 Task: Slide 13 - Values-1.
Action: Mouse moved to (40, 94)
Screenshot: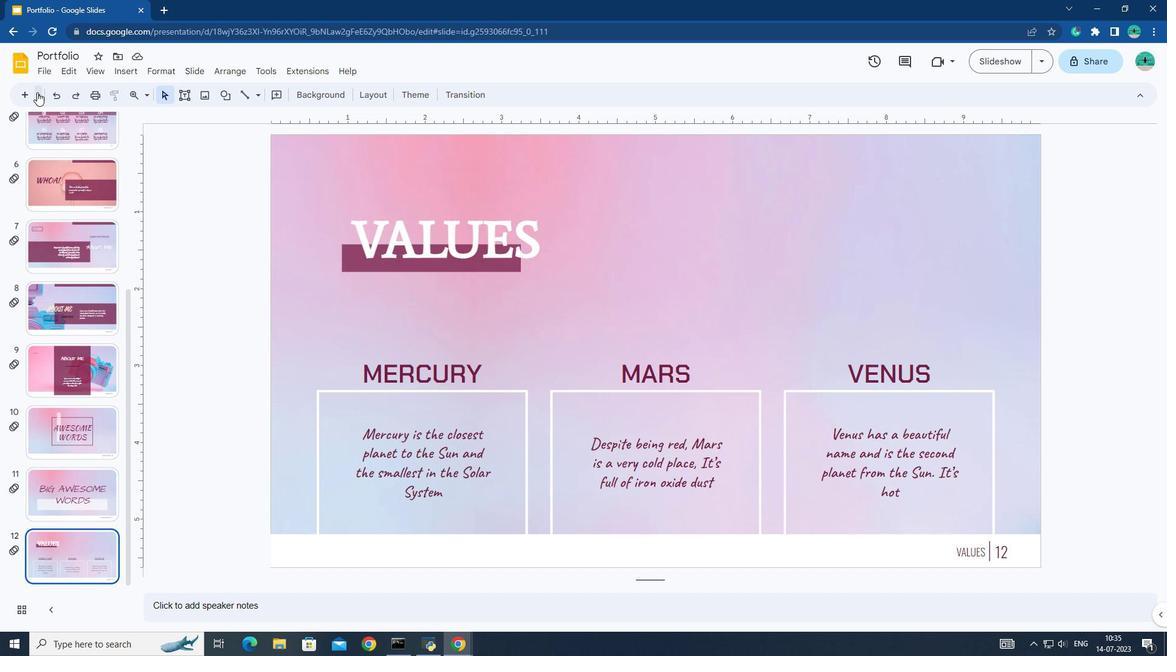 
Action: Mouse pressed left at (40, 94)
Screenshot: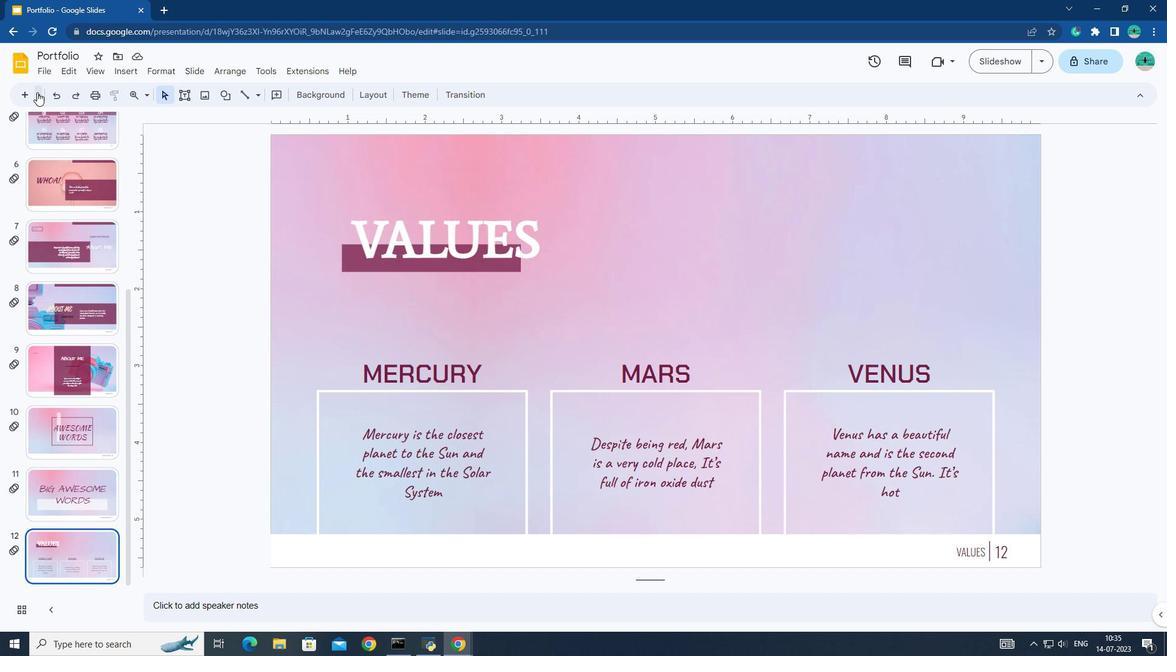 
Action: Mouse moved to (100, 336)
Screenshot: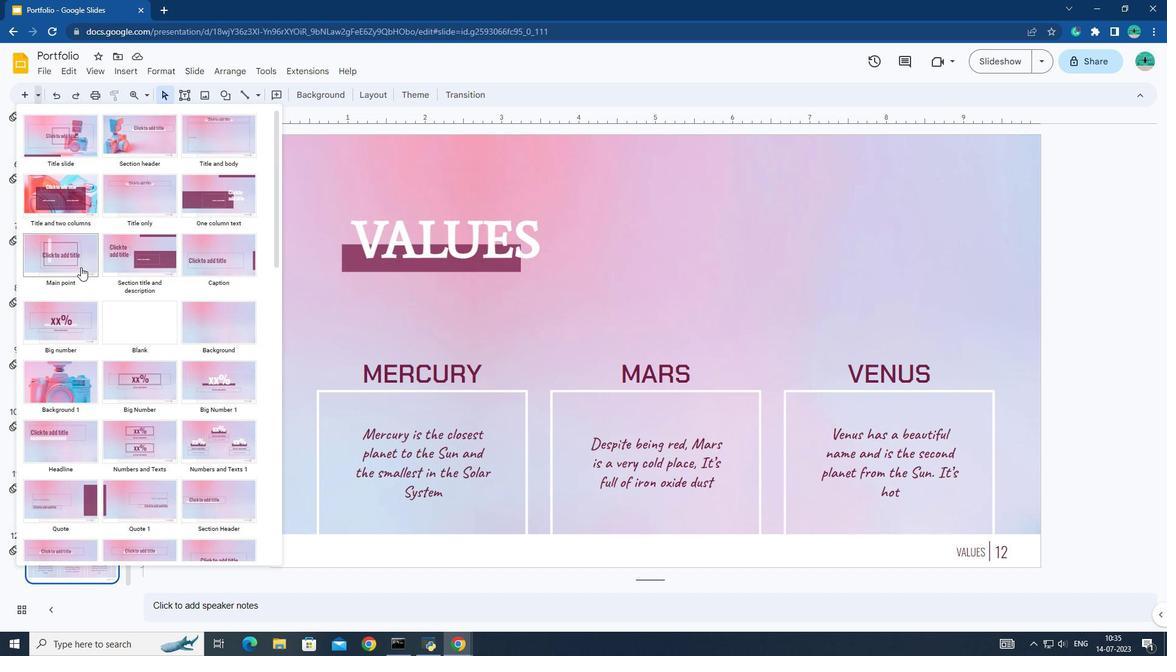 
Action: Mouse scrolled (100, 336) with delta (0, 0)
Screenshot: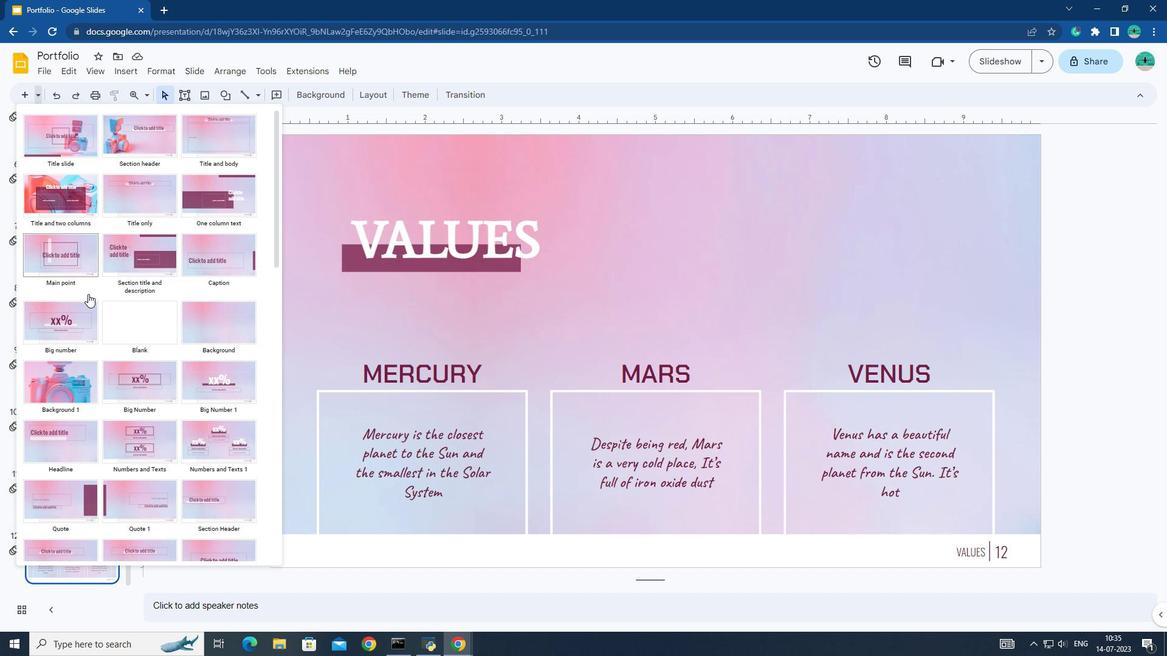 
Action: Mouse scrolled (100, 336) with delta (0, 0)
Screenshot: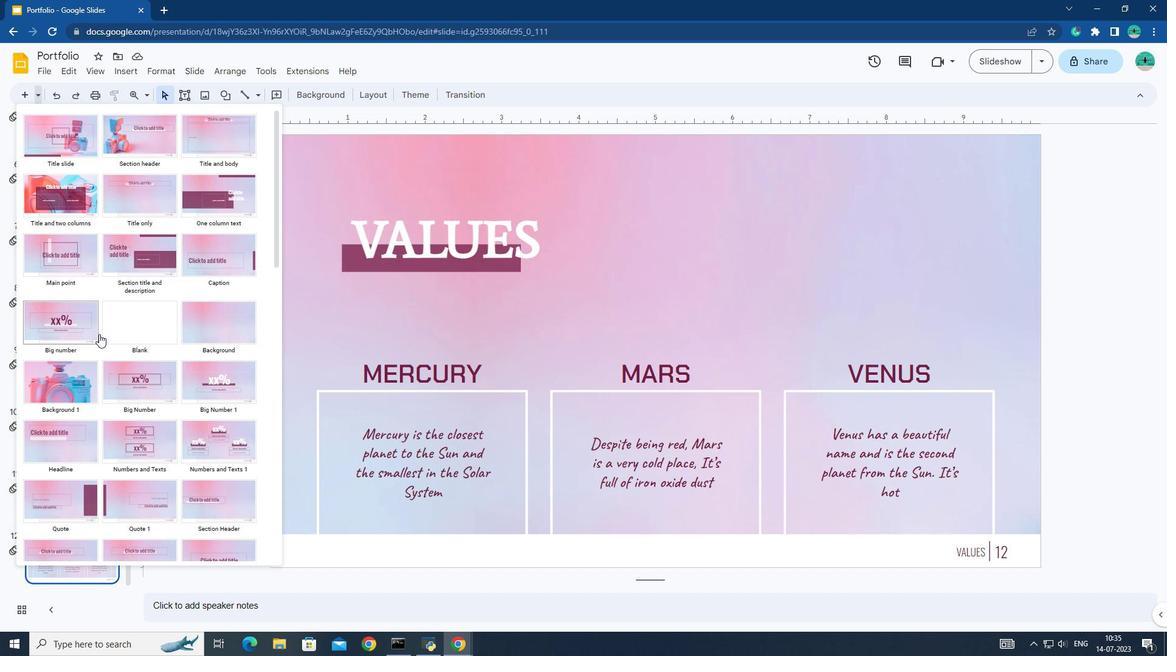
Action: Mouse scrolled (100, 336) with delta (0, 0)
Screenshot: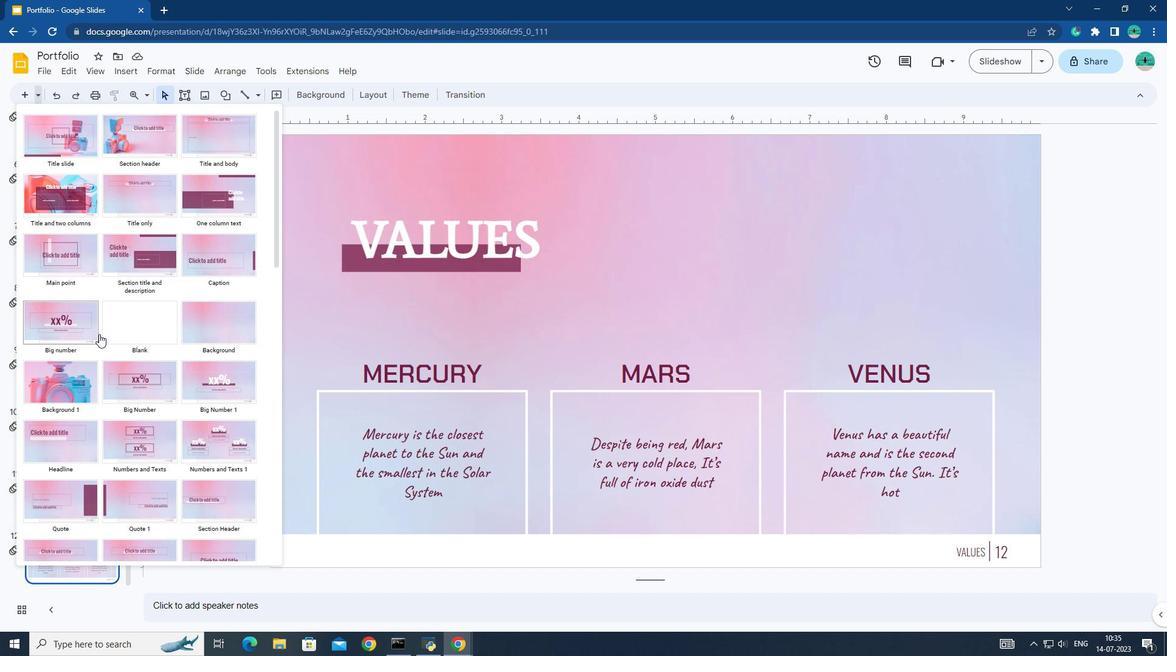 
Action: Mouse scrolled (100, 336) with delta (0, 0)
Screenshot: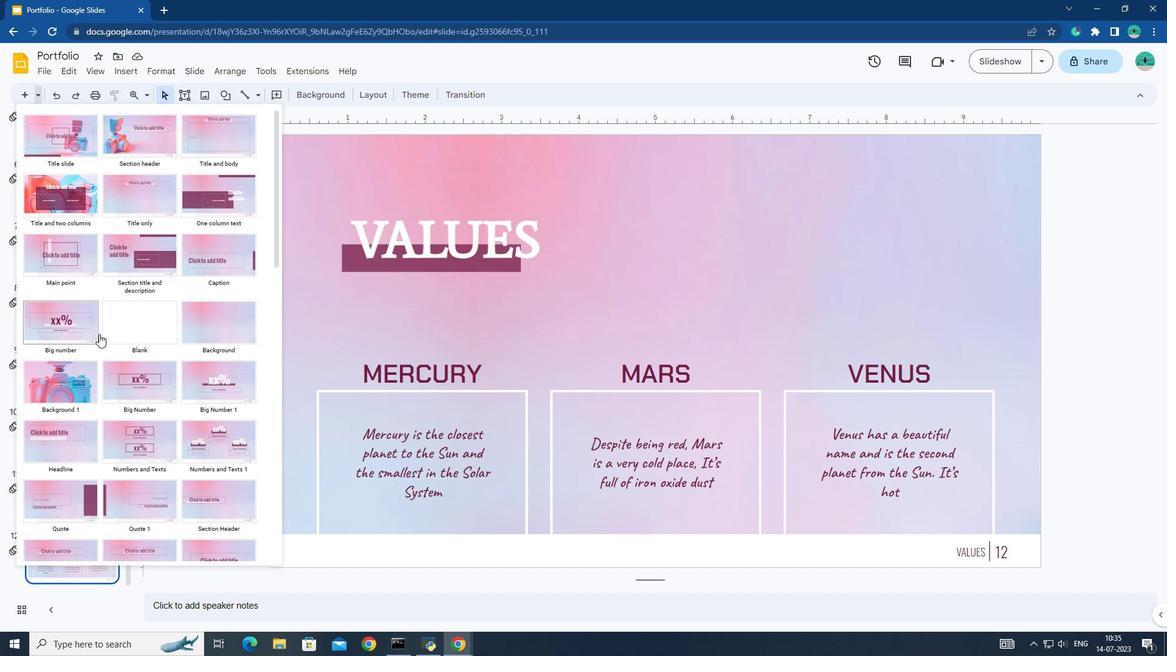
Action: Mouse scrolled (100, 336) with delta (0, 0)
Screenshot: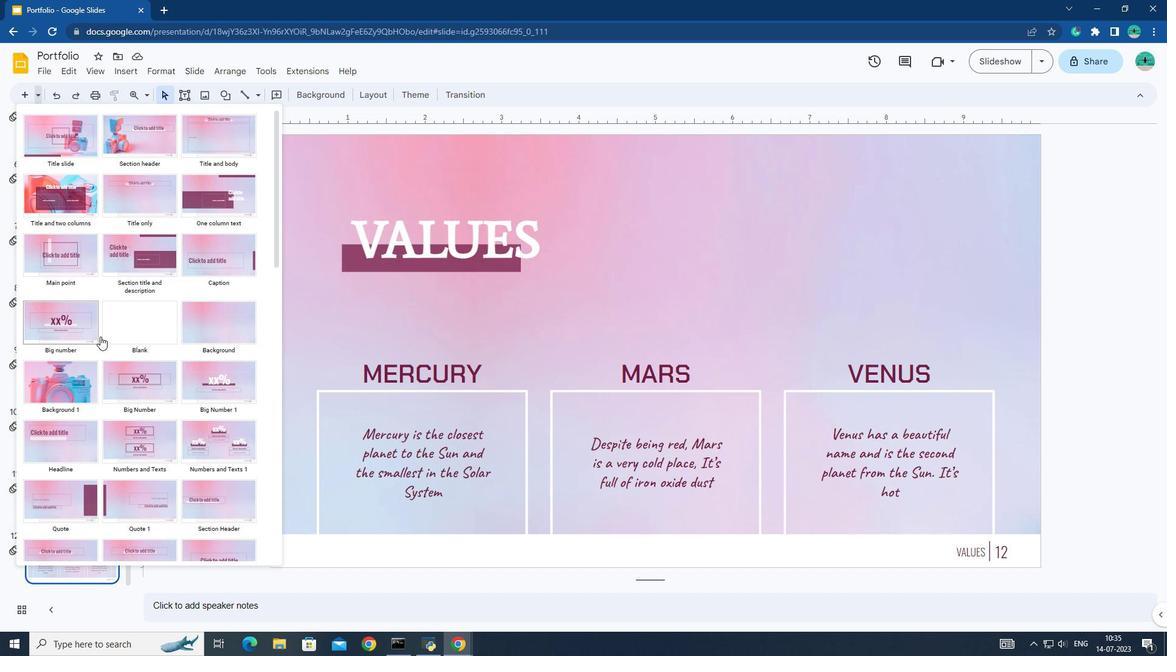
Action: Mouse moved to (95, 333)
Screenshot: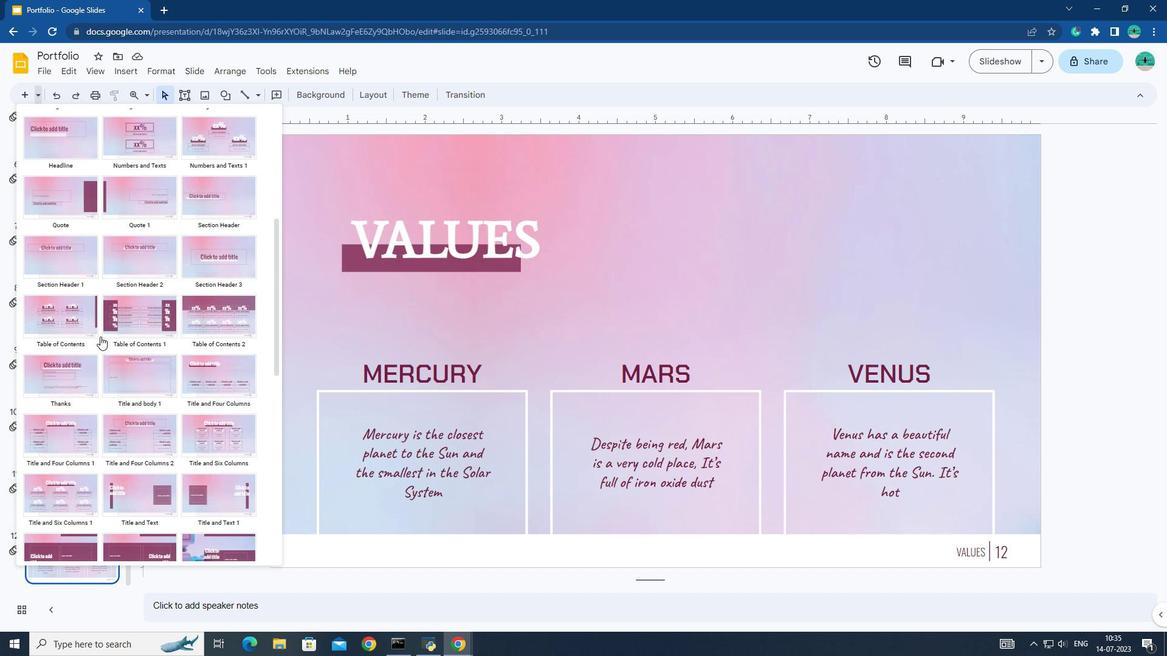 
Action: Mouse scrolled (95, 332) with delta (0, 0)
Screenshot: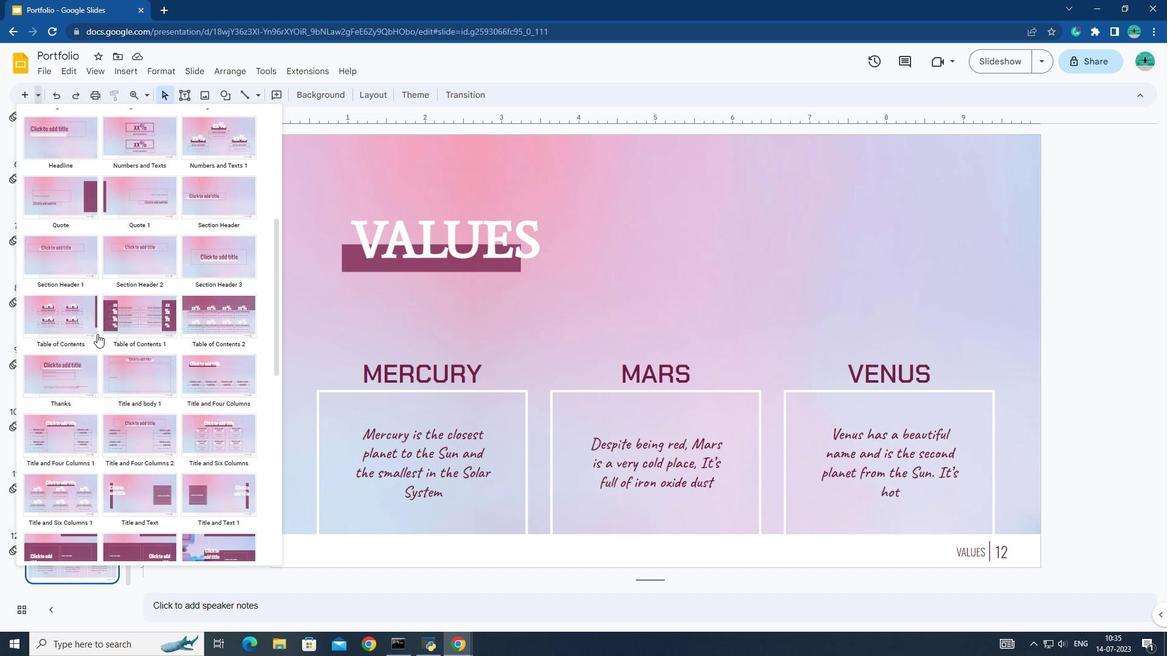 
Action: Mouse scrolled (95, 332) with delta (0, 0)
Screenshot: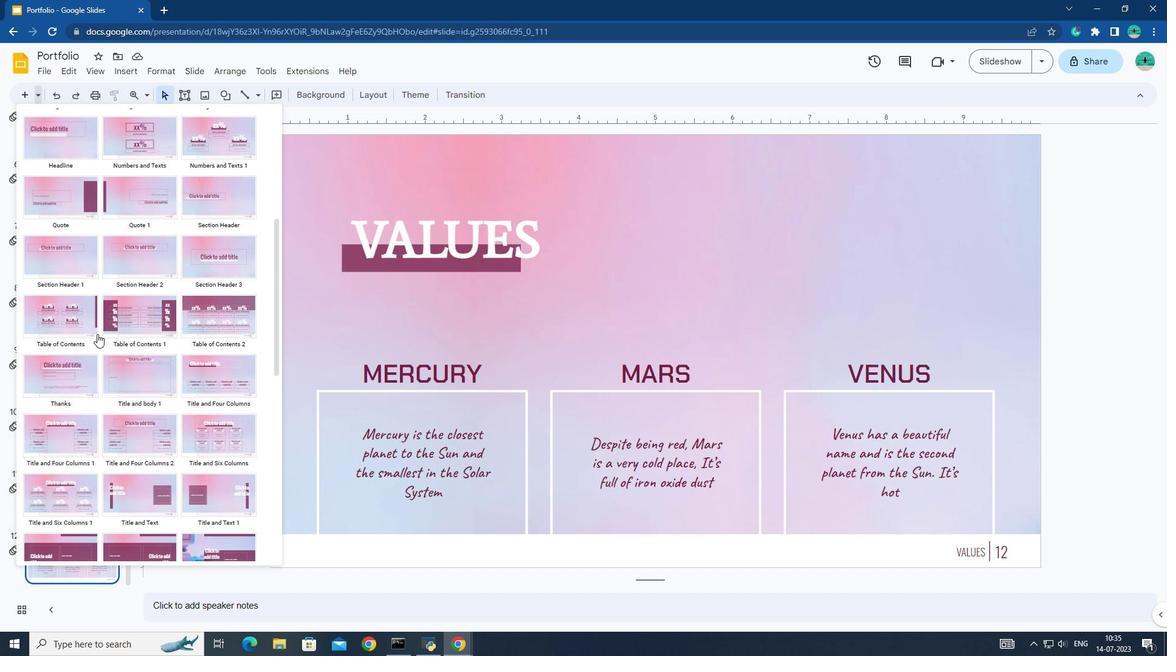 
Action: Mouse scrolled (95, 332) with delta (0, 0)
Screenshot: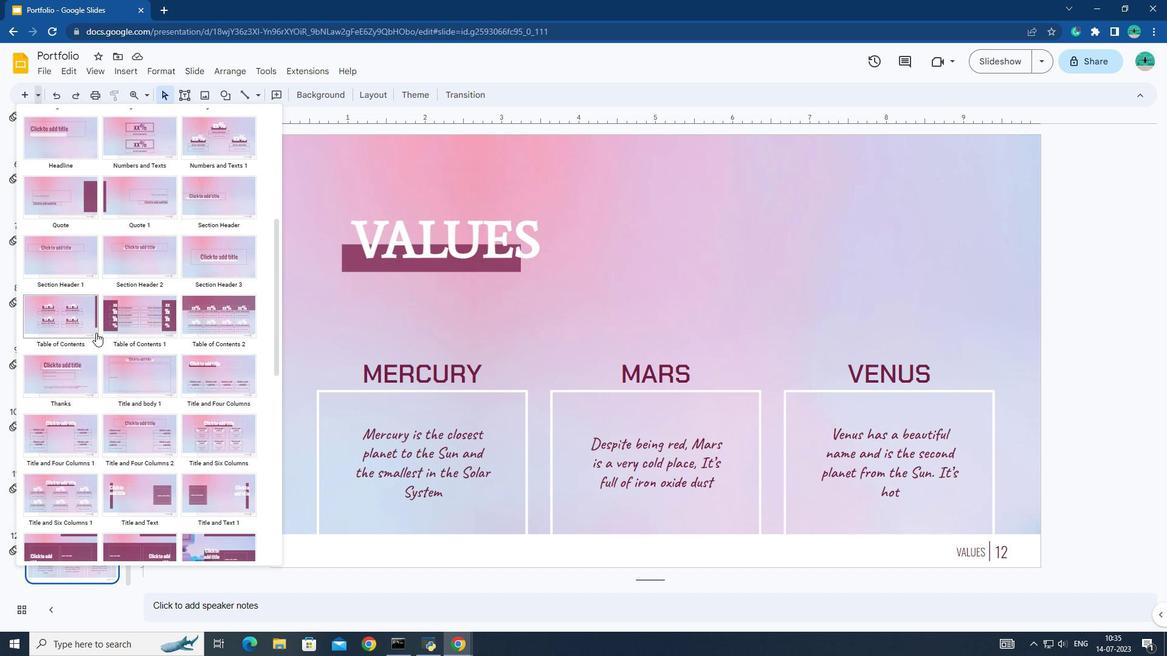 
Action: Mouse scrolled (95, 332) with delta (0, 0)
Screenshot: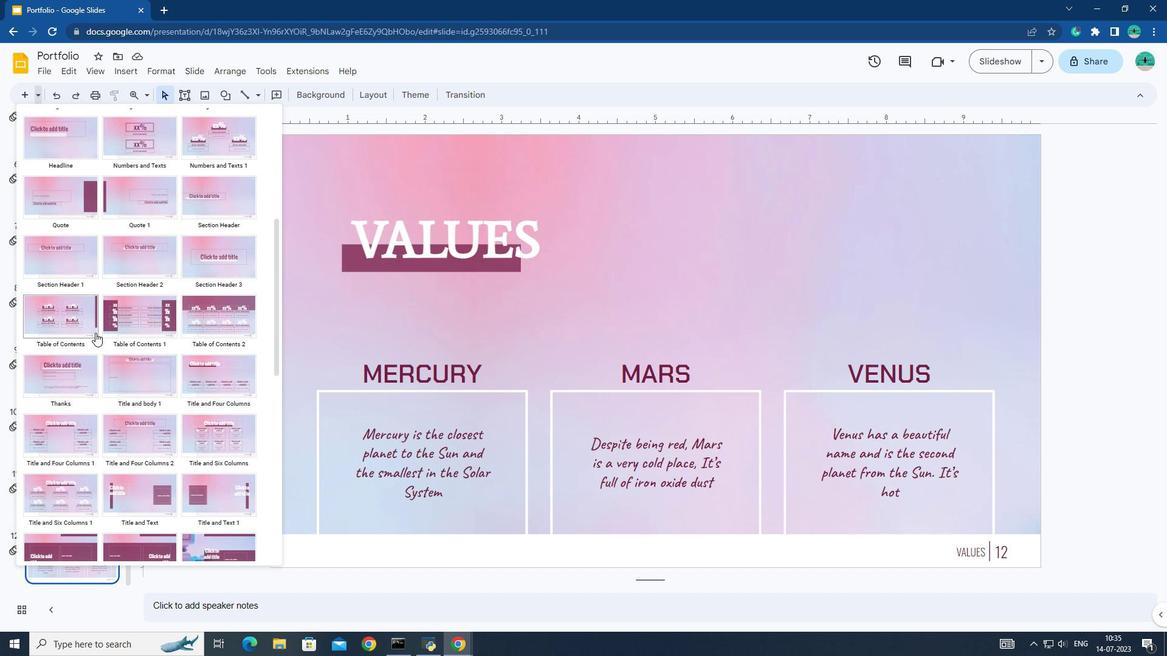 
Action: Mouse scrolled (95, 332) with delta (0, 0)
Screenshot: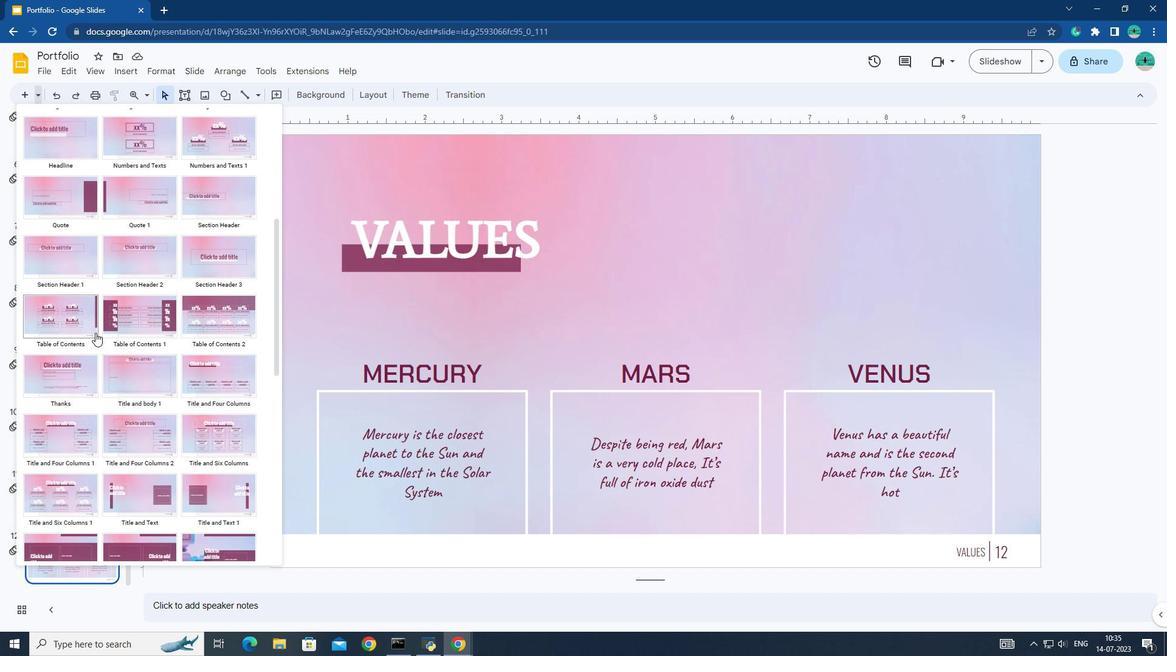 
Action: Mouse moved to (103, 337)
Screenshot: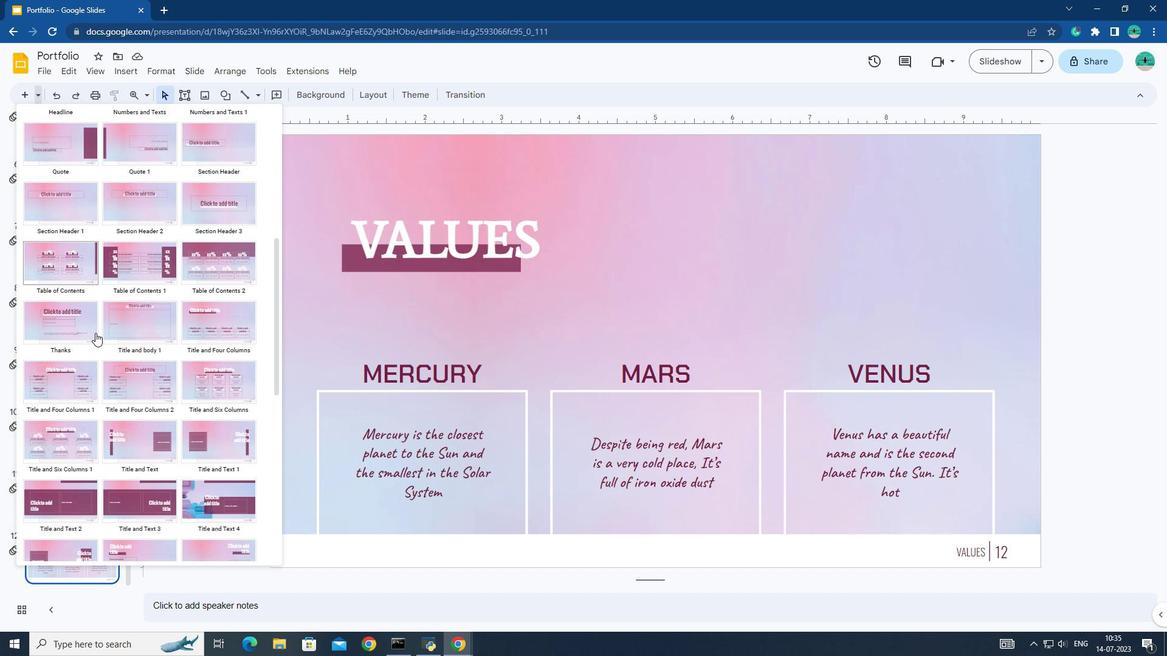 
Action: Mouse scrolled (103, 336) with delta (0, 0)
Screenshot: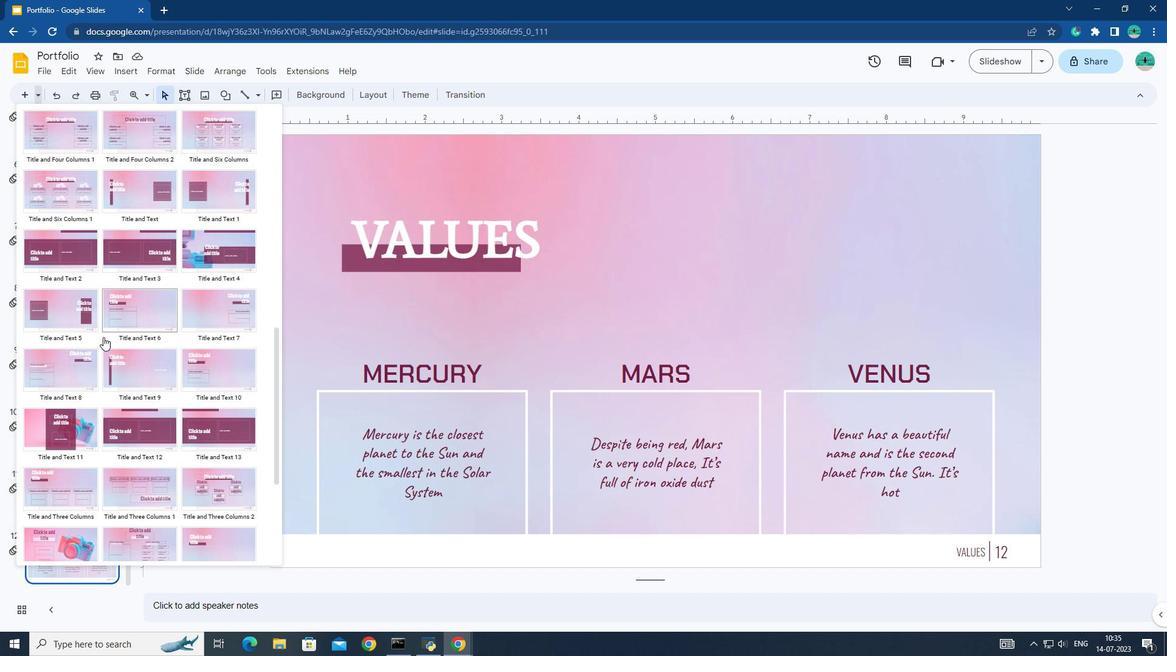 
Action: Mouse moved to (103, 337)
Screenshot: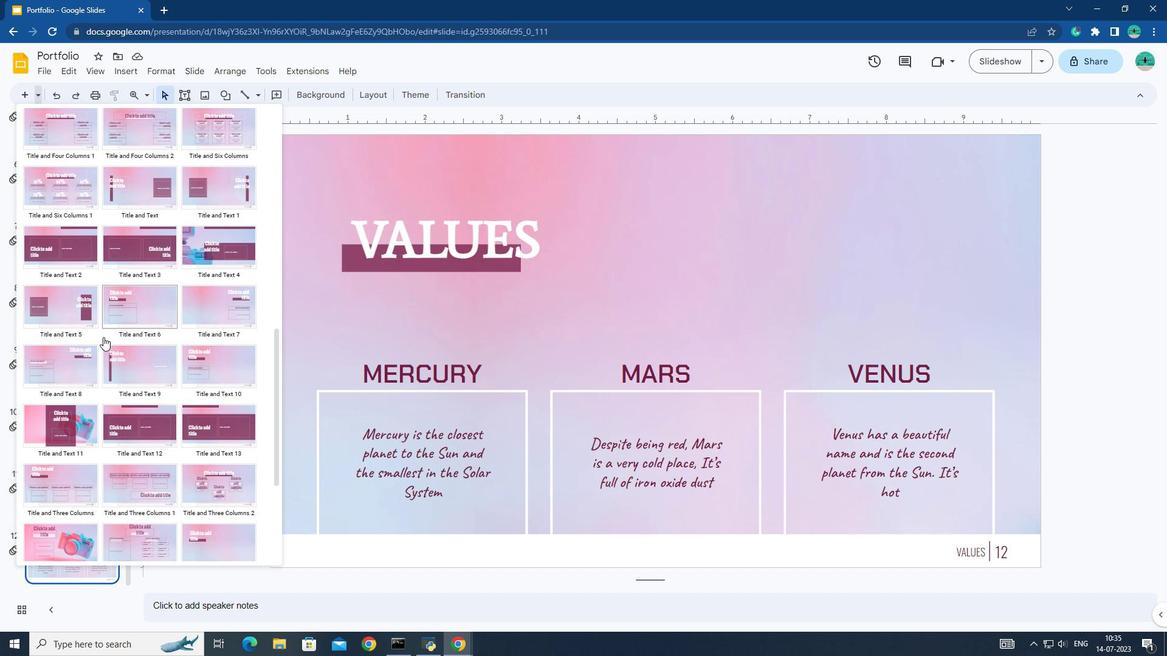 
Action: Mouse scrolled (103, 337) with delta (0, 0)
Screenshot: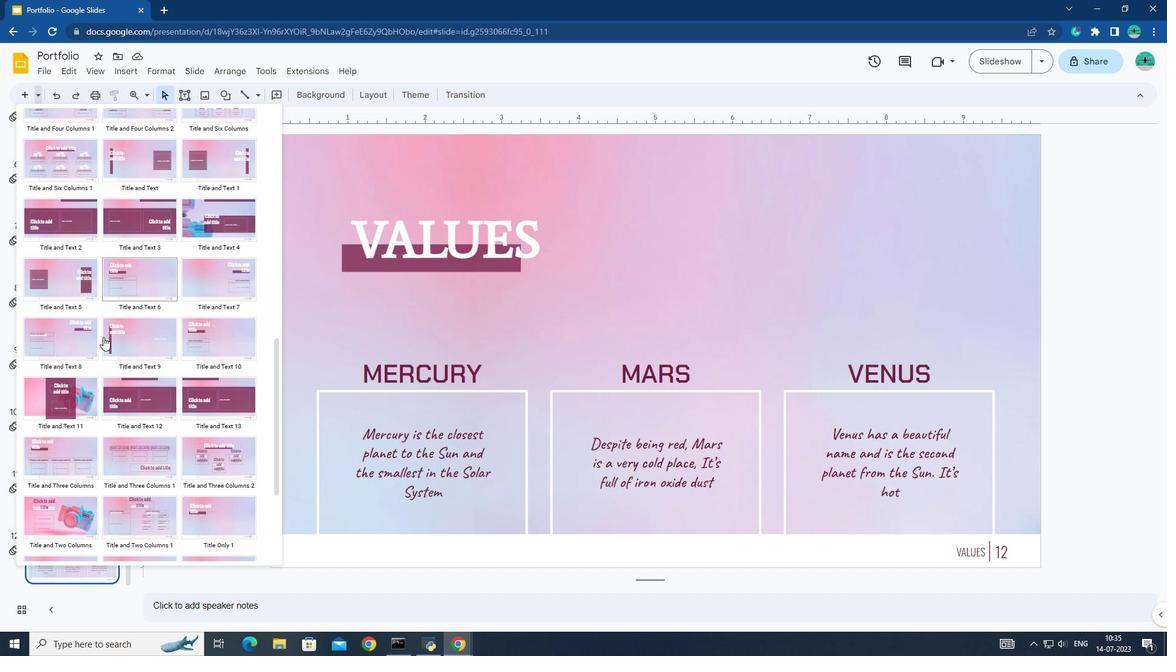 
Action: Mouse moved to (141, 351)
Screenshot: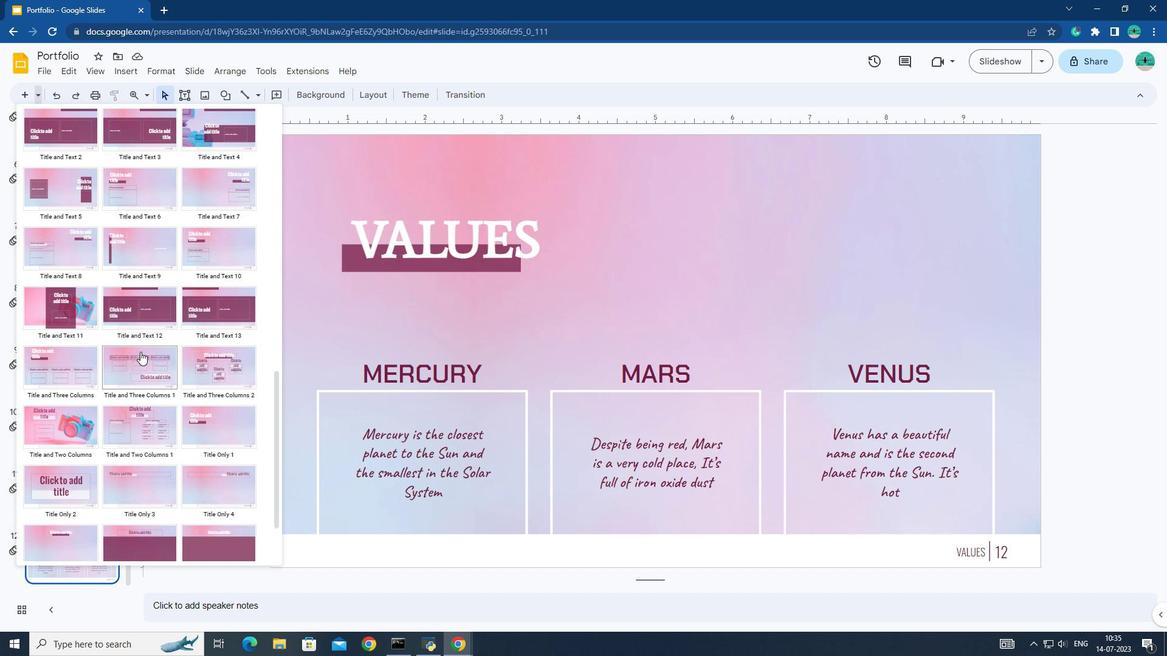 
Action: Mouse pressed left at (141, 351)
Screenshot: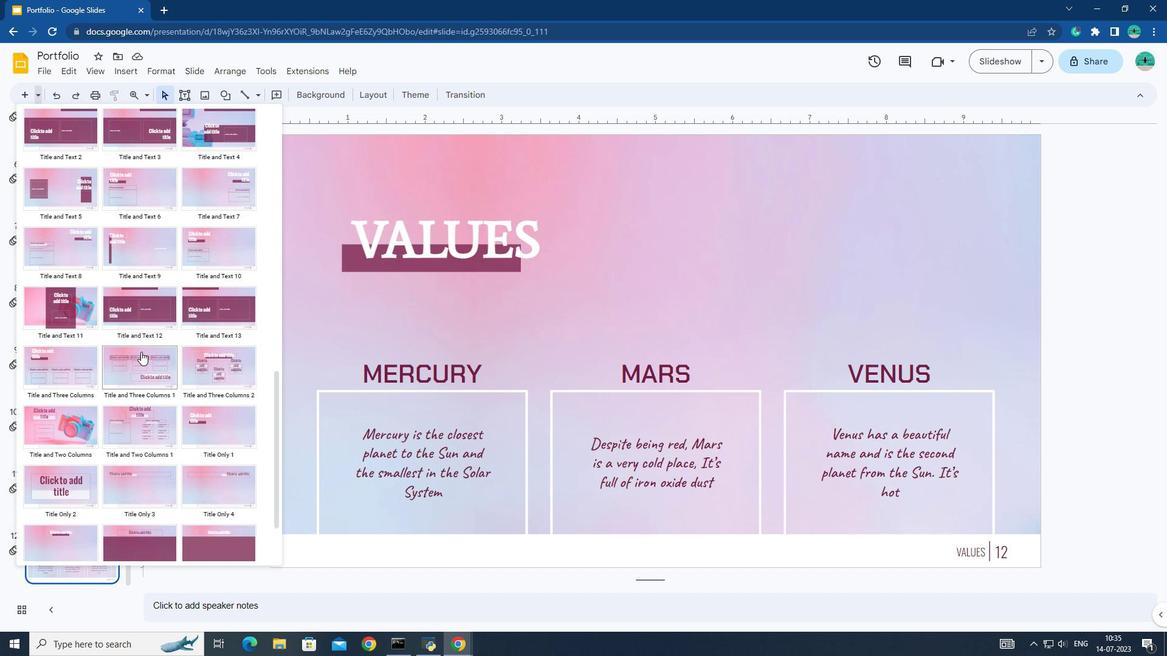 
Action: Mouse moved to (829, 448)
Screenshot: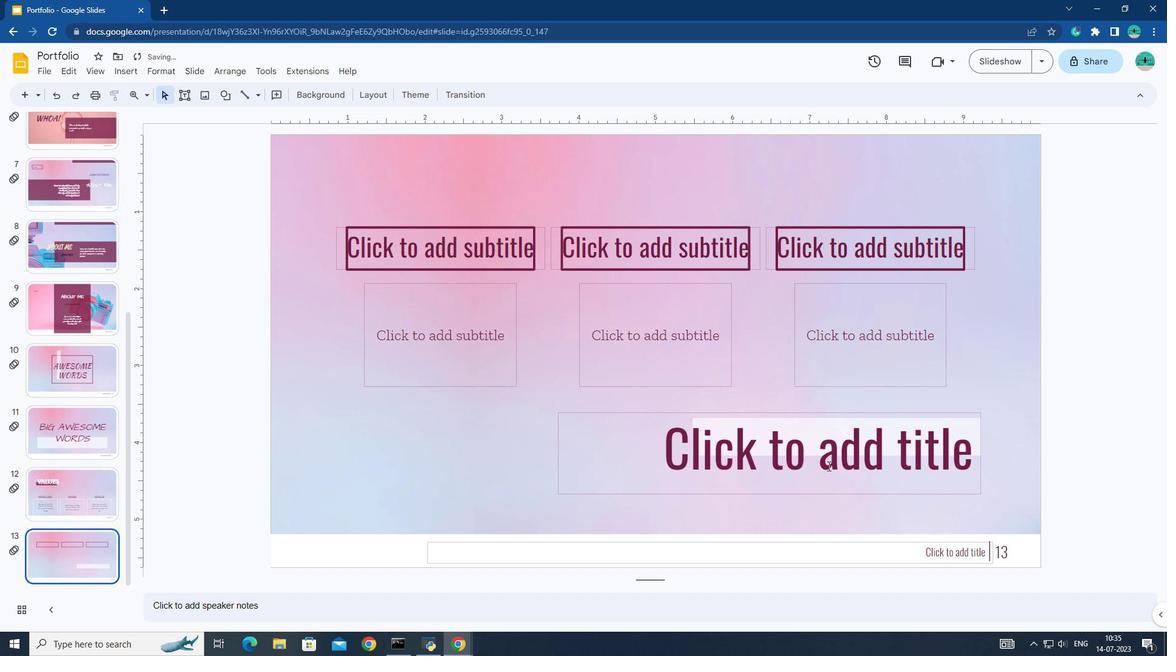
Action: Mouse pressed left at (829, 448)
Screenshot: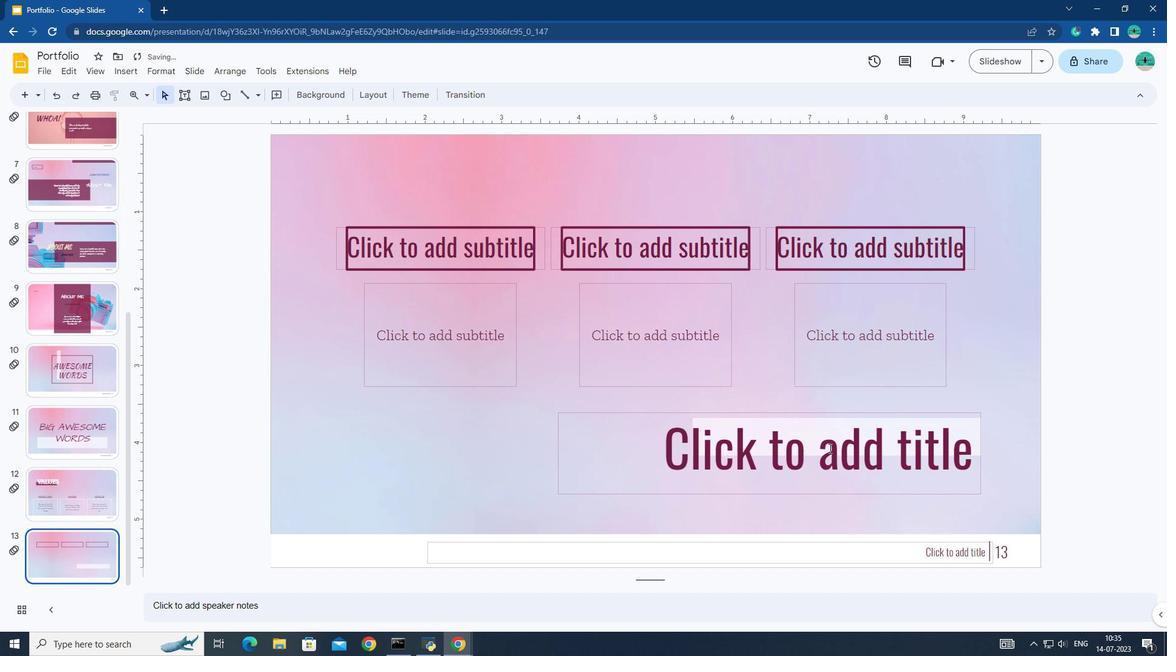 
Action: Mouse moved to (845, 451)
Screenshot: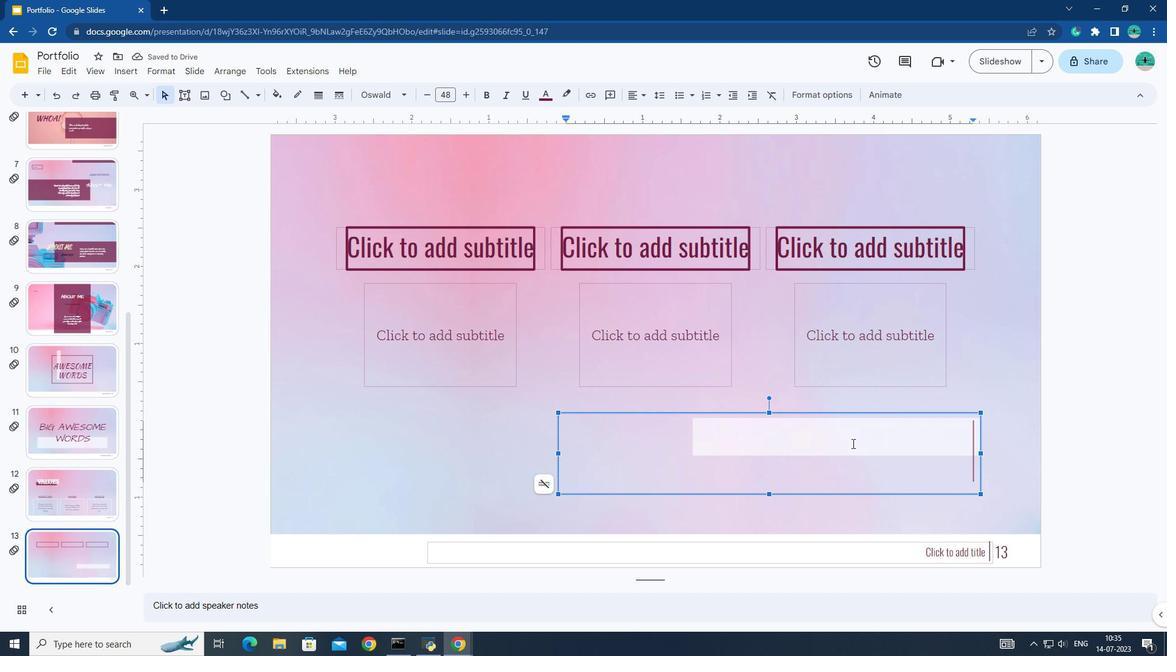 
Action: Key pressed <Key.caps_lock><Key.caps_lock>values
Screenshot: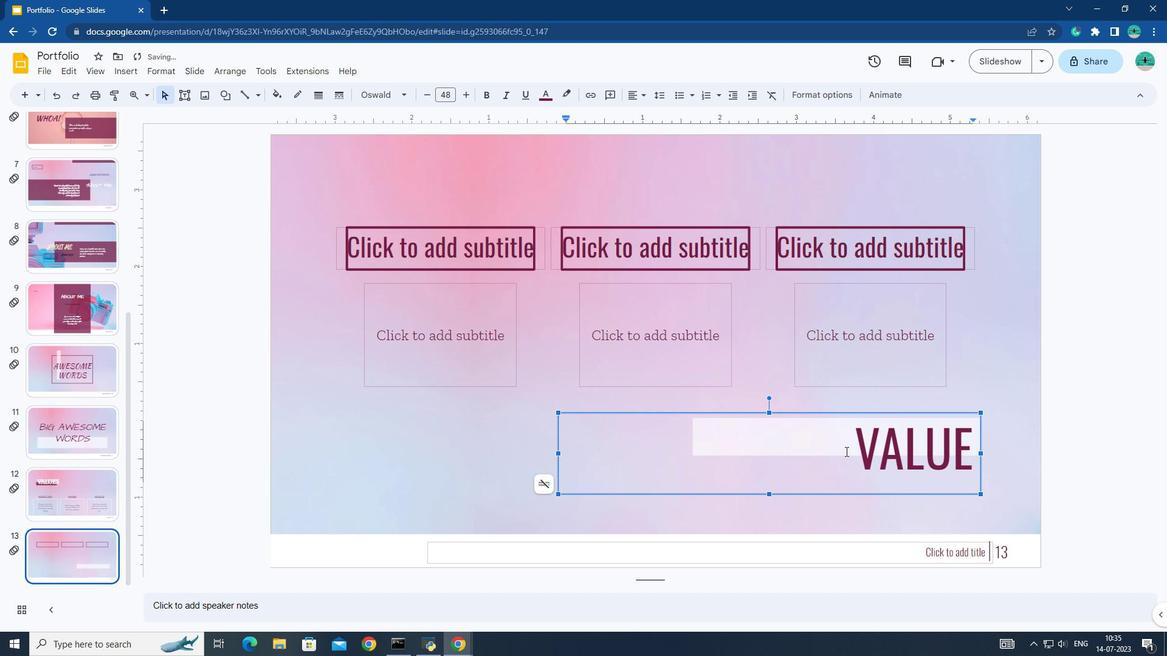
Action: Mouse moved to (488, 256)
Screenshot: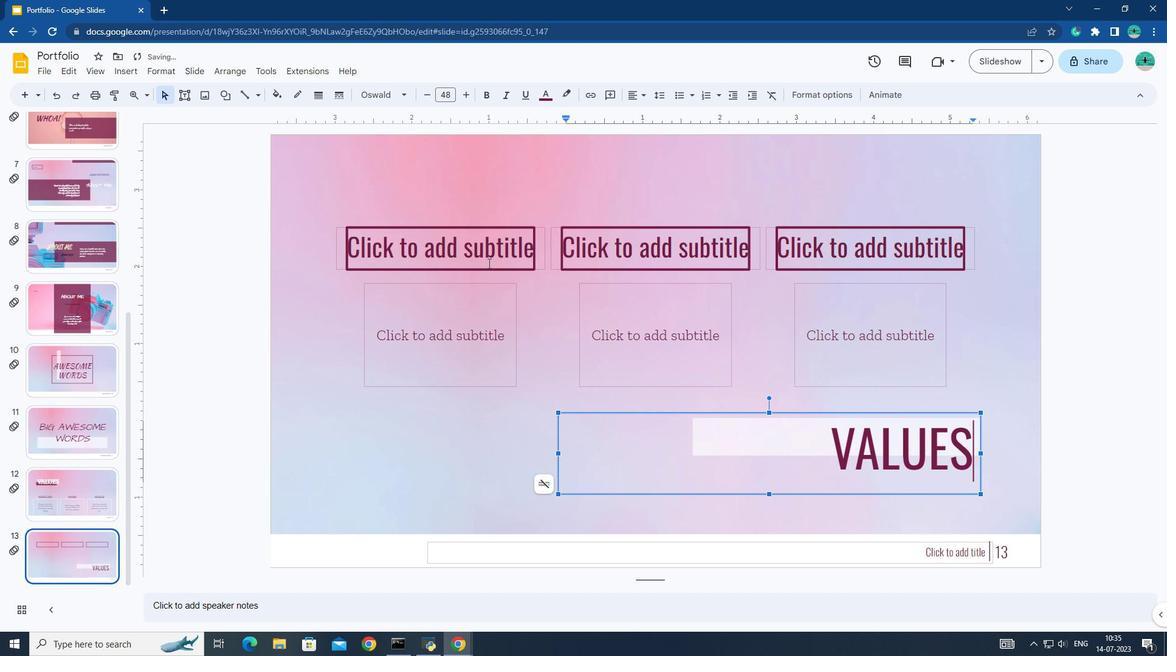 
Action: Mouse pressed left at (488, 256)
Screenshot: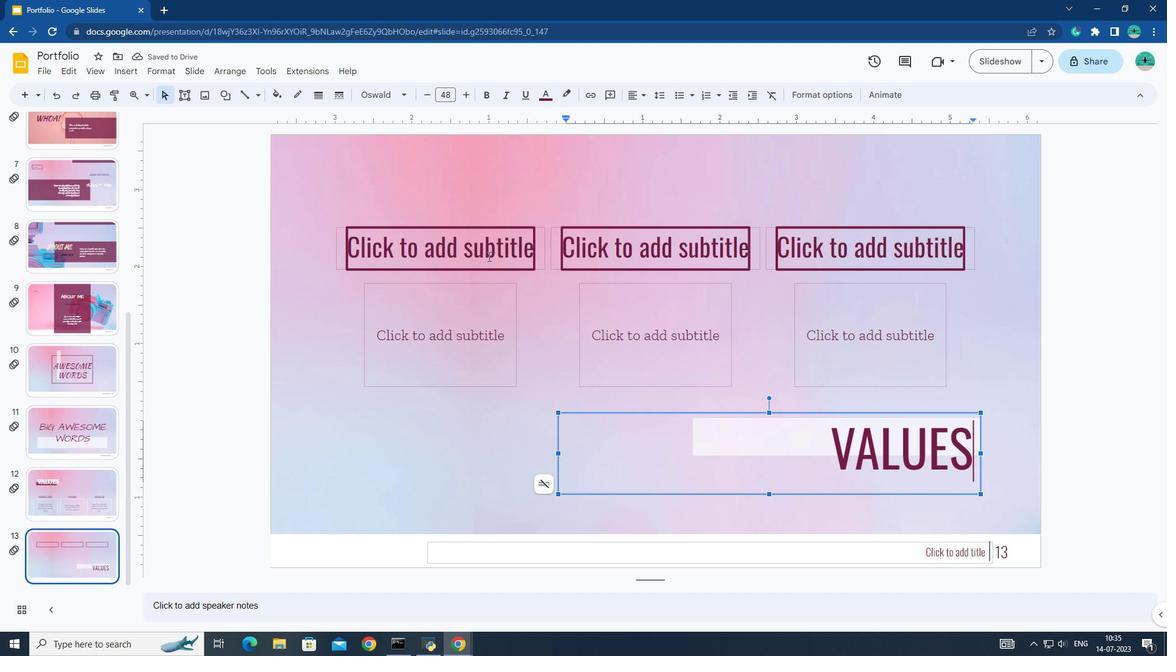 
Action: Mouse moved to (491, 257)
Screenshot: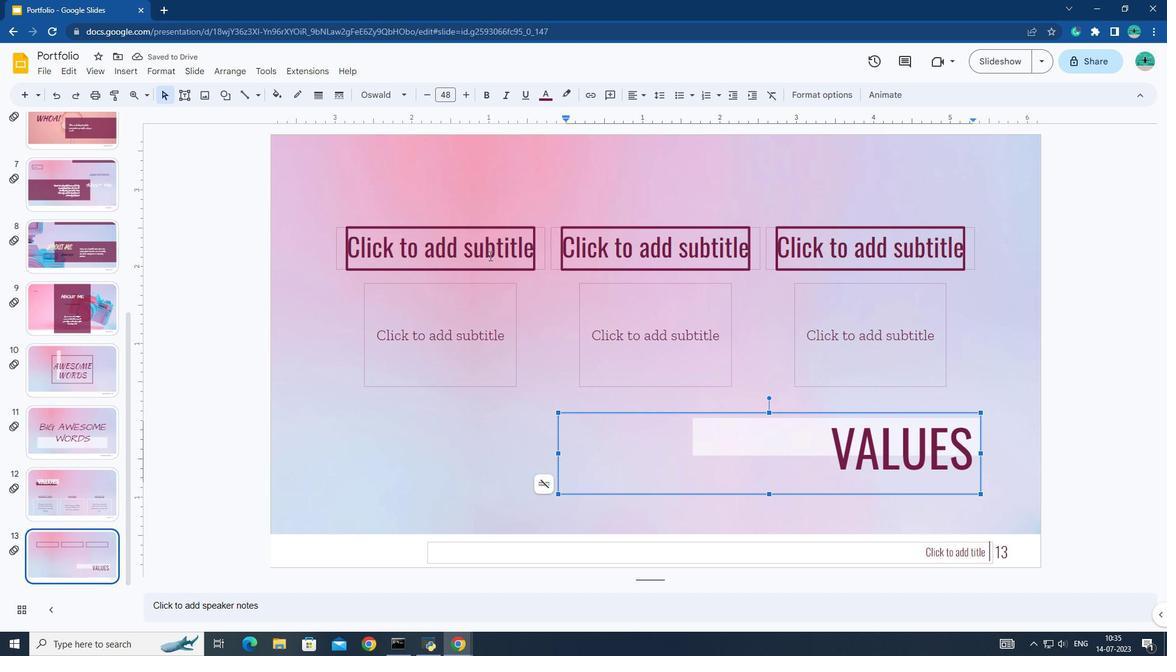 
Action: Key pressed mercury
Screenshot: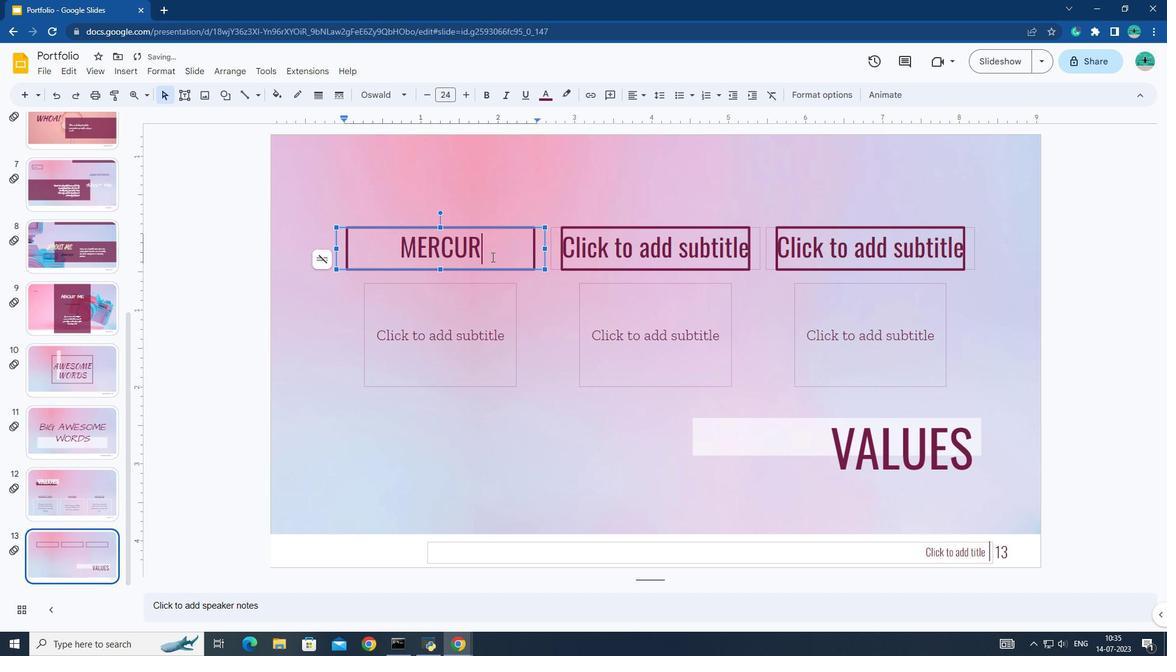 
Action: Mouse moved to (457, 306)
Screenshot: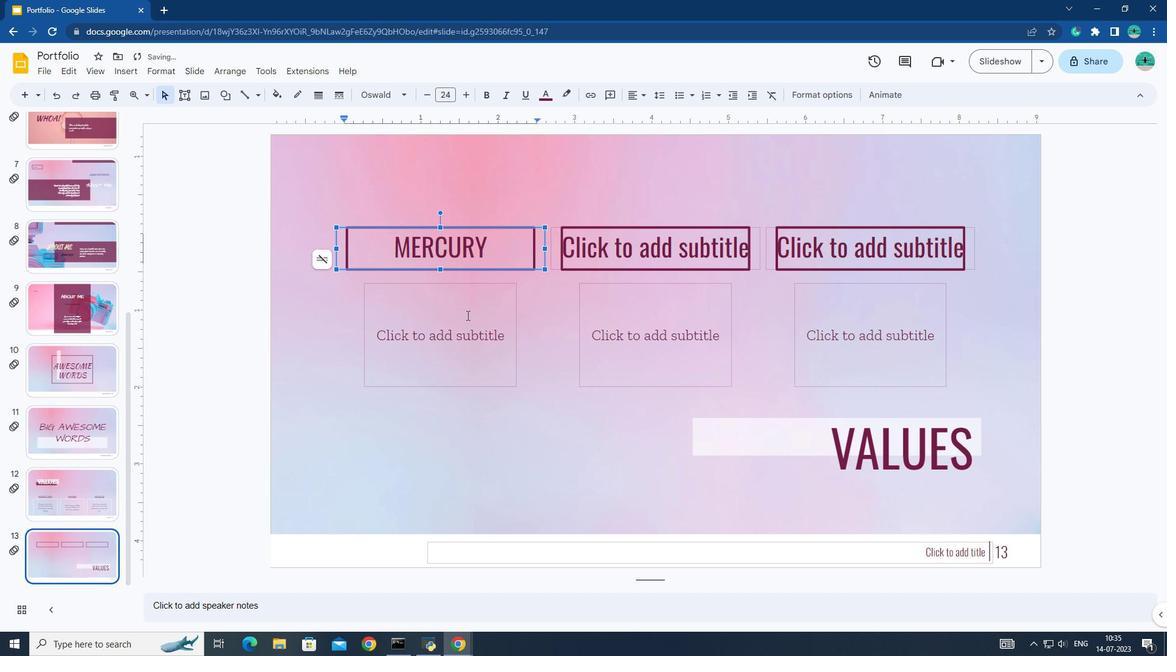 
Action: Mouse pressed left at (457, 306)
Screenshot: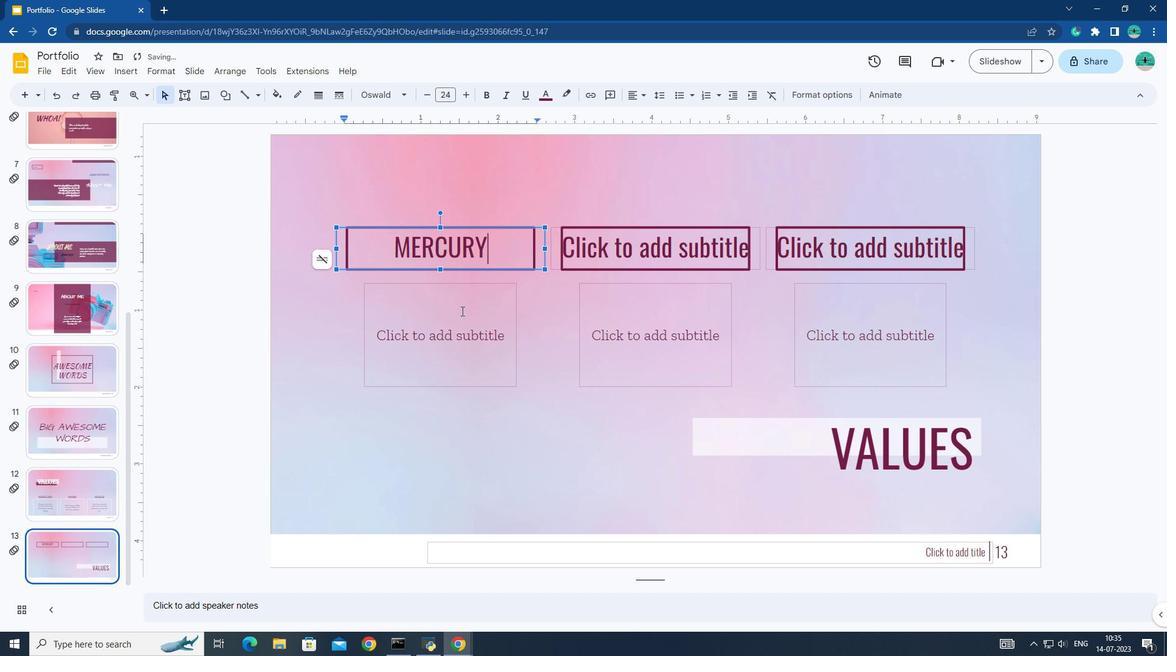 
Action: Key pressed m<Key.caps_lock><Key.shift><Key.shift><Key.shift>EC<Key.backspace>RCURY<Key.space>IS<Key.space>THE<Key.space>CLOSEST<Key.space>PLANET<Key.space>TO<Key.space>THE<Key.space><Key.shift>sUN<Key.space>AND<Key.space>THE<Key.space>SMALLEST<Key.space>IN<Key.space>THE<Key.space><Key.shift>sOLAR<Key.space><Key.shift>sYSTEM
Screenshot: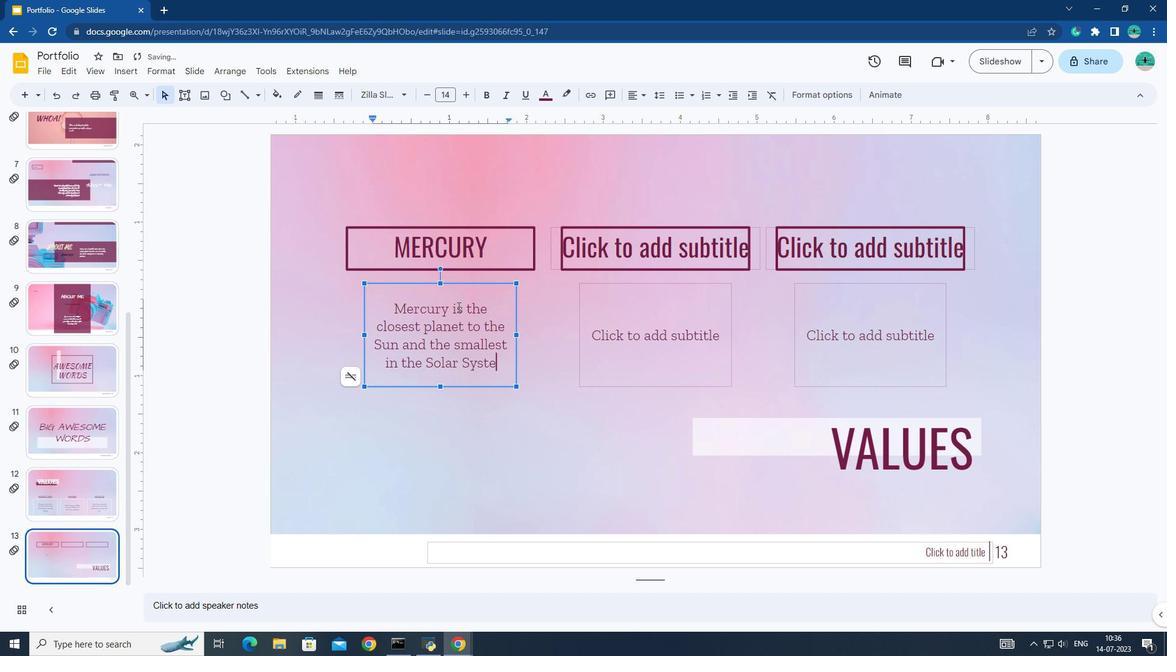 
Action: Mouse moved to (623, 261)
Screenshot: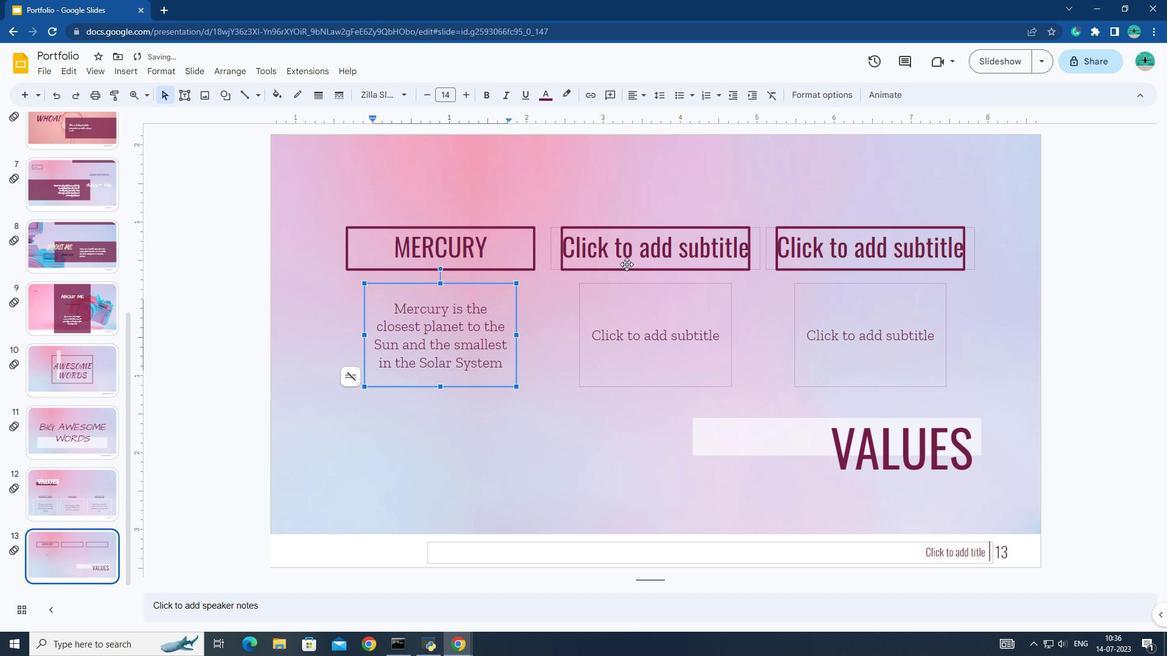 
Action: Mouse pressed left at (623, 261)
Screenshot: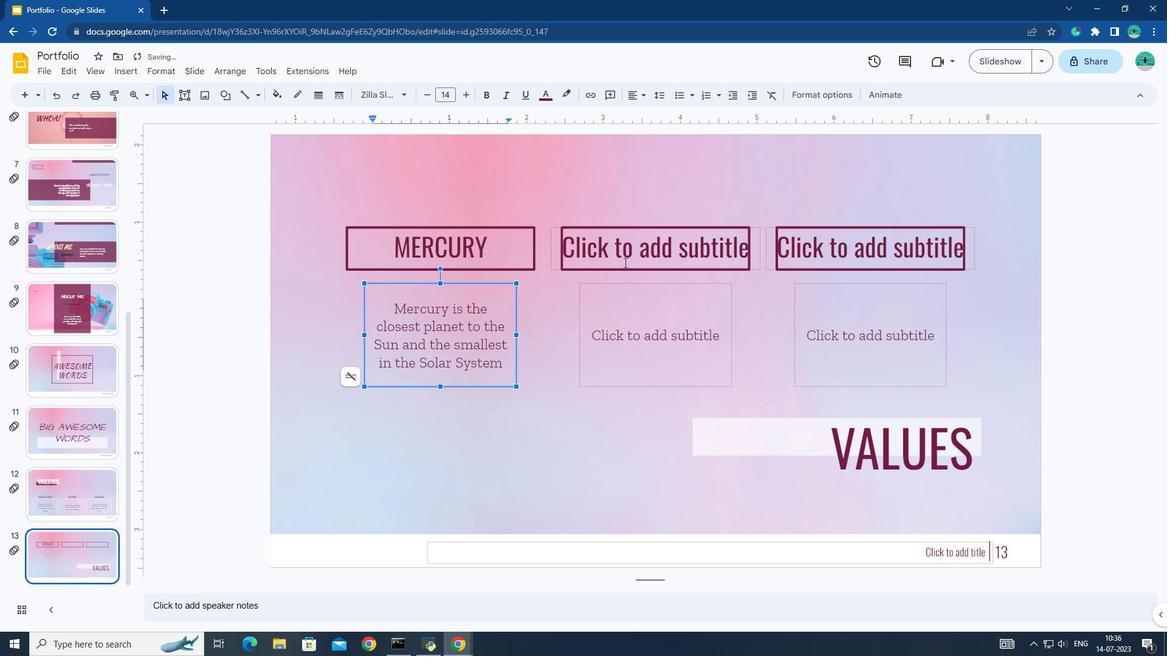 
Action: Key pressed <Key.caps_lock>mars
Screenshot: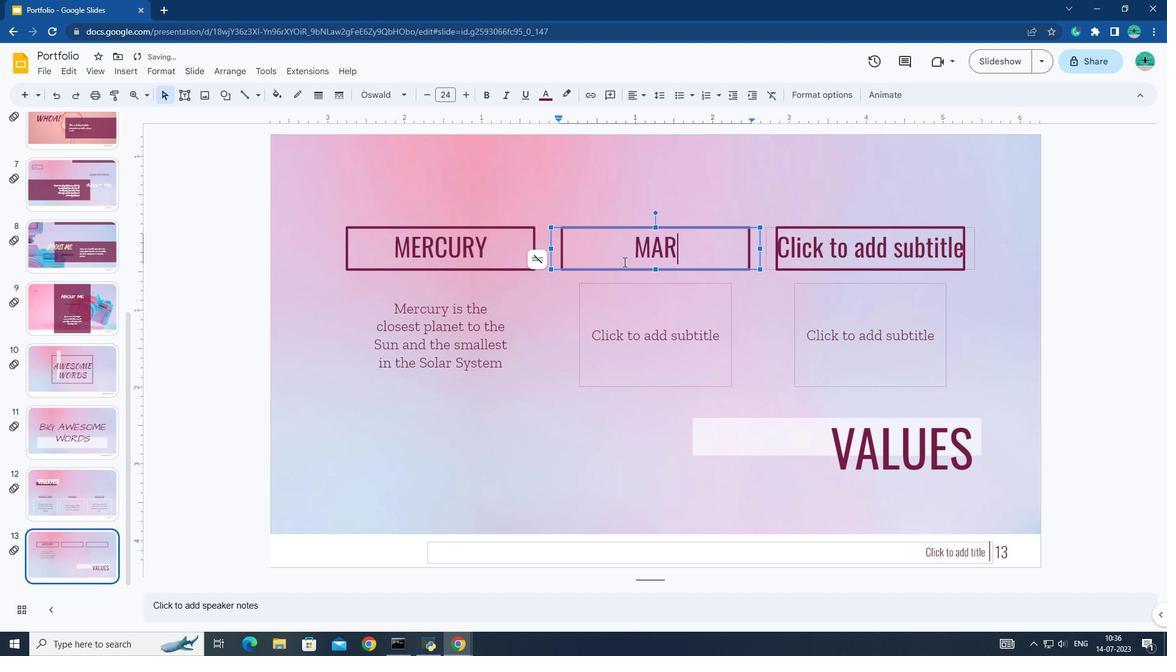 
Action: Mouse moved to (613, 299)
Screenshot: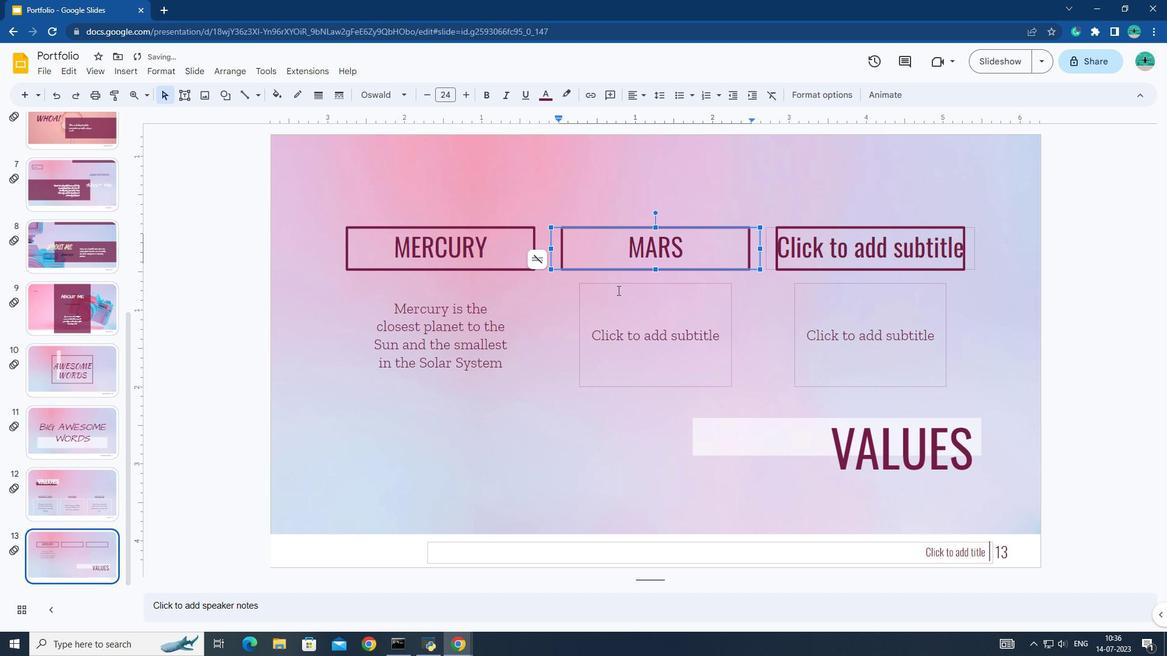 
Action: Mouse pressed left at (613, 299)
Screenshot: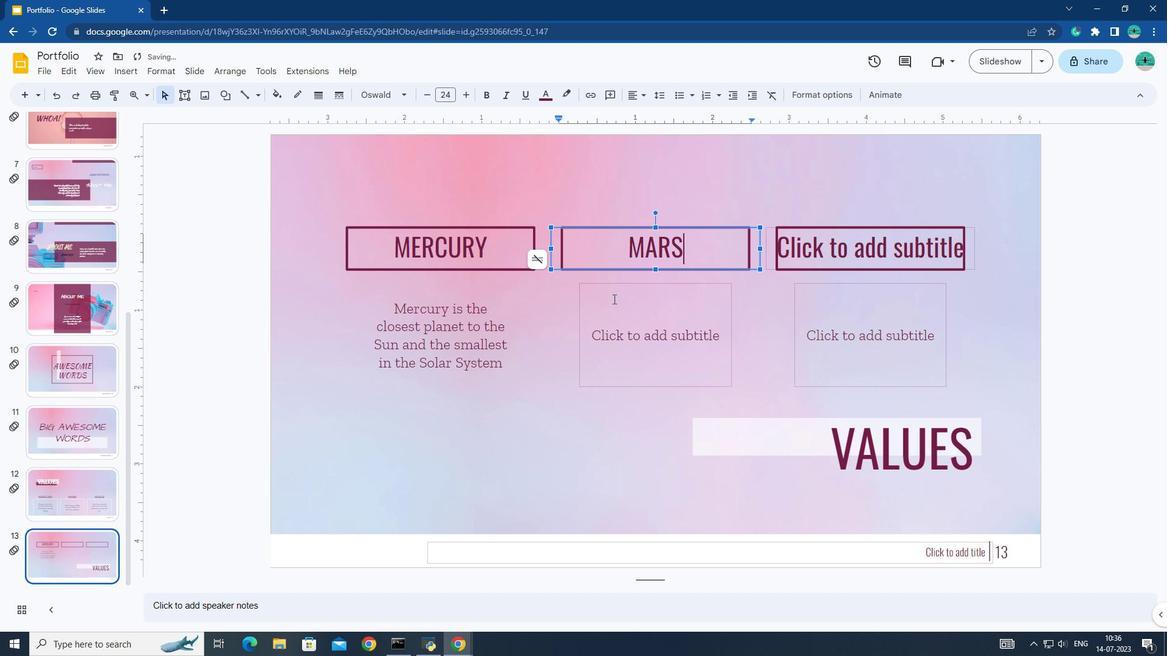
Action: Key pressed <Key.caps_lock><Key.shift><Key.shift><Key.shift><Key.shift><Key.shift><Key.shift><Key.shift><Key.shift><Key.shift><Key.shift><Key.shift><Key.shift><Key.shift><Key.shift><Key.shift><Key.shift><Key.shift><Key.shift><Key.shift><Key.shift><Key.shift><Key.shift><Key.shift><Key.shift><Key.shift><Key.shift><Key.shift>dESPITE<Key.space>BEING<Key.space>RED,<Key.space><Key.shift>mARS<Key.space>IS<Key.space>A<Key.space>VERY<Key.space>COLD<Key.space>PLACE.<Key.space><Key.shift>iT'S<Key.space><Key.shift>FULL<Key.space>OF<Key.space>IRON<Key.space>OXIDE<Key.space>DUST
Screenshot: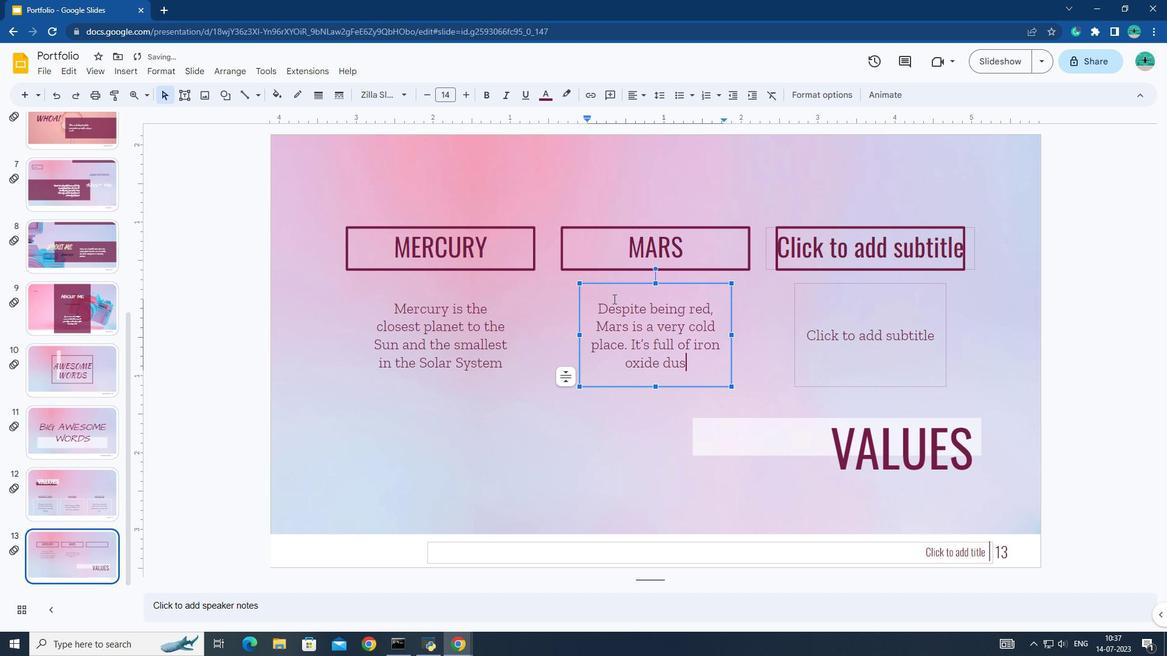 
Action: Mouse moved to (873, 252)
Screenshot: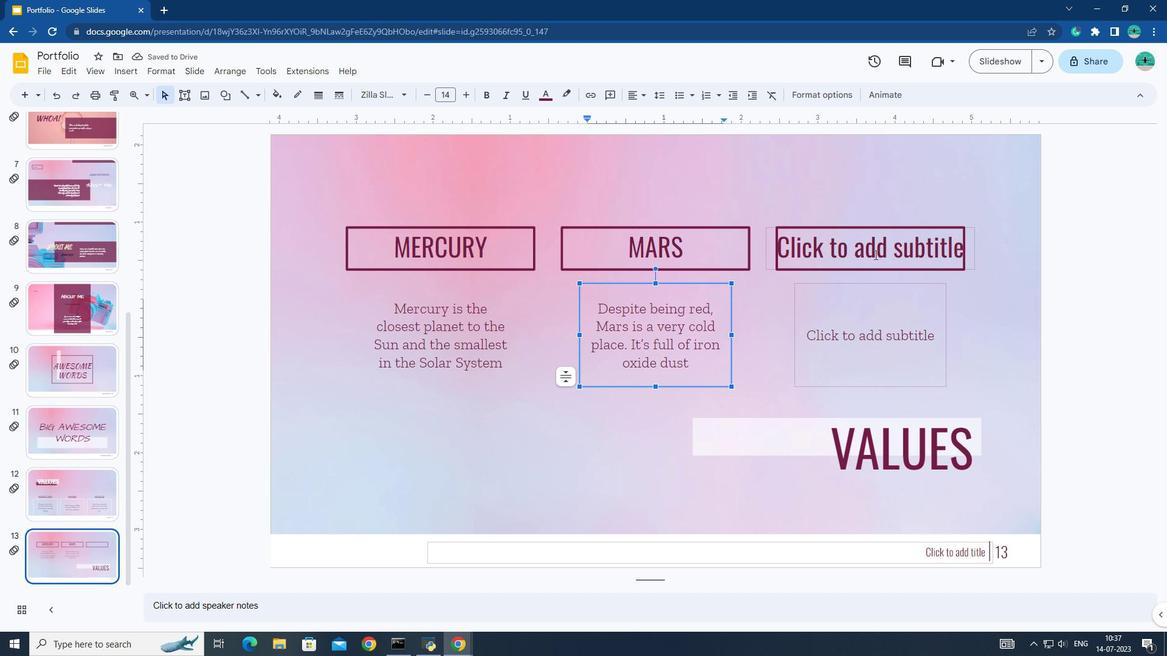 
Action: Mouse pressed left at (873, 252)
Screenshot: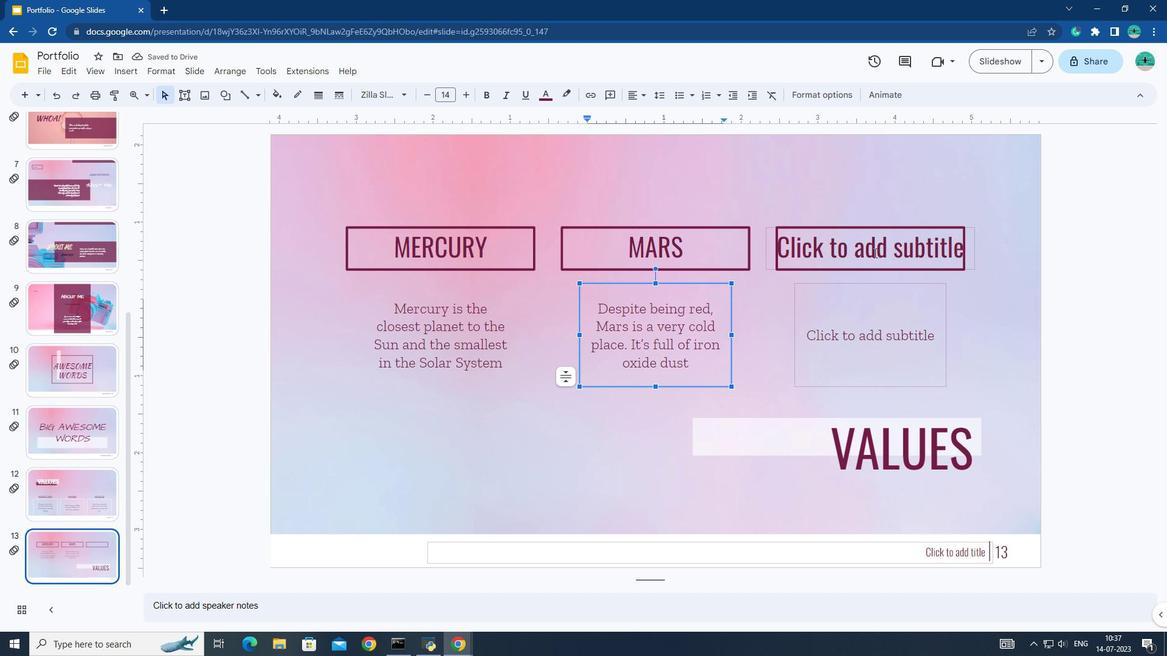 
Action: Mouse moved to (875, 252)
Screenshot: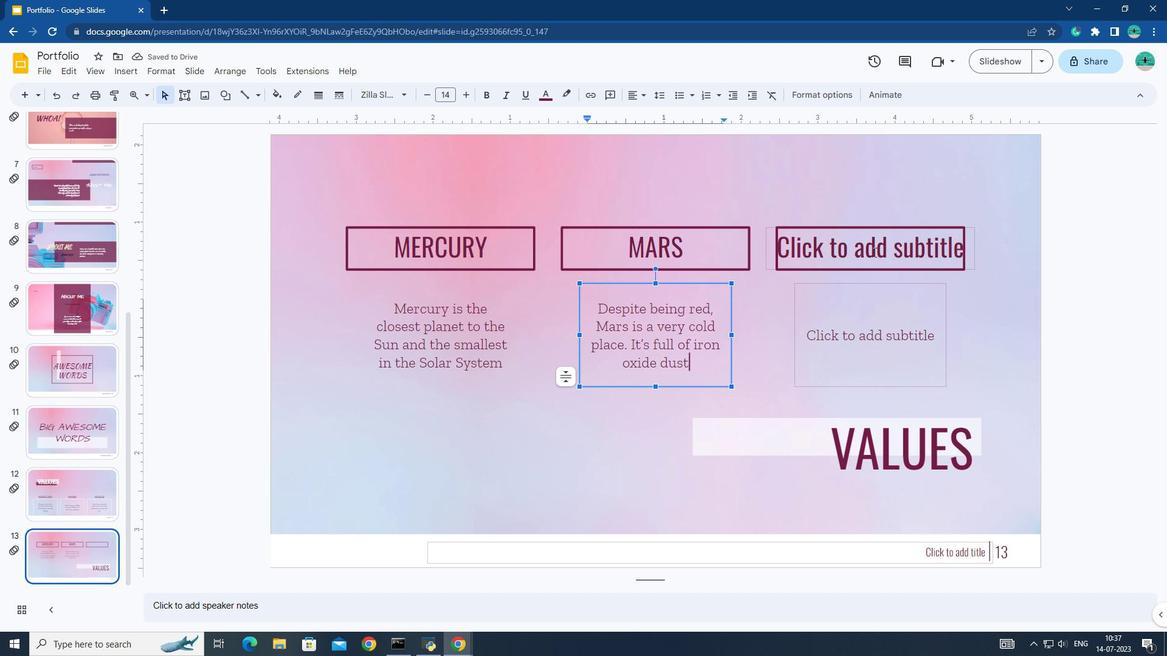 
Action: Key pressed <Key.caps_lock>venus
Screenshot: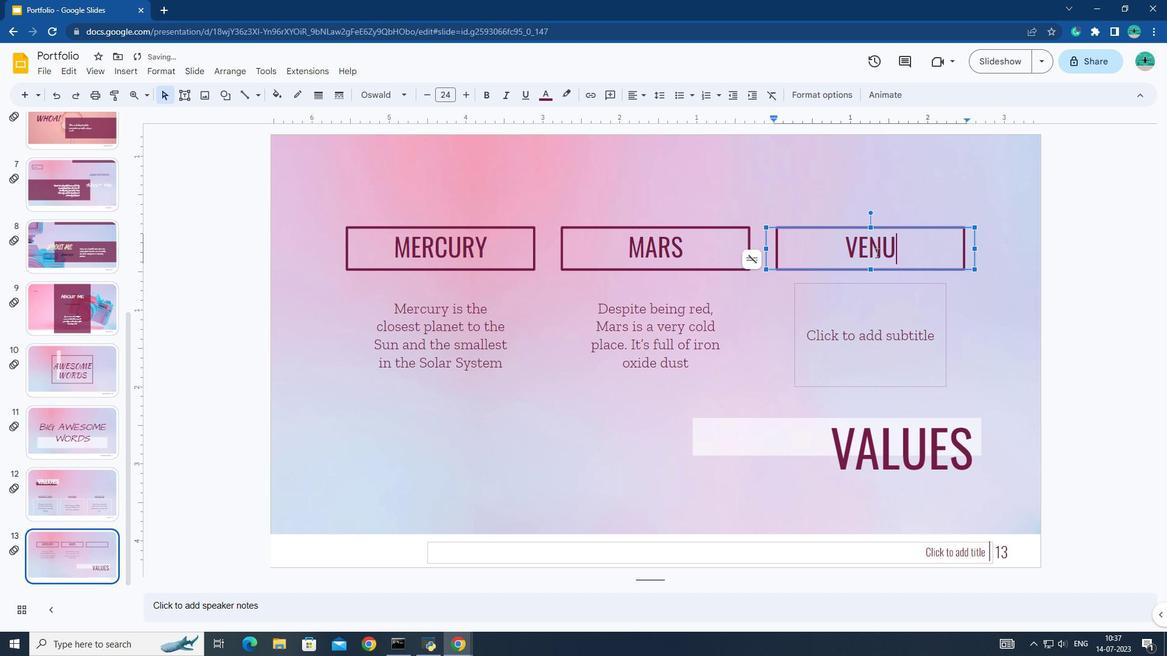 
Action: Mouse moved to (847, 279)
Screenshot: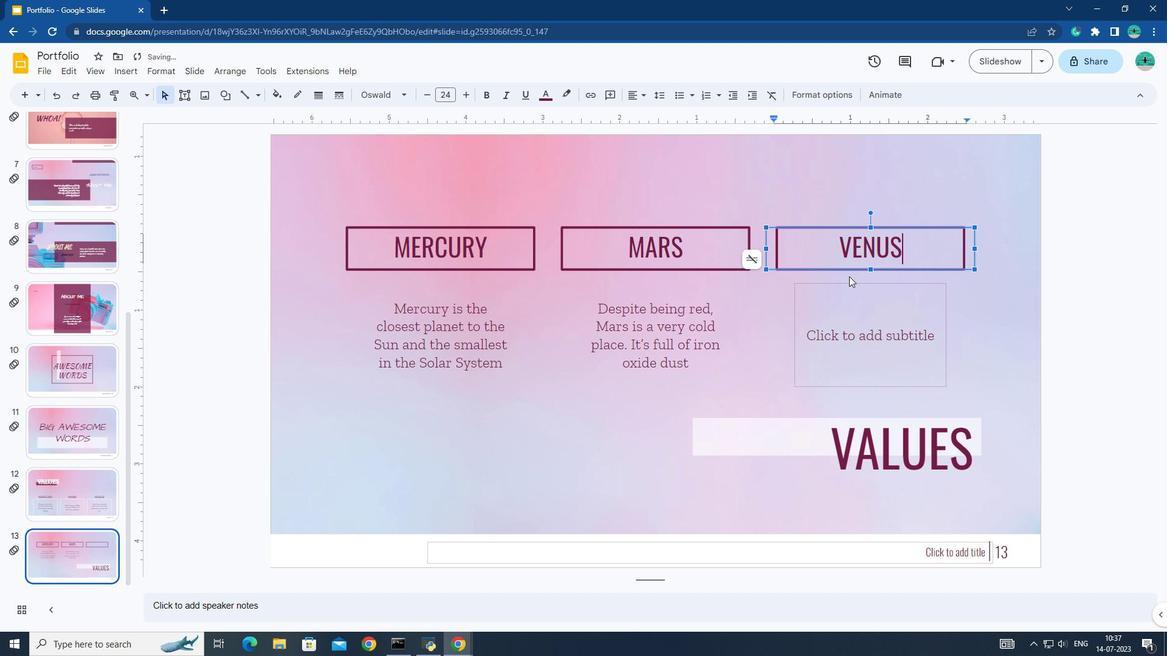 
Action: Mouse pressed left at (847, 279)
Screenshot: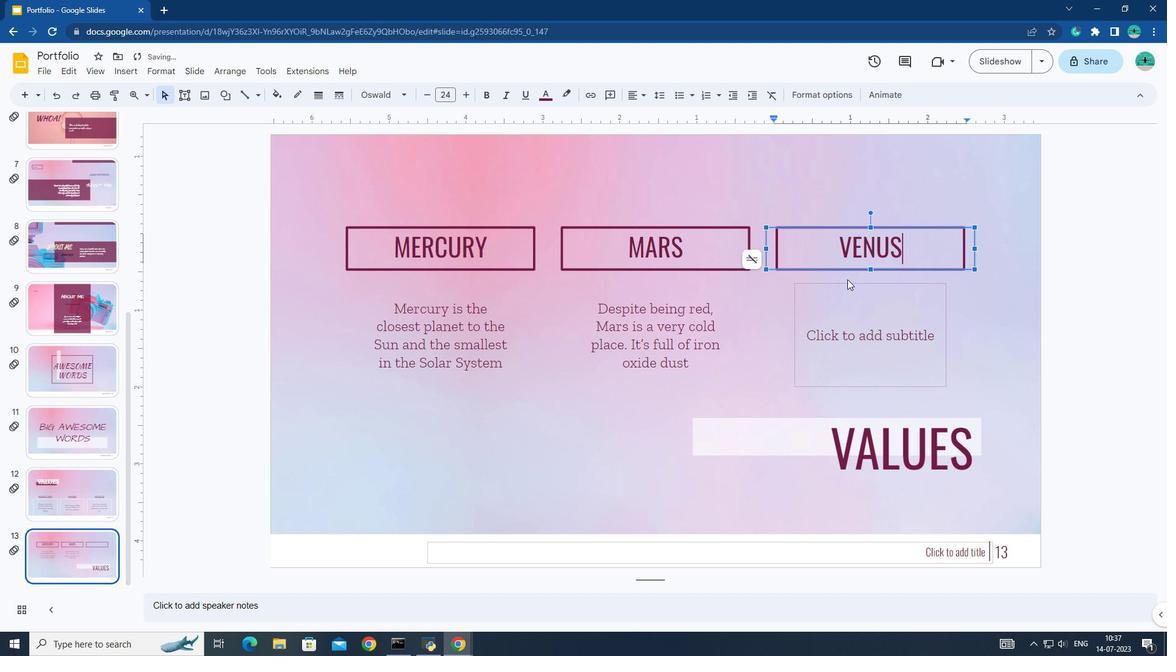 
Action: Mouse moved to (846, 306)
Screenshot: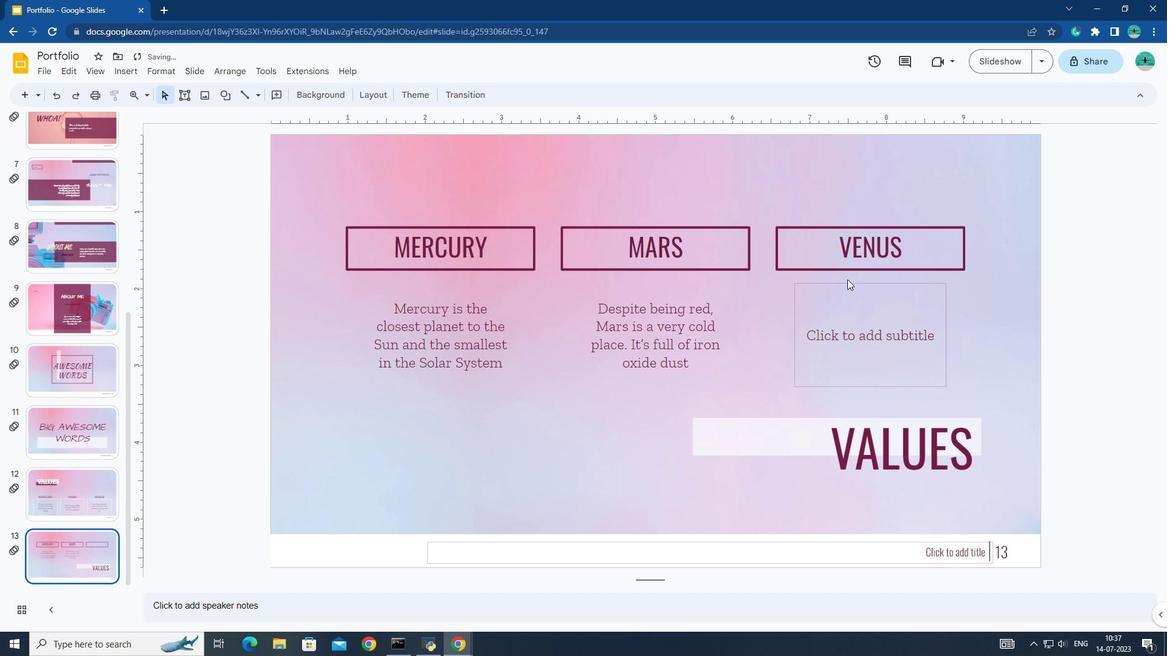 
Action: Mouse pressed left at (846, 306)
Screenshot: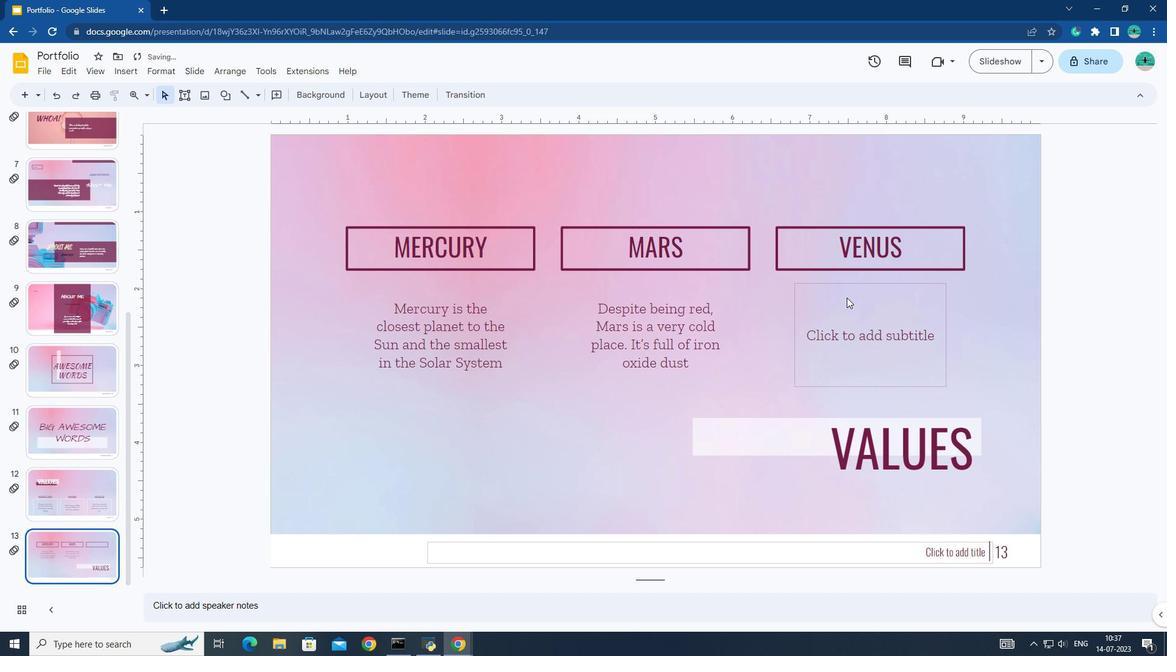 
Action: Key pressed v<Key.caps_lock>ENUS<Key.space>HAS<Key.space>A<Key.space>BEAUTIFUL<Key.space>NAME<Key.space>AND<Key.space>IS<Key.space>THE<Key.space>SECI<Key.backspace>OND<Key.space>PLANET<Key.space>FROM<Key.space>THE<Key.space><Key.shift>sUN.<Key.space><Key.shift><Key.shift><Key.shift><Key.shift><Key.shift><Key.shift><Key.shift><Key.shift><Key.shift>iT'S<Key.space>HOT<Key.shift_r><Key.shift_r><Key.shift_r>!
Screenshot: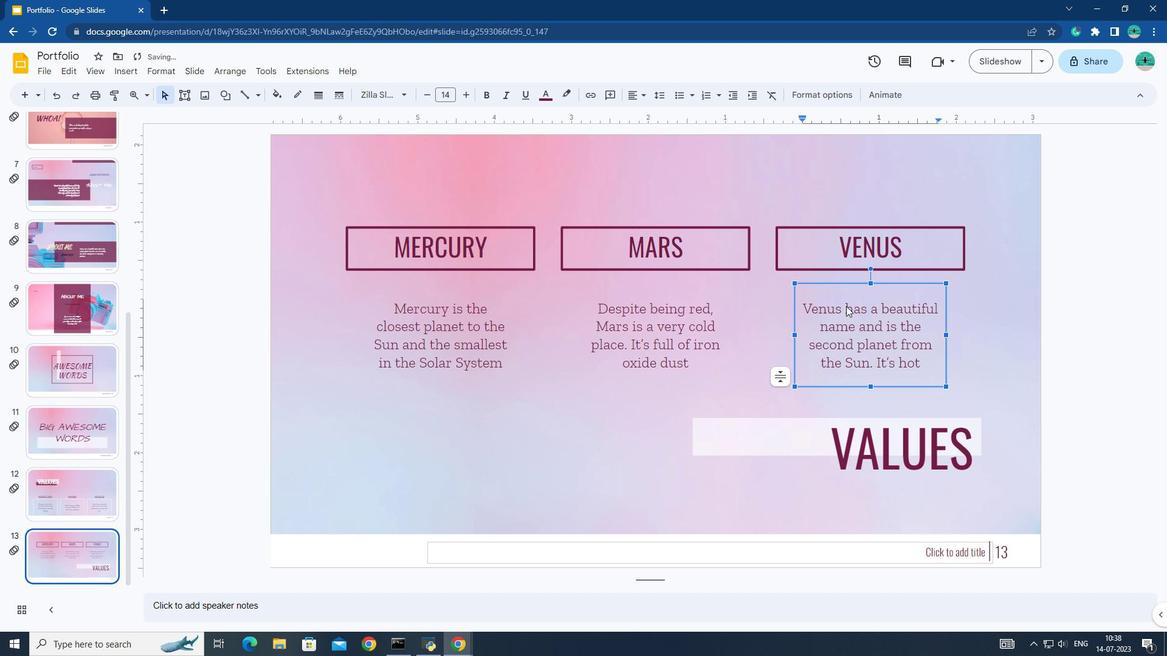 
Action: Mouse moved to (832, 432)
Screenshot: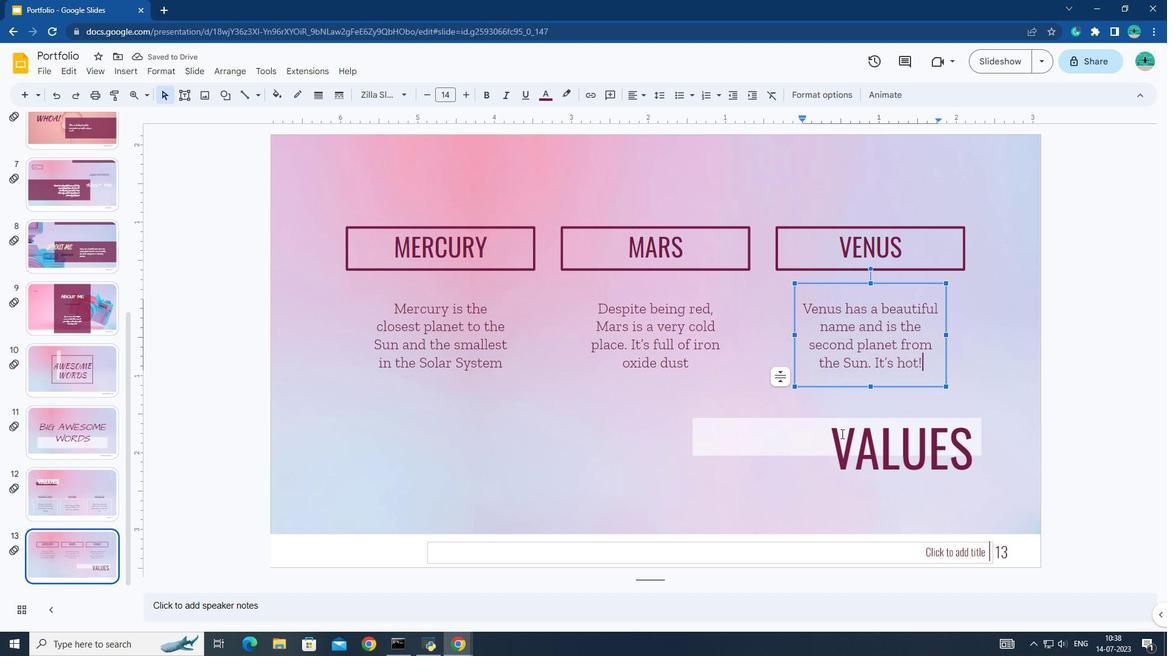 
Action: Mouse pressed left at (832, 432)
Screenshot: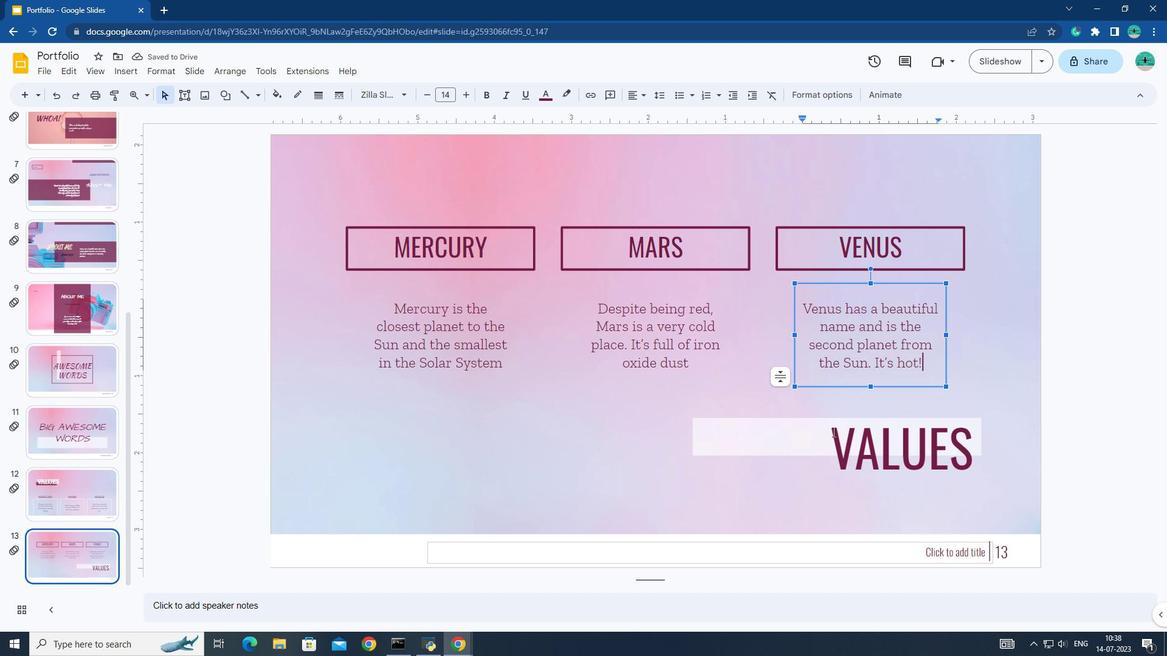 
Action: Mouse pressed left at (832, 432)
Screenshot: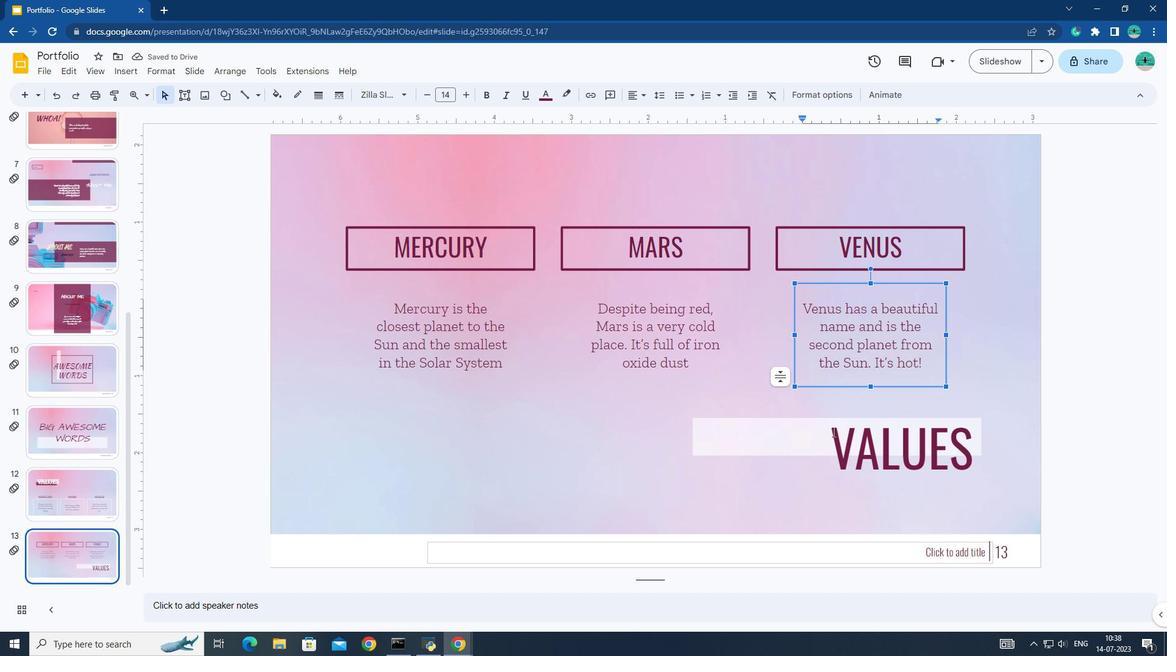 
Action: Mouse moved to (403, 100)
Screenshot: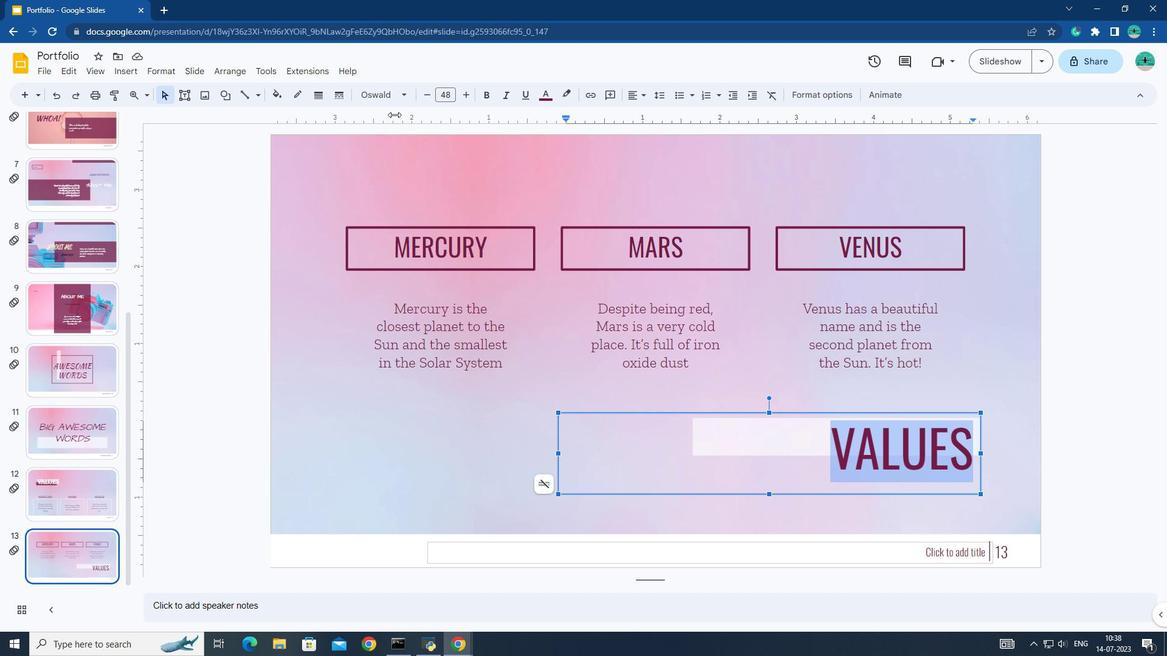 
Action: Mouse pressed left at (403, 100)
Screenshot: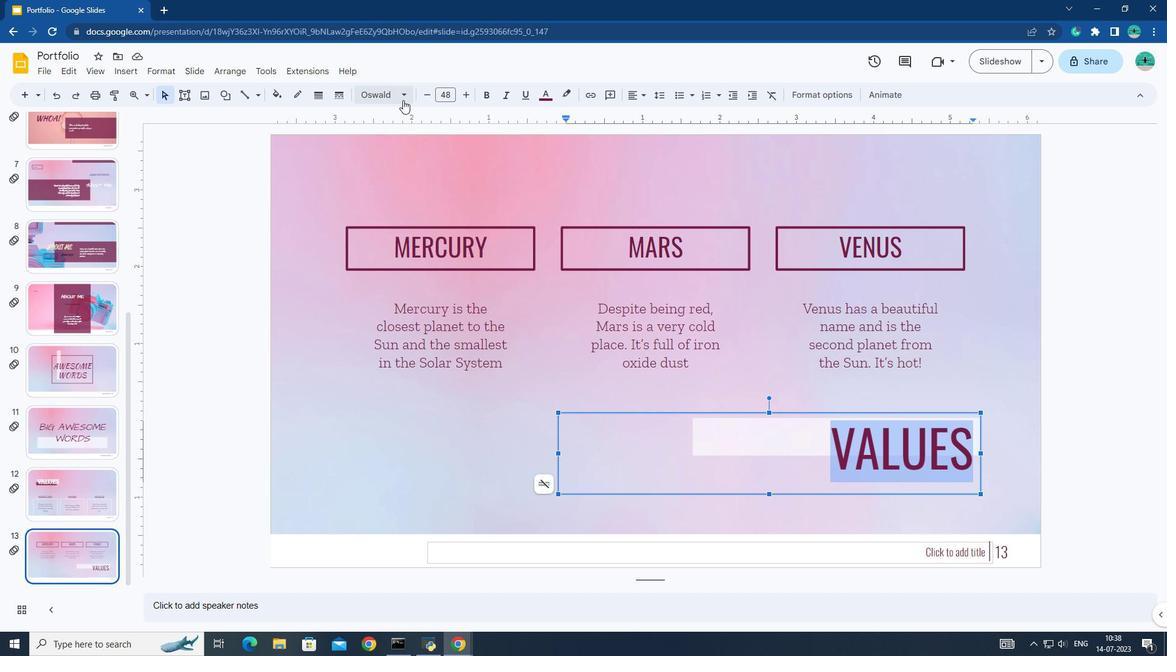 
Action: Mouse moved to (542, 531)
Screenshot: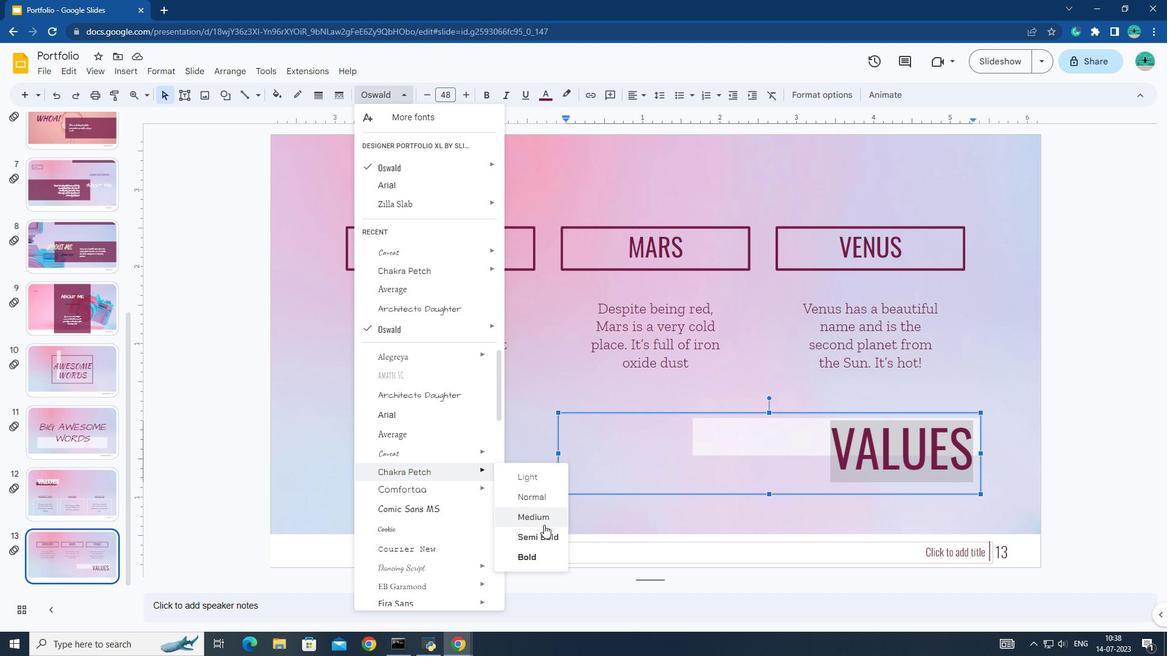 
Action: Mouse pressed left at (542, 531)
Screenshot: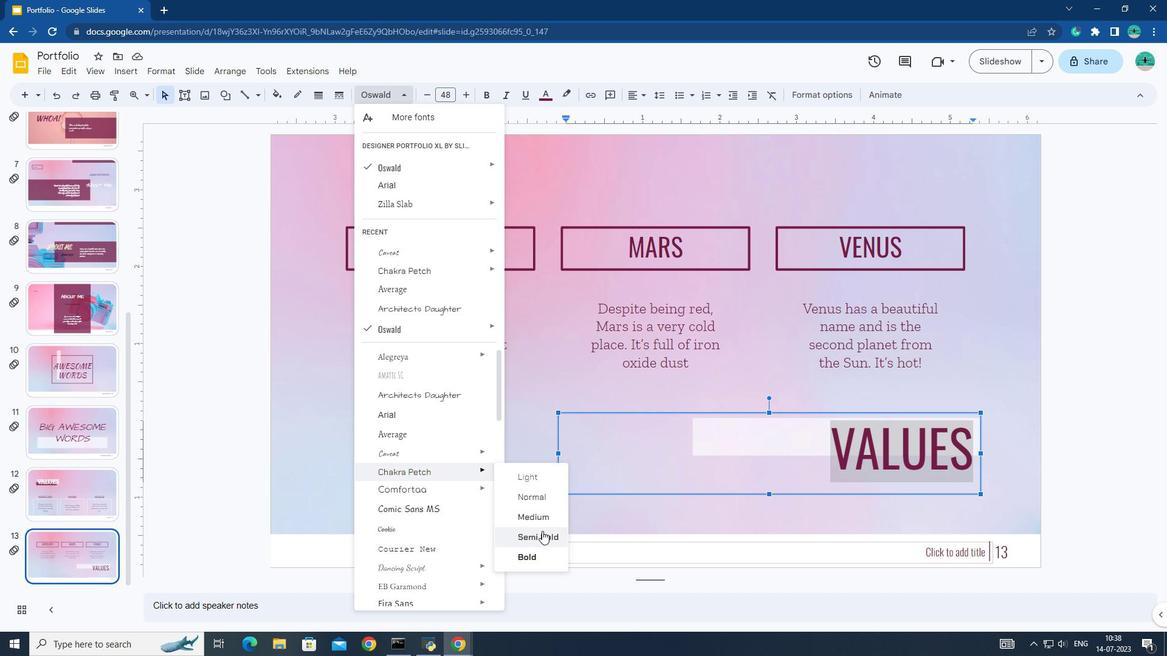 
Action: Mouse moved to (394, 96)
Screenshot: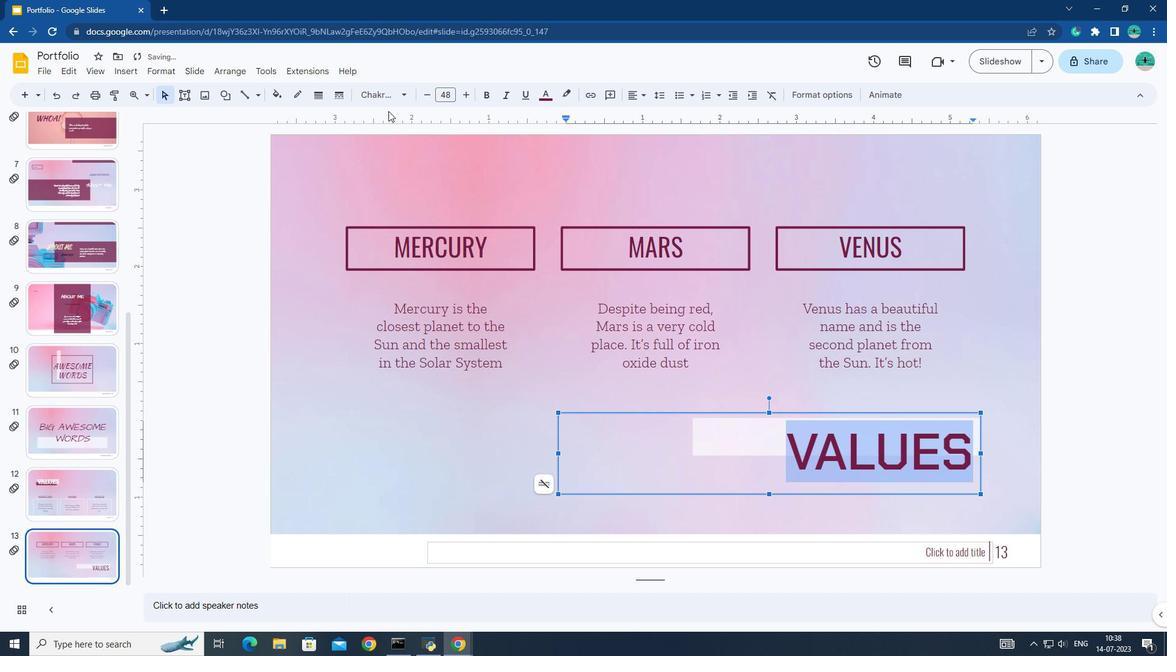 
Action: Mouse pressed left at (394, 96)
Screenshot: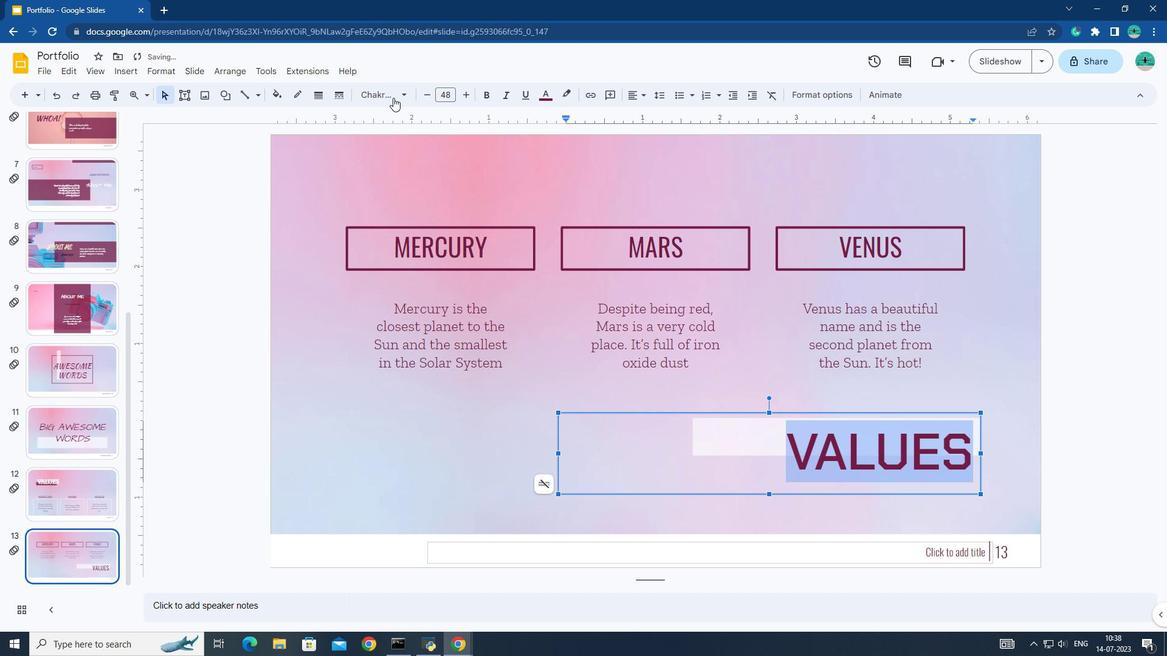 
Action: Mouse moved to (420, 430)
Screenshot: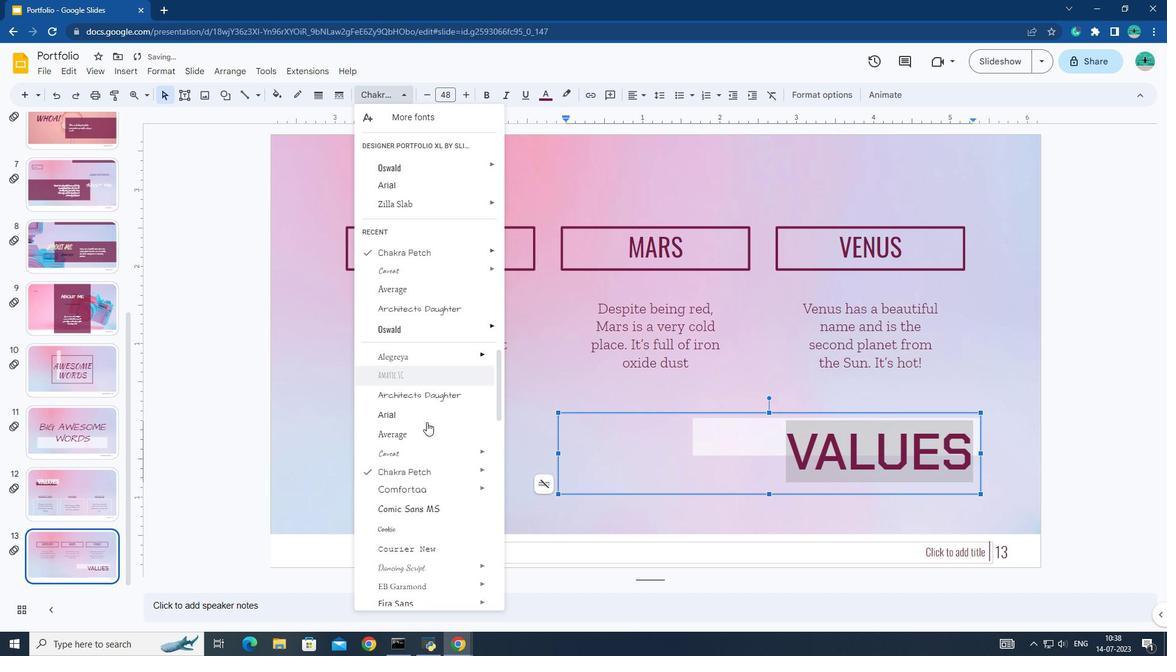 
Action: Mouse scrolled (420, 430) with delta (0, 0)
Screenshot: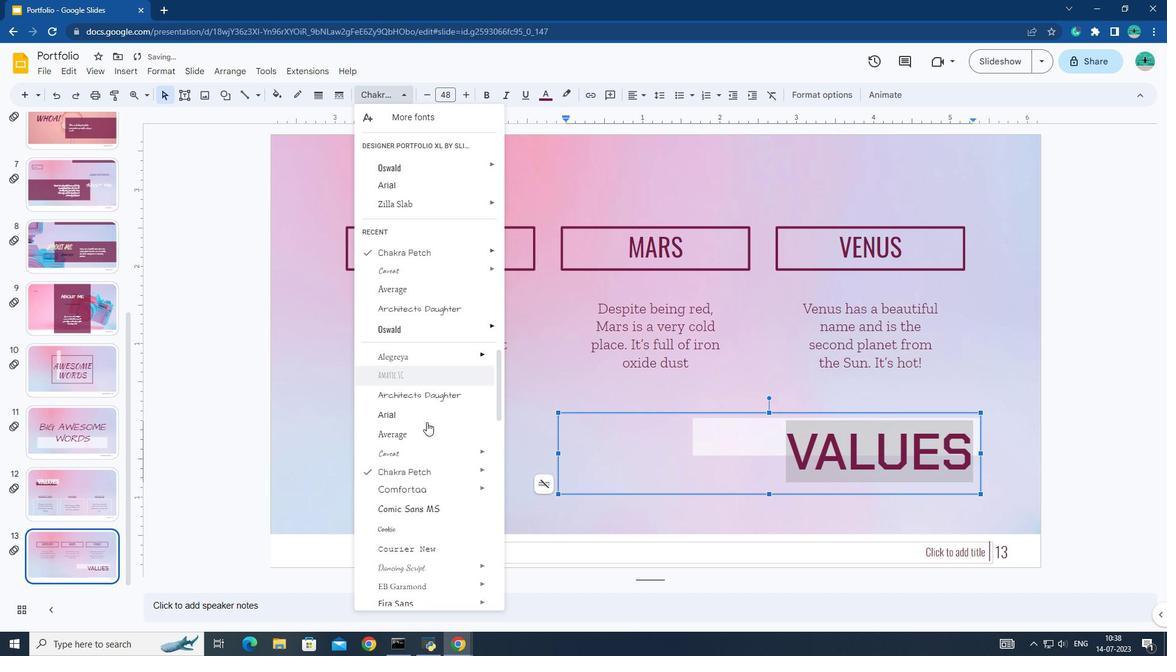 
Action: Mouse scrolled (420, 430) with delta (0, 0)
Screenshot: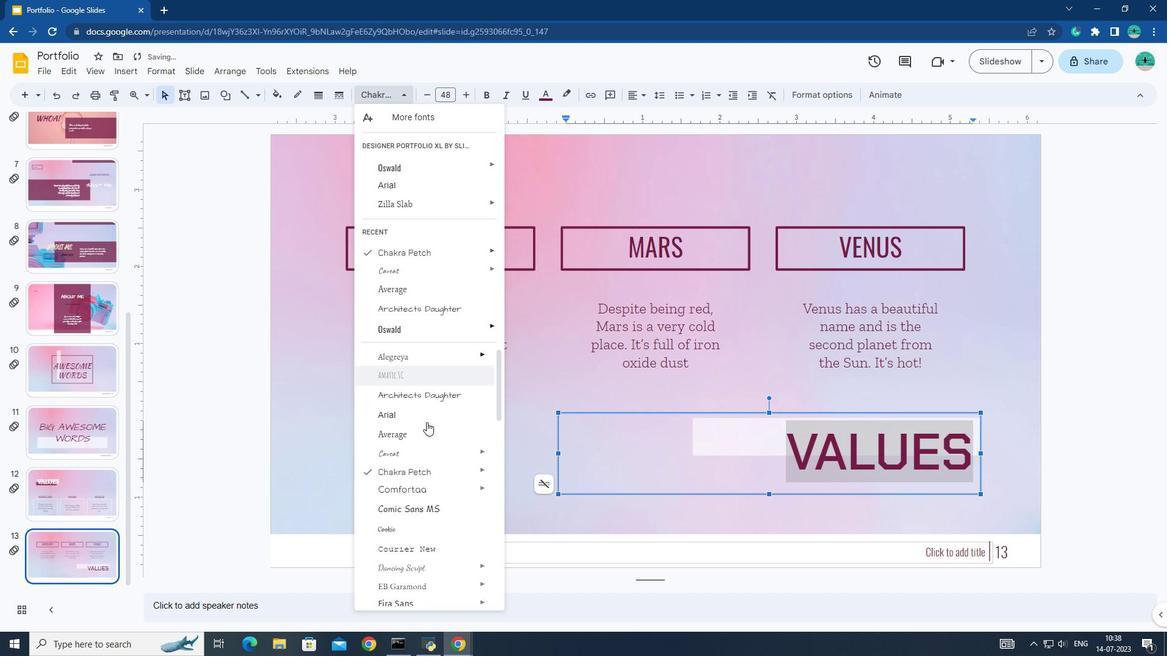 
Action: Mouse moved to (422, 520)
Screenshot: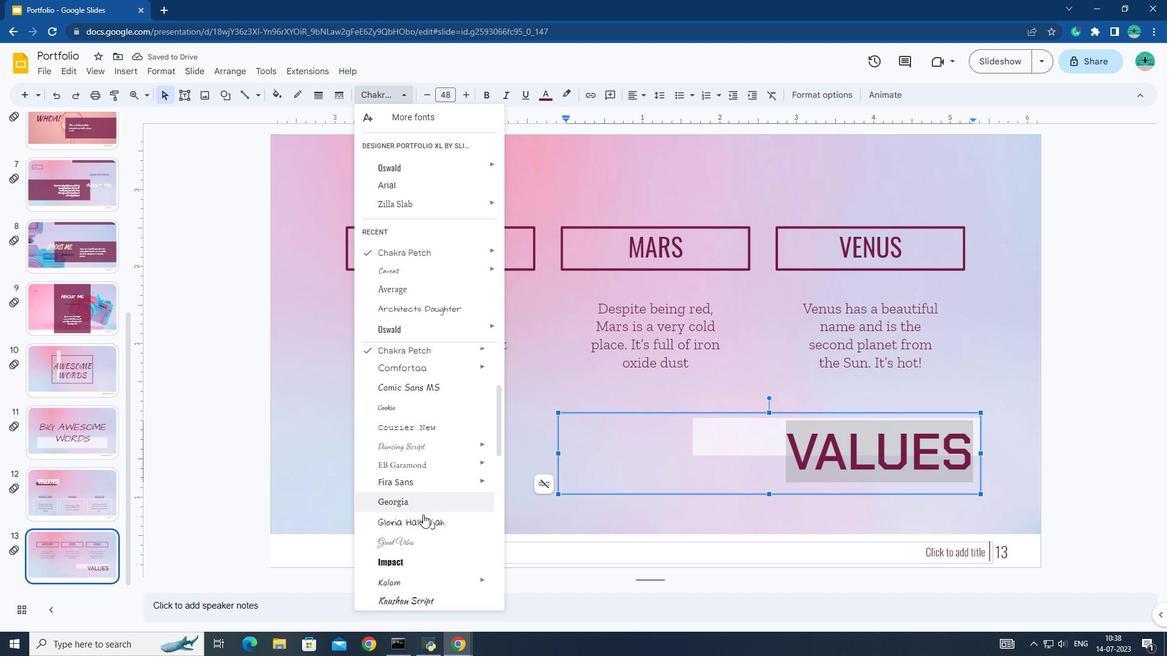 
Action: Mouse pressed left at (422, 520)
Screenshot: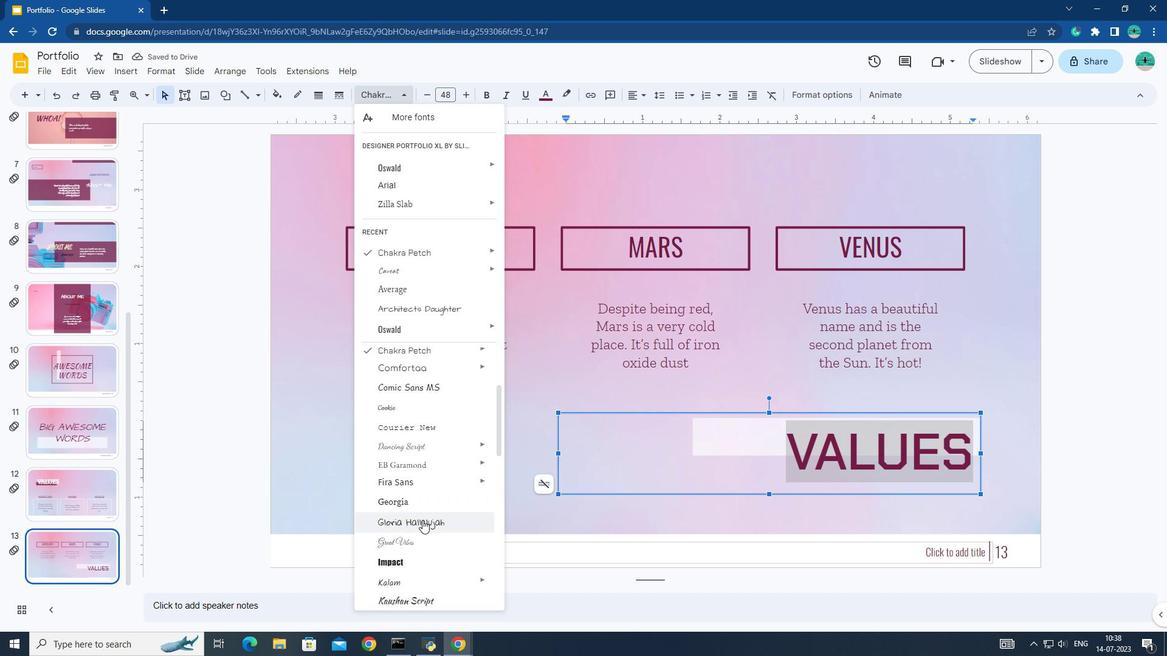 
Action: Mouse moved to (484, 99)
Screenshot: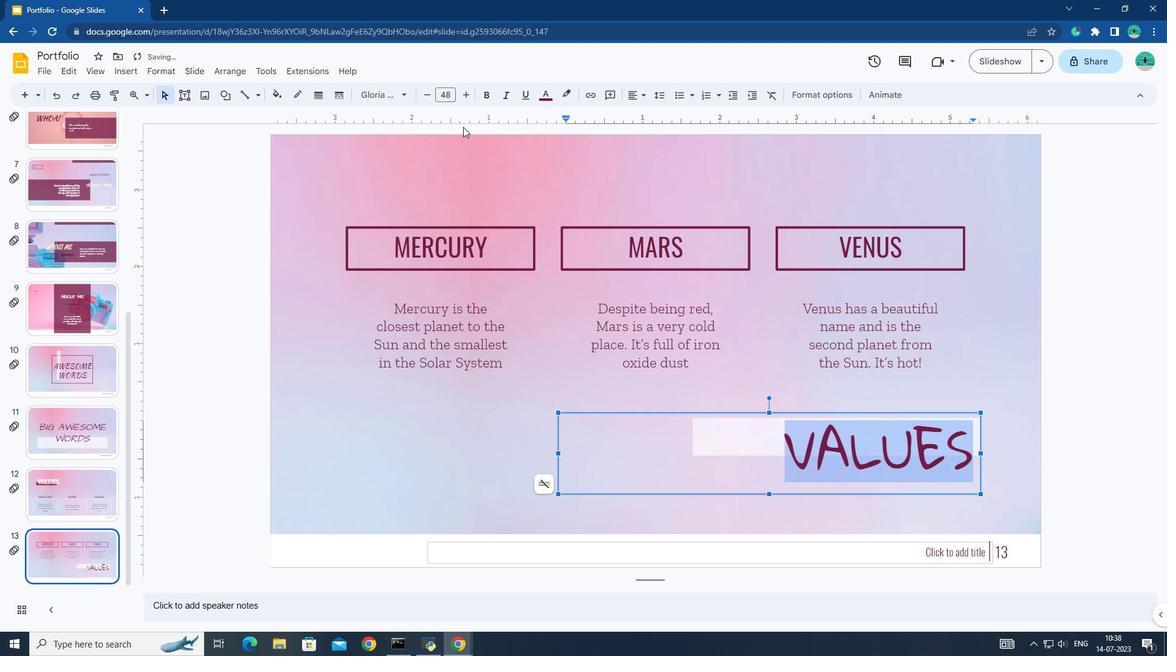 
Action: Mouse pressed left at (484, 99)
Screenshot: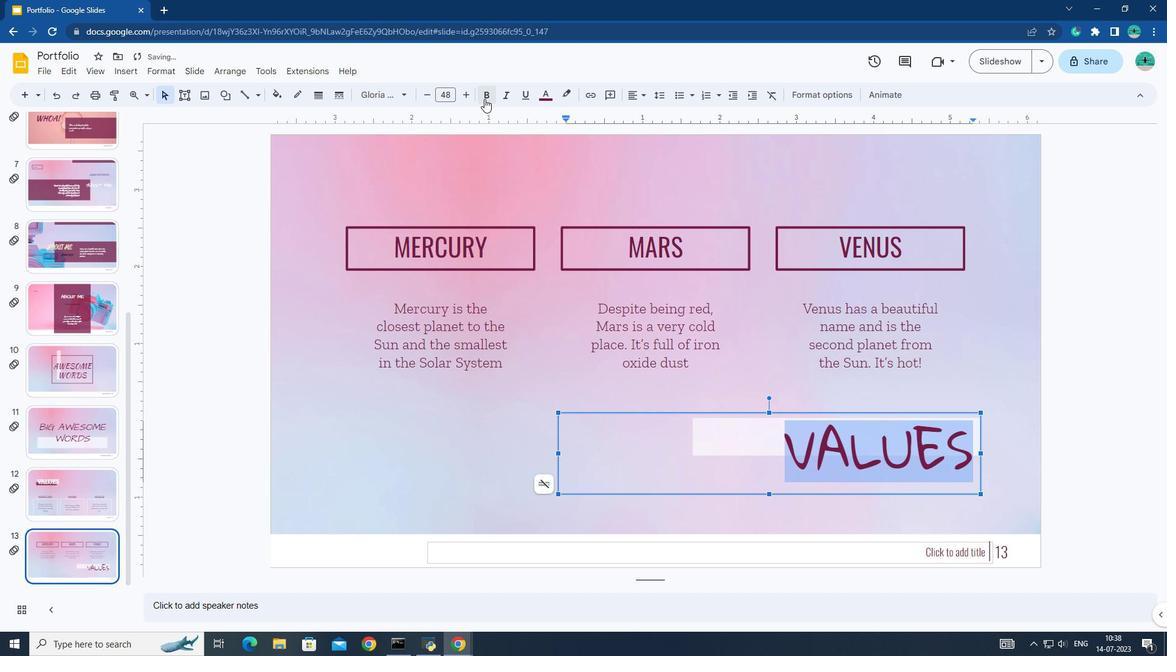 
Action: Mouse pressed left at (484, 99)
Screenshot: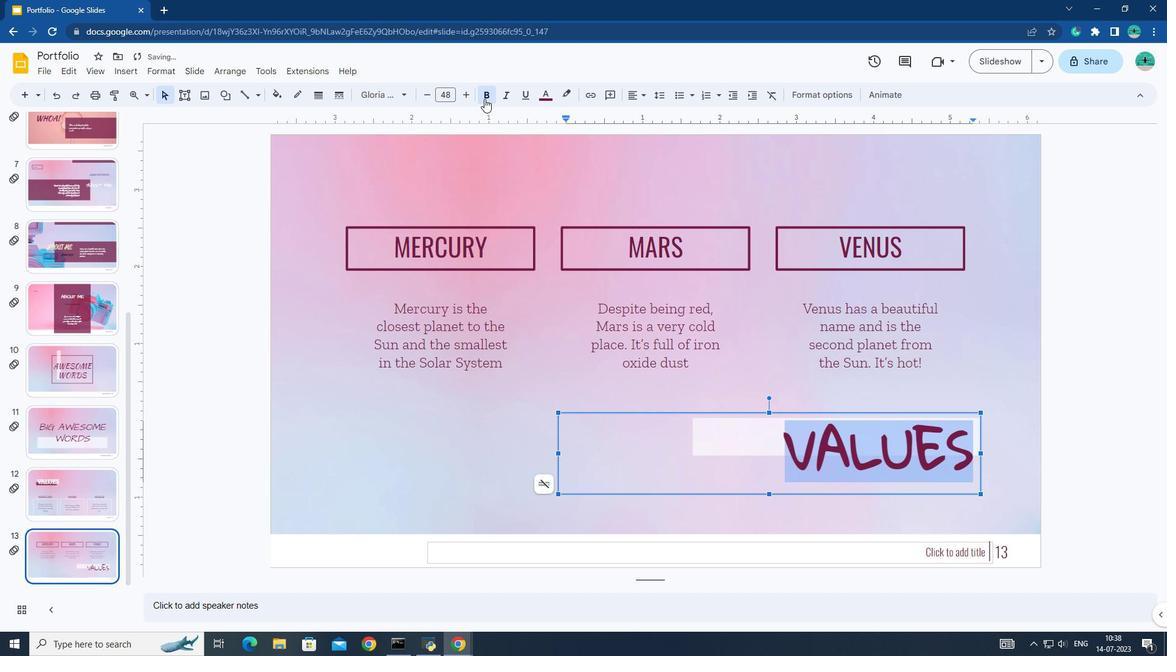 
Action: Mouse moved to (405, 94)
Screenshot: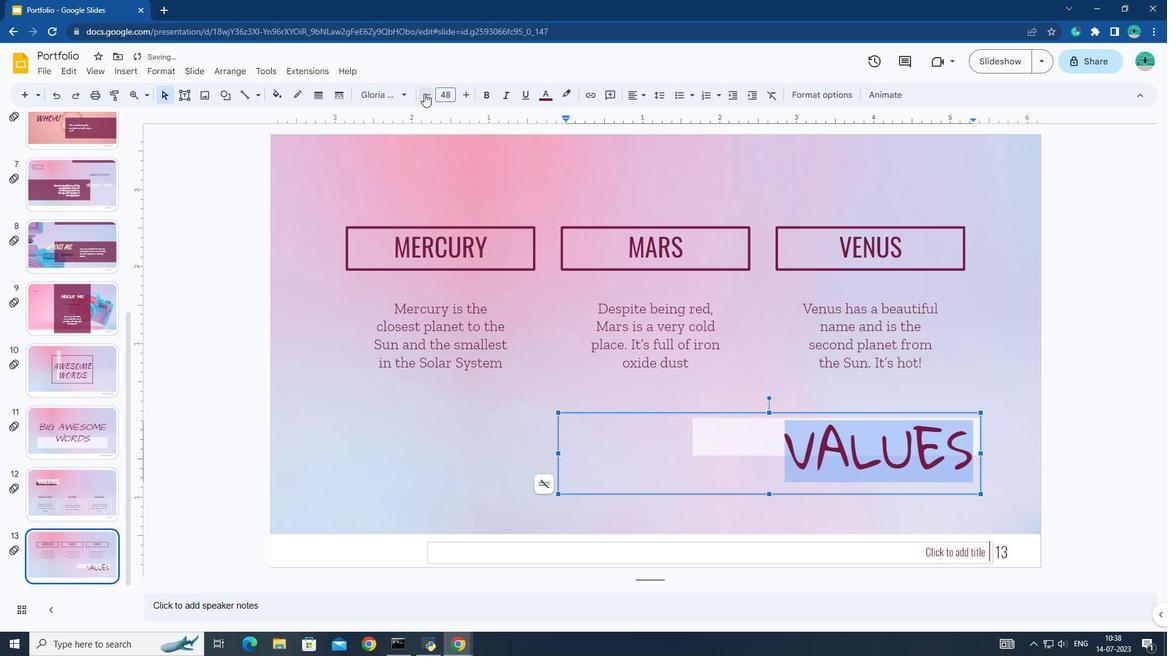 
Action: Mouse pressed left at (405, 94)
Screenshot: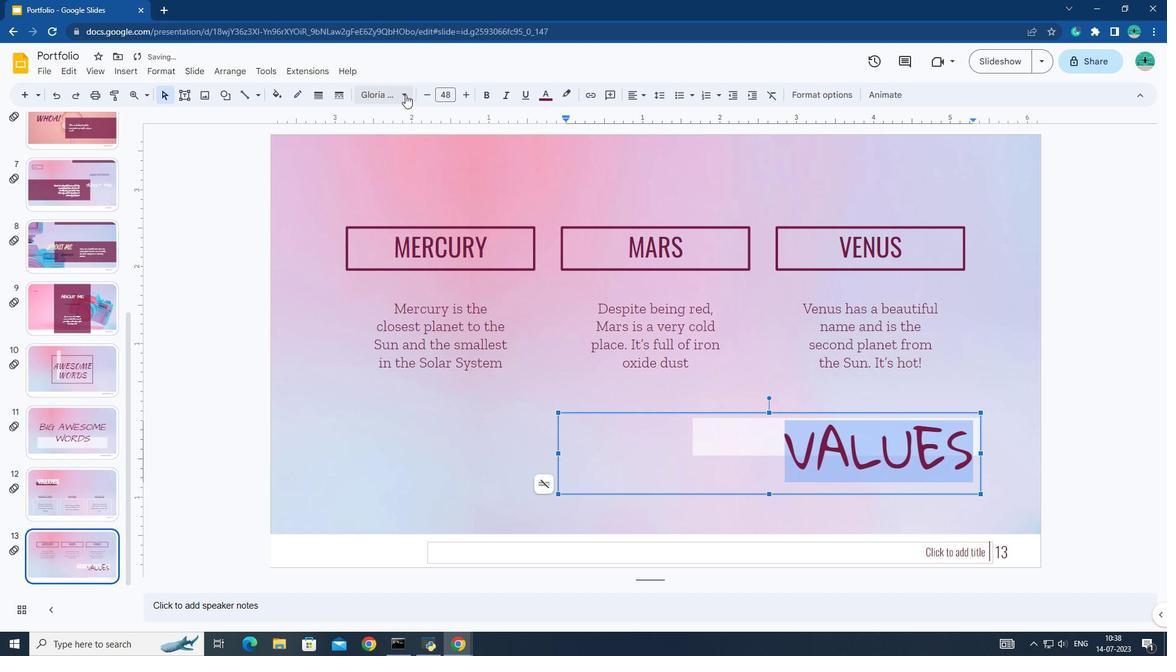
Action: Mouse moved to (405, 505)
Screenshot: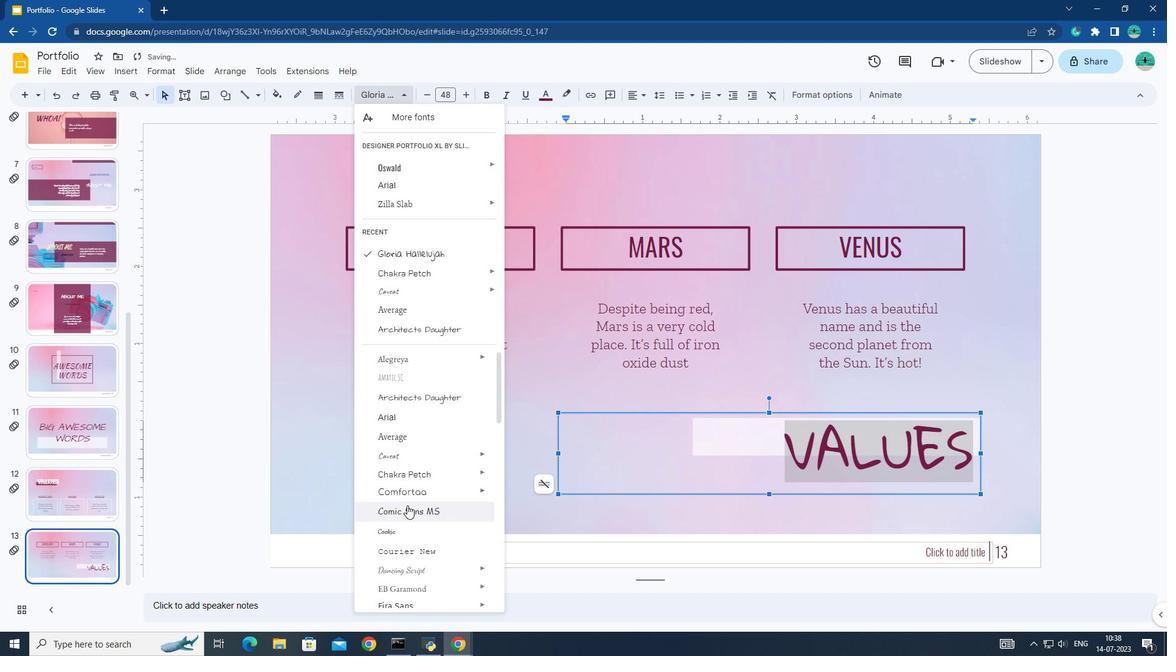 
Action: Mouse scrolled (405, 505) with delta (0, 0)
Screenshot: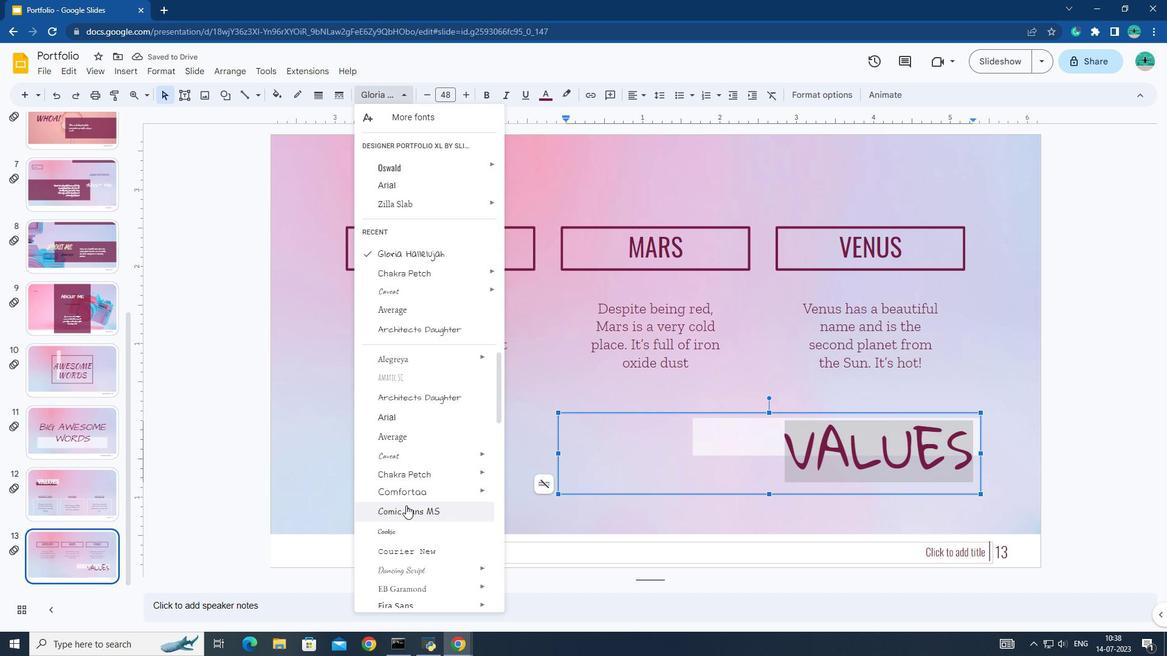 
Action: Mouse moved to (402, 495)
Screenshot: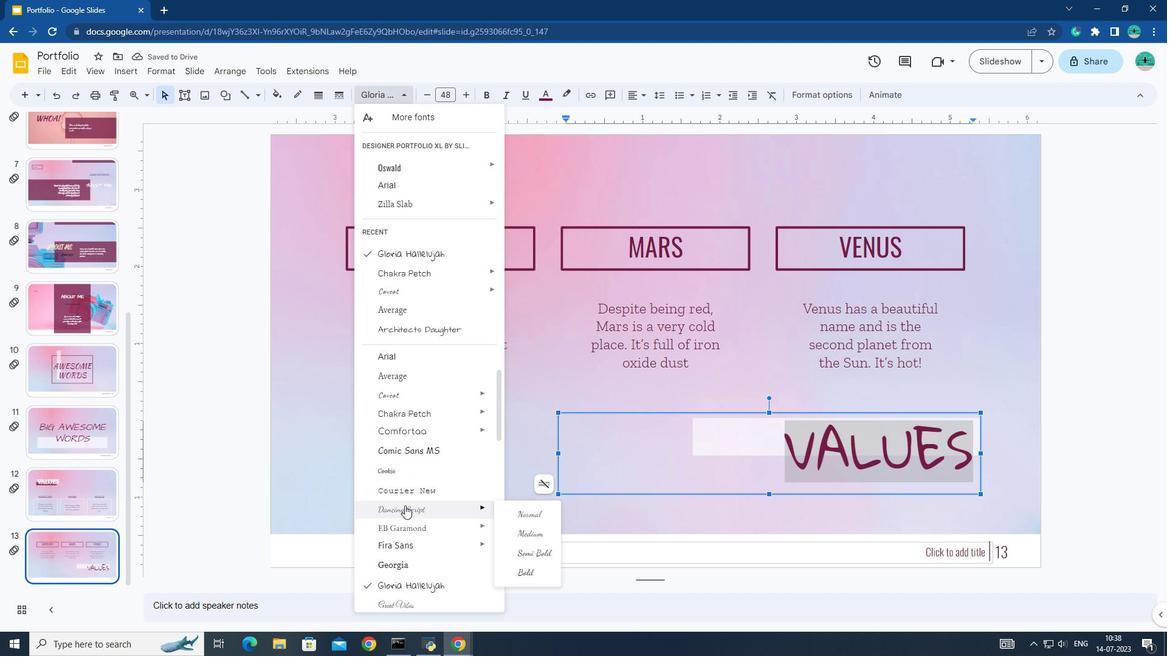 
Action: Mouse pressed left at (402, 495)
Screenshot: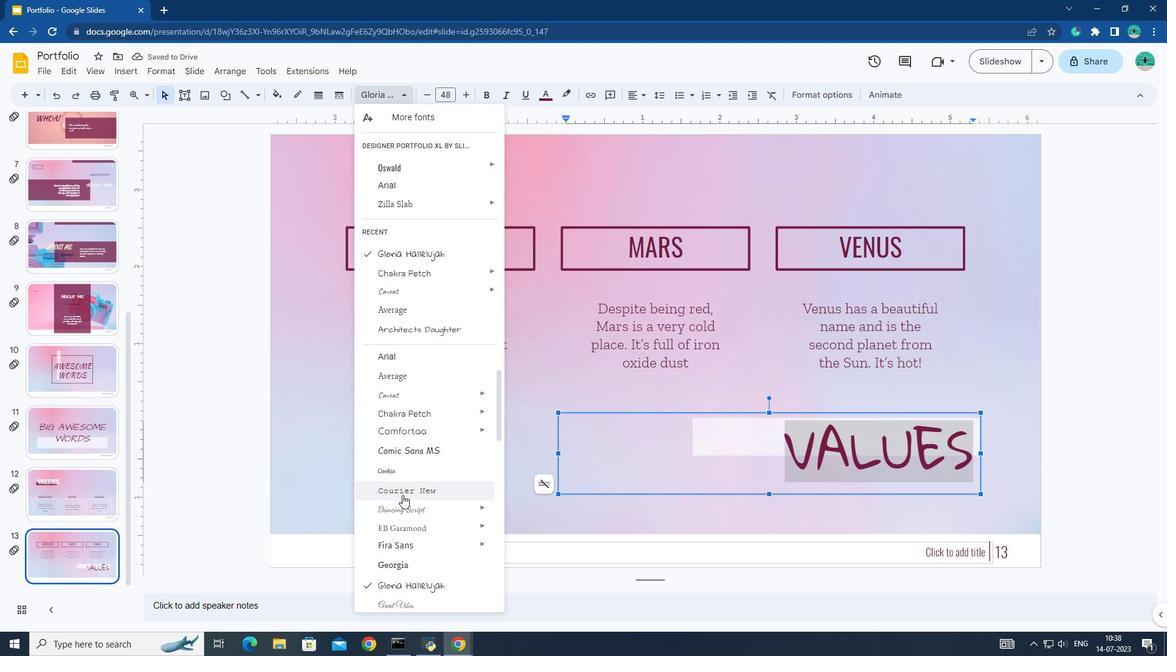 
Action: Mouse moved to (486, 89)
Screenshot: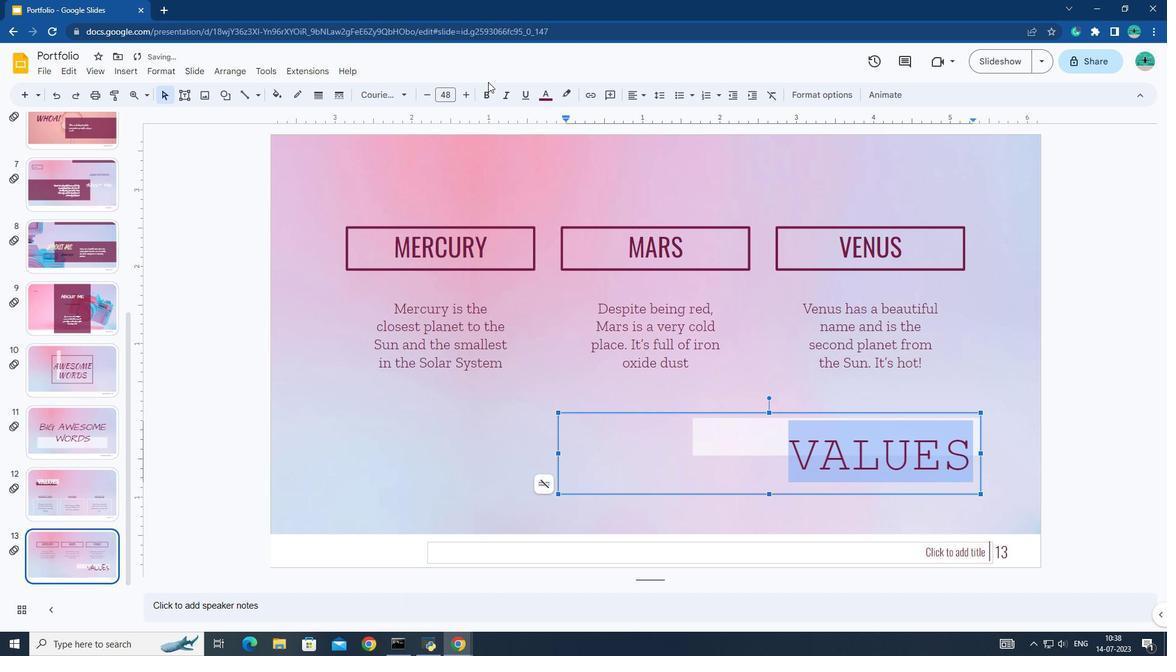 
Action: Mouse pressed left at (486, 89)
Screenshot: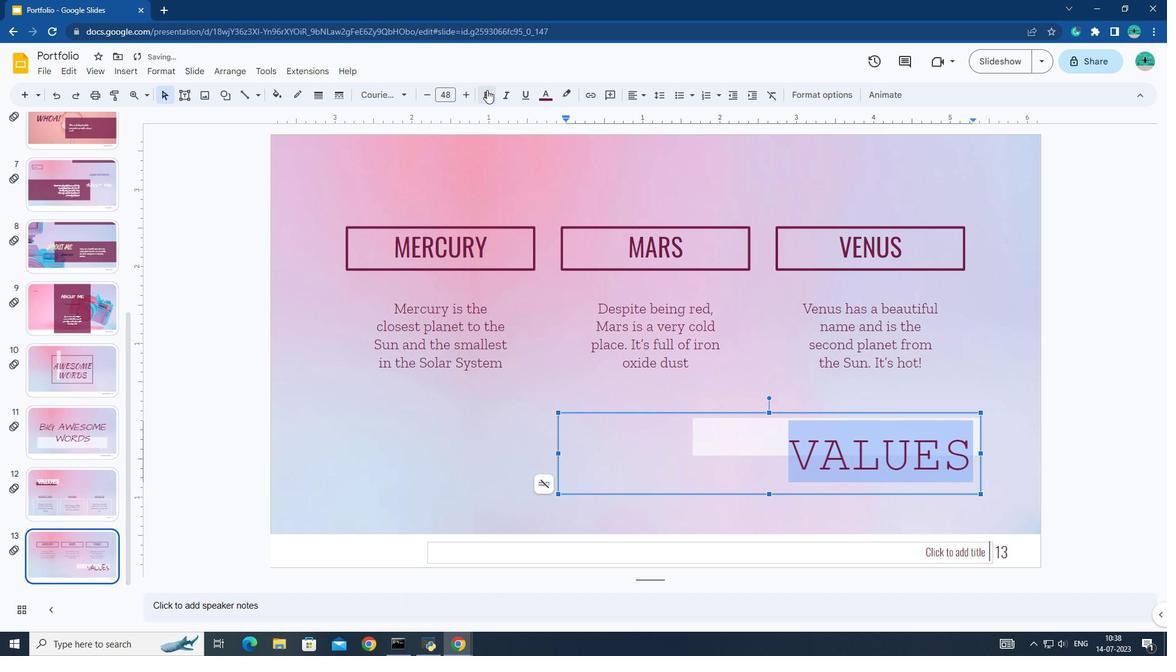 
Action: Mouse moved to (397, 245)
Screenshot: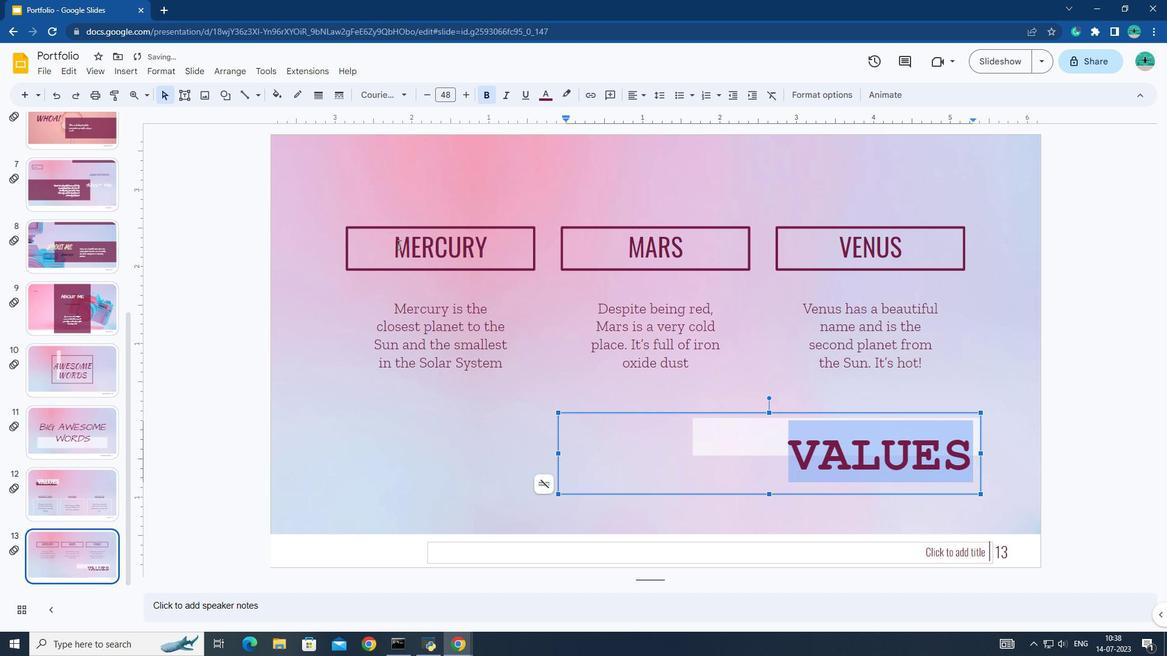 
Action: Mouse pressed left at (397, 245)
Screenshot: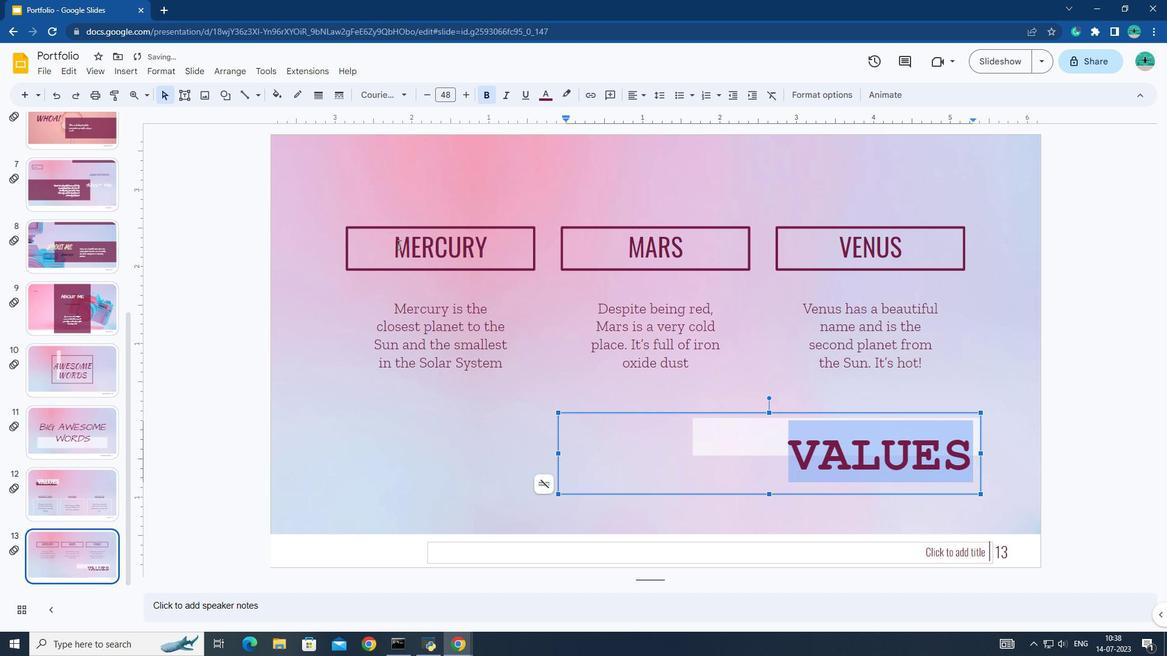 
Action: Mouse pressed left at (397, 245)
Screenshot: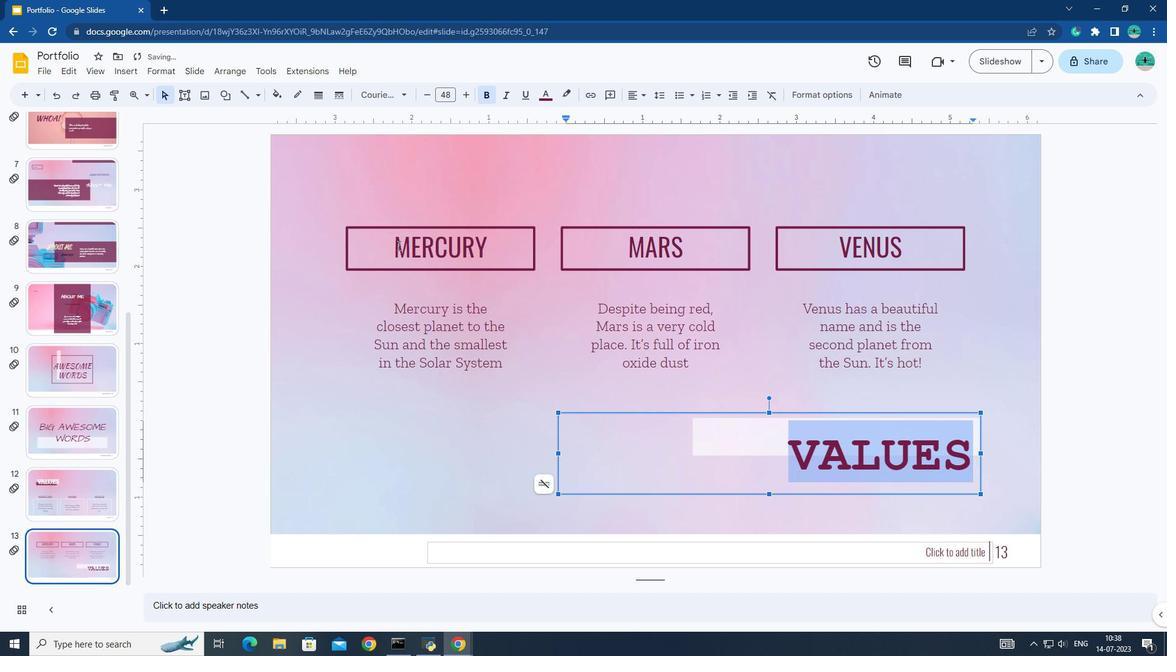 
Action: Mouse moved to (408, 100)
Screenshot: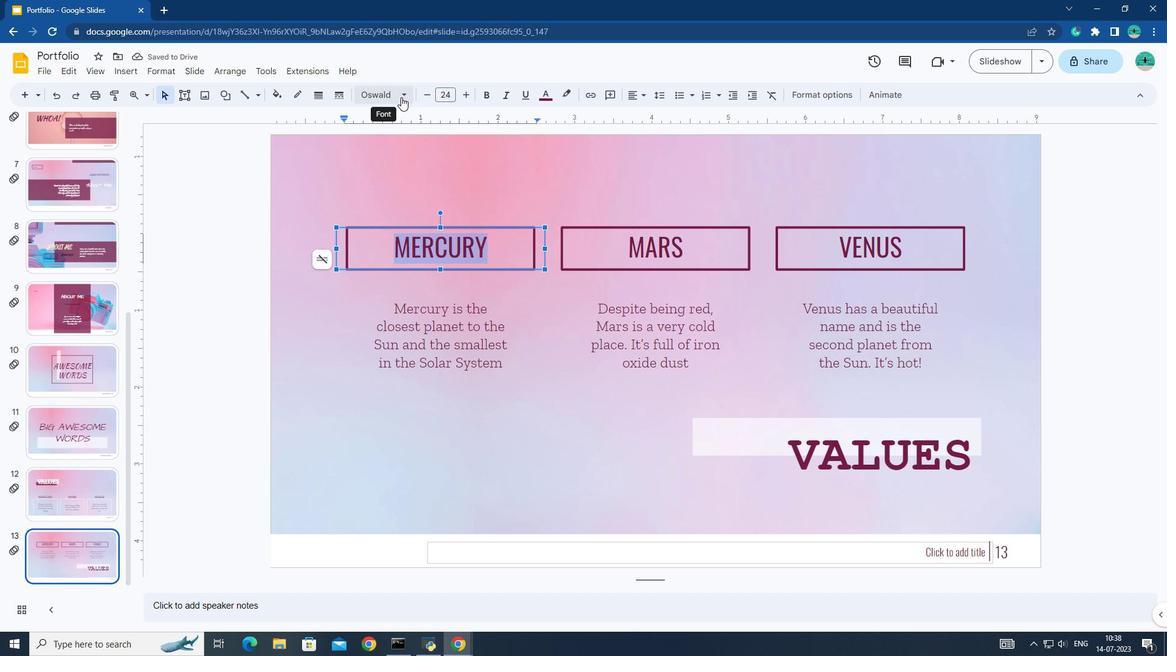 
Action: Mouse pressed left at (408, 100)
Screenshot: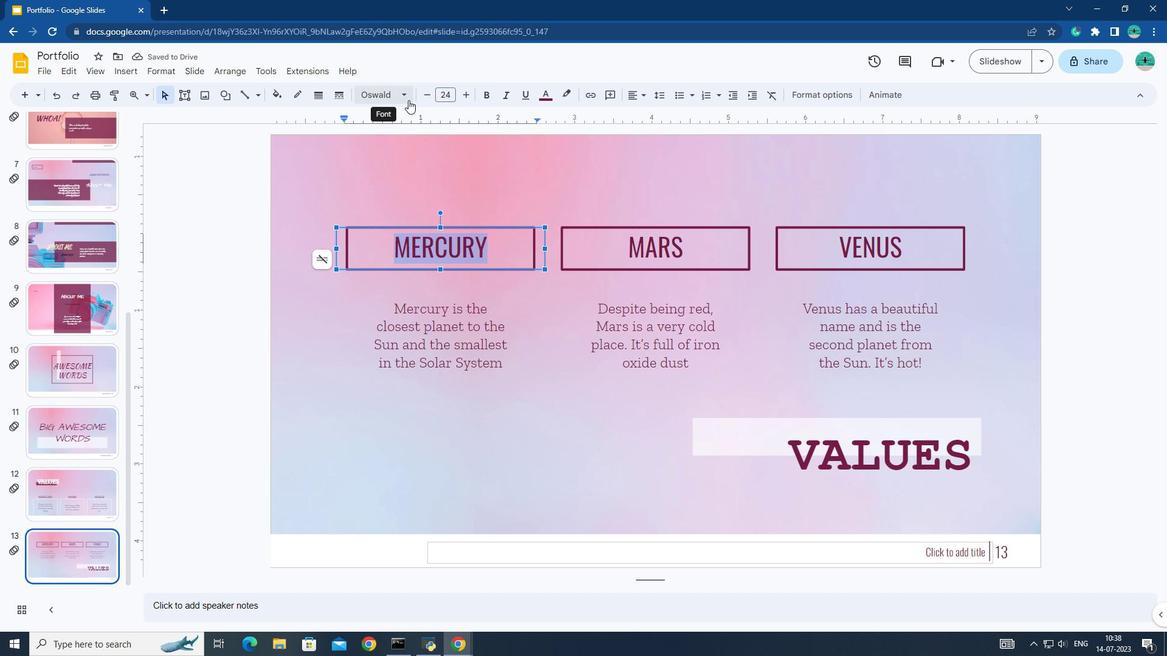 
Action: Mouse moved to (406, 379)
Screenshot: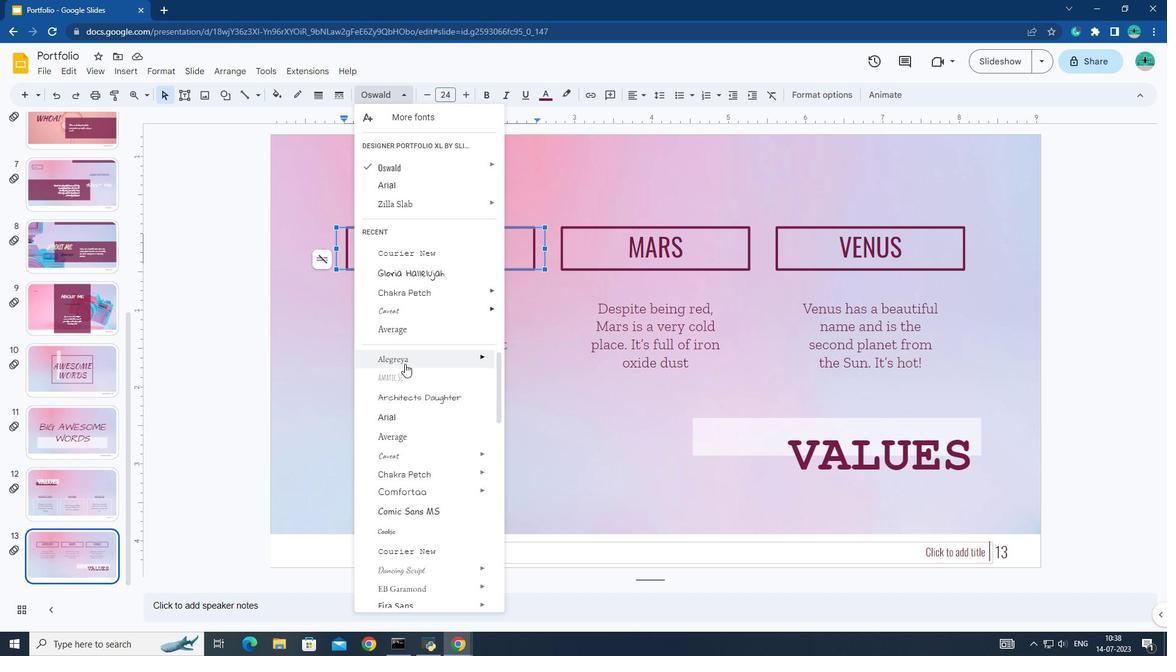 
Action: Mouse scrolled (406, 379) with delta (0, 0)
Screenshot: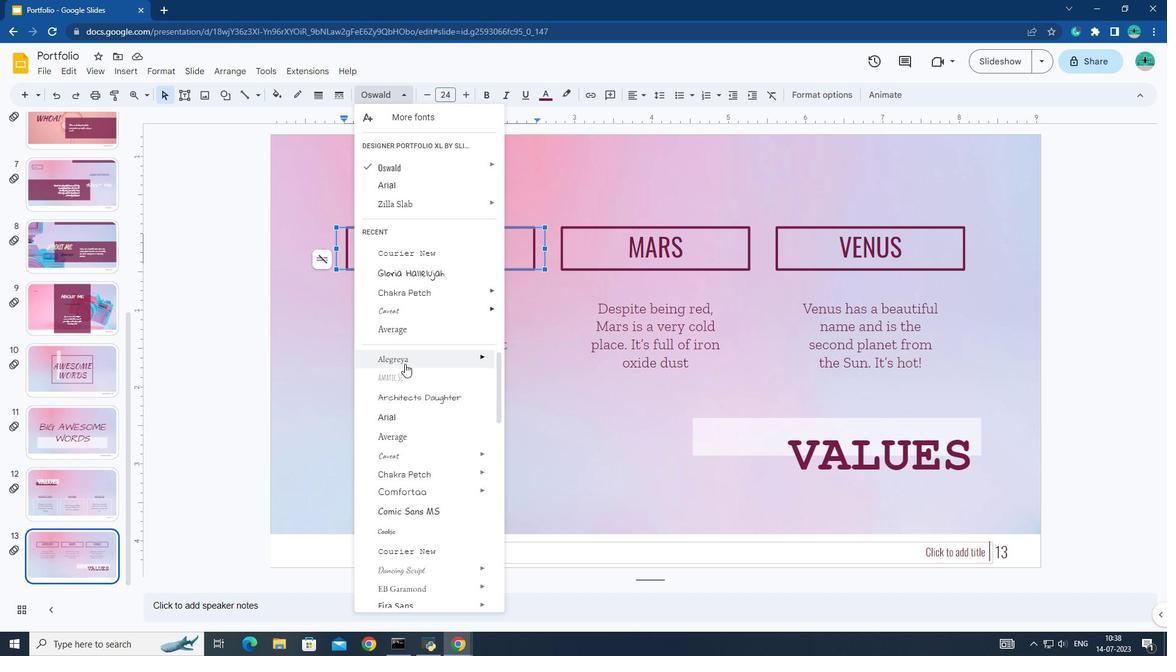 
Action: Mouse moved to (406, 379)
Screenshot: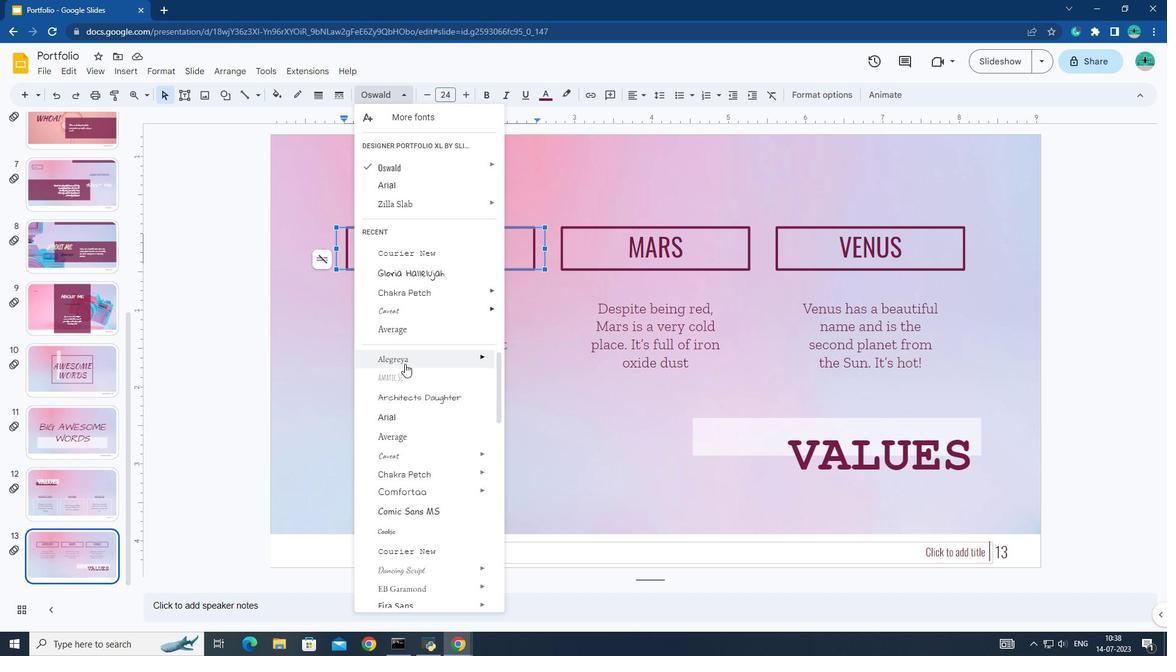 
Action: Mouse scrolled (406, 379) with delta (0, 0)
Screenshot: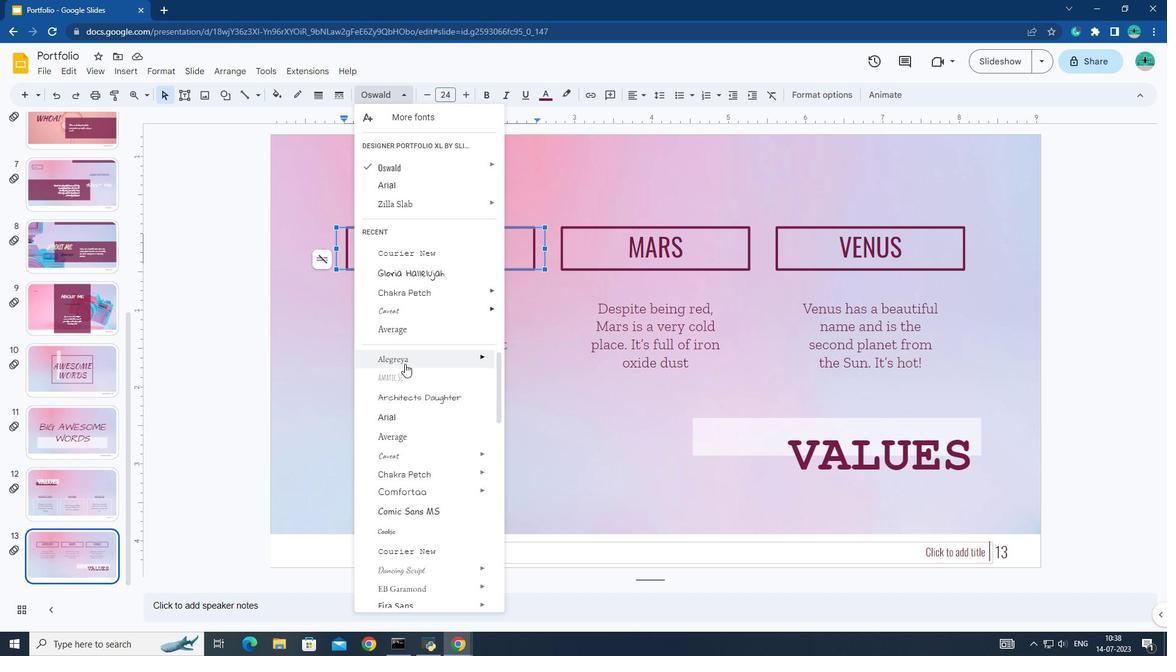 
Action: Mouse moved to (405, 380)
Screenshot: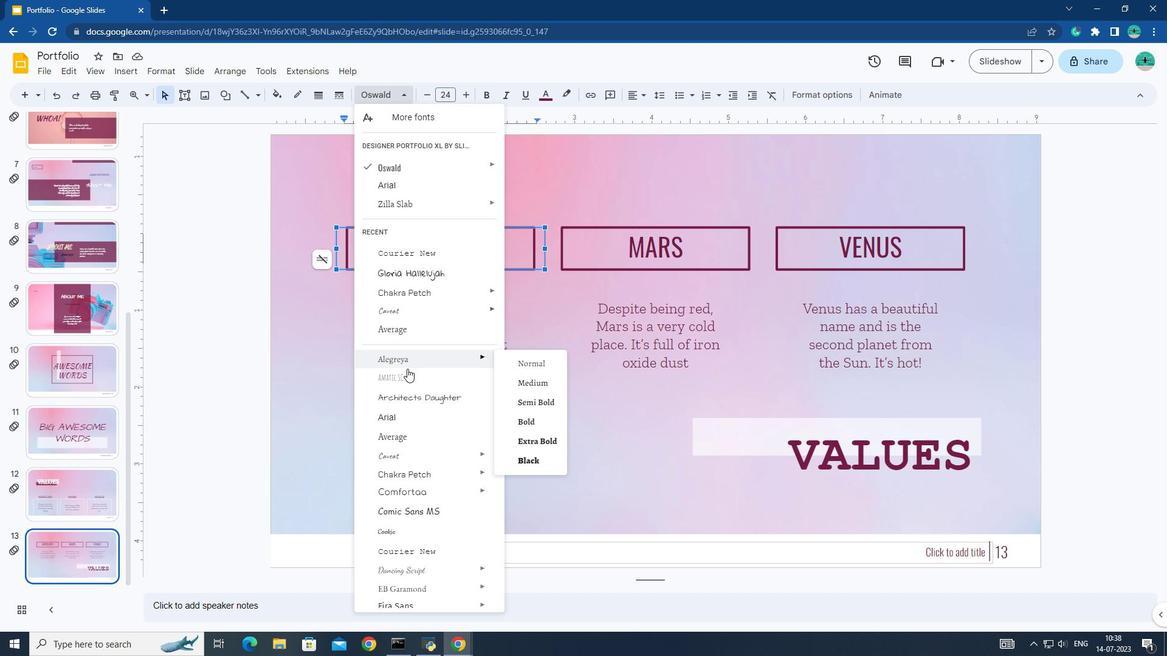 
Action: Mouse scrolled (405, 379) with delta (0, 0)
Screenshot: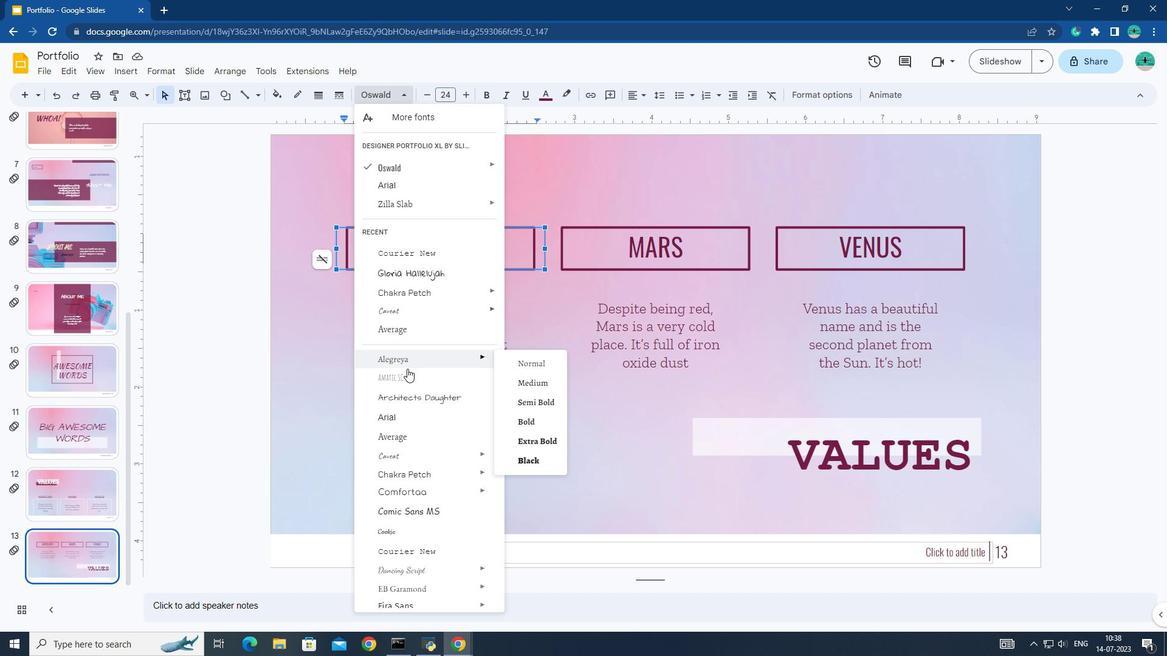 
Action: Mouse scrolled (405, 379) with delta (0, 0)
Screenshot: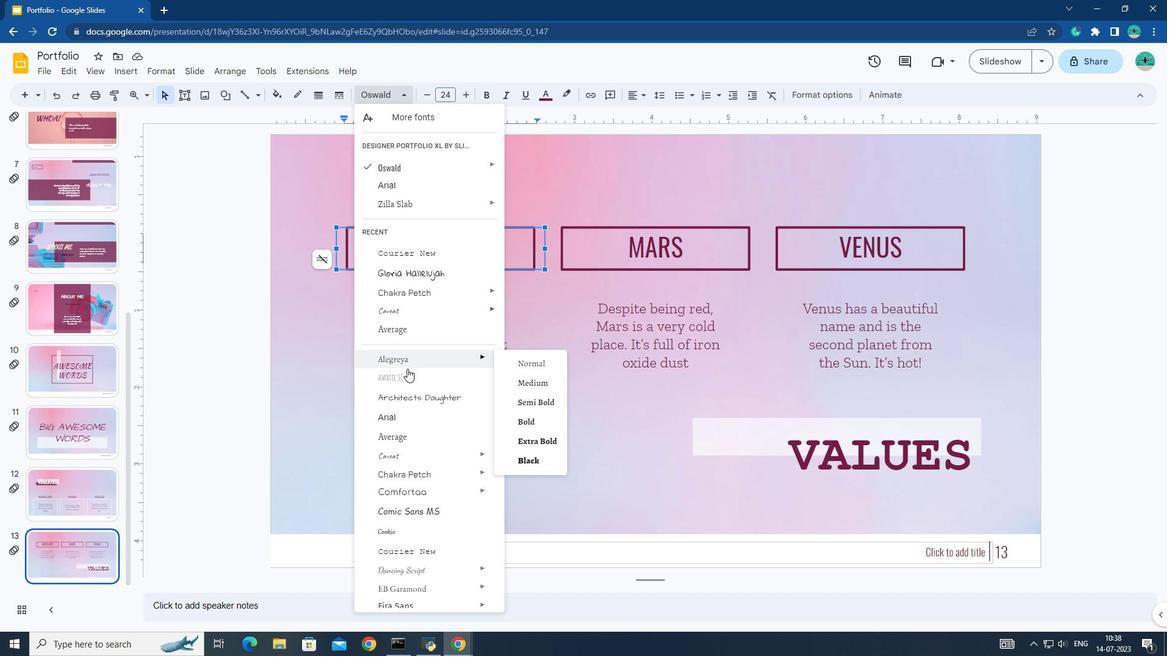 
Action: Mouse scrolled (405, 379) with delta (0, 0)
Screenshot: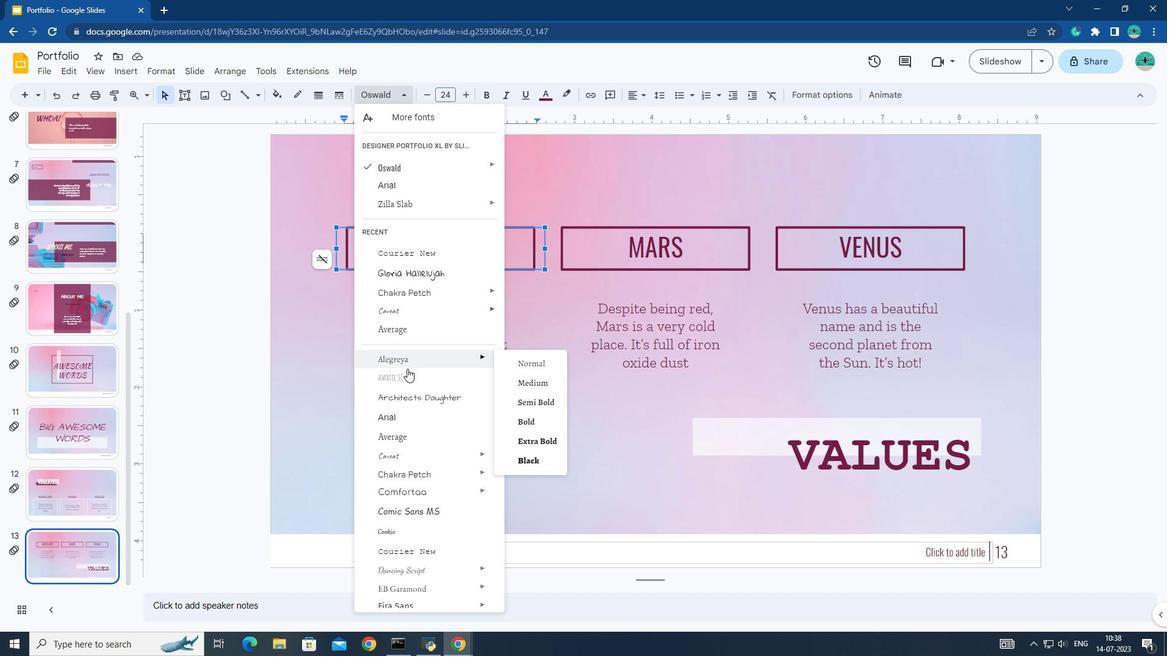 
Action: Mouse moved to (401, 372)
Screenshot: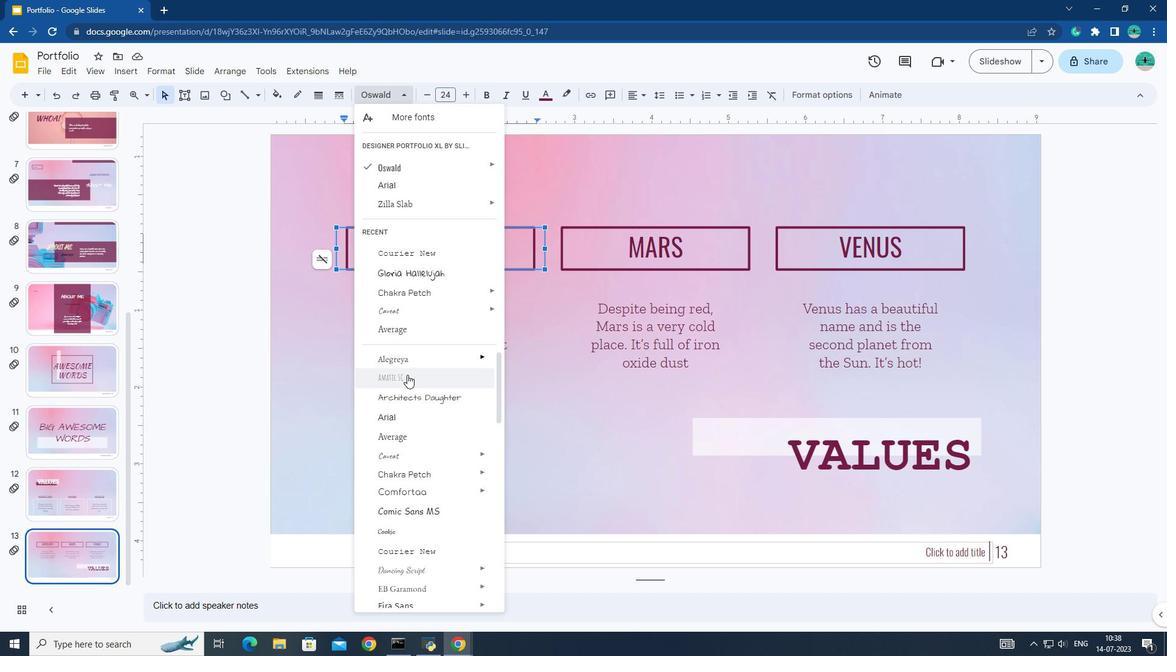 
Action: Mouse scrolled (401, 372) with delta (0, 0)
Screenshot: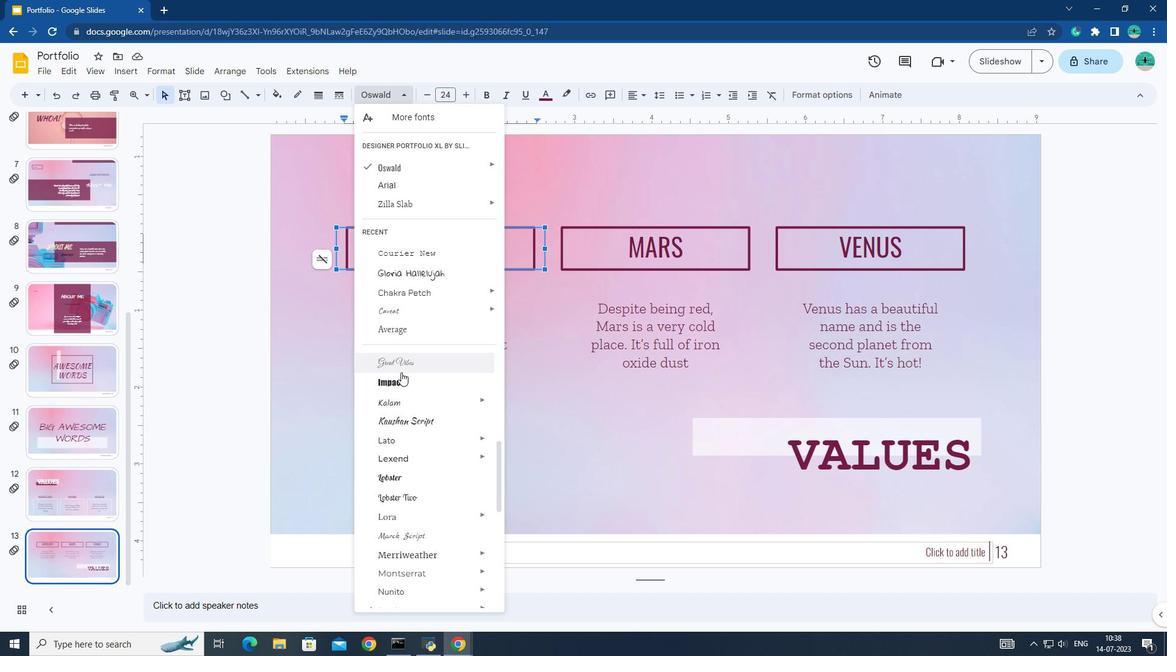
Action: Mouse scrolled (401, 372) with delta (0, 0)
Screenshot: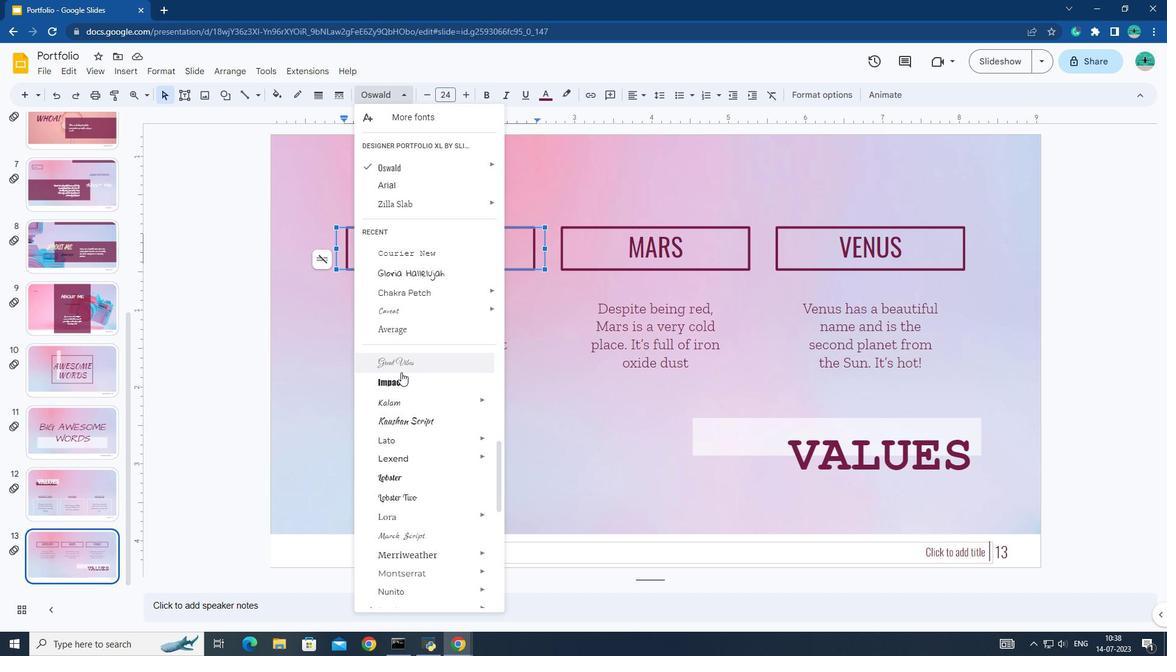
Action: Mouse scrolled (401, 372) with delta (0, 0)
Screenshot: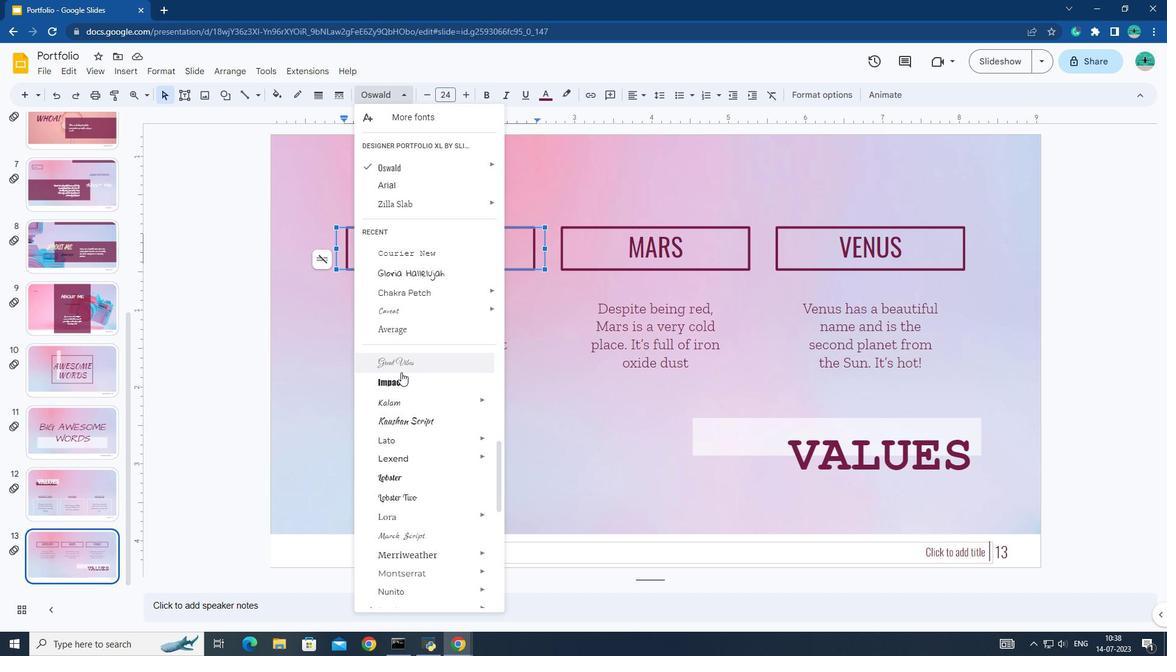 
Action: Mouse scrolled (401, 372) with delta (0, 0)
Screenshot: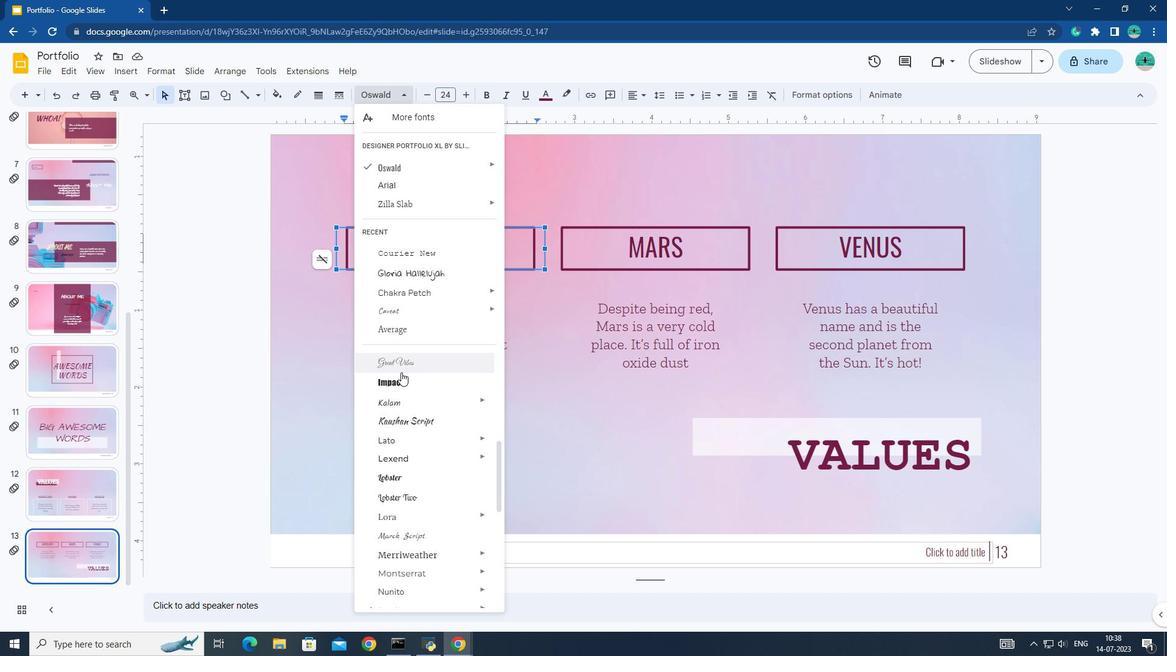 
Action: Mouse scrolled (401, 372) with delta (0, 0)
Screenshot: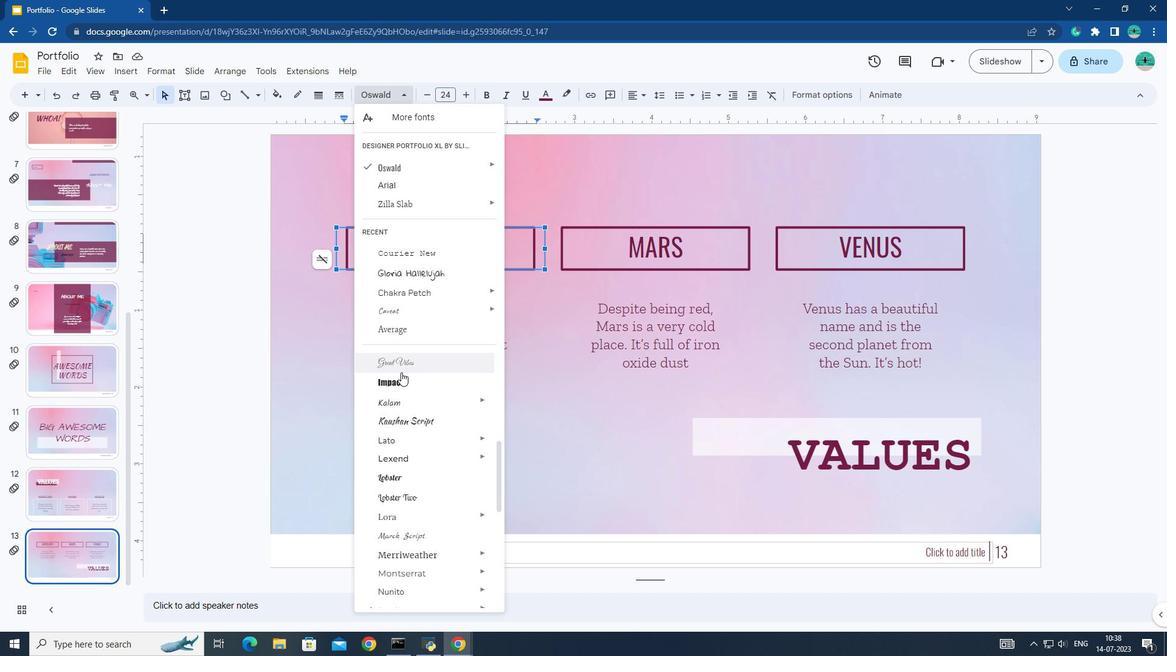 
Action: Mouse moved to (421, 540)
Screenshot: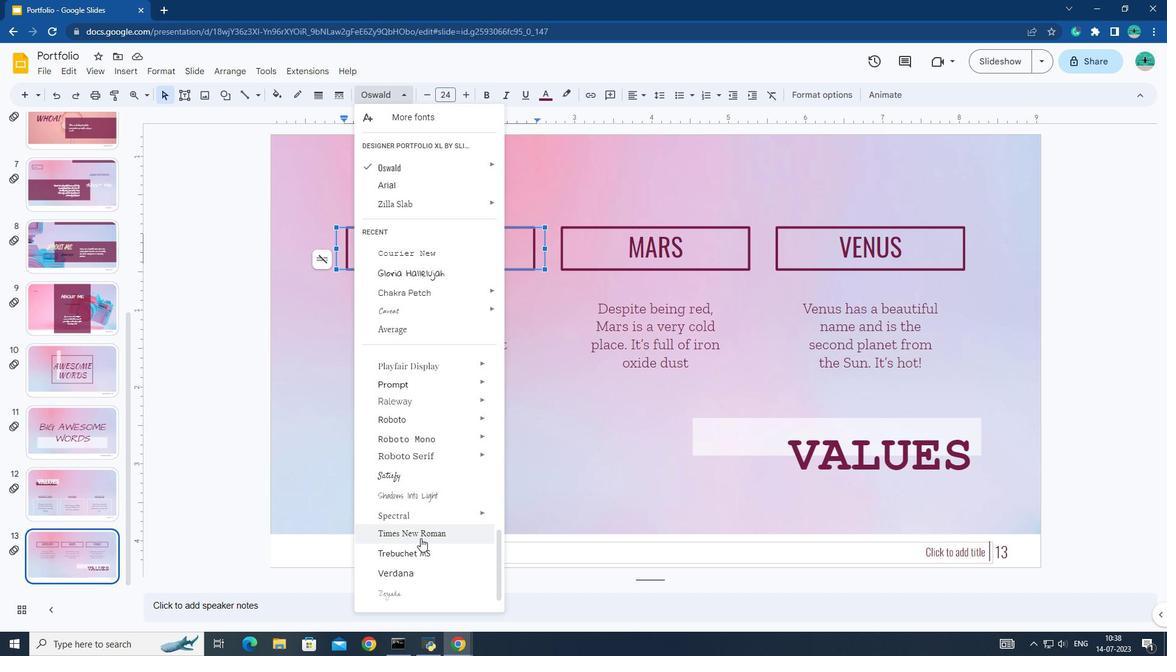 
Action: Mouse scrolled (421, 540) with delta (0, 0)
Screenshot: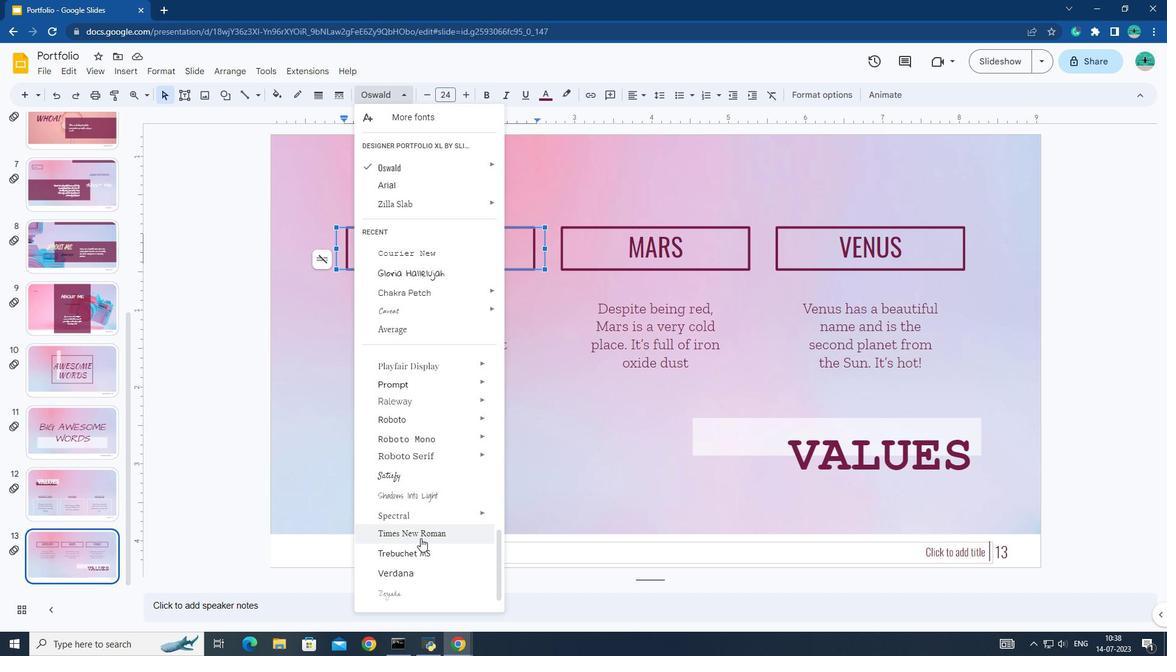 
Action: Mouse scrolled (421, 540) with delta (0, 0)
Screenshot: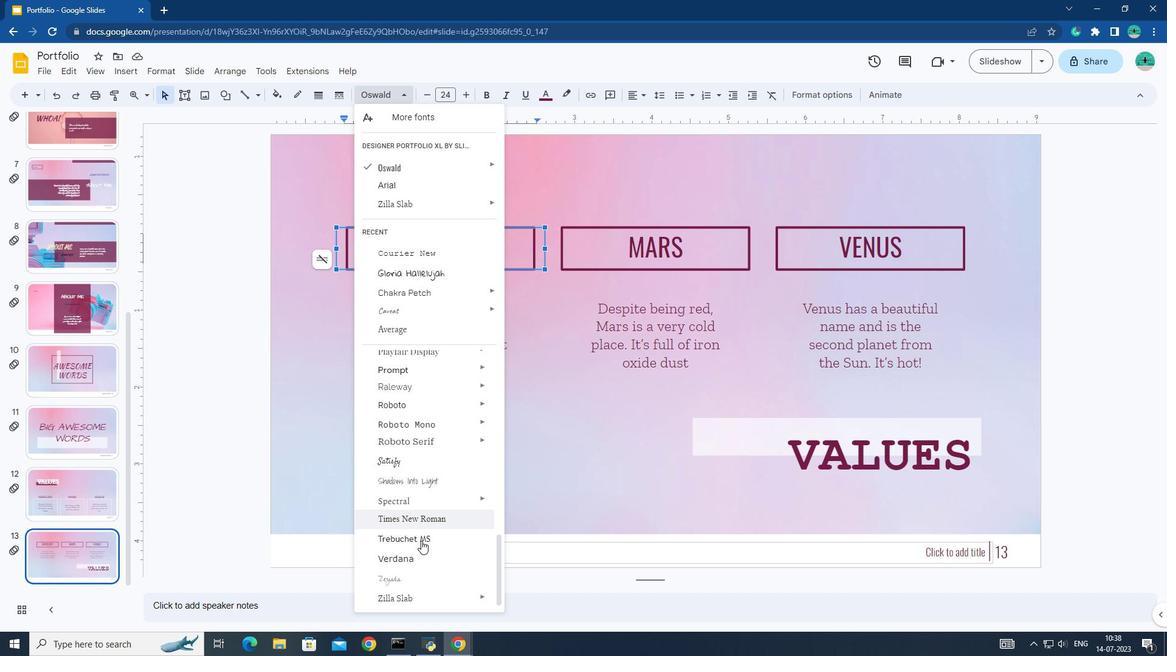 
Action: Mouse scrolled (421, 540) with delta (0, 0)
Screenshot: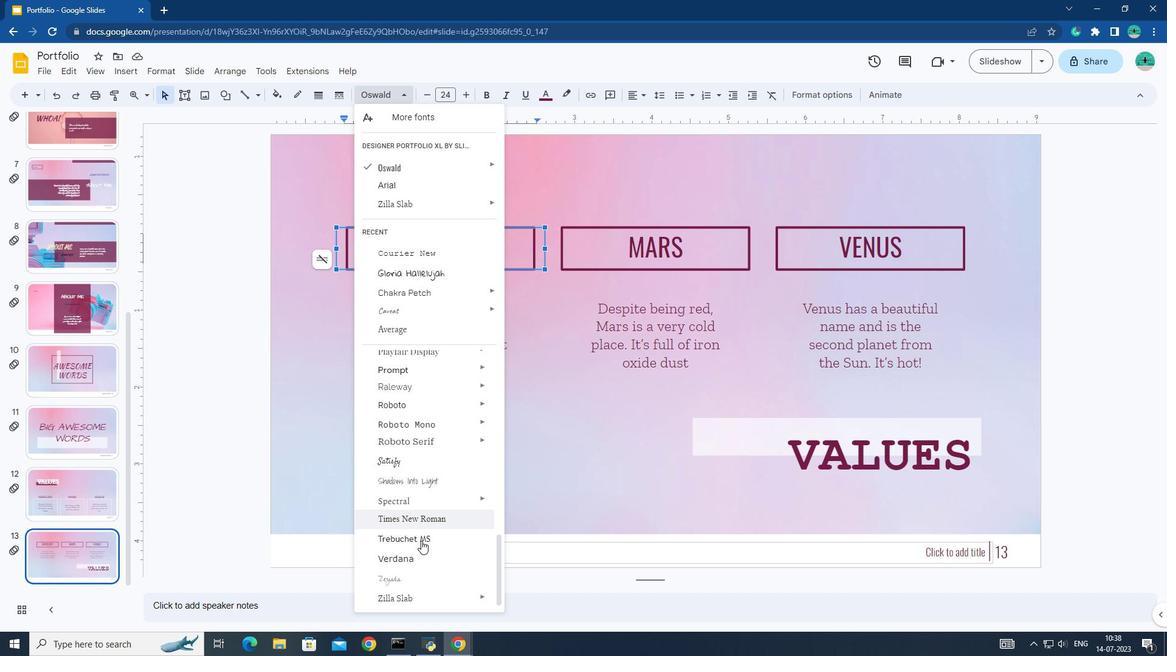 
Action: Mouse scrolled (421, 540) with delta (0, 0)
Screenshot: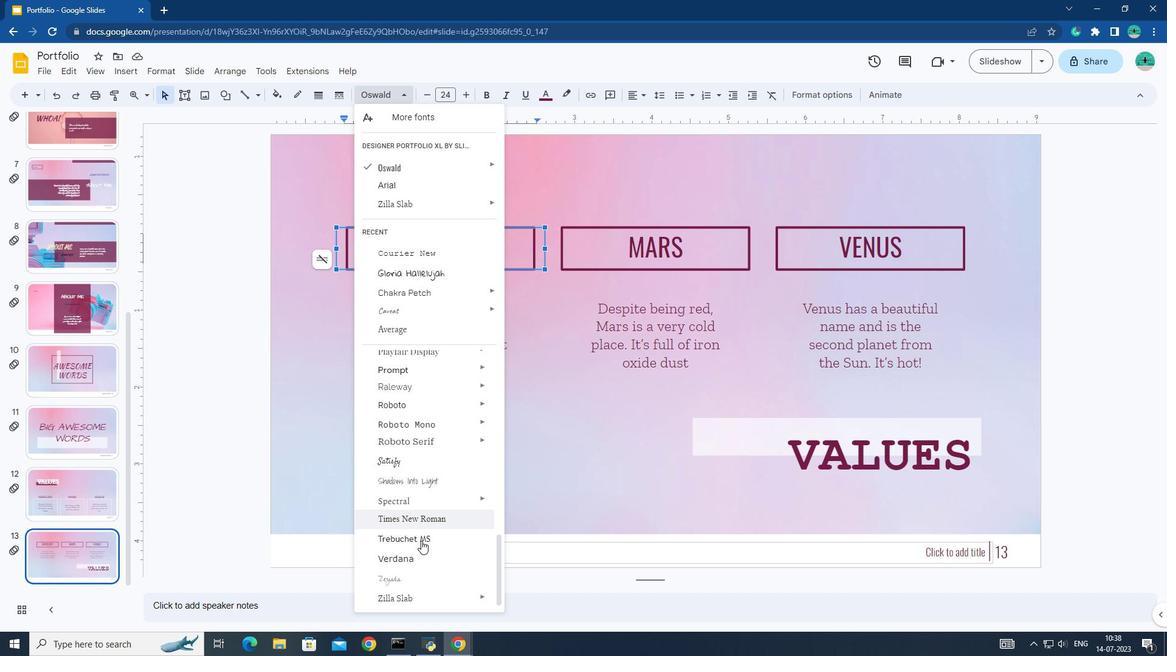 
Action: Mouse moved to (397, 420)
Screenshot: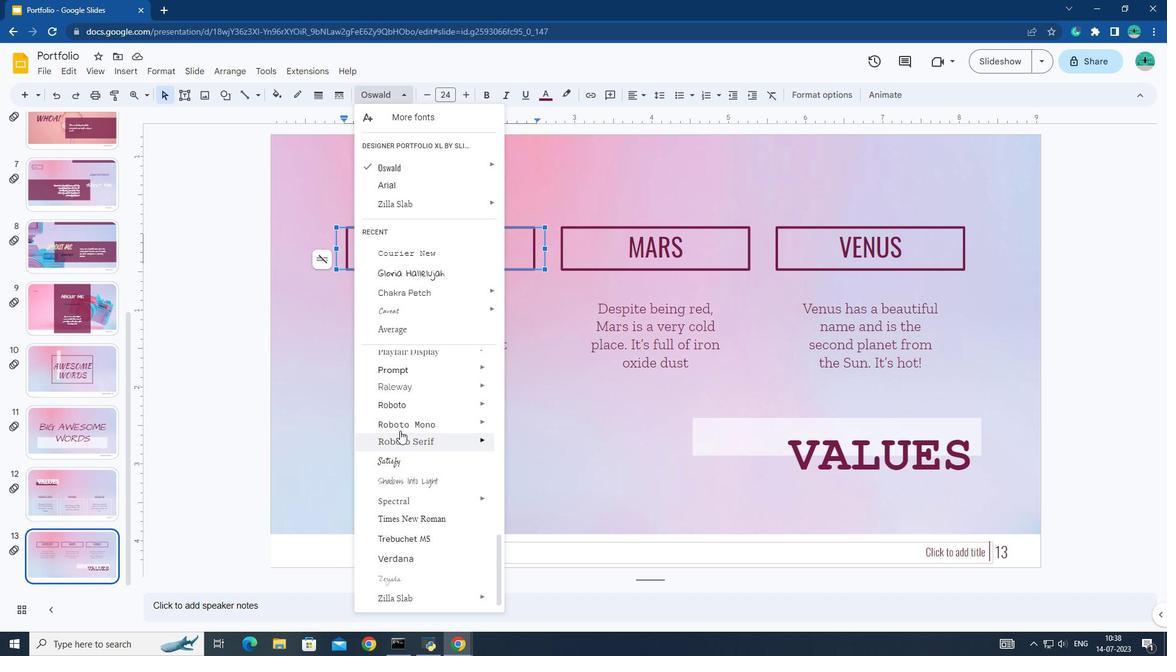 
Action: Mouse scrolled (397, 420) with delta (0, 0)
Screenshot: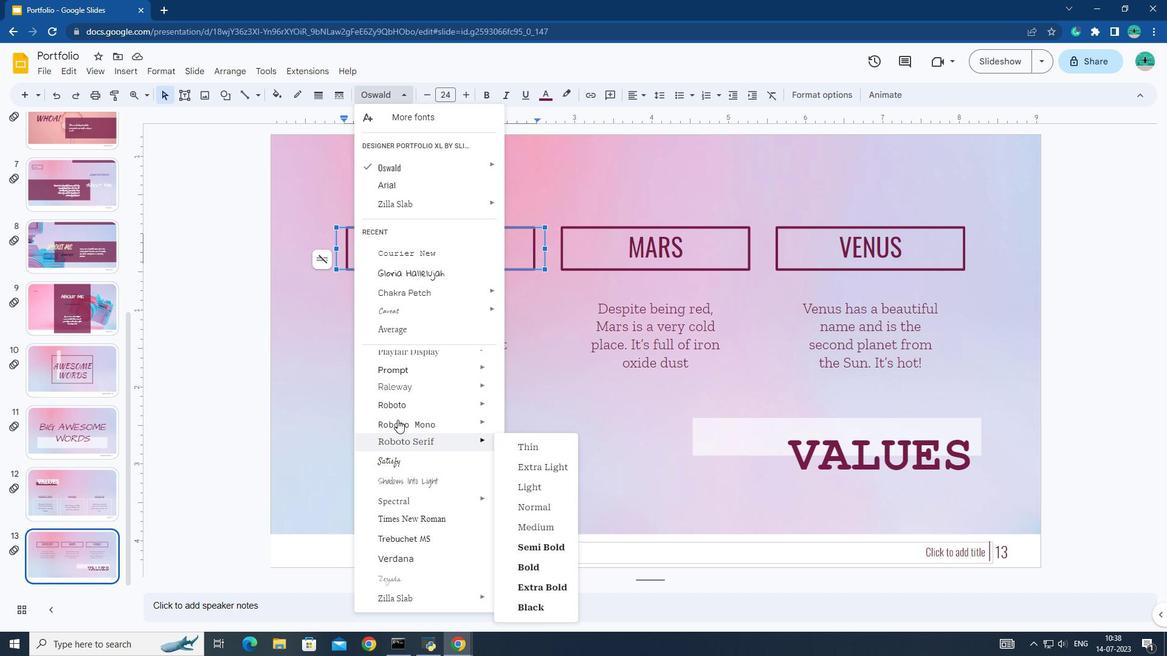 
Action: Mouse scrolled (397, 420) with delta (0, 0)
Screenshot: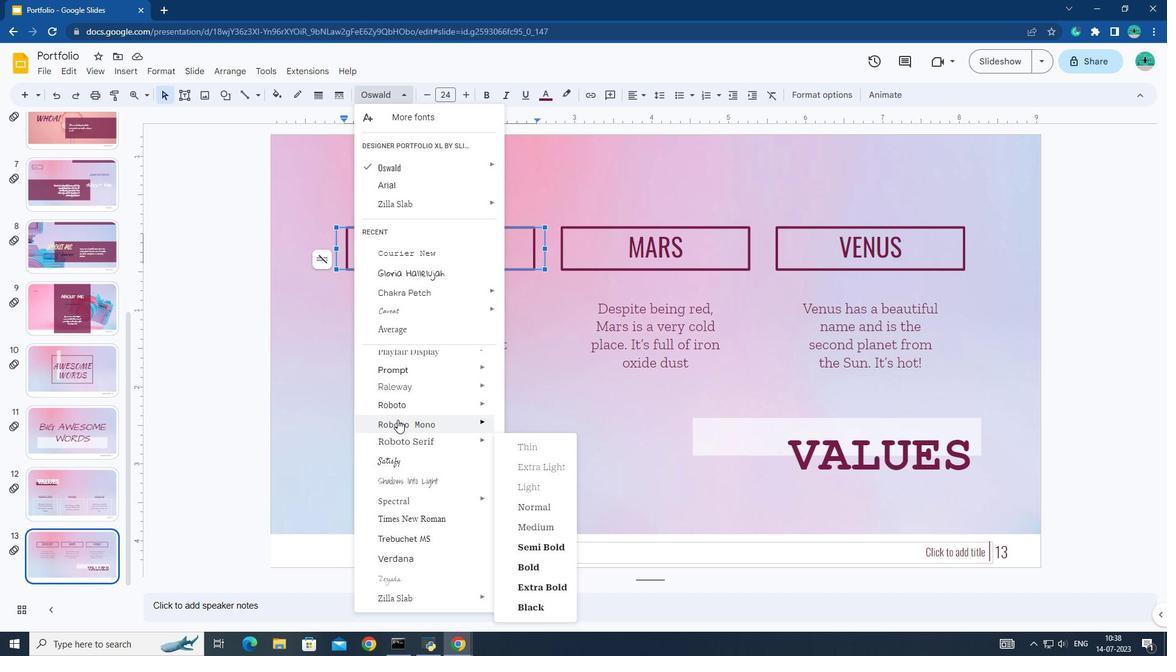 
Action: Mouse scrolled (397, 420) with delta (0, 0)
Screenshot: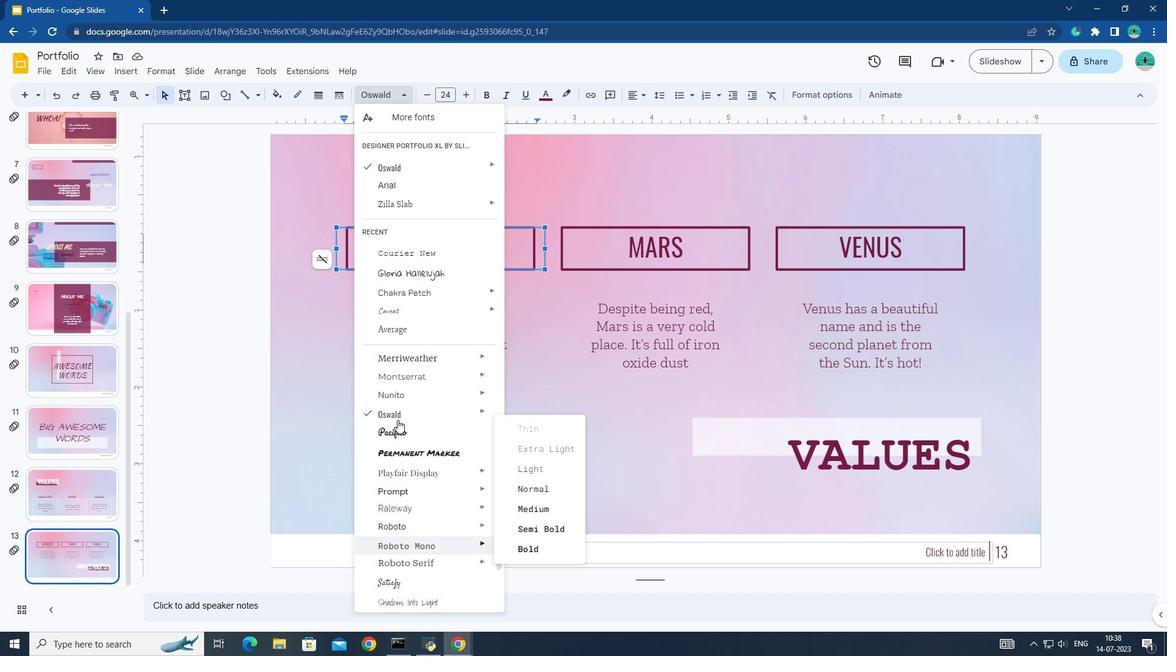 
Action: Mouse moved to (396, 406)
Screenshot: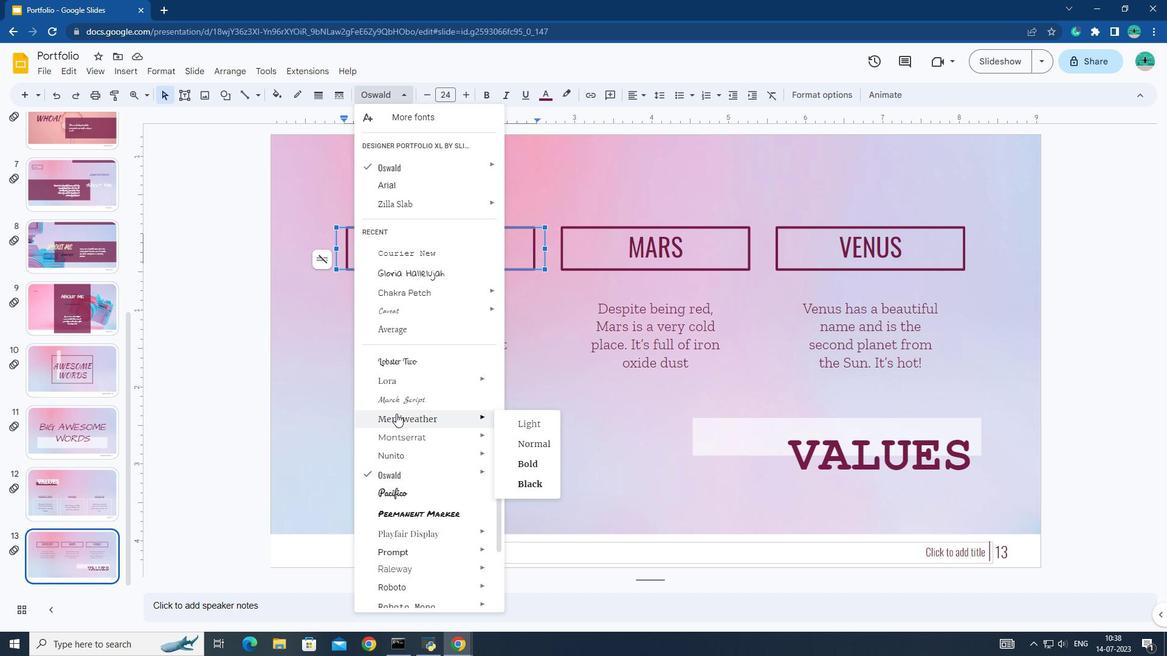 
Action: Mouse pressed left at (396, 406)
Screenshot: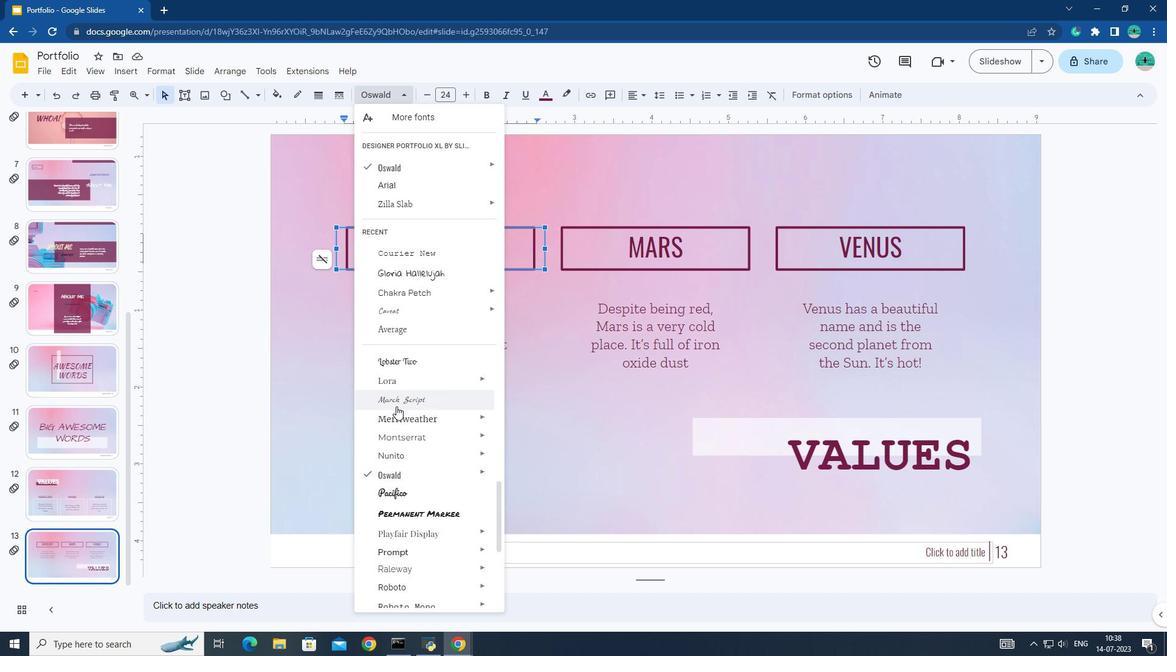 
Action: Mouse moved to (406, 89)
Screenshot: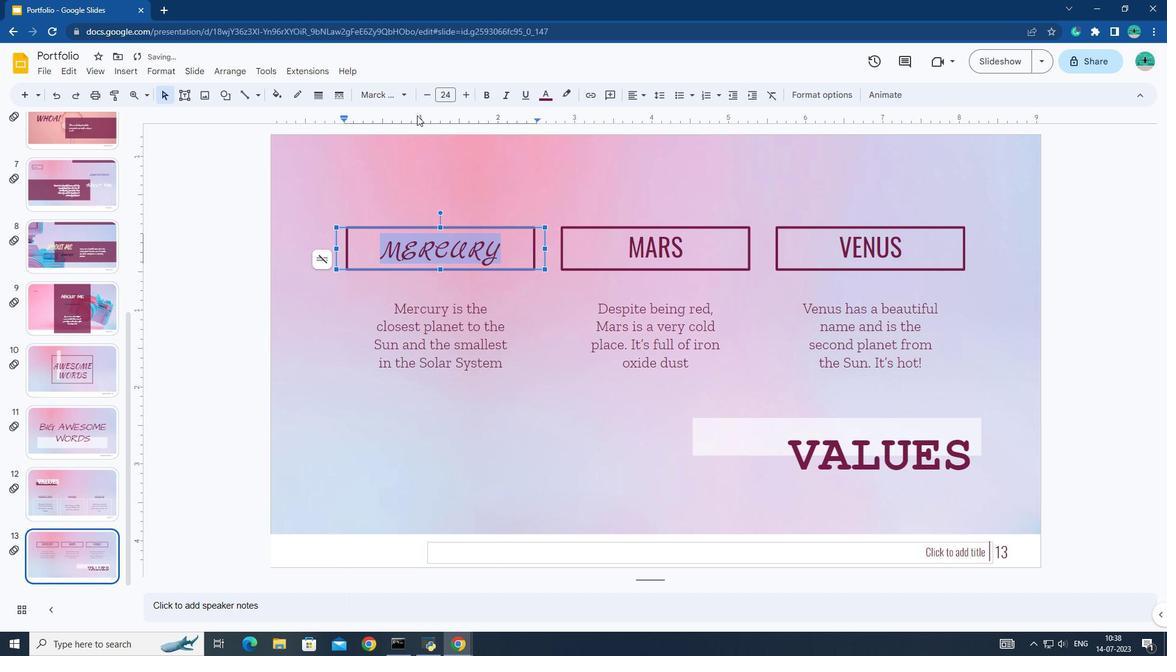 
Action: Mouse pressed left at (406, 89)
Screenshot: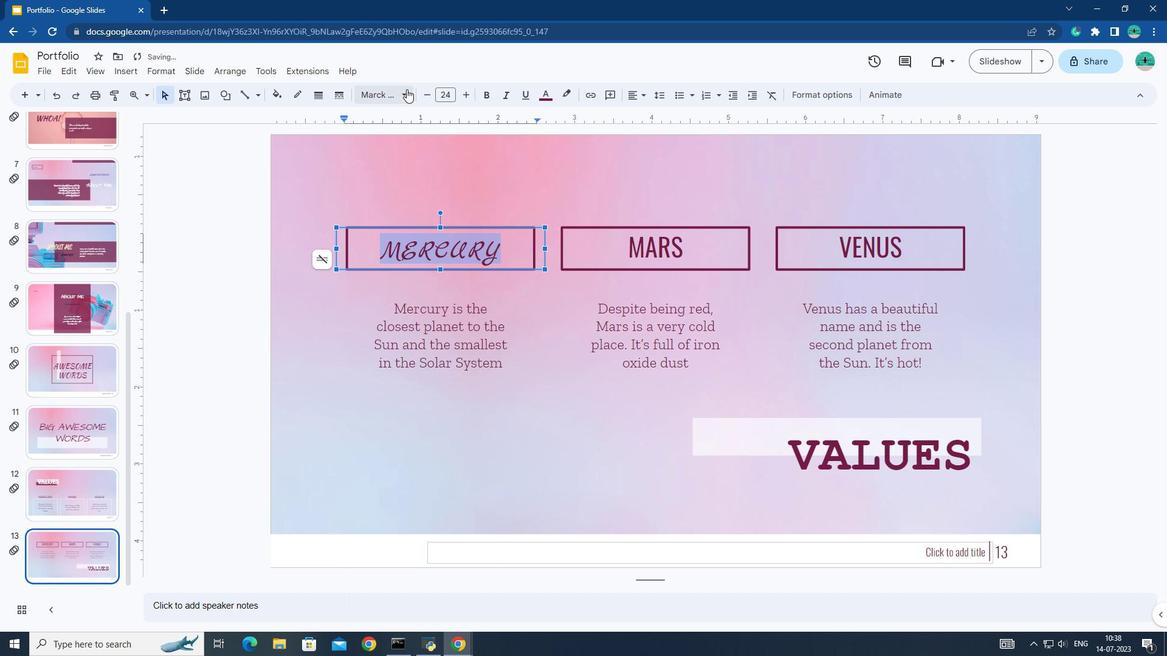 
Action: Mouse moved to (423, 392)
Screenshot: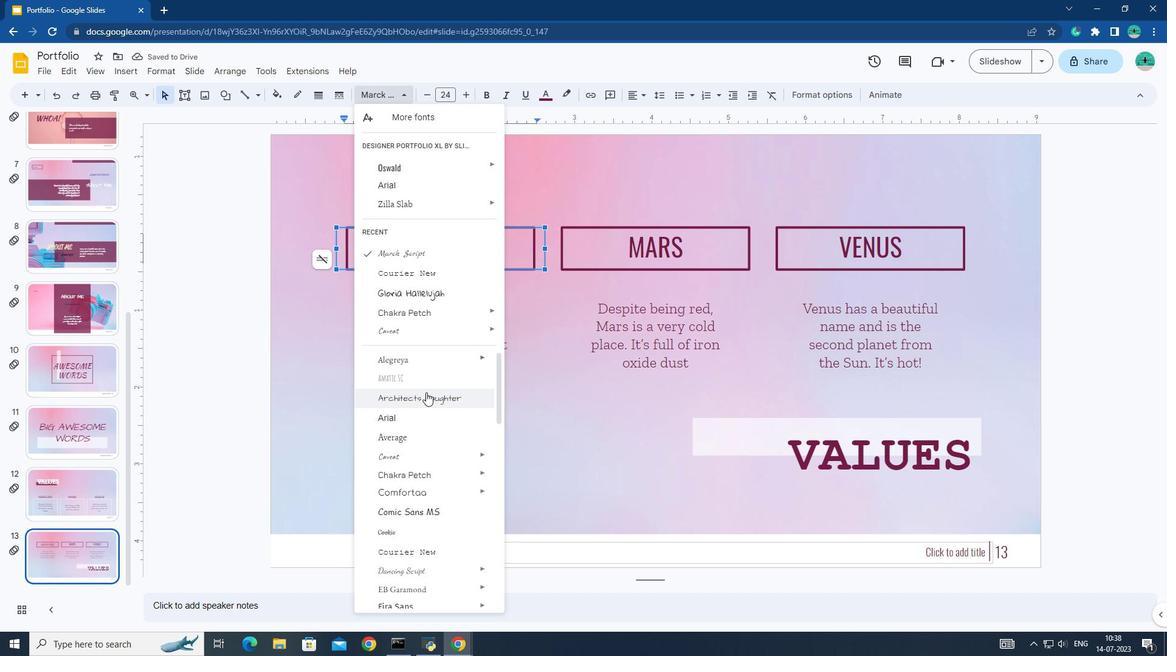 
Action: Mouse scrolled (423, 392) with delta (0, 0)
Screenshot: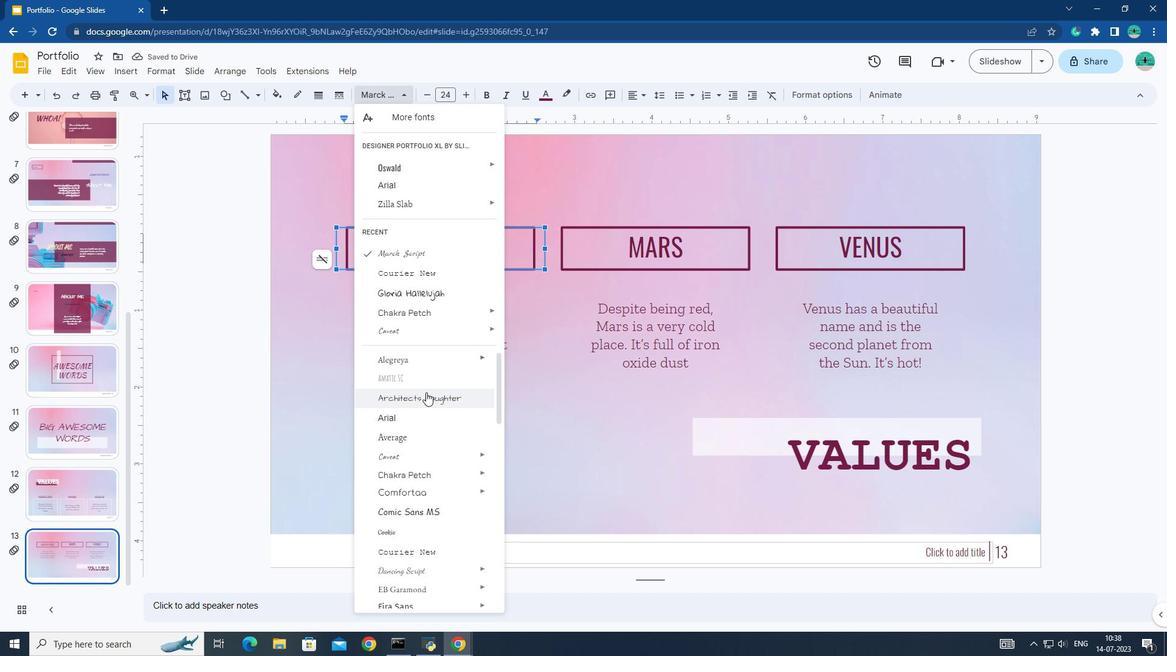 
Action: Mouse moved to (423, 392)
Screenshot: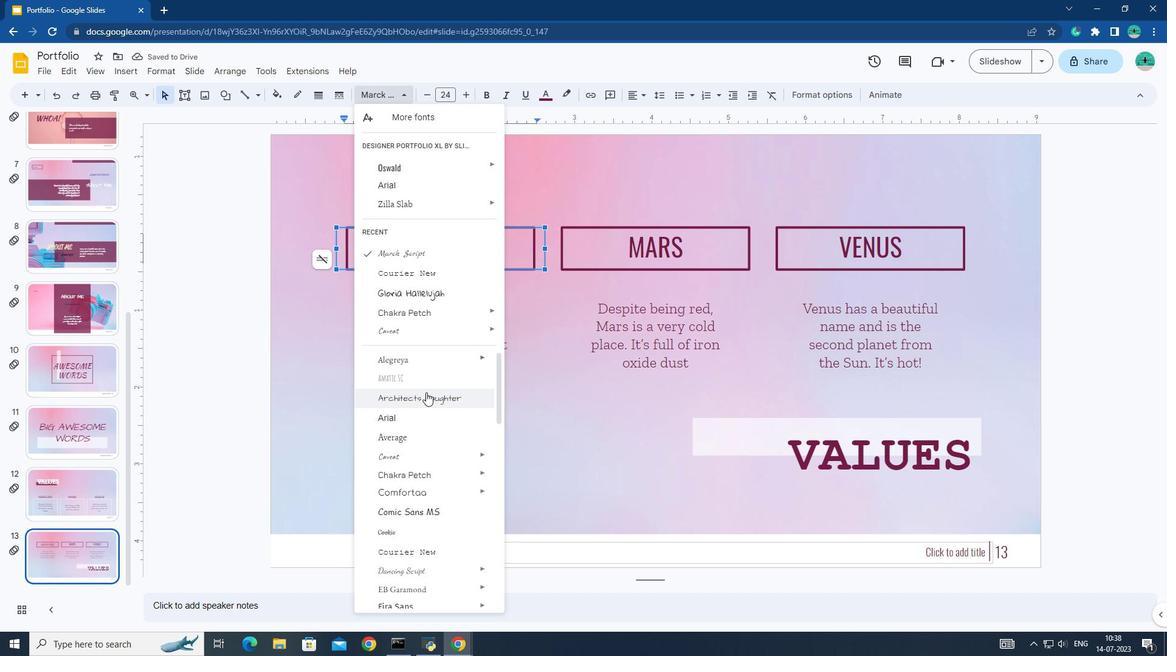 
Action: Mouse scrolled (423, 392) with delta (0, 0)
Screenshot: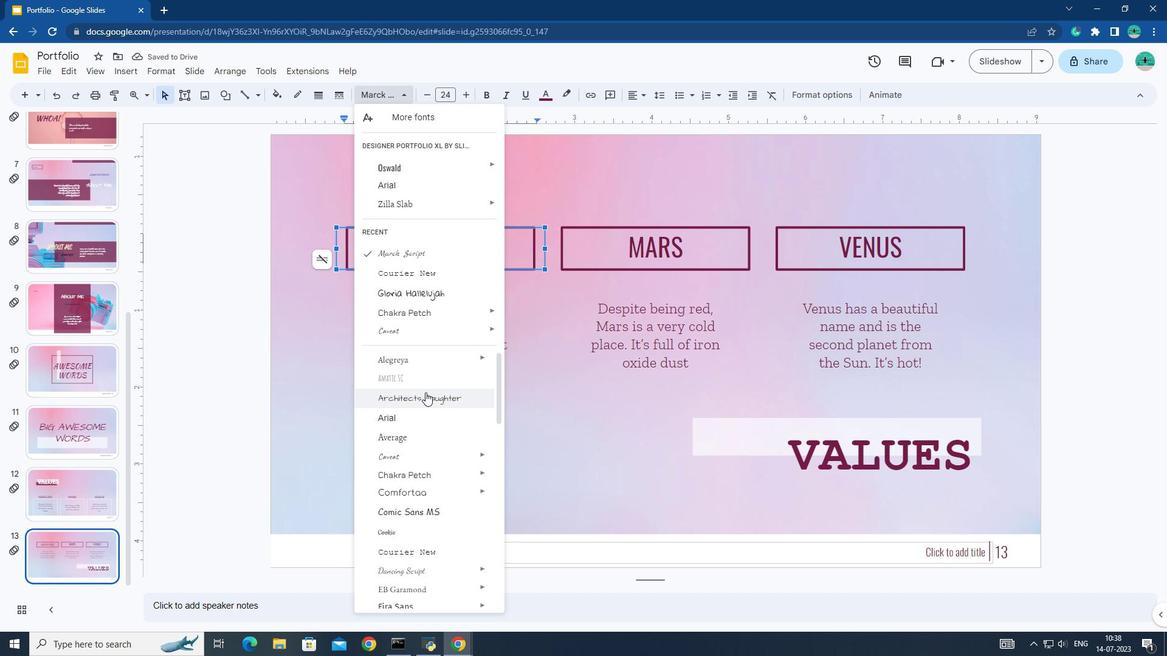 
Action: Mouse moved to (415, 391)
Screenshot: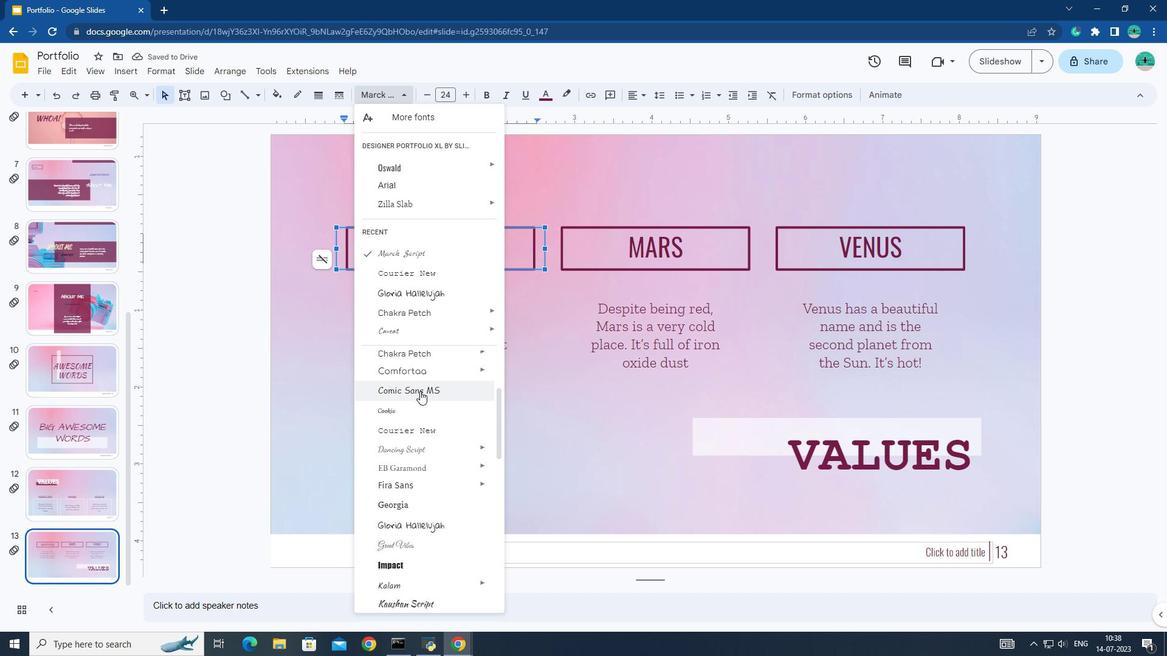 
Action: Mouse pressed left at (415, 391)
Screenshot: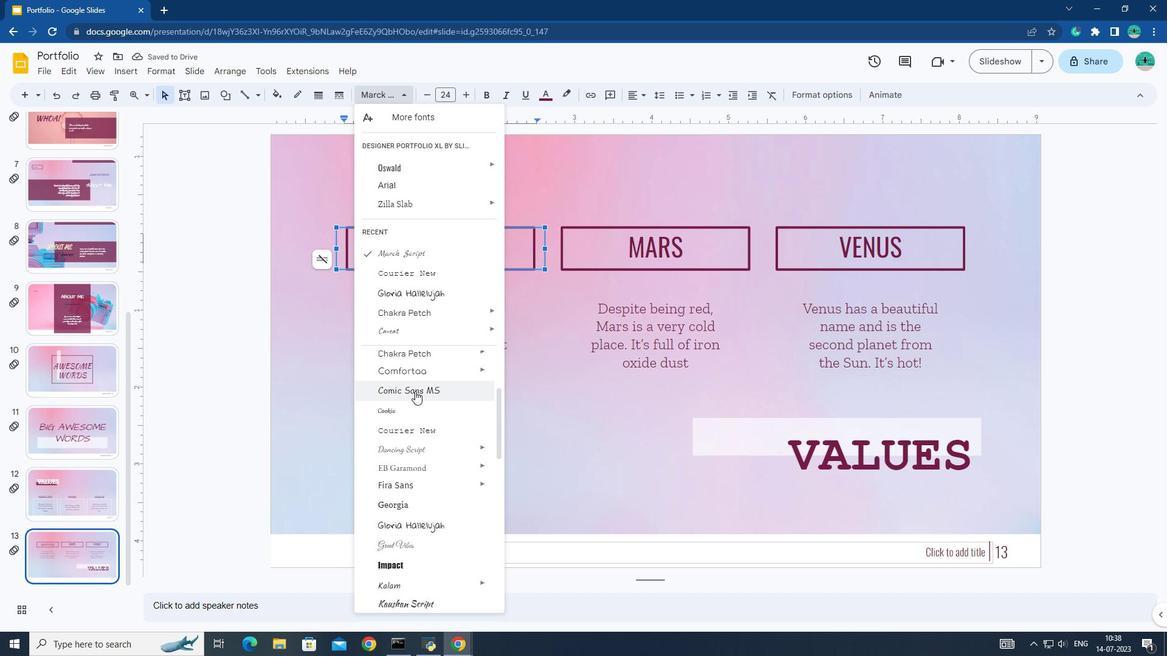 
Action: Mouse moved to (487, 89)
Screenshot: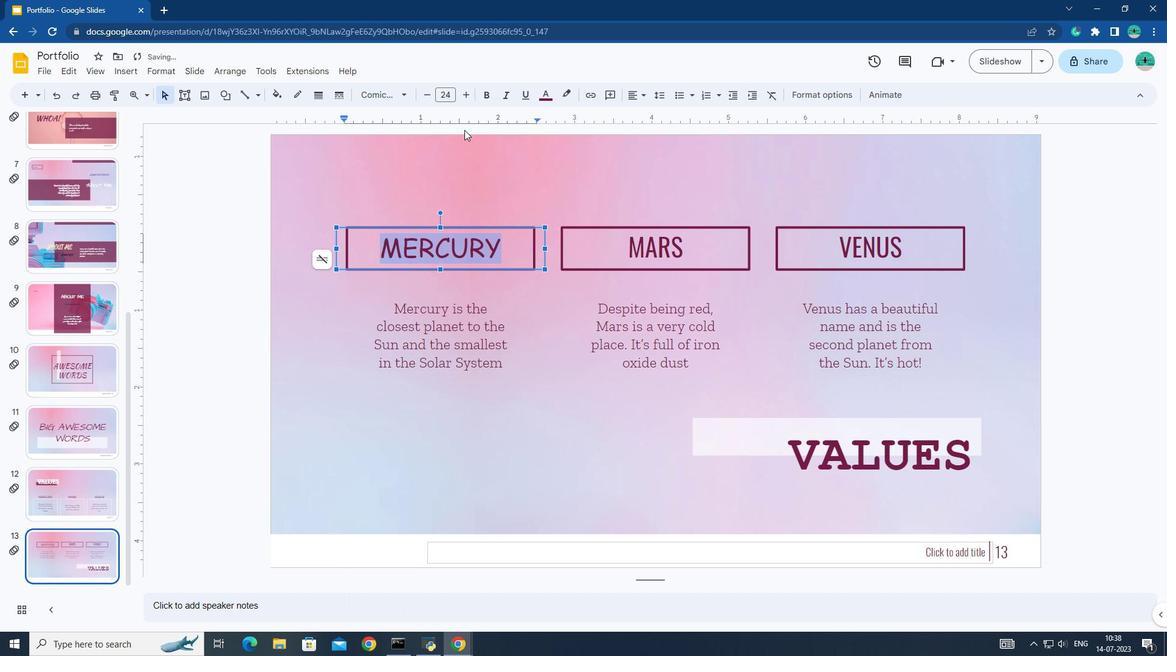 
Action: Mouse pressed left at (487, 89)
Screenshot: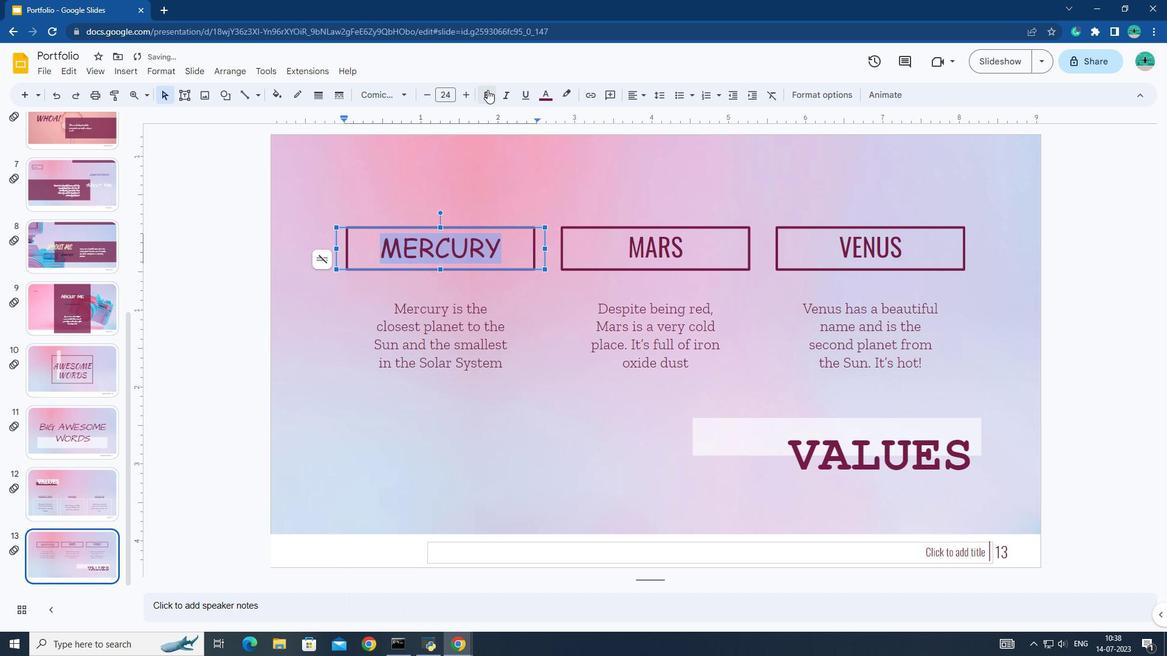 
Action: Mouse moved to (629, 249)
Screenshot: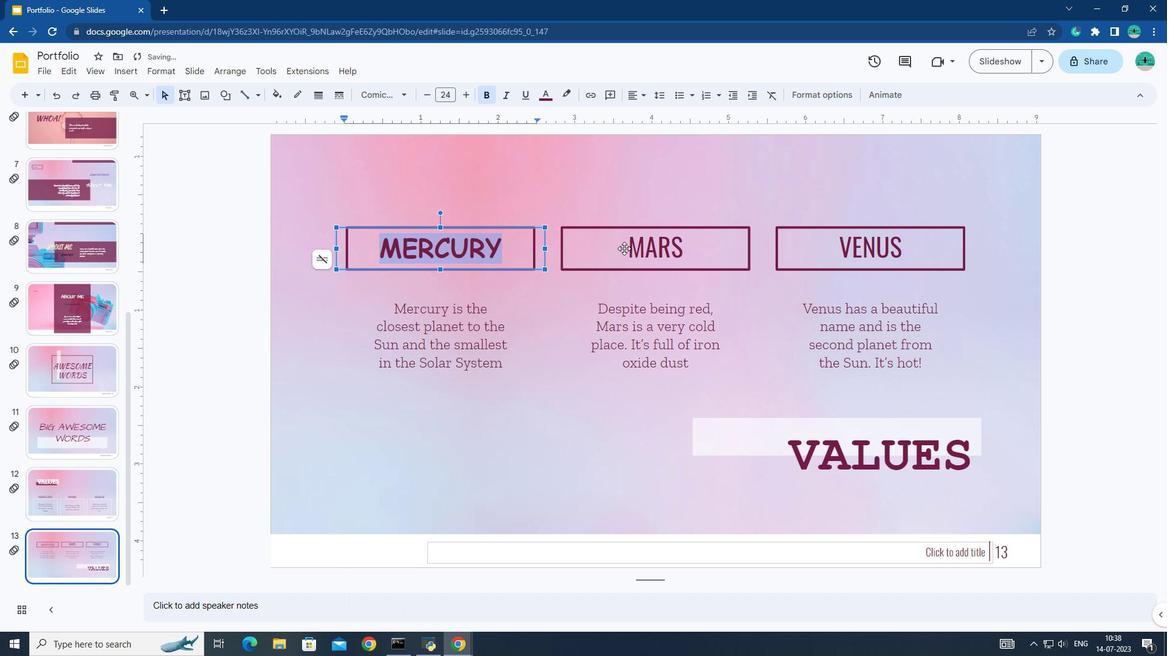 
Action: Mouse pressed left at (629, 249)
Screenshot: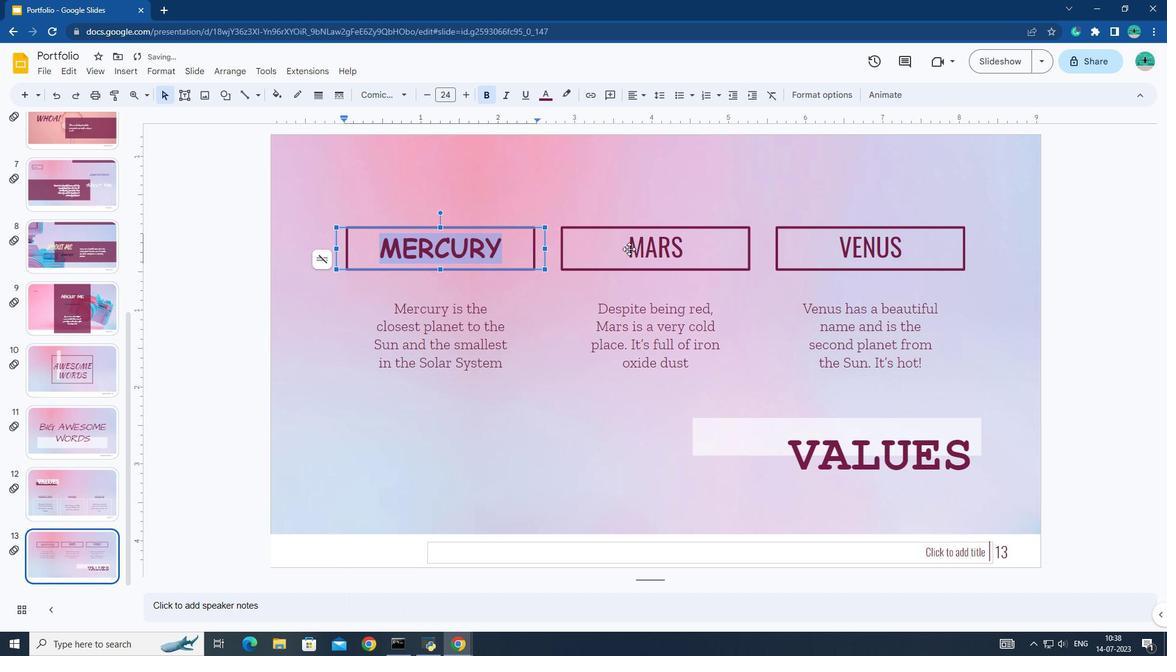
Action: Mouse moved to (629, 249)
Screenshot: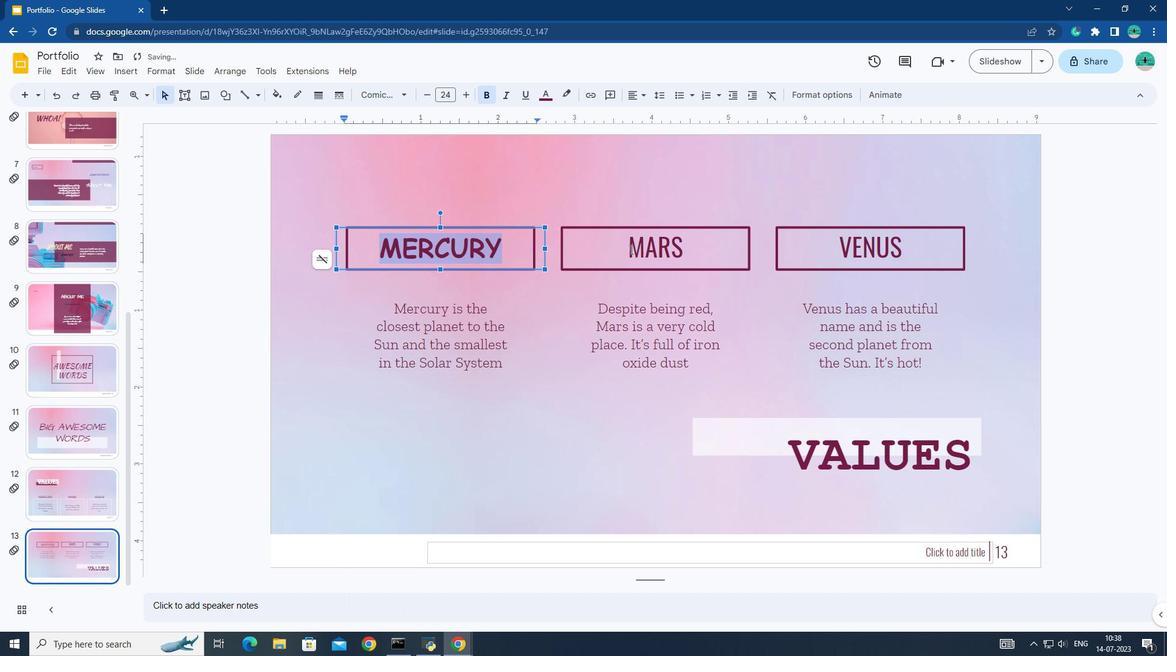 
Action: Mouse pressed left at (629, 249)
Screenshot: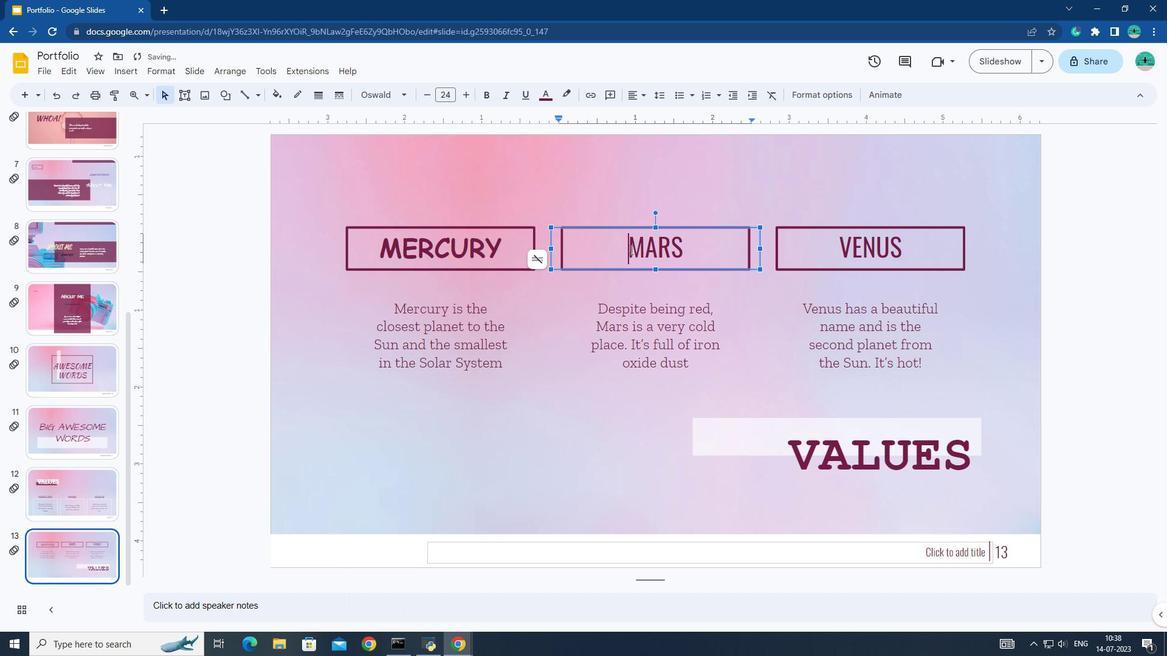 
Action: Mouse pressed left at (629, 249)
Screenshot: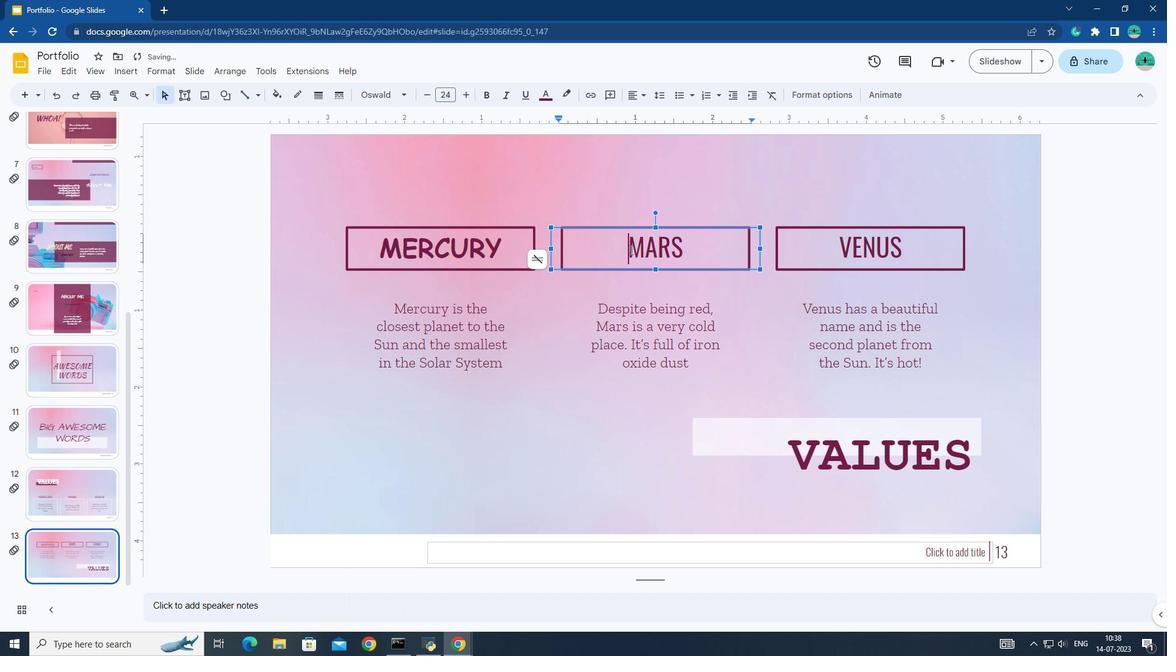 
Action: Mouse moved to (407, 92)
Screenshot: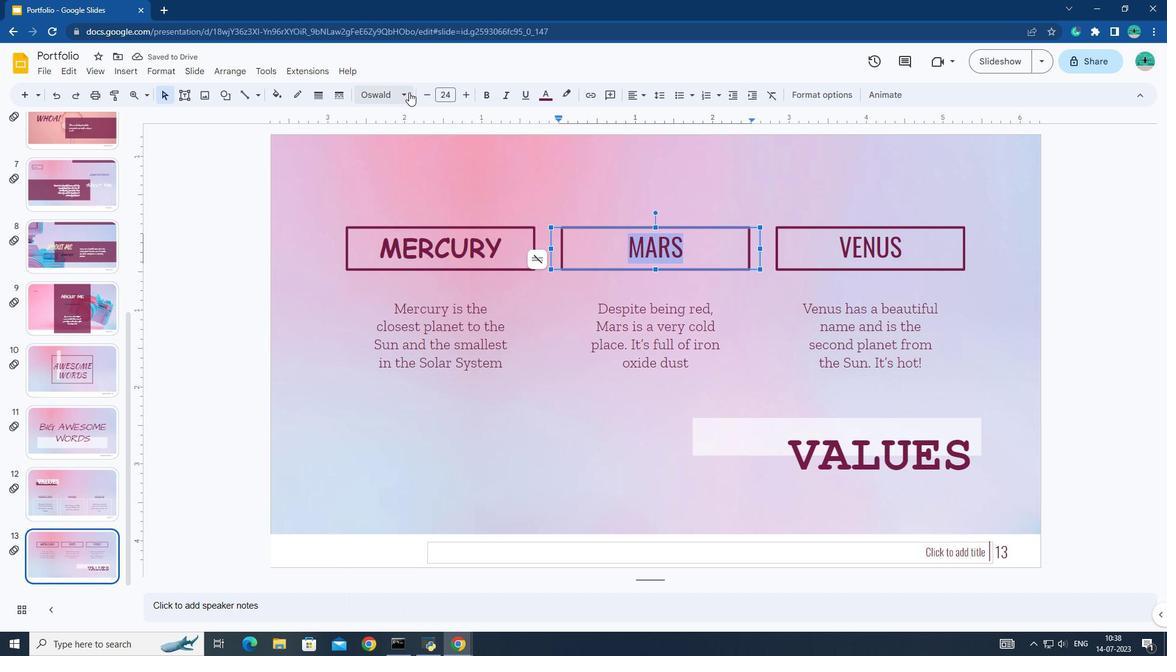 
Action: Mouse pressed left at (407, 92)
Screenshot: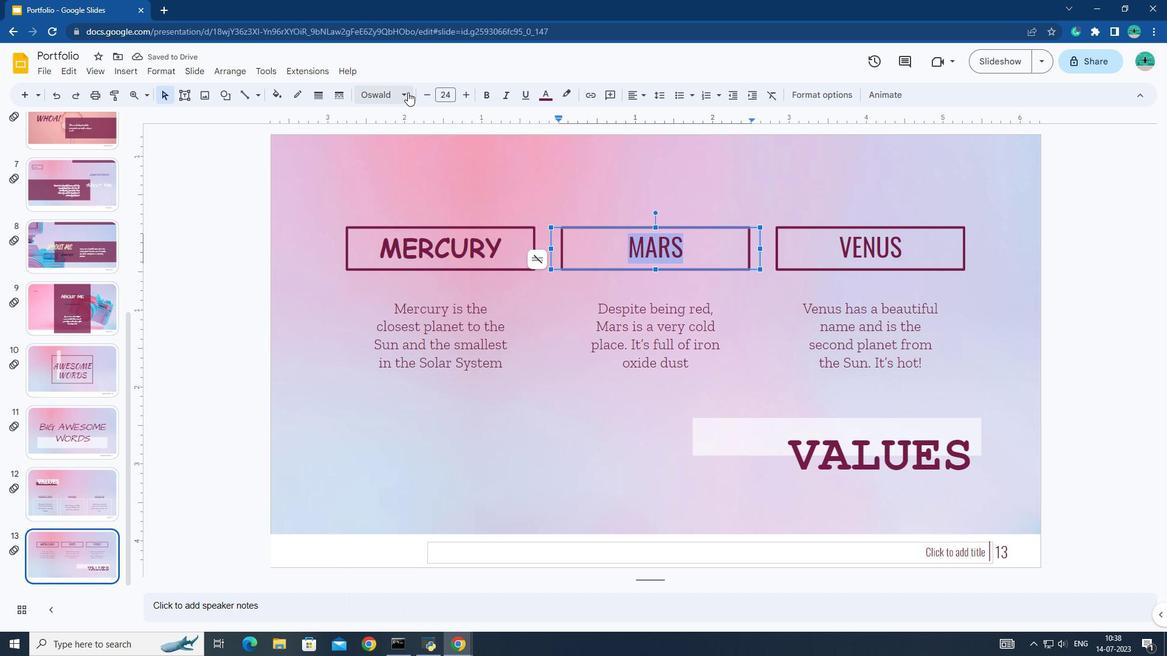 
Action: Mouse moved to (416, 257)
Screenshot: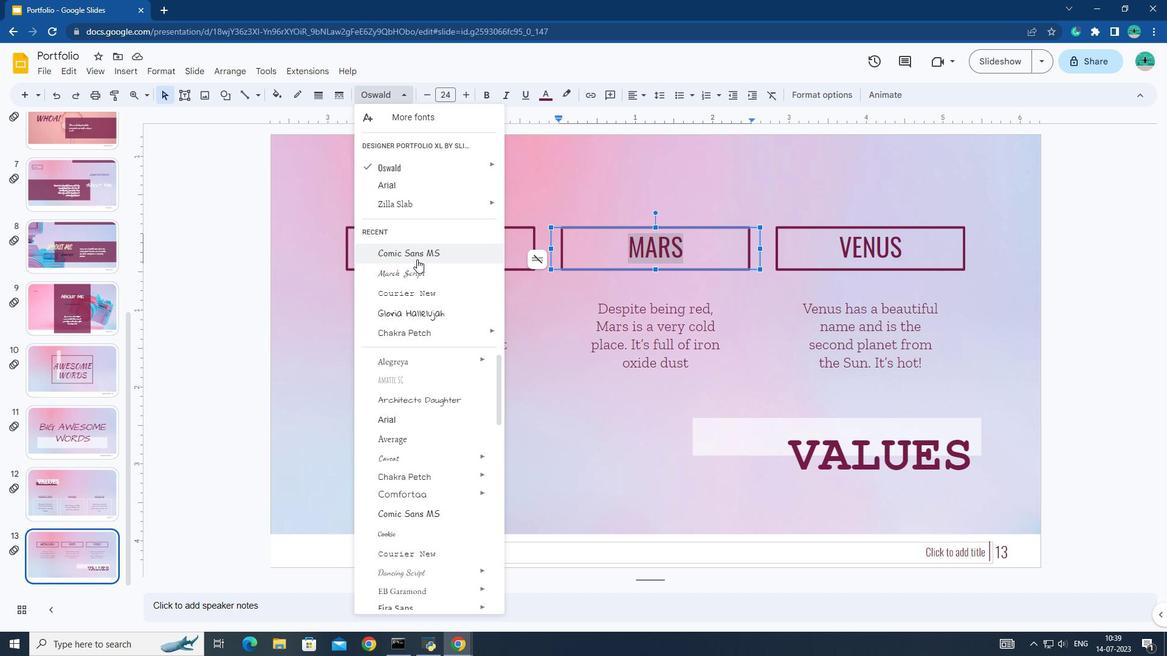 
Action: Mouse pressed left at (416, 257)
Screenshot: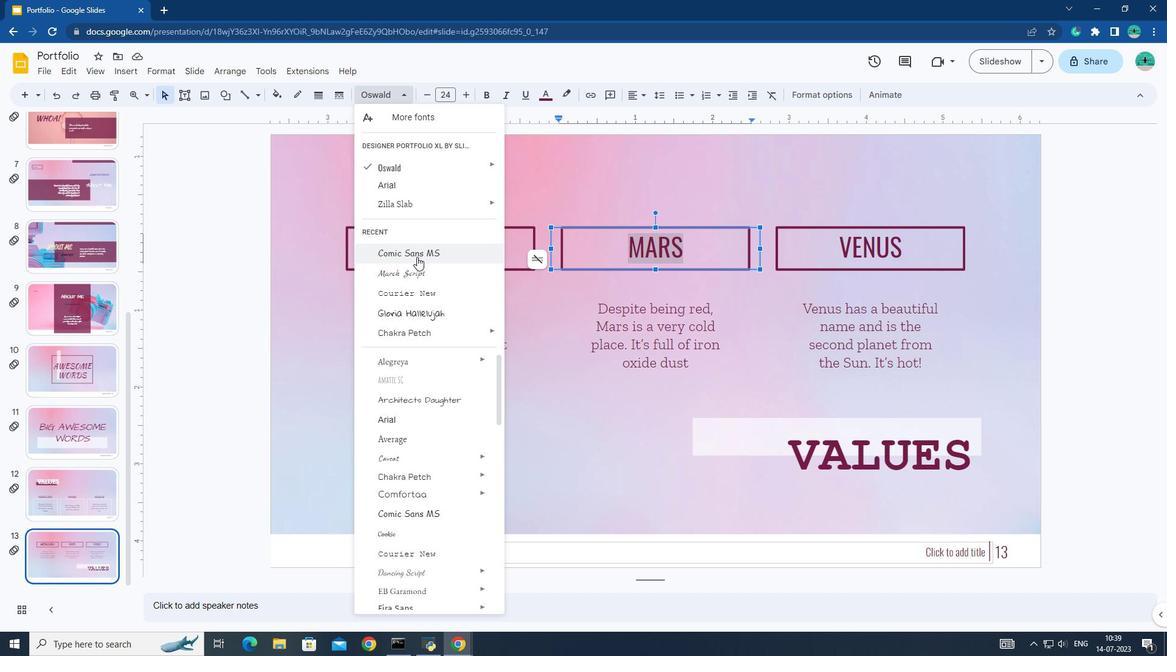 
Action: Mouse moved to (485, 100)
Screenshot: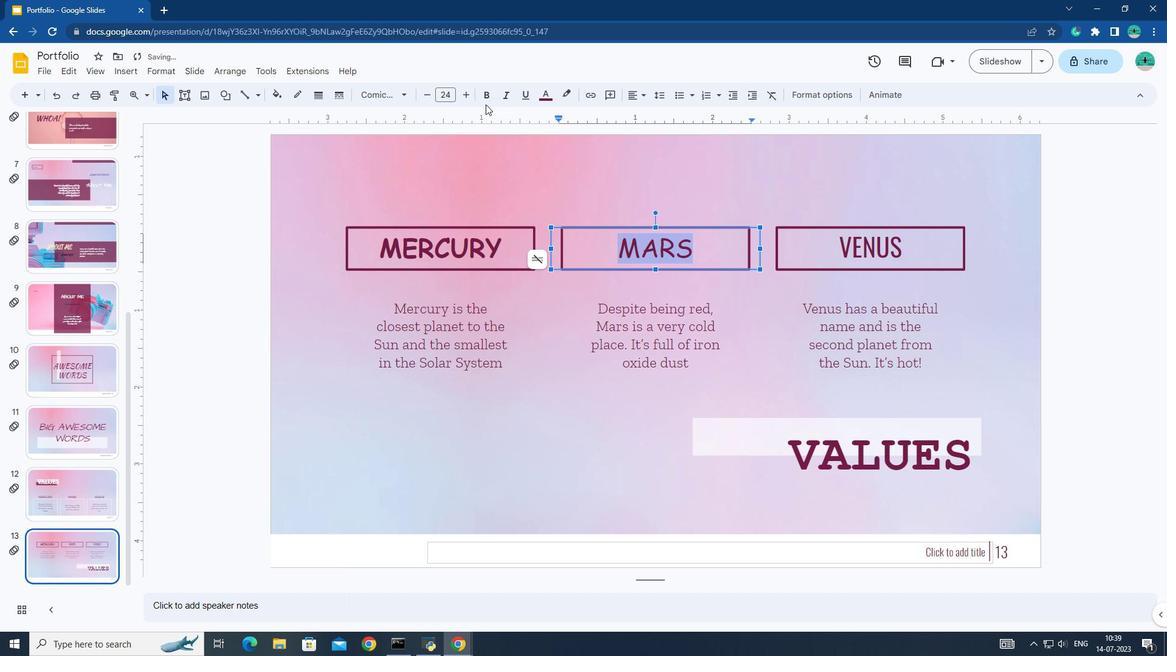 
Action: Mouse pressed left at (485, 100)
Screenshot: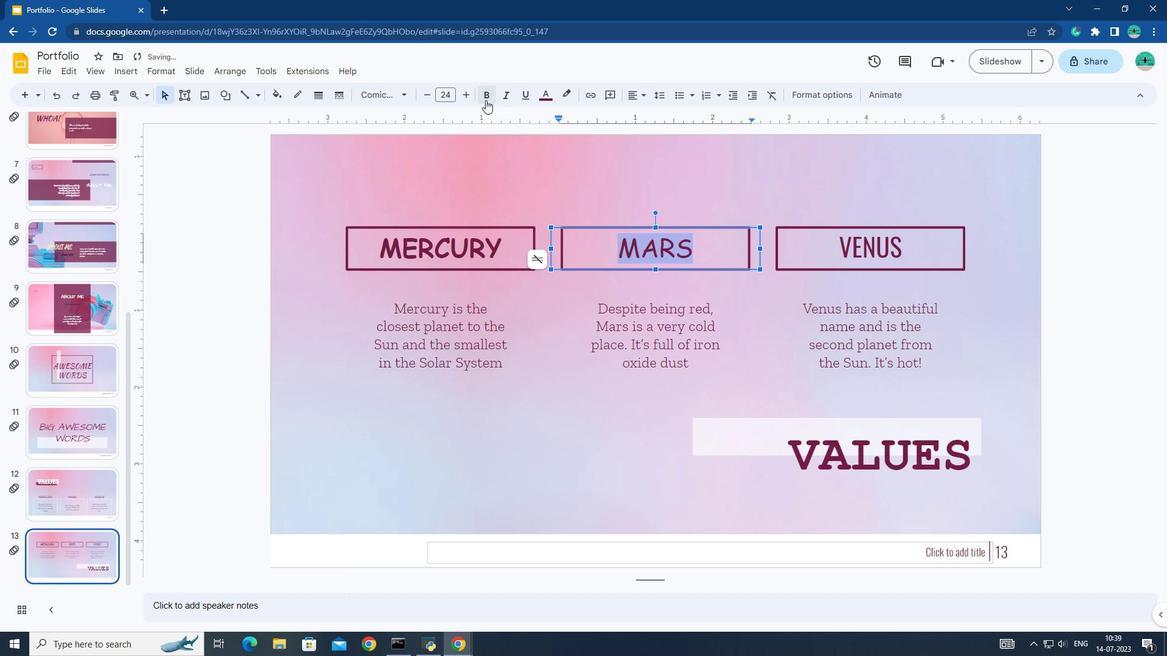 
Action: Mouse moved to (842, 239)
Screenshot: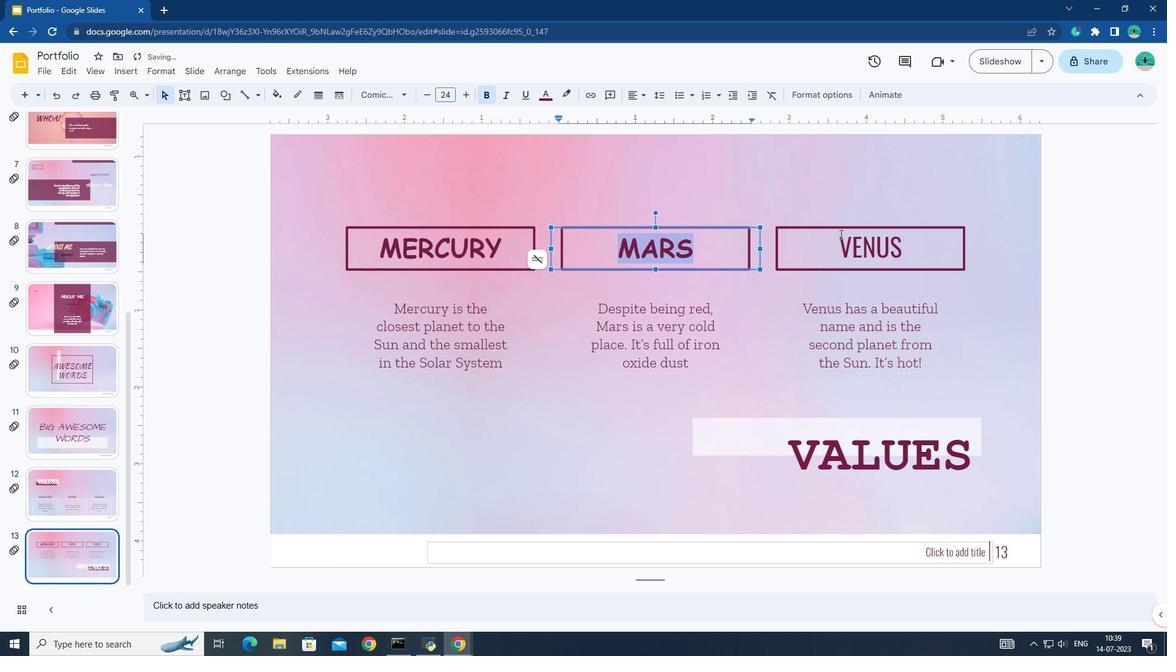 
Action: Mouse pressed left at (842, 239)
Screenshot: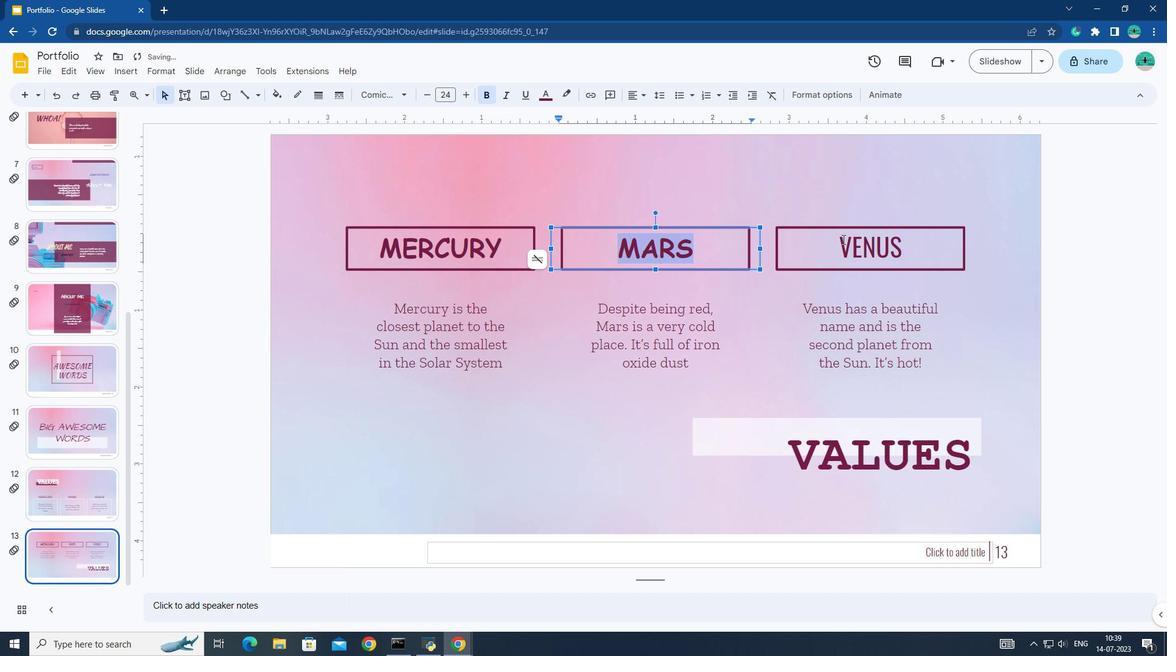 
Action: Mouse pressed left at (842, 239)
Screenshot: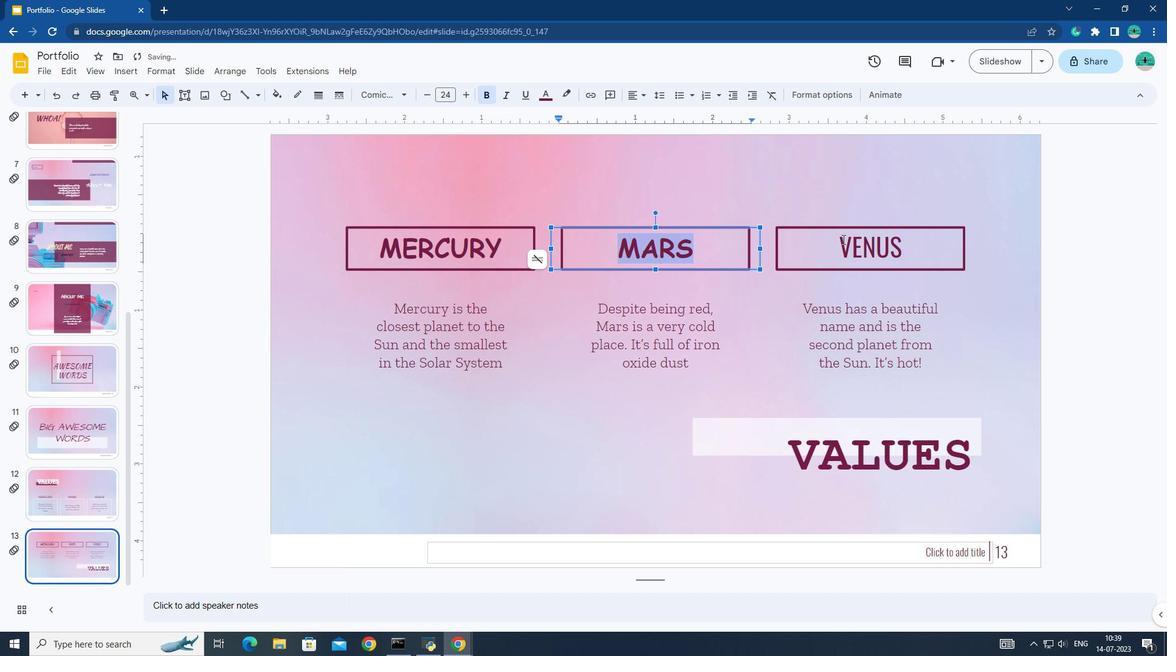 
Action: Mouse moved to (490, 94)
Screenshot: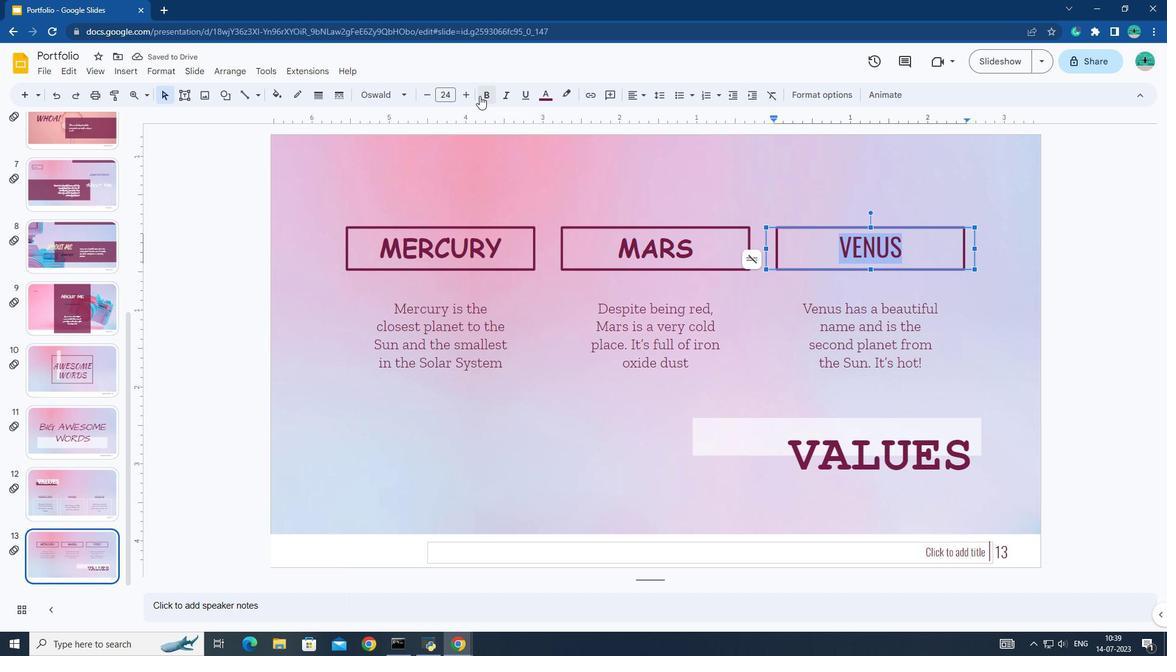 
Action: Mouse pressed left at (490, 94)
Screenshot: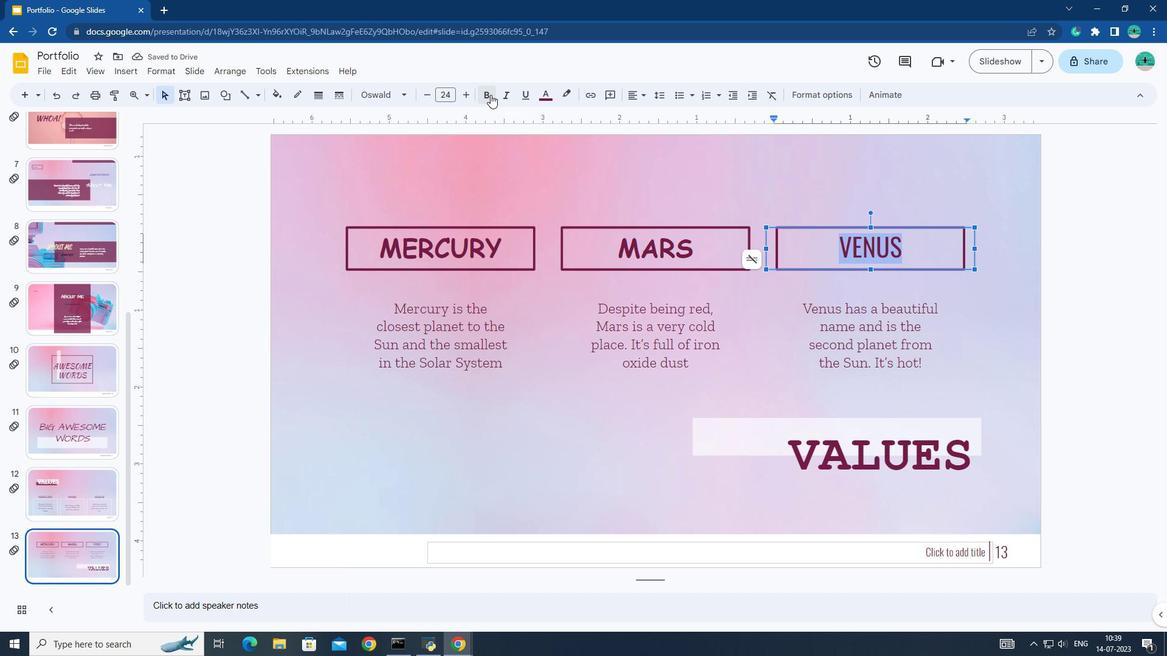 
Action: Mouse moved to (396, 95)
Screenshot: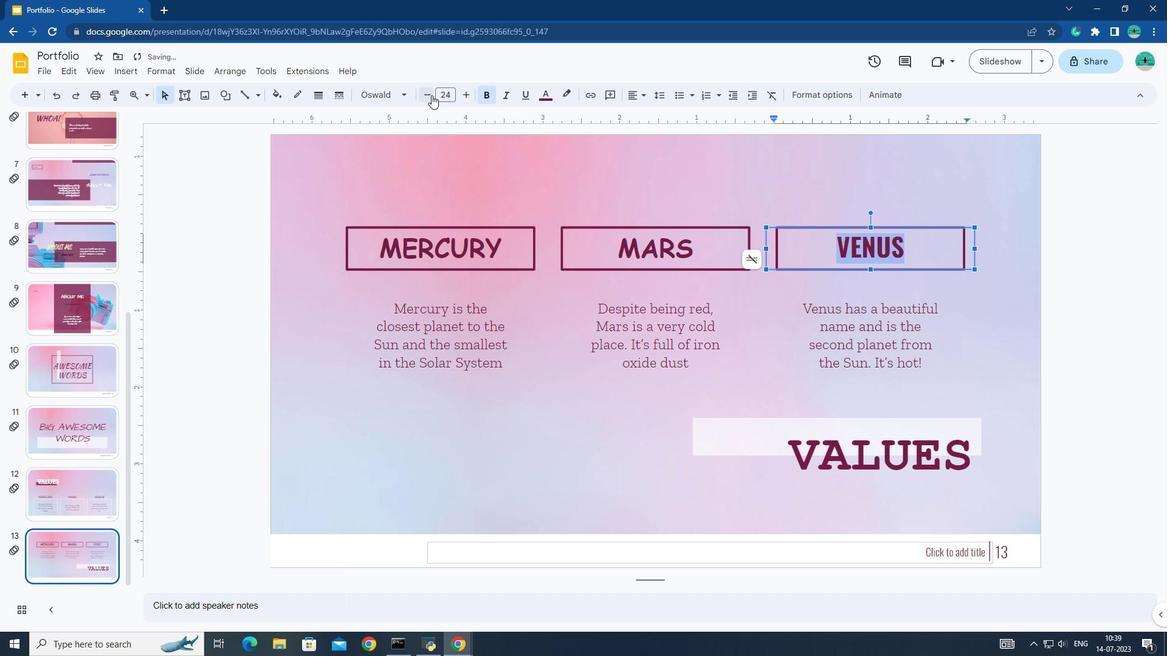 
Action: Mouse pressed left at (396, 95)
Screenshot: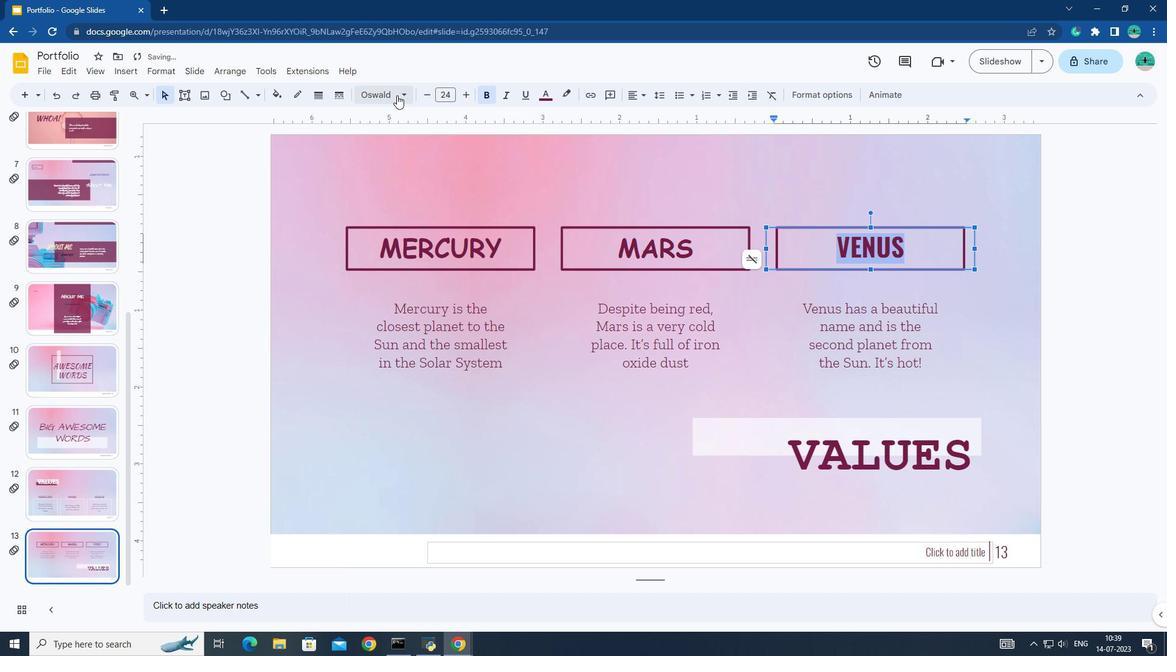 
Action: Mouse moved to (392, 253)
Screenshot: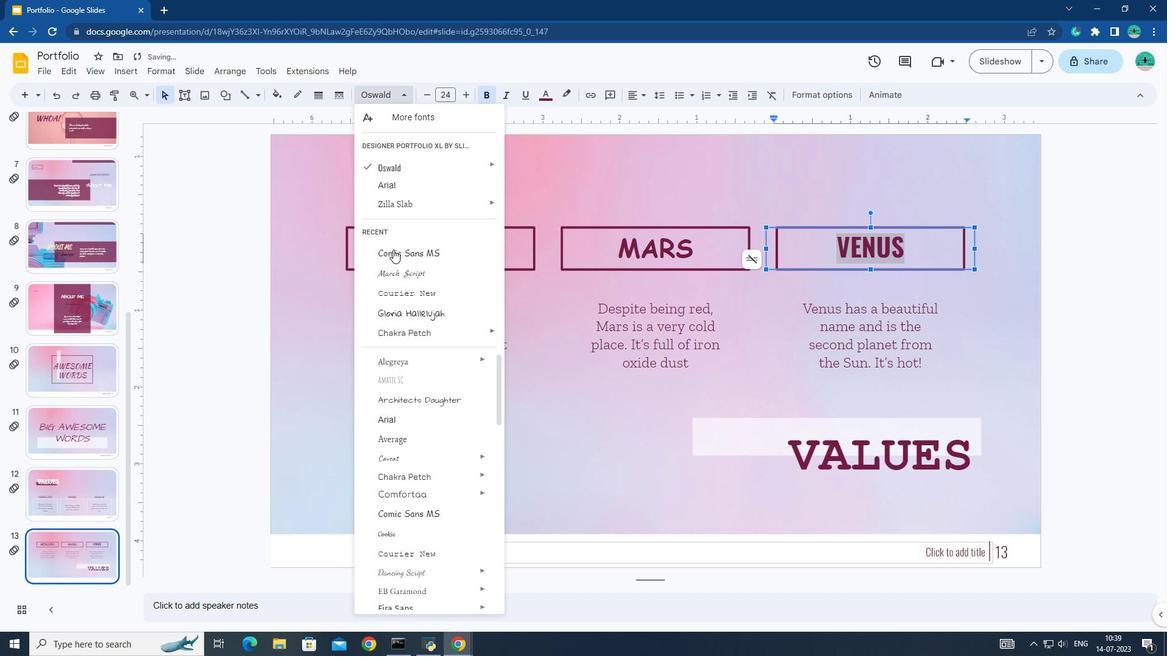 
Action: Mouse pressed left at (392, 253)
Screenshot: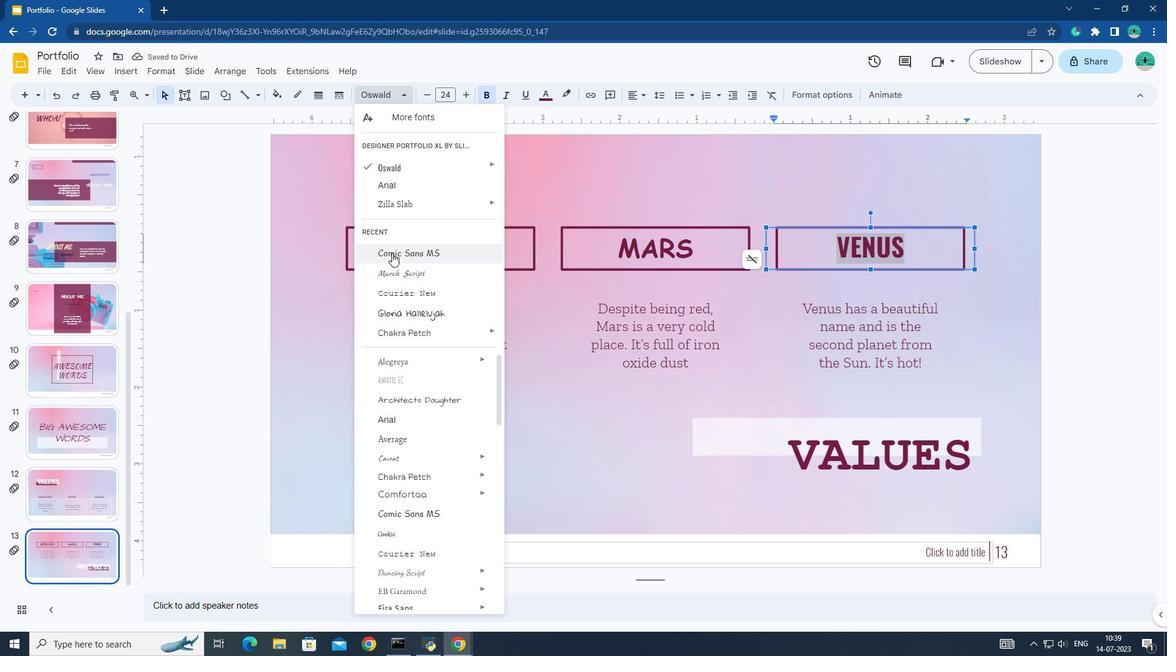 
Action: Mouse moved to (392, 307)
Screenshot: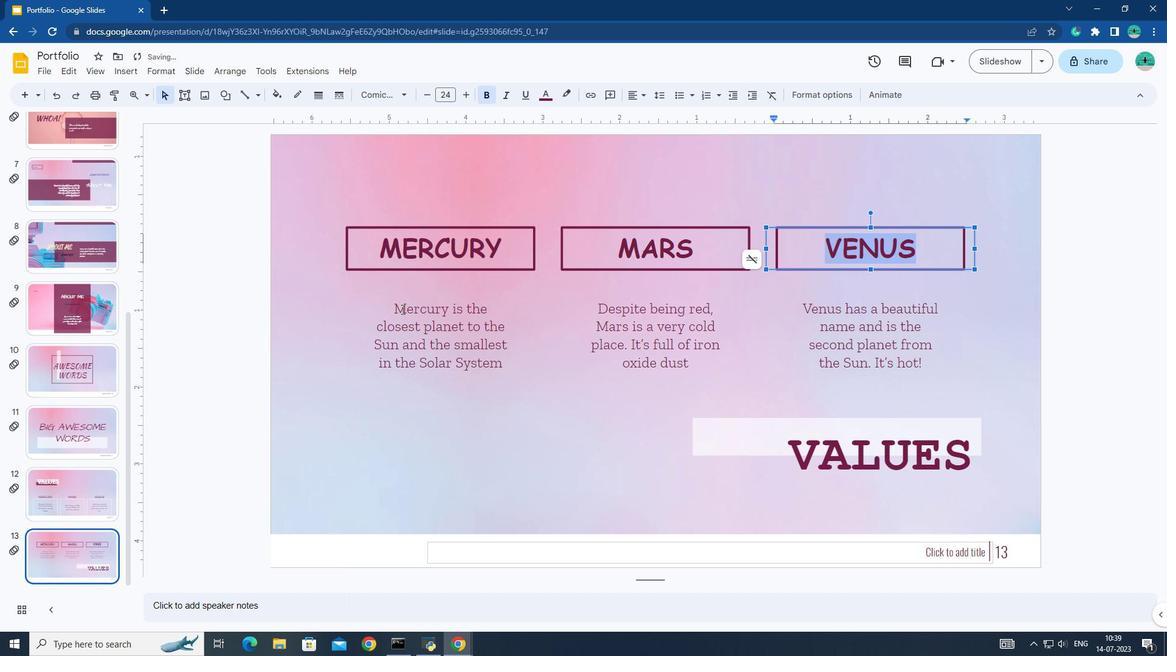 
Action: Mouse pressed left at (392, 307)
Screenshot: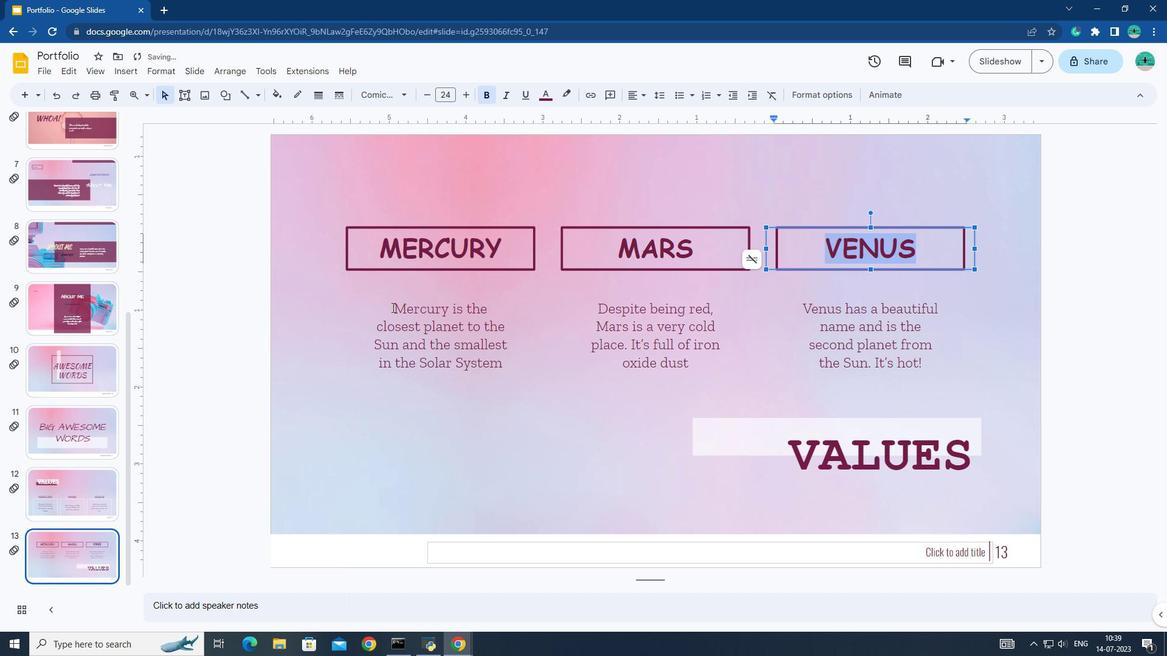 
Action: Mouse pressed left at (392, 307)
Screenshot: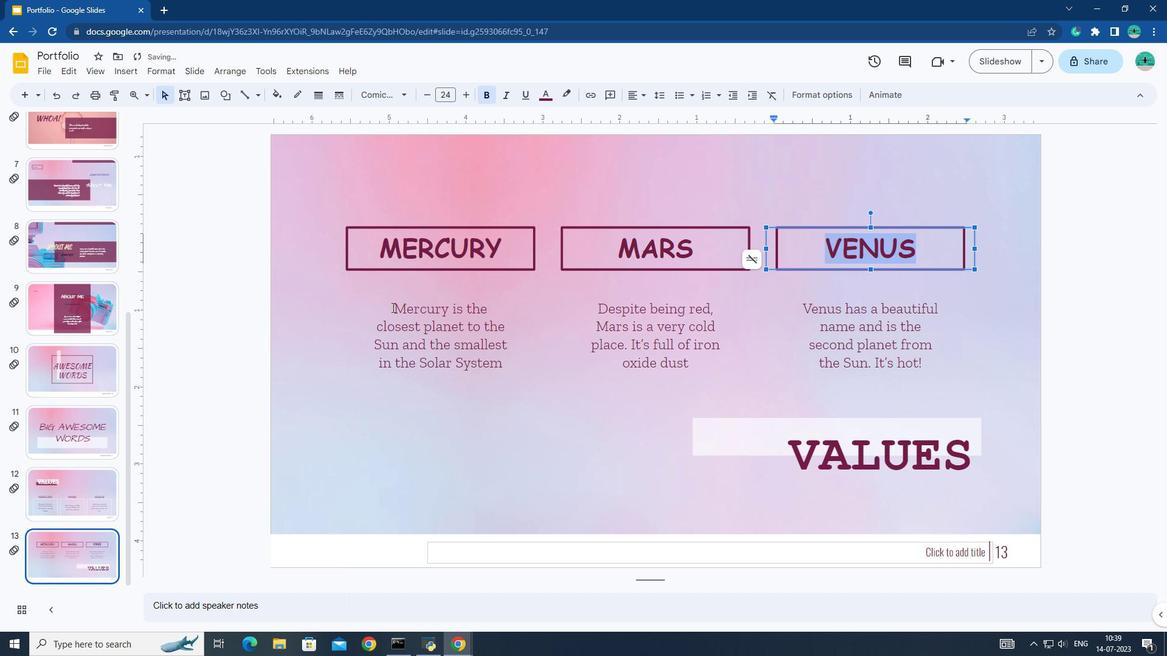 
Action: Mouse pressed left at (392, 307)
Screenshot: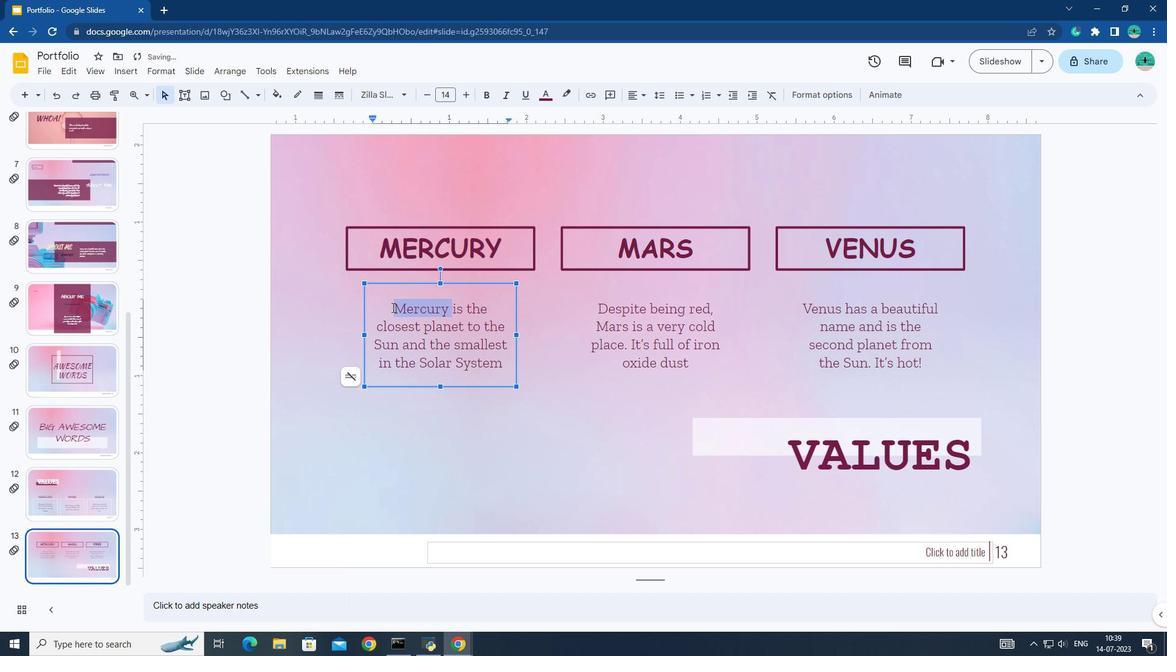 
Action: Mouse moved to (408, 99)
Screenshot: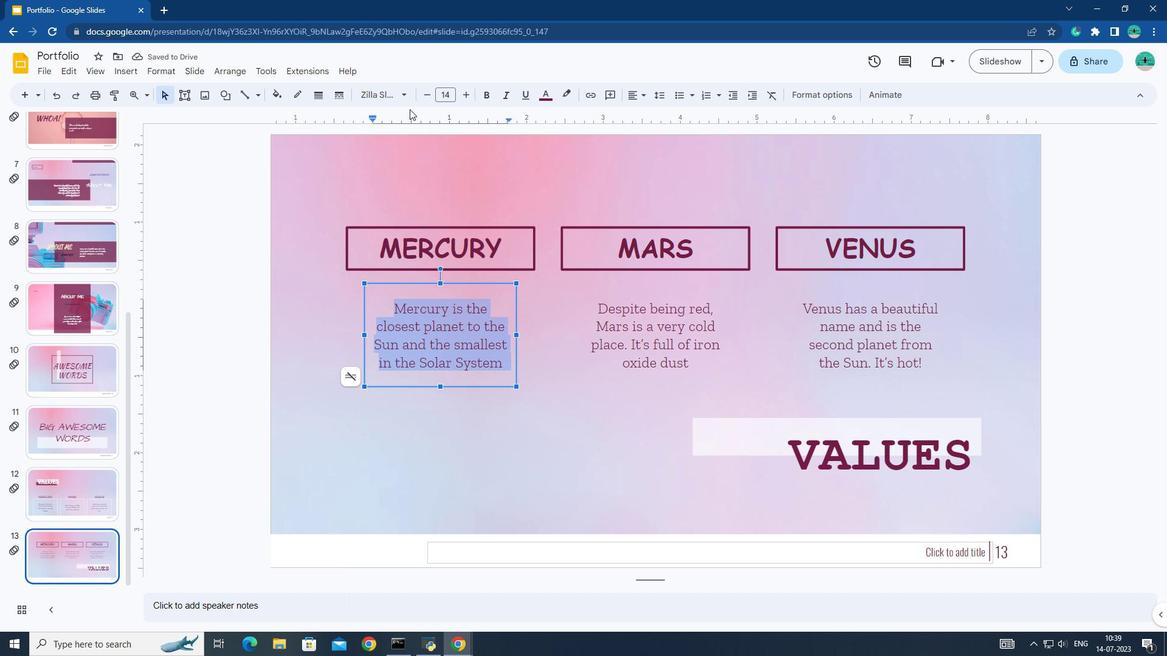 
Action: Mouse pressed left at (408, 99)
Screenshot: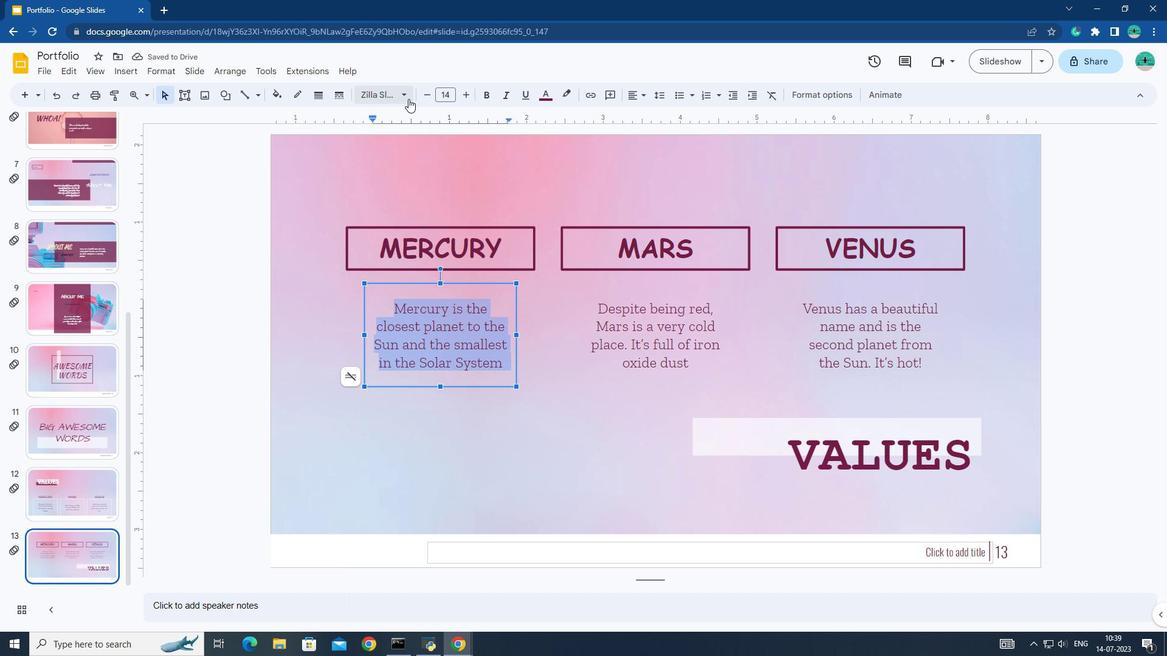 
Action: Mouse moved to (526, 553)
Screenshot: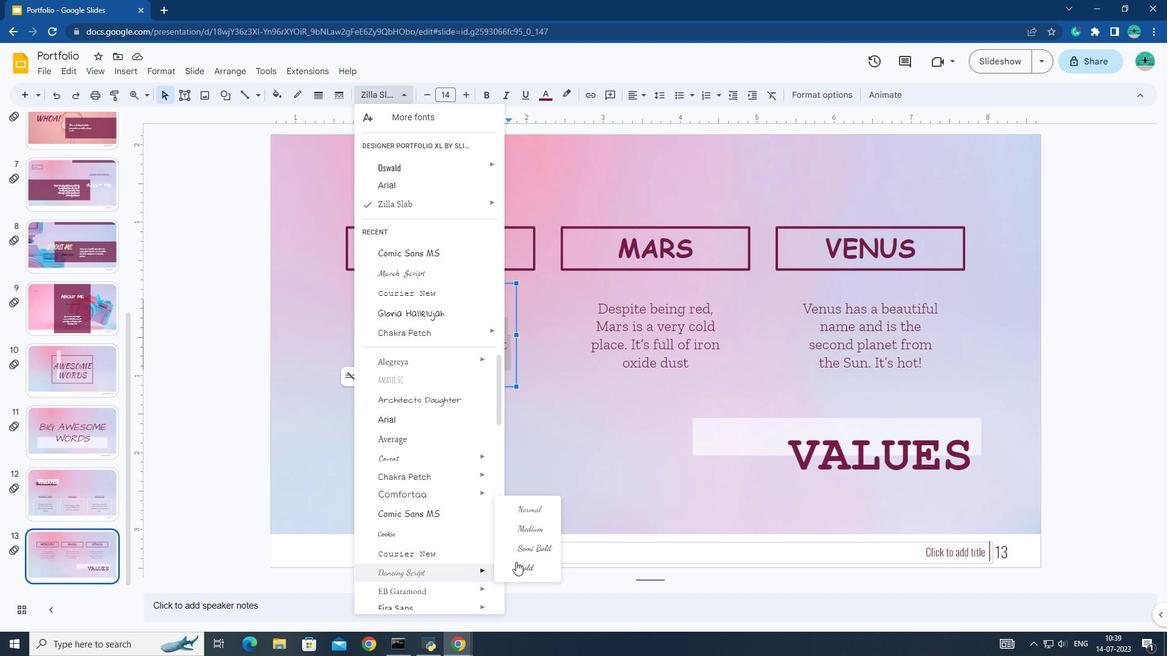 
Action: Mouse pressed left at (526, 553)
Screenshot: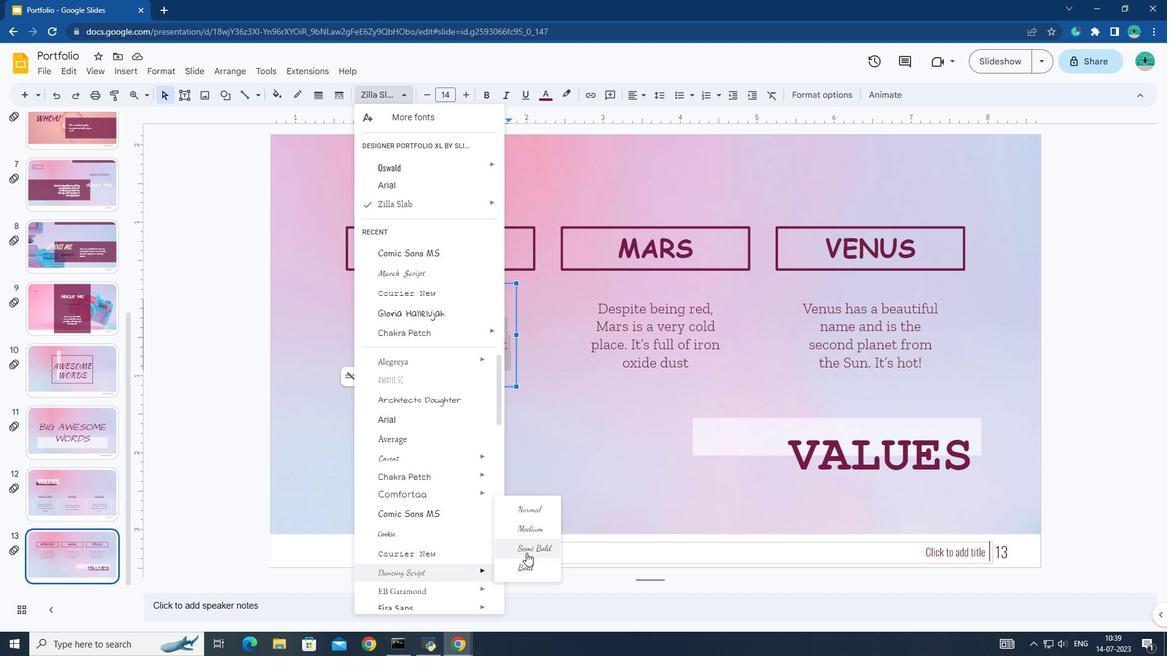 
Action: Mouse moved to (466, 90)
Screenshot: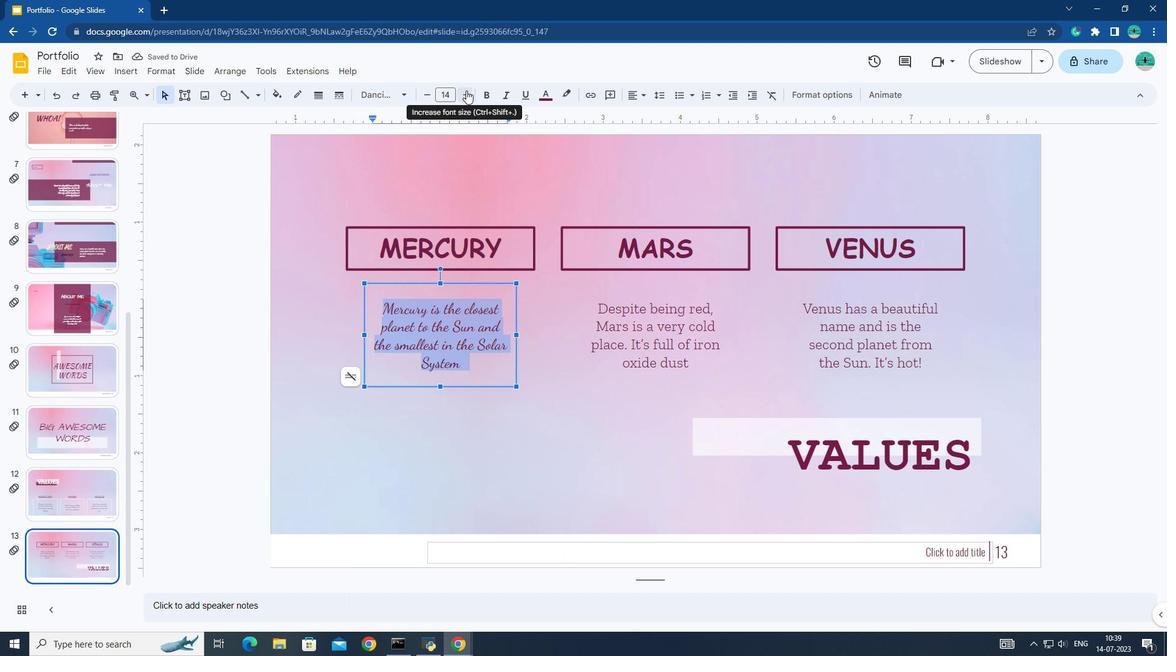 
Action: Mouse pressed left at (466, 90)
Screenshot: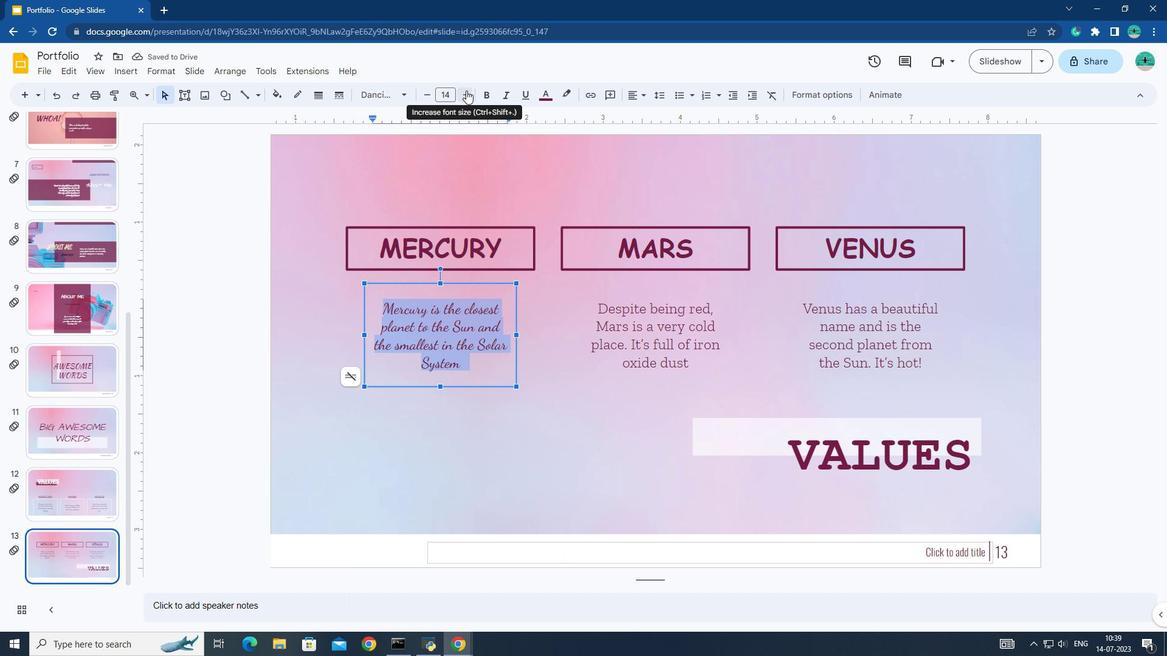 
Action: Mouse moved to (629, 325)
Screenshot: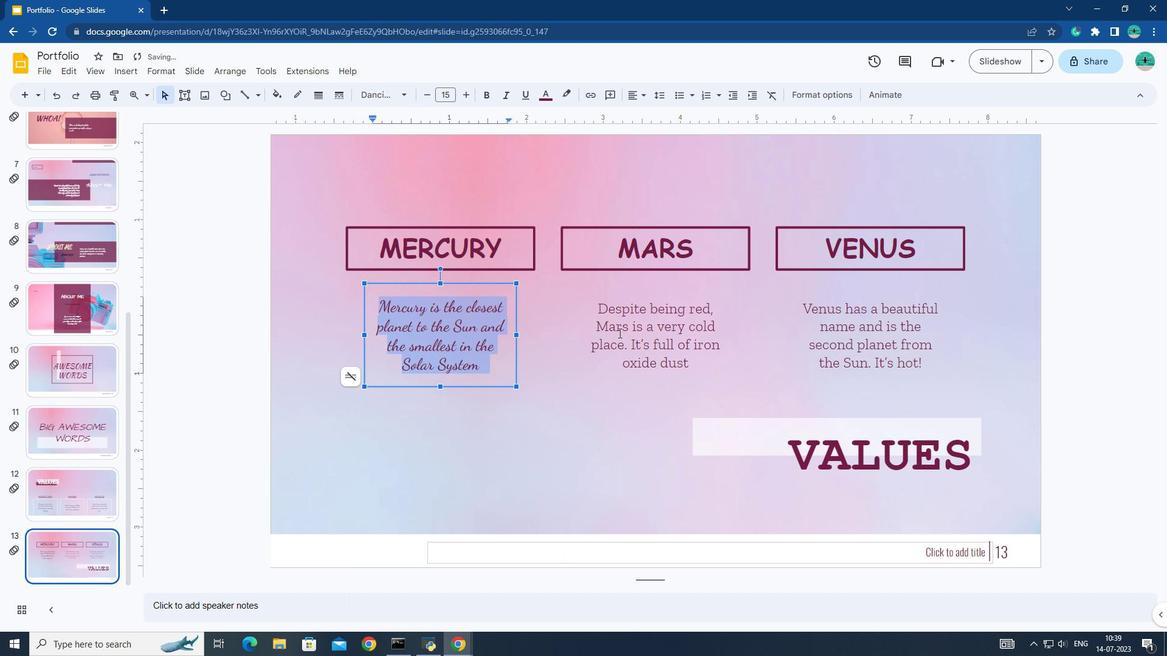 
Action: Mouse pressed left at (629, 325)
Screenshot: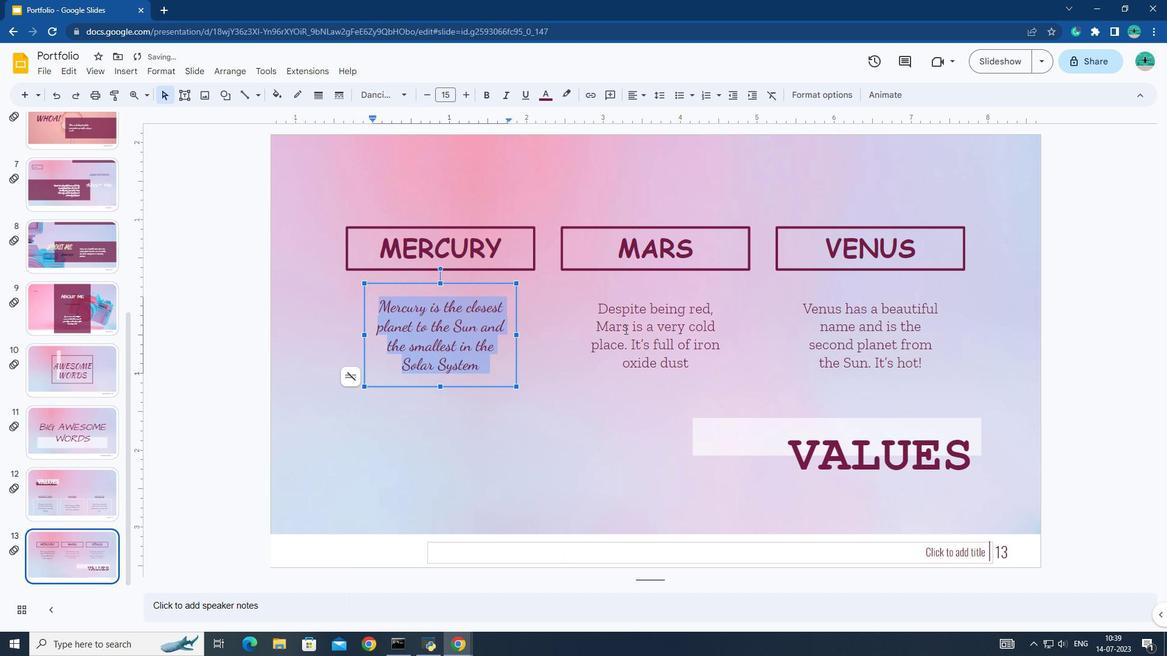 
Action: Mouse moved to (599, 307)
Screenshot: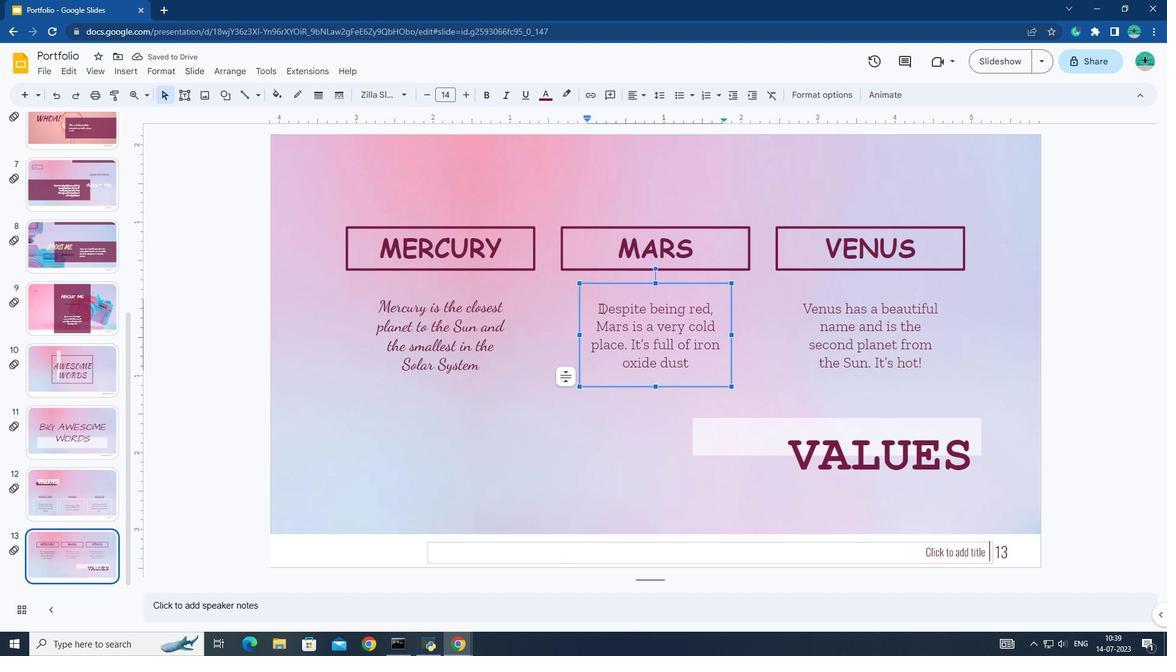 
Action: Mouse pressed left at (599, 307)
Screenshot: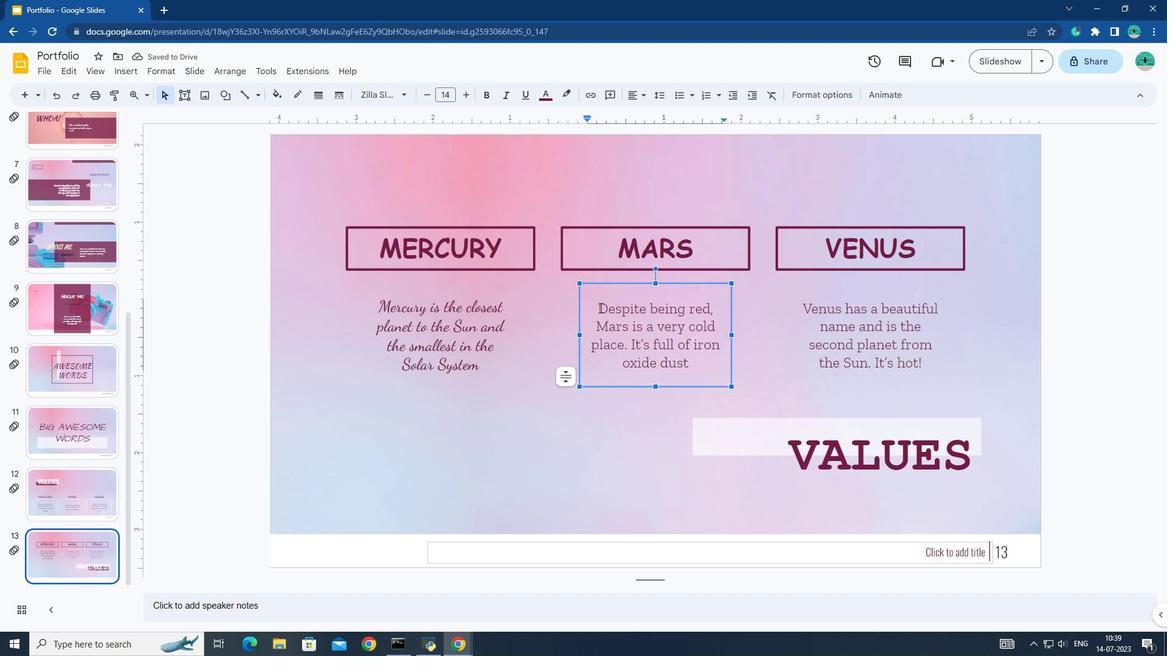 
Action: Mouse pressed left at (599, 307)
Screenshot: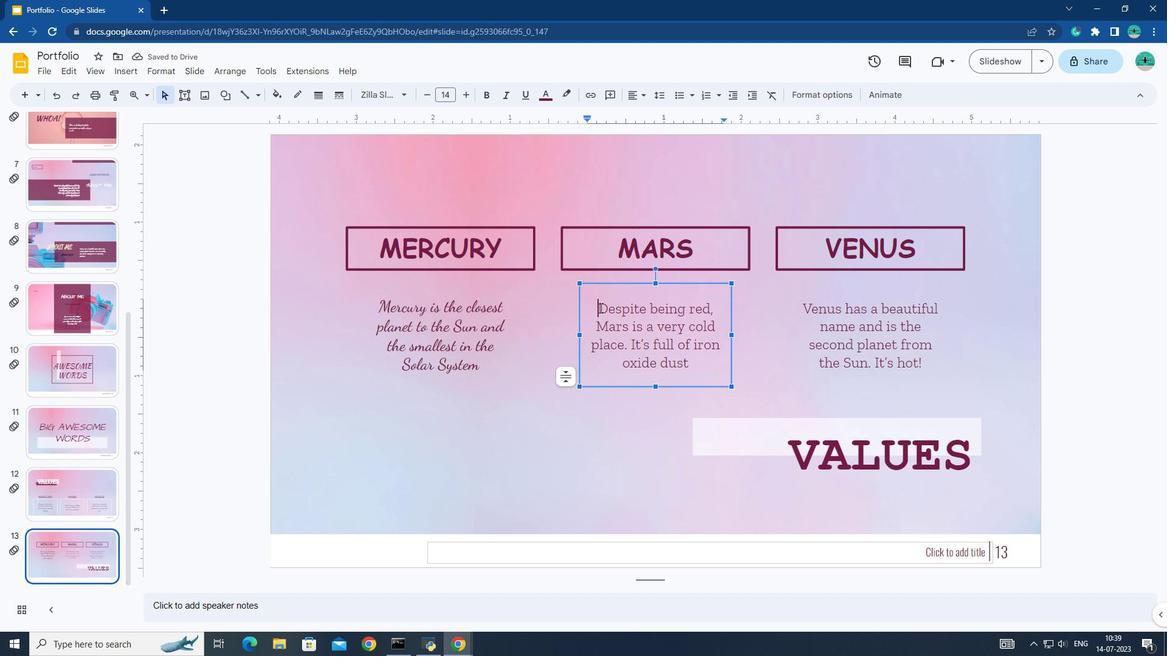 
Action: Mouse pressed left at (599, 307)
Screenshot: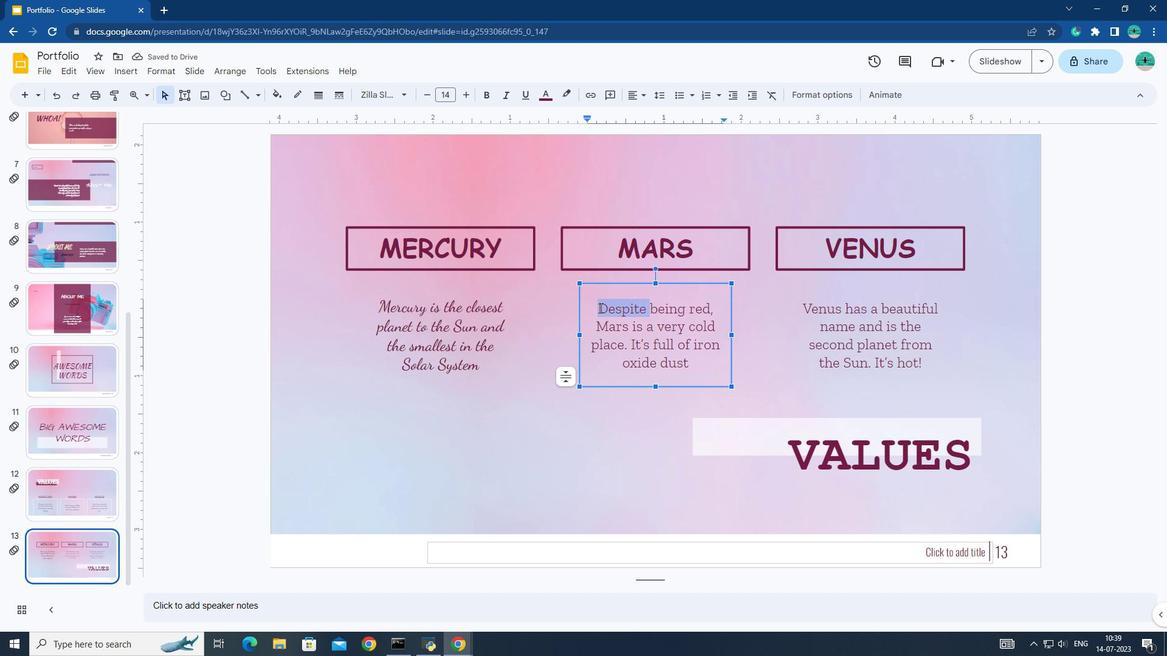 
Action: Mouse pressed left at (599, 307)
Screenshot: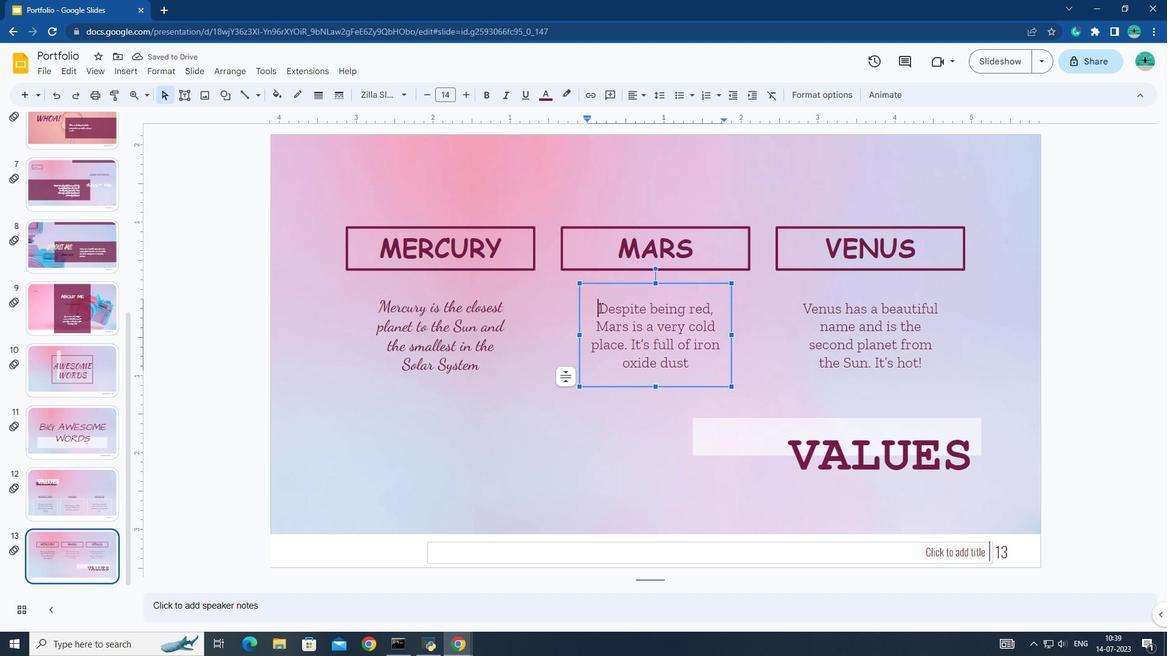 
Action: Mouse pressed left at (599, 307)
Screenshot: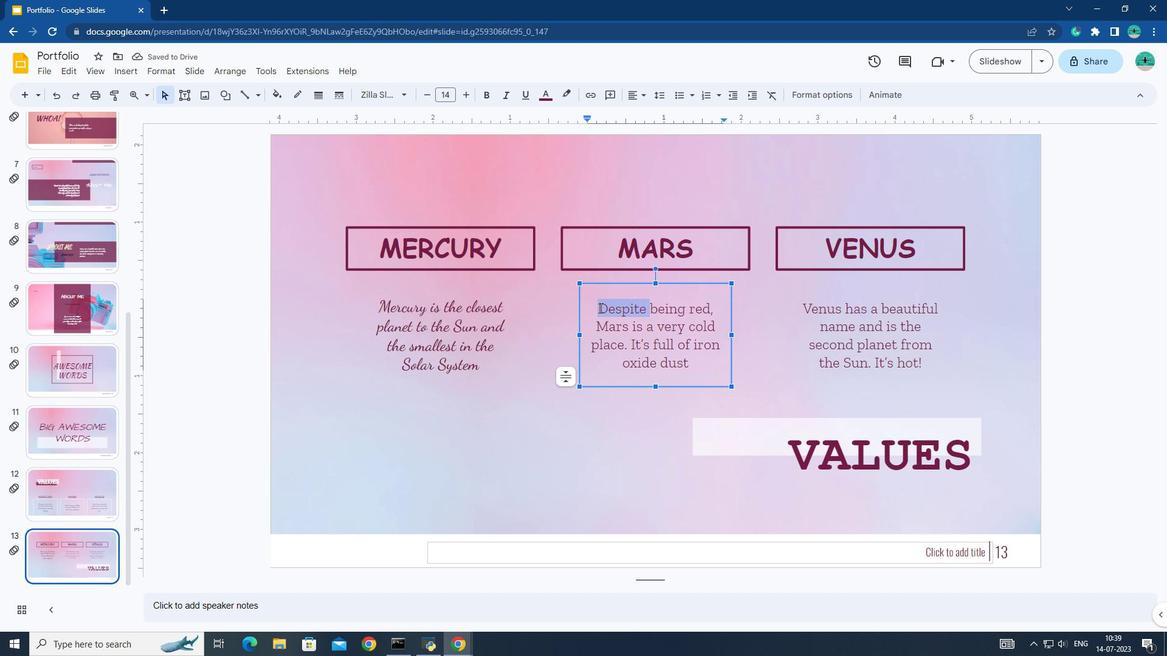 
Action: Mouse moved to (404, 97)
Screenshot: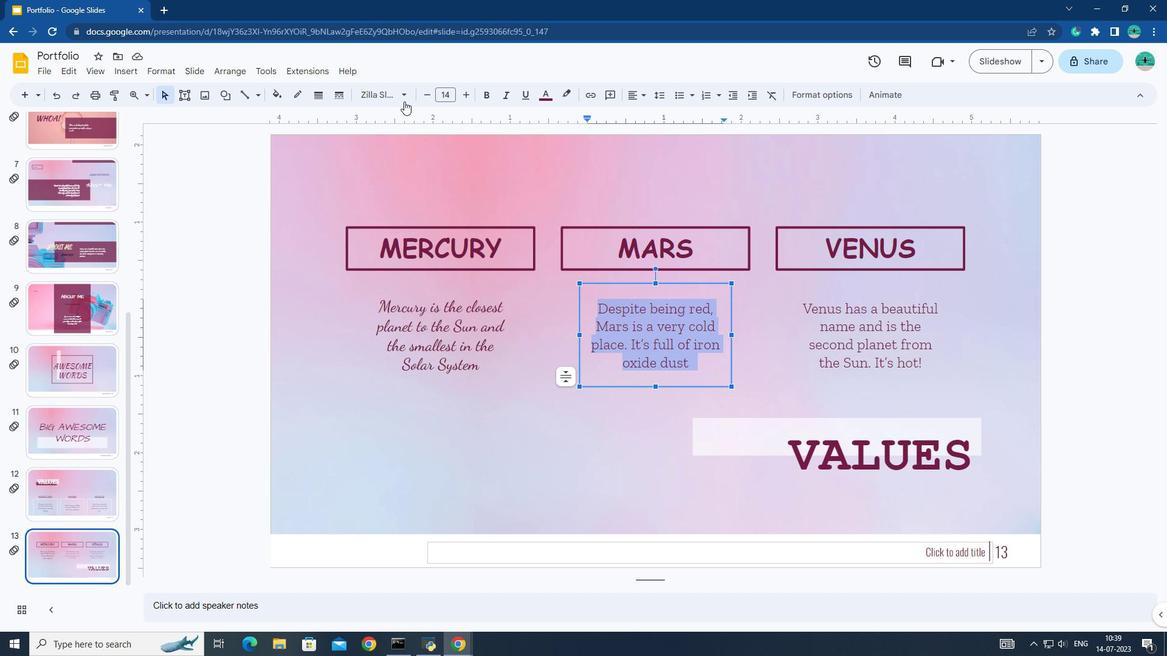
Action: Mouse pressed left at (404, 97)
Screenshot: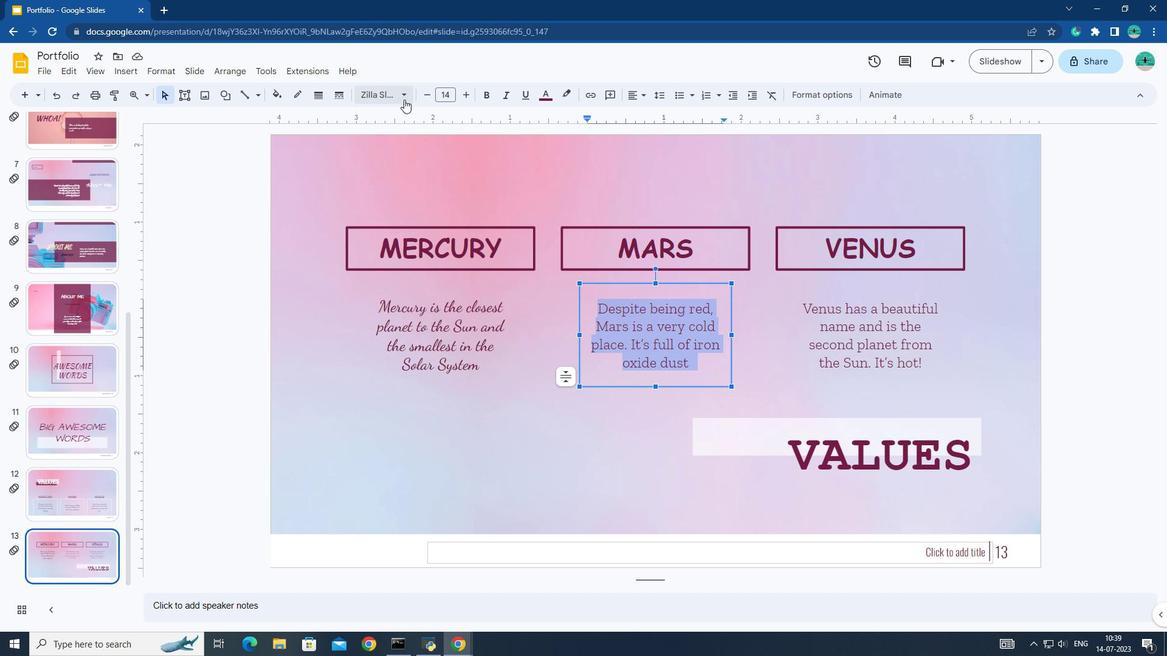 
Action: Mouse moved to (547, 293)
Screenshot: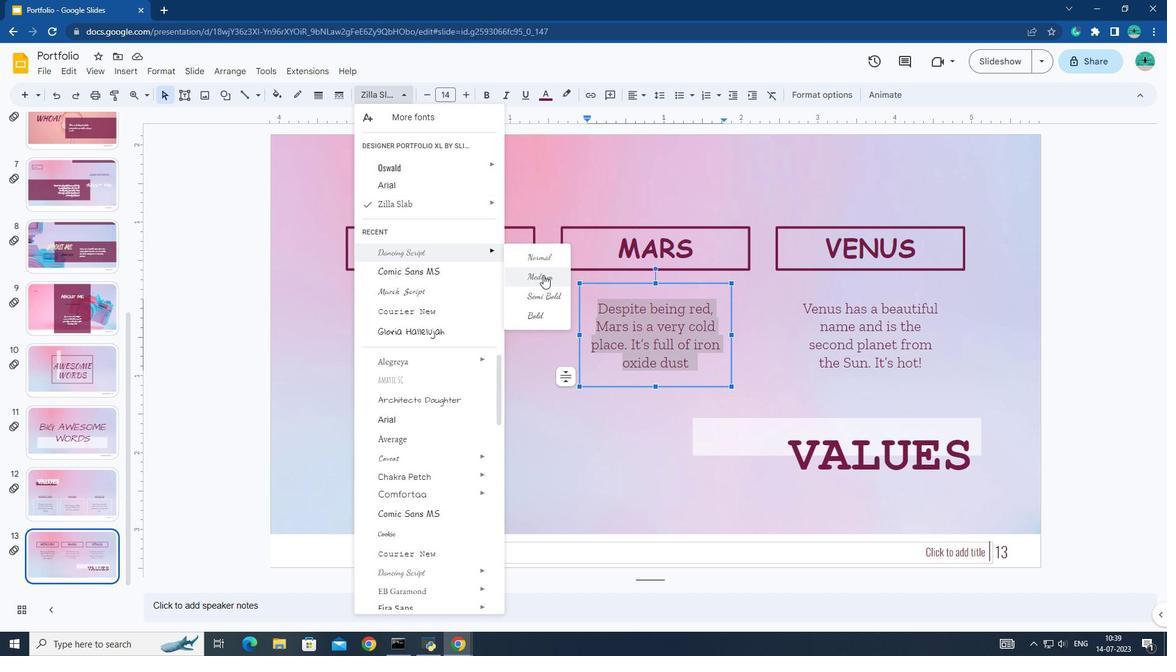 
Action: Mouse pressed left at (547, 293)
Screenshot: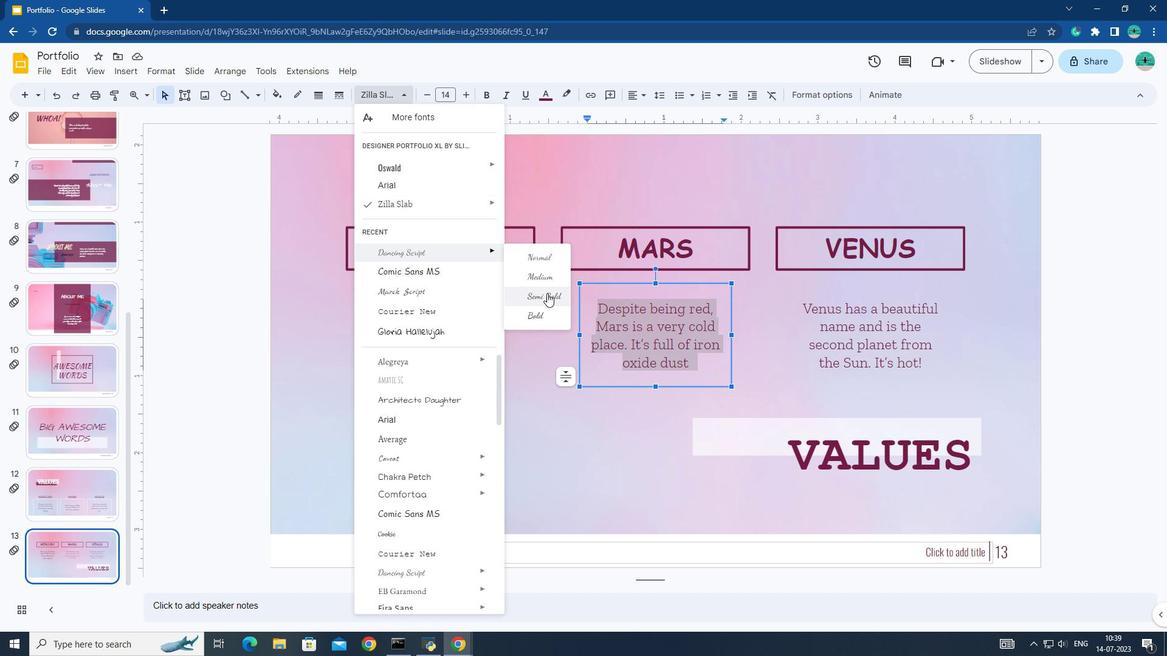 
Action: Mouse moved to (467, 93)
Screenshot: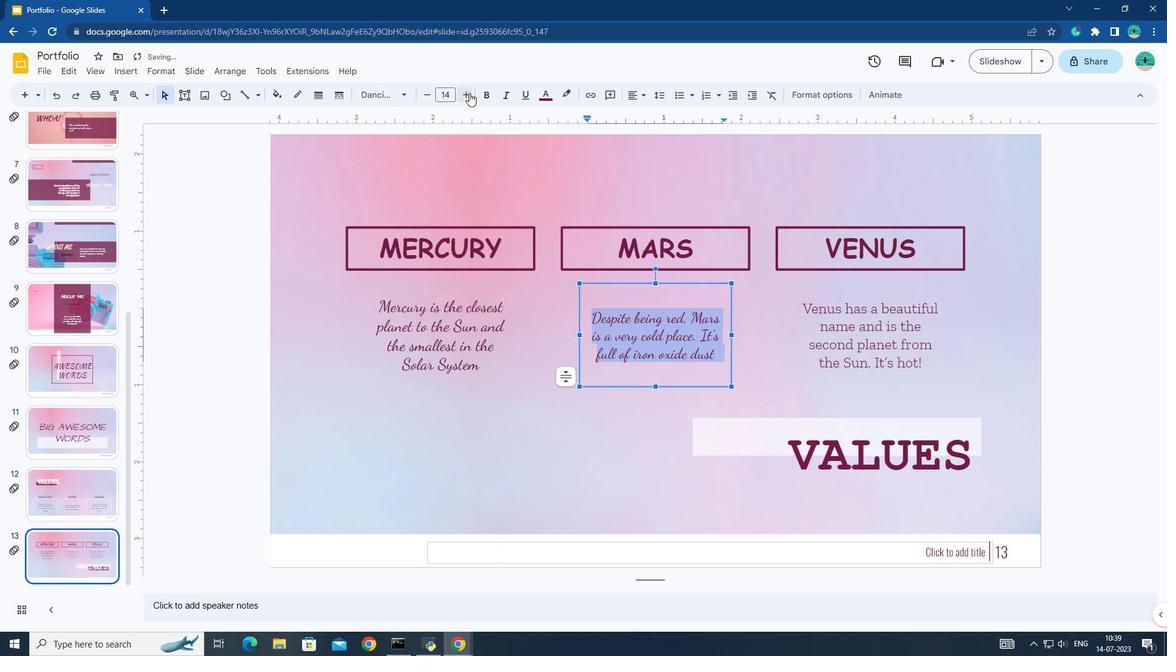 
Action: Mouse pressed left at (467, 93)
Screenshot: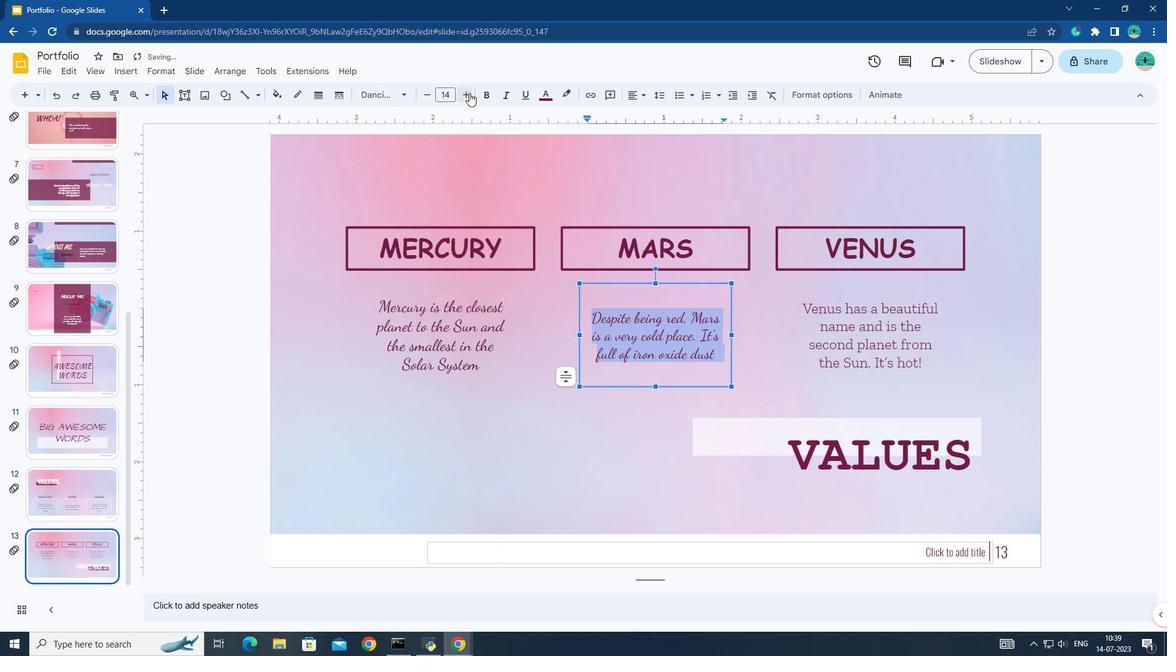 
Action: Mouse moved to (804, 308)
Screenshot: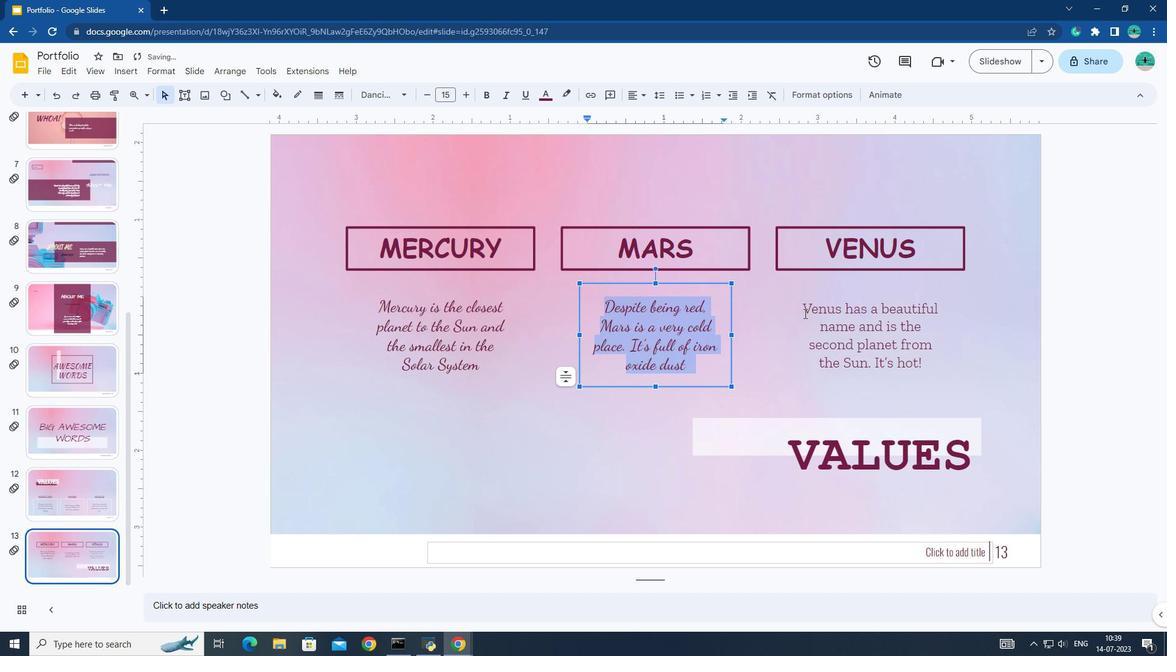
Action: Mouse pressed left at (804, 308)
Screenshot: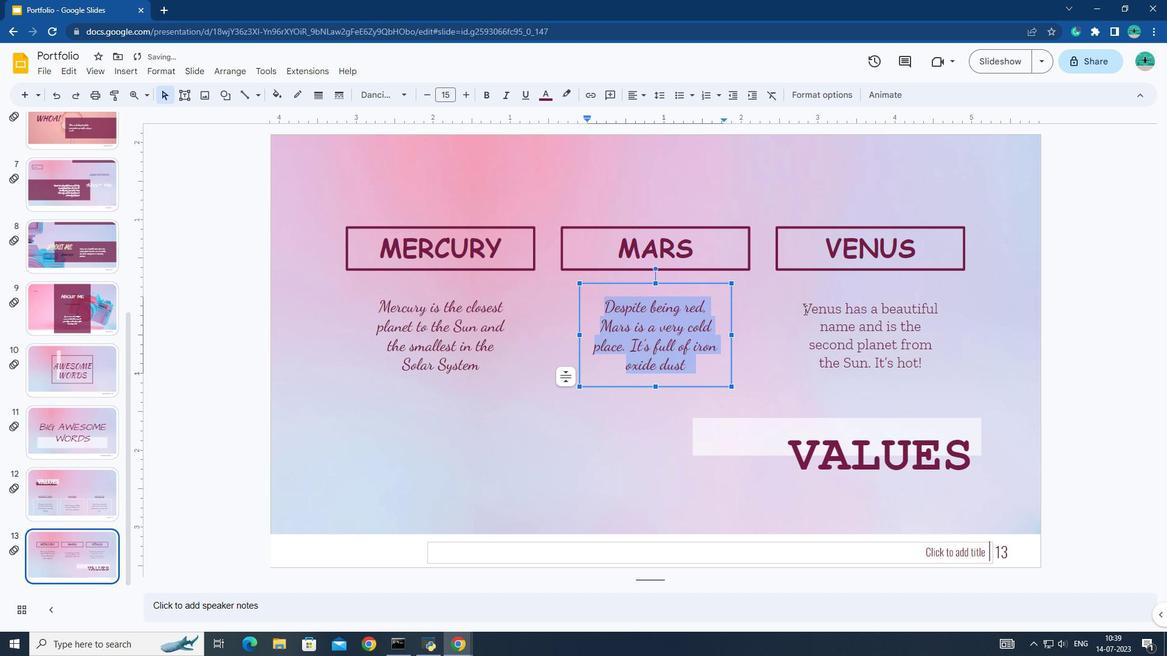 
Action: Mouse pressed left at (804, 308)
Screenshot: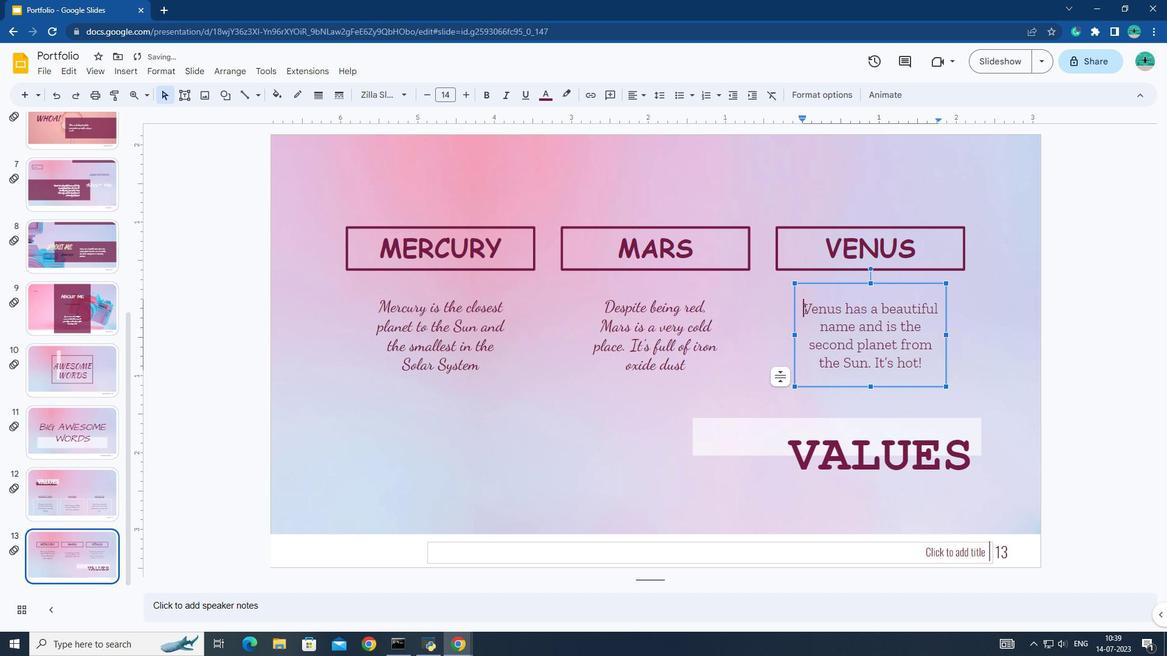 
Action: Mouse pressed left at (804, 308)
Screenshot: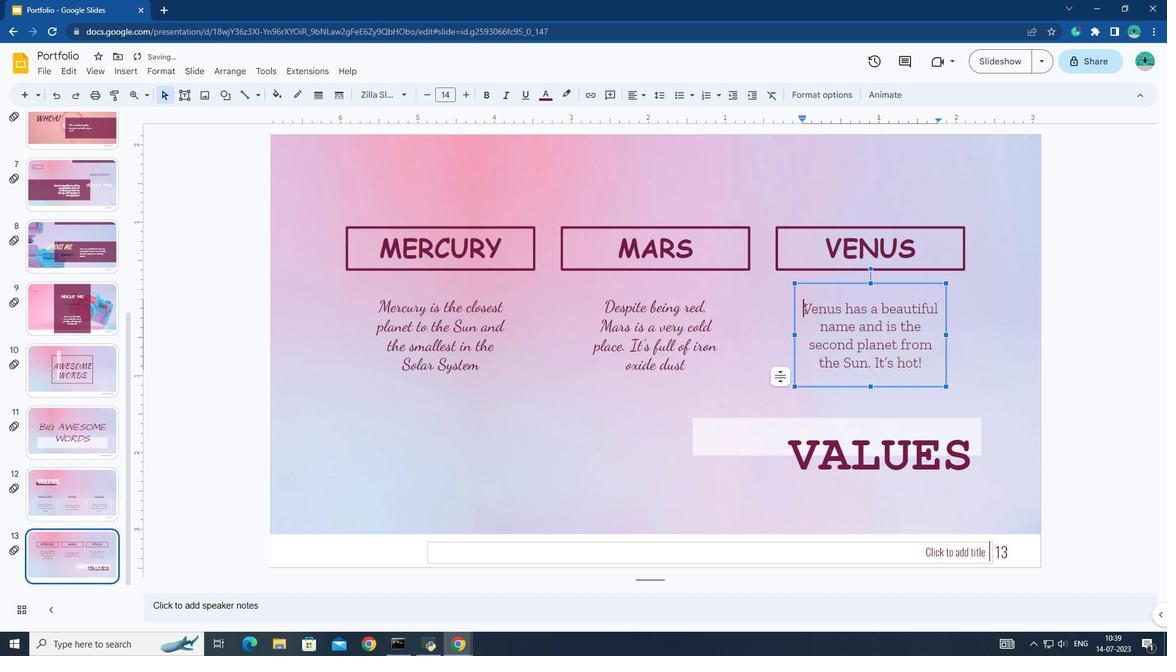 
Action: Mouse moved to (406, 96)
Screenshot: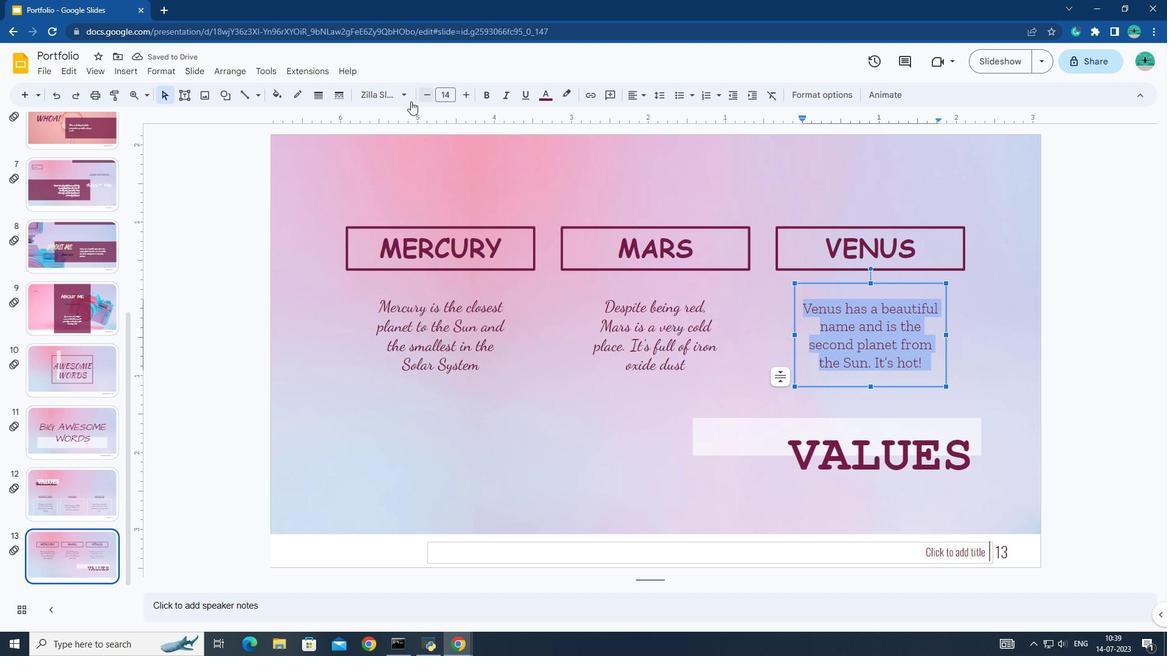 
Action: Mouse pressed left at (406, 96)
Screenshot: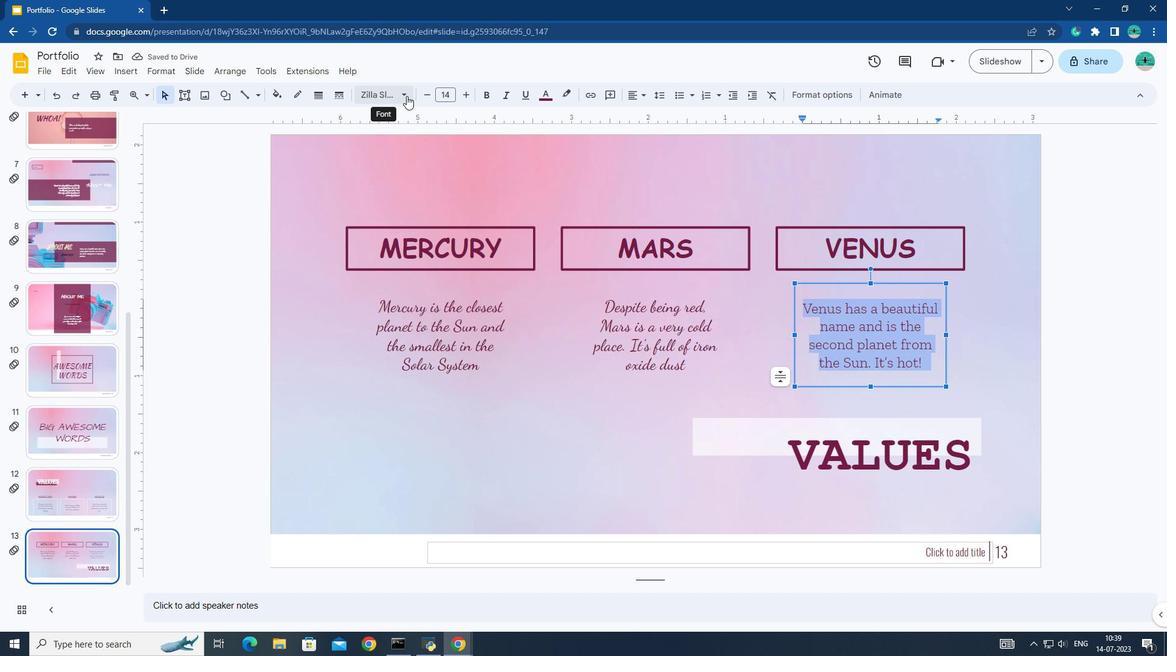 
Action: Mouse moved to (550, 293)
Screenshot: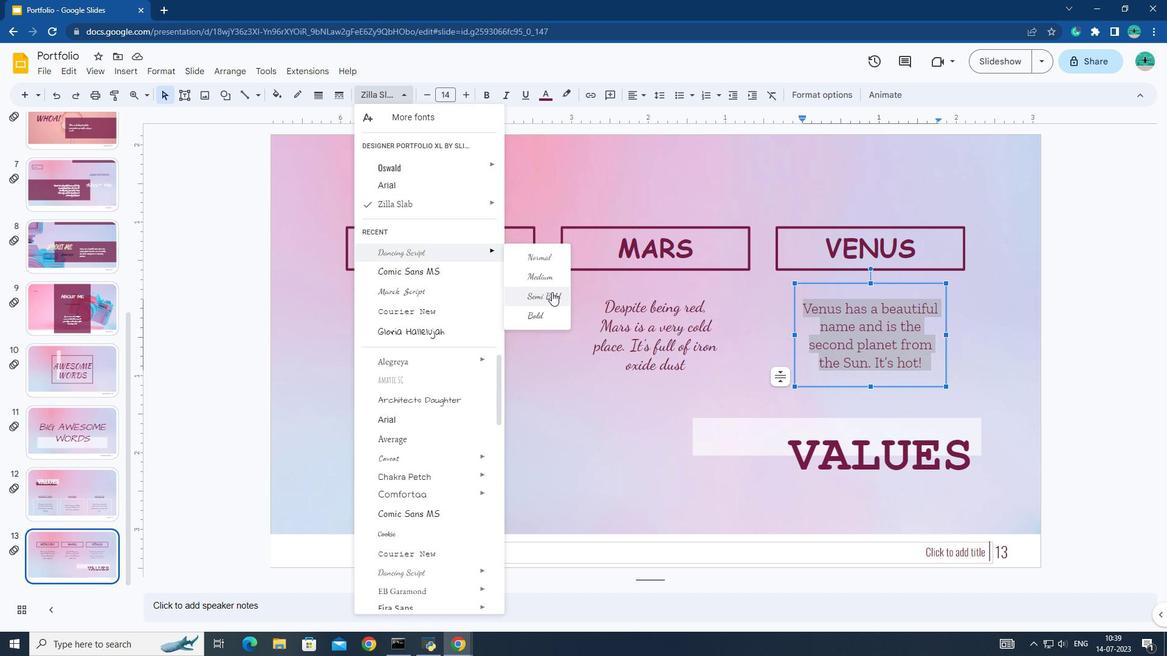 
Action: Mouse pressed left at (550, 293)
Screenshot: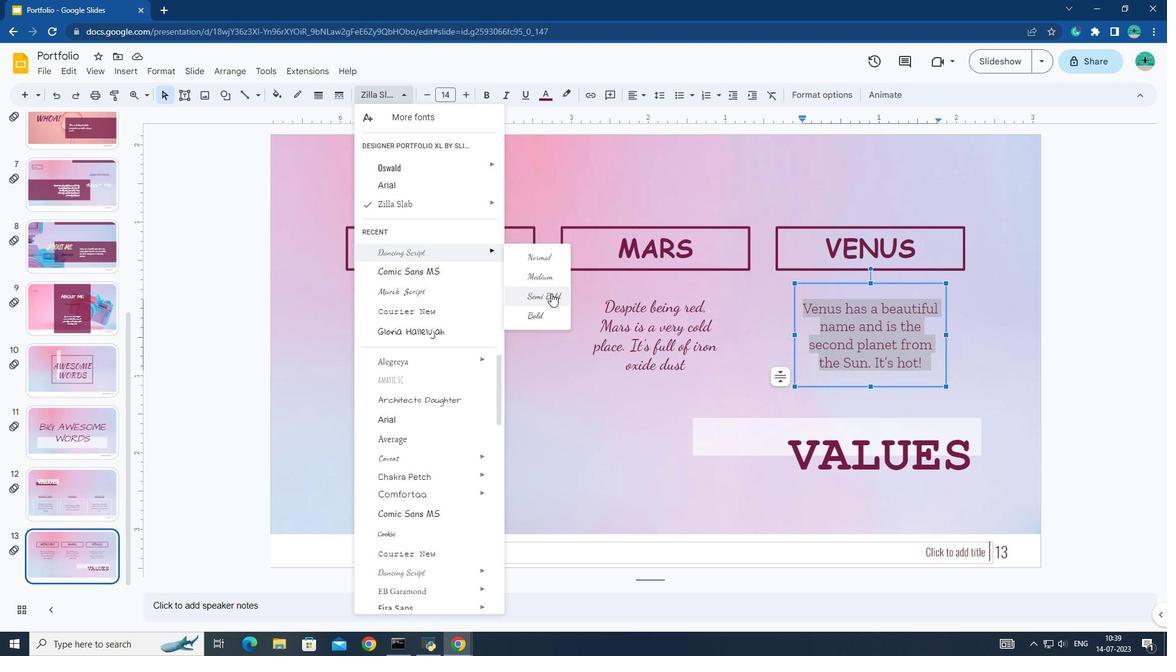 
Action: Mouse moved to (462, 102)
Screenshot: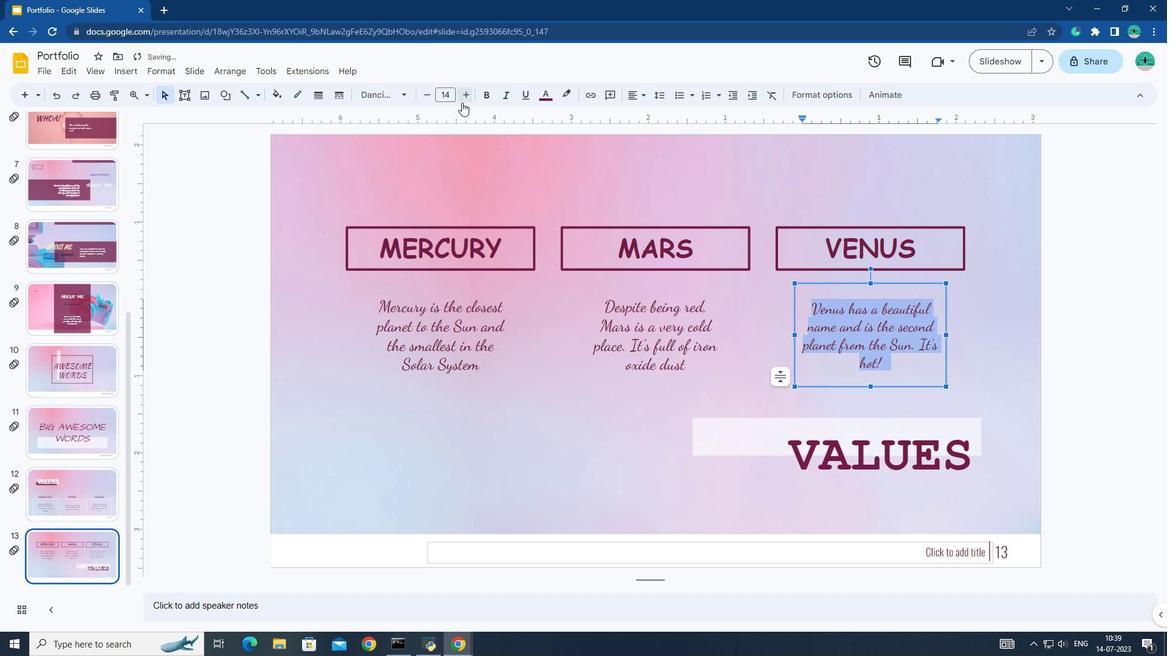 
Action: Mouse pressed left at (462, 102)
Screenshot: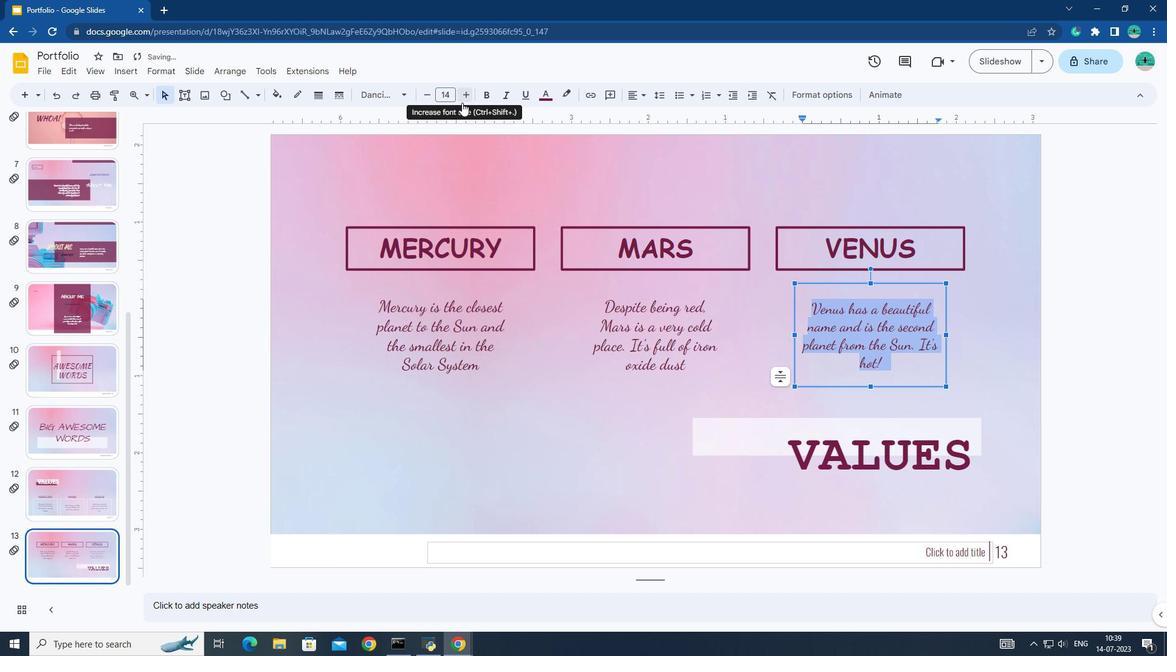 
Action: Mouse moved to (453, 334)
Screenshot: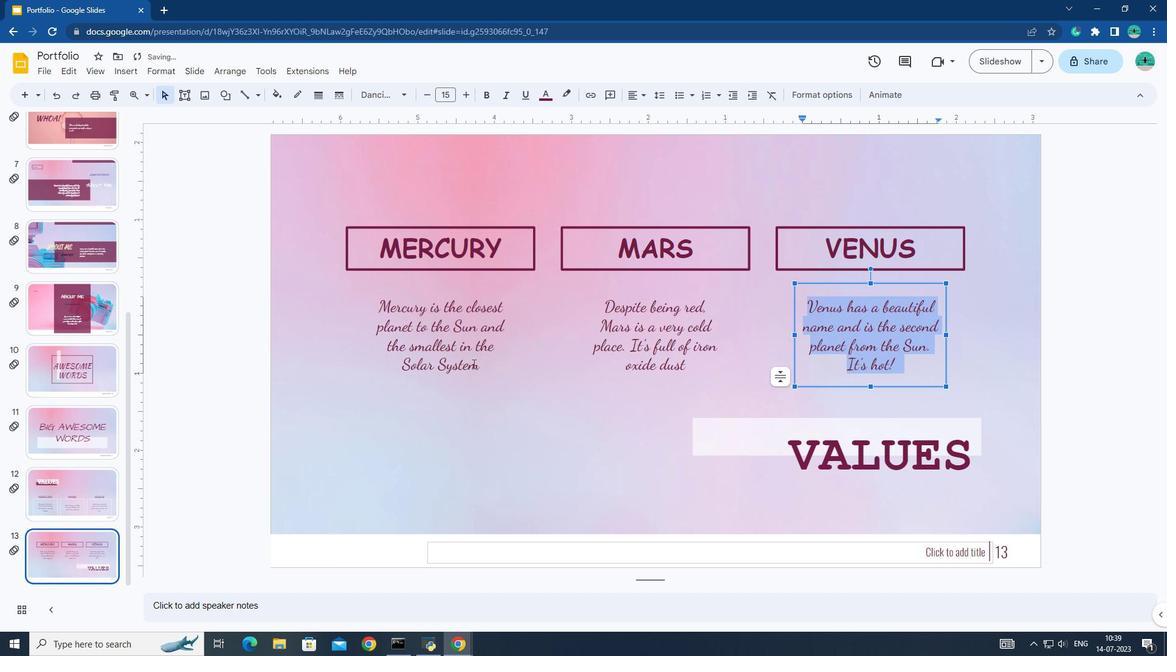 
Action: Mouse pressed left at (453, 334)
Screenshot: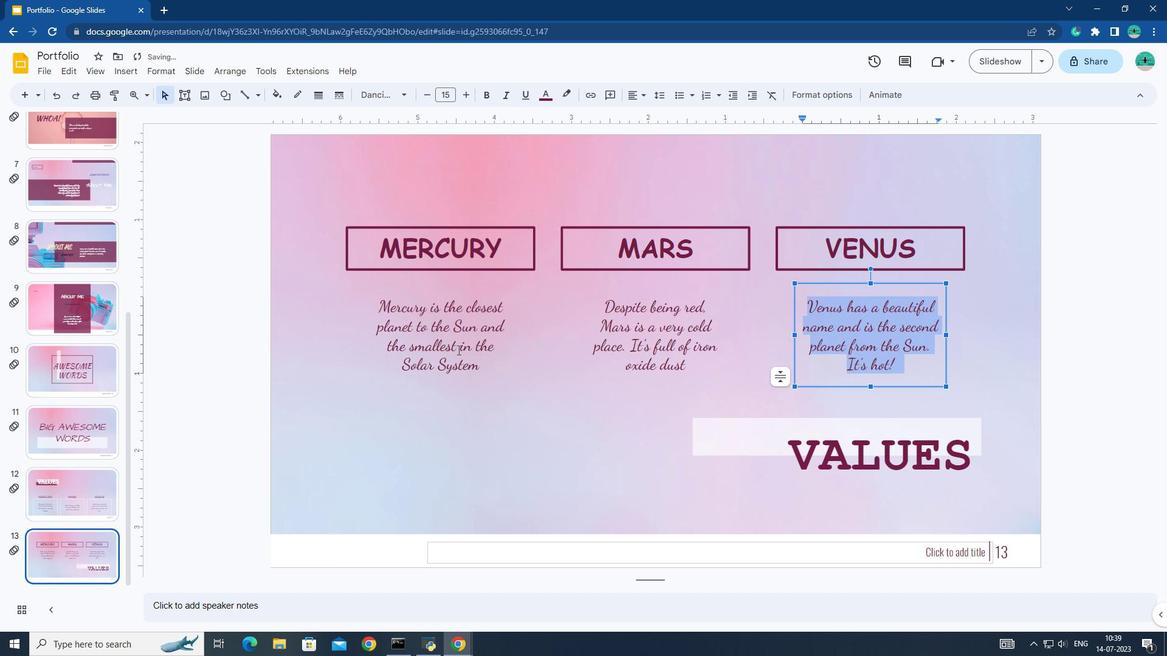 
Action: Mouse moved to (382, 302)
Screenshot: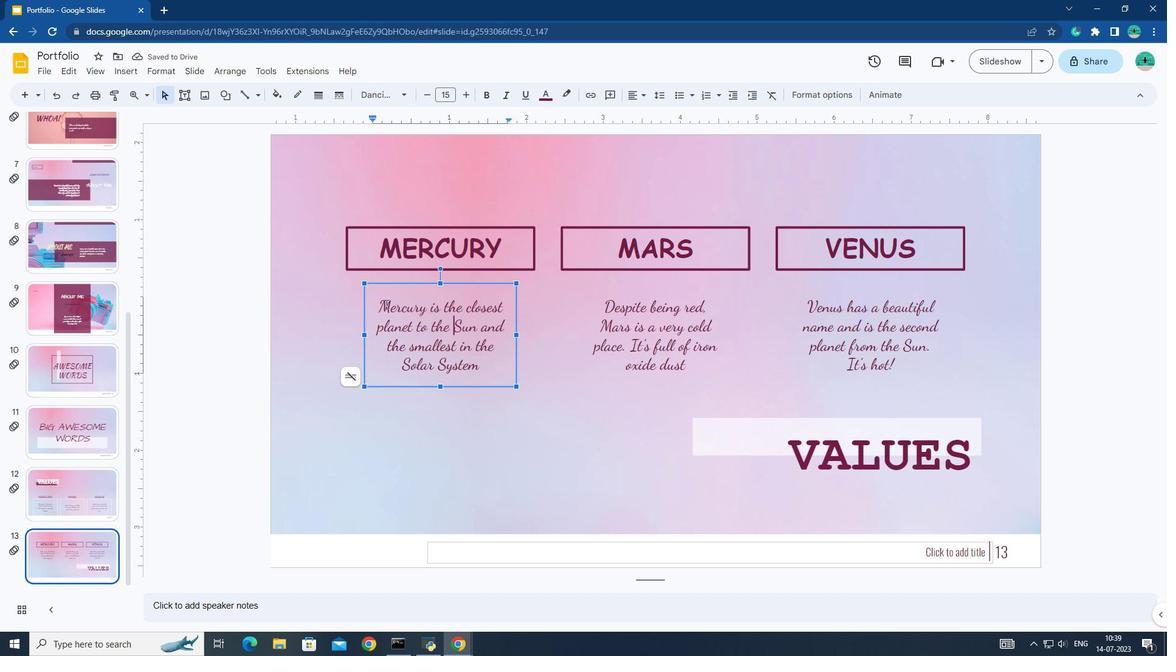 
Action: Mouse pressed left at (382, 302)
Screenshot: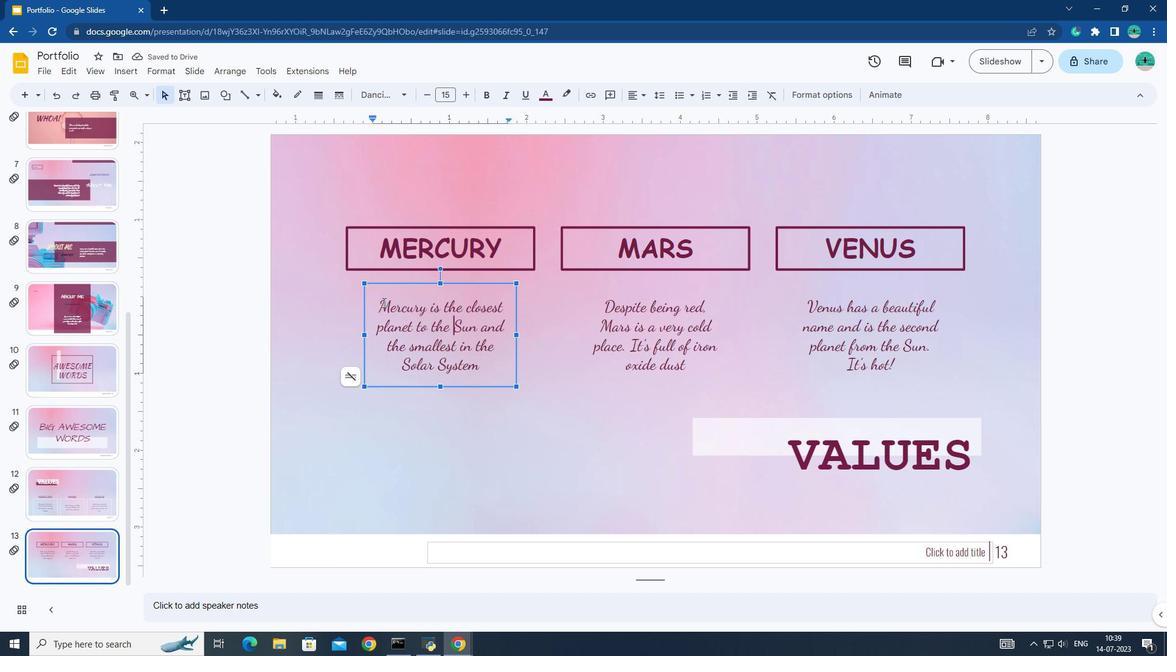 
Action: Mouse moved to (381, 302)
Screenshot: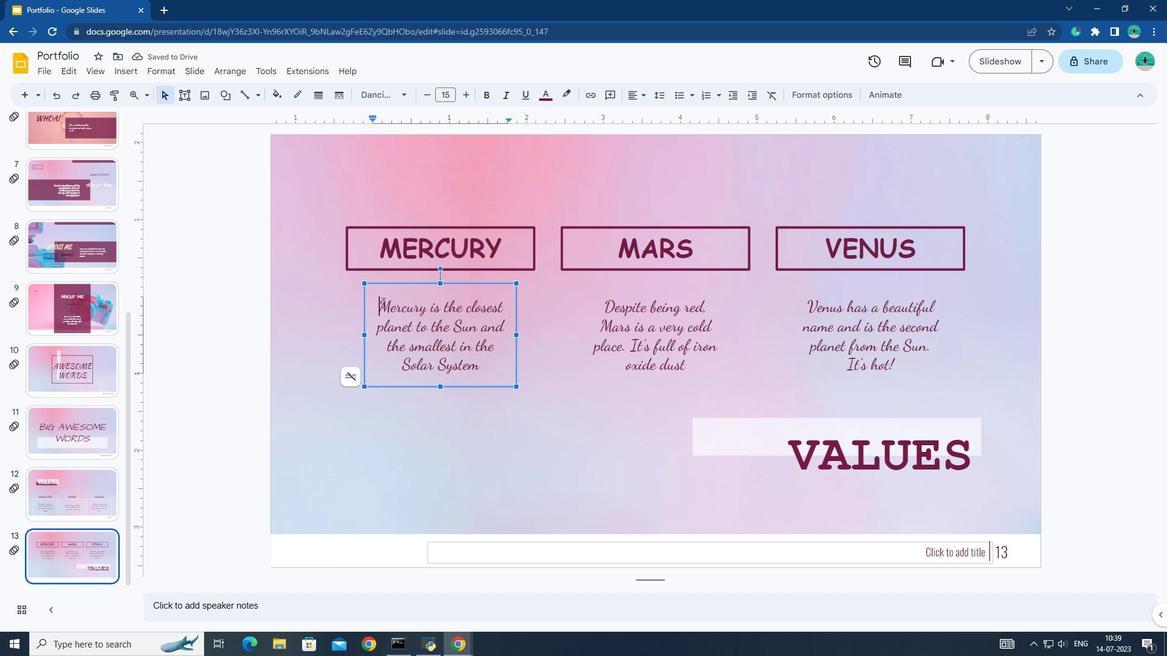 
Action: Mouse pressed left at (381, 302)
Screenshot: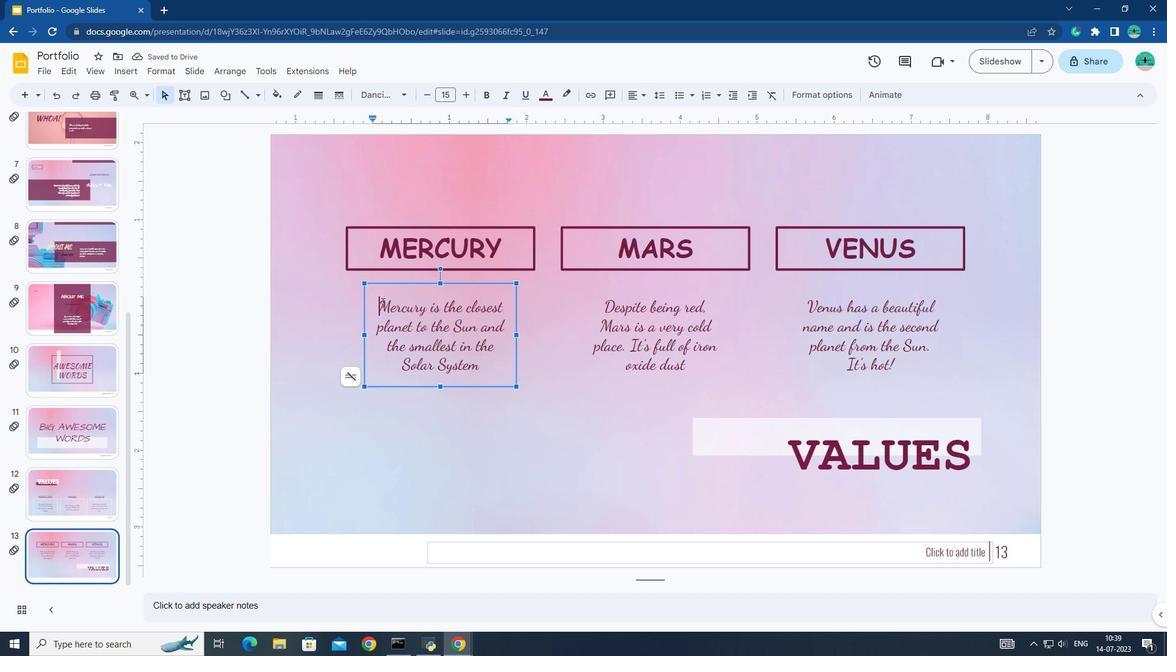 
Action: Mouse pressed left at (381, 302)
Screenshot: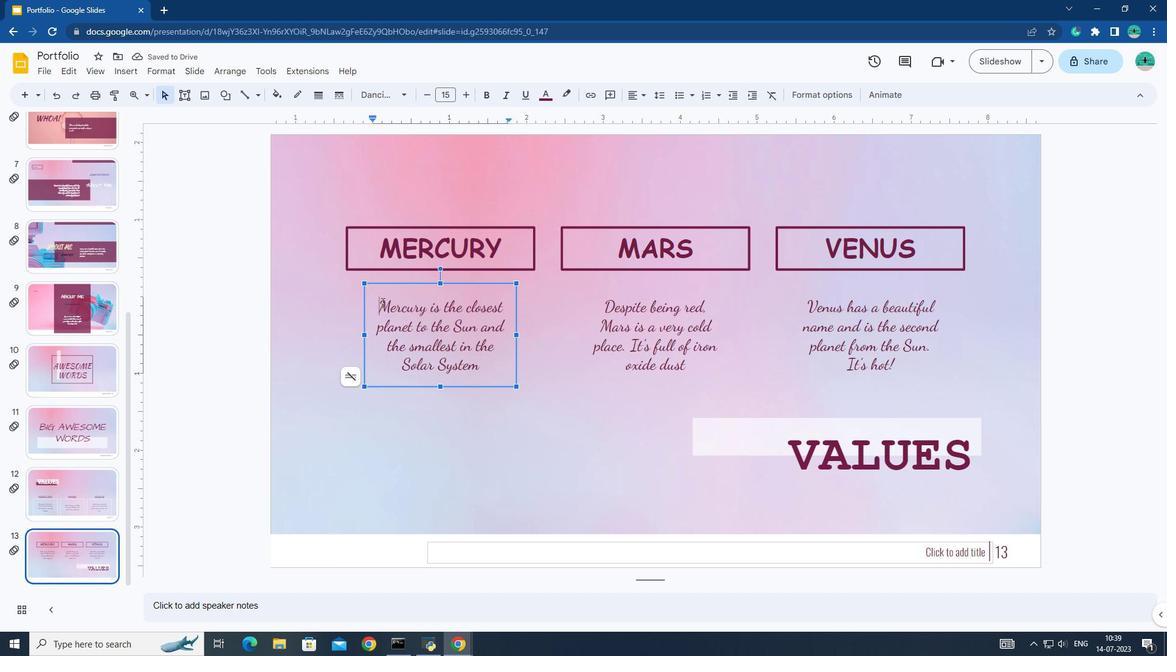 
Action: Mouse pressed left at (381, 302)
Screenshot: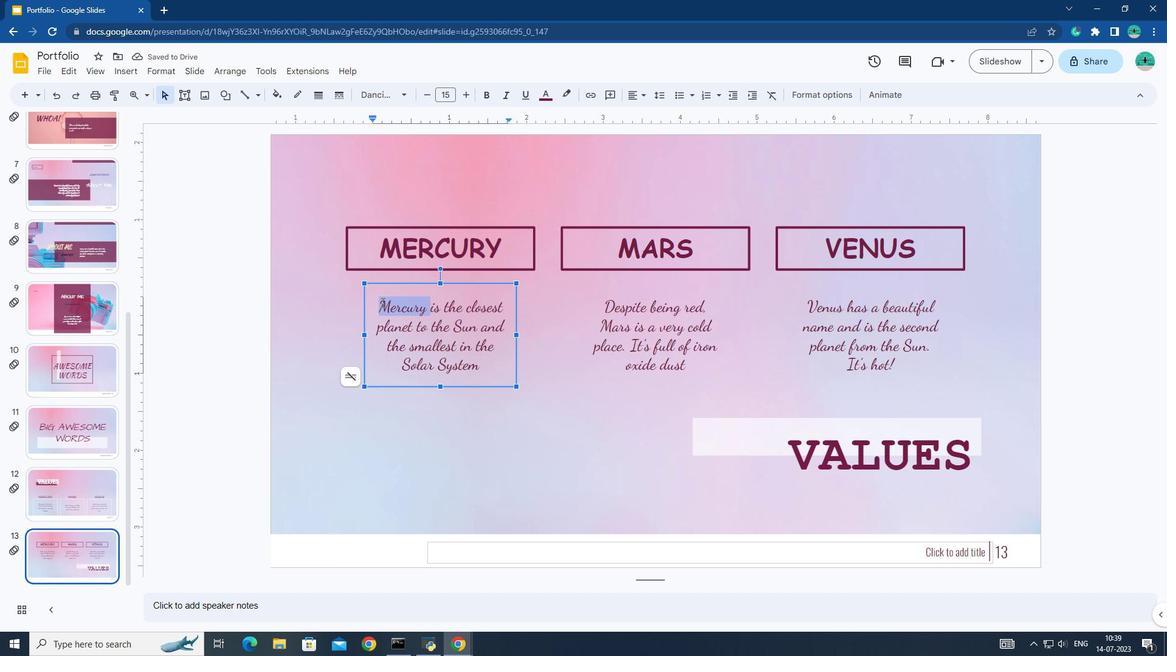
Action: Mouse moved to (132, 67)
Screenshot: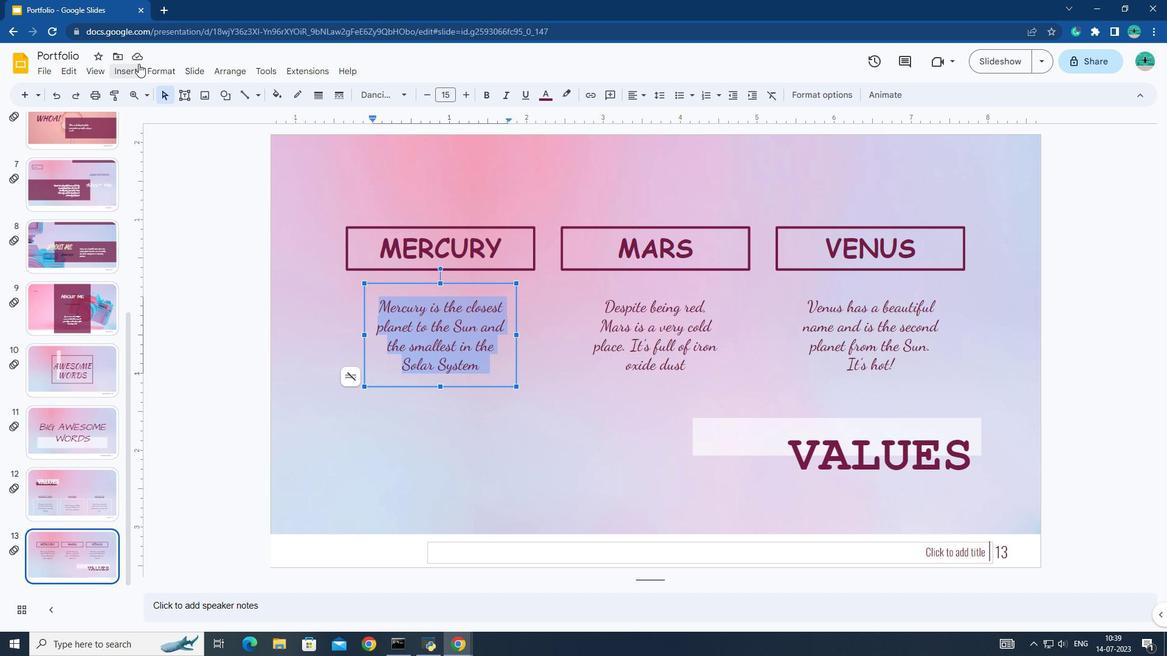 
Action: Mouse pressed left at (132, 67)
Screenshot: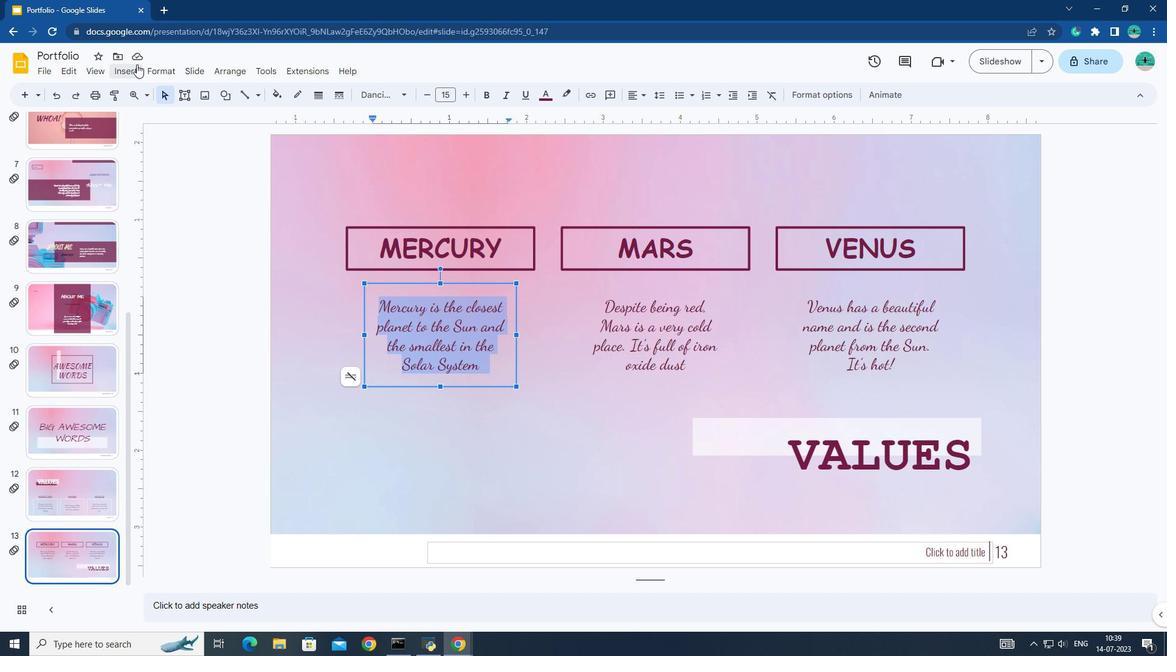 
Action: Mouse moved to (173, 288)
Screenshot: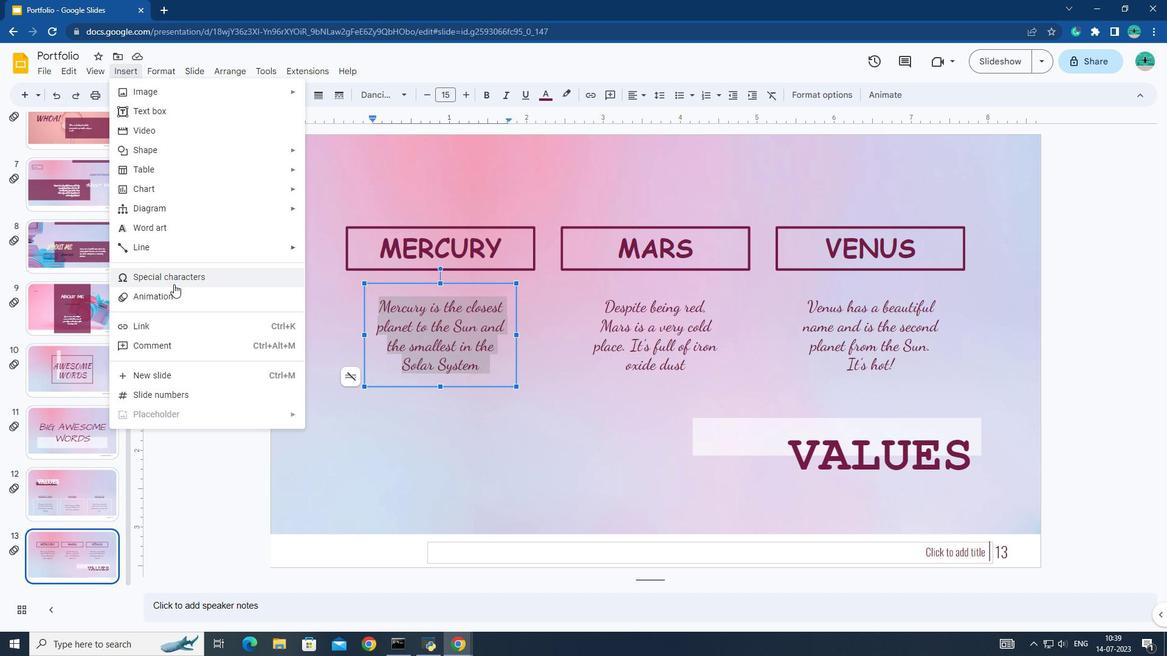 
Action: Mouse pressed left at (173, 288)
Screenshot: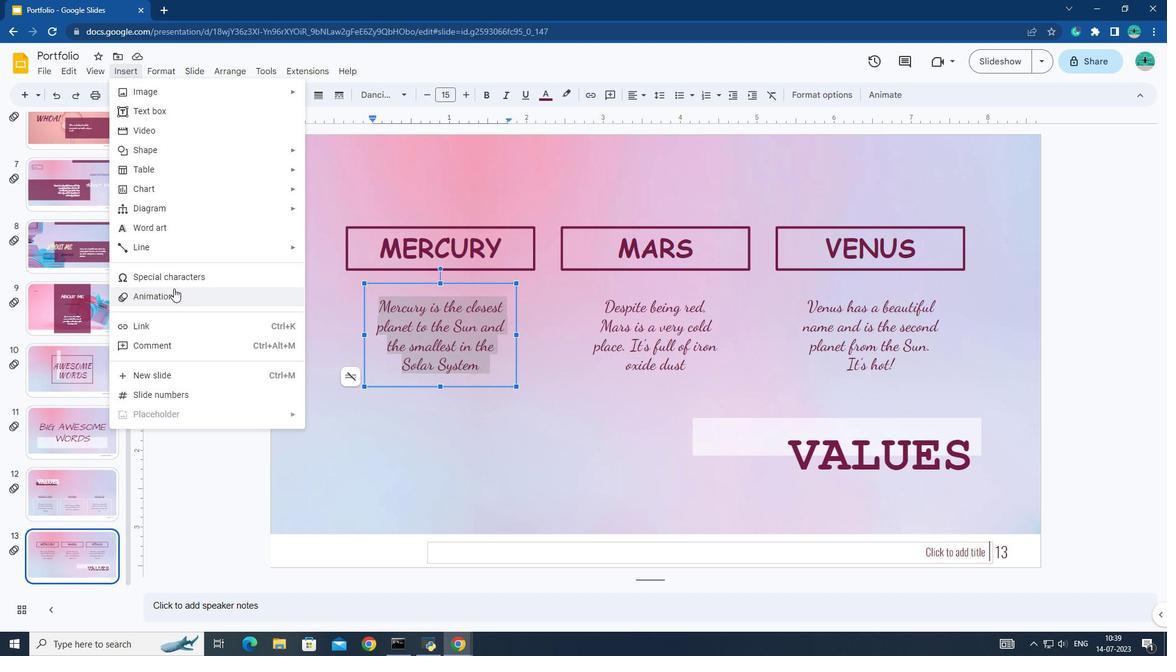 
Action: Mouse moved to (1033, 277)
Screenshot: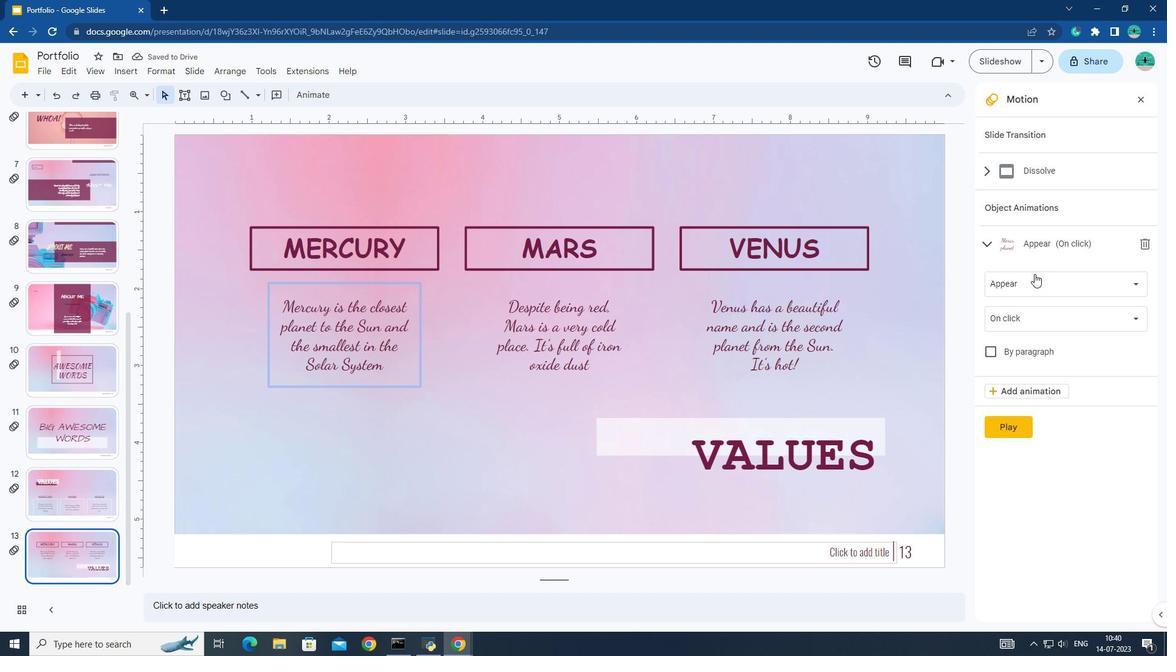 
Action: Mouse pressed left at (1033, 277)
Screenshot: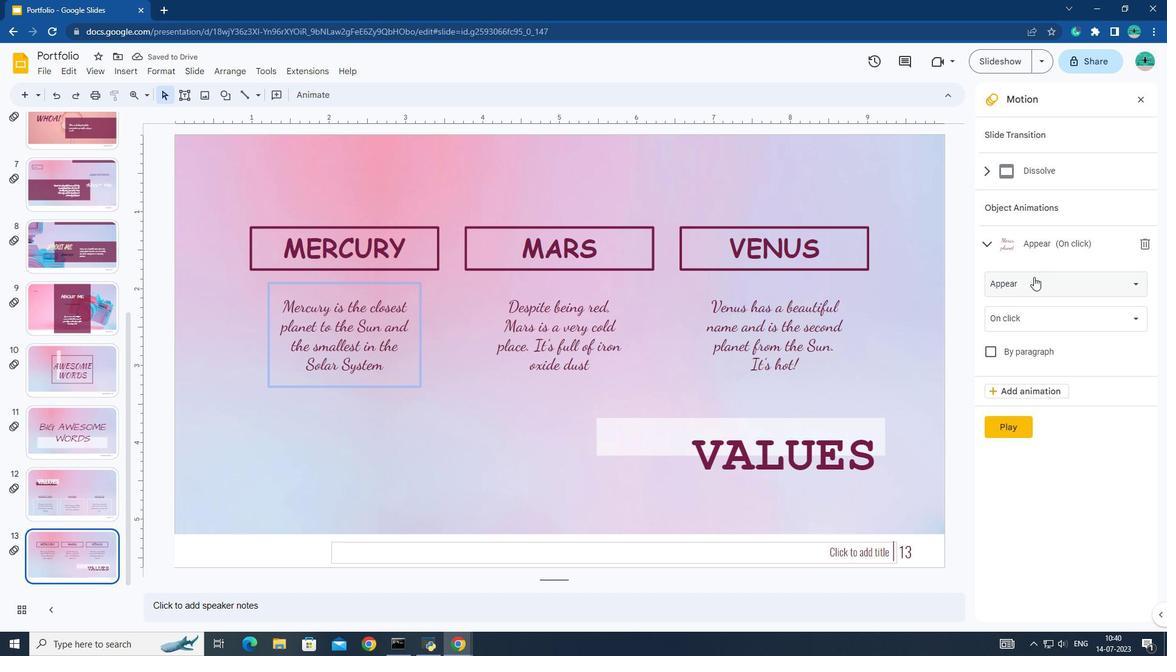 
Action: Mouse moved to (1027, 364)
Screenshot: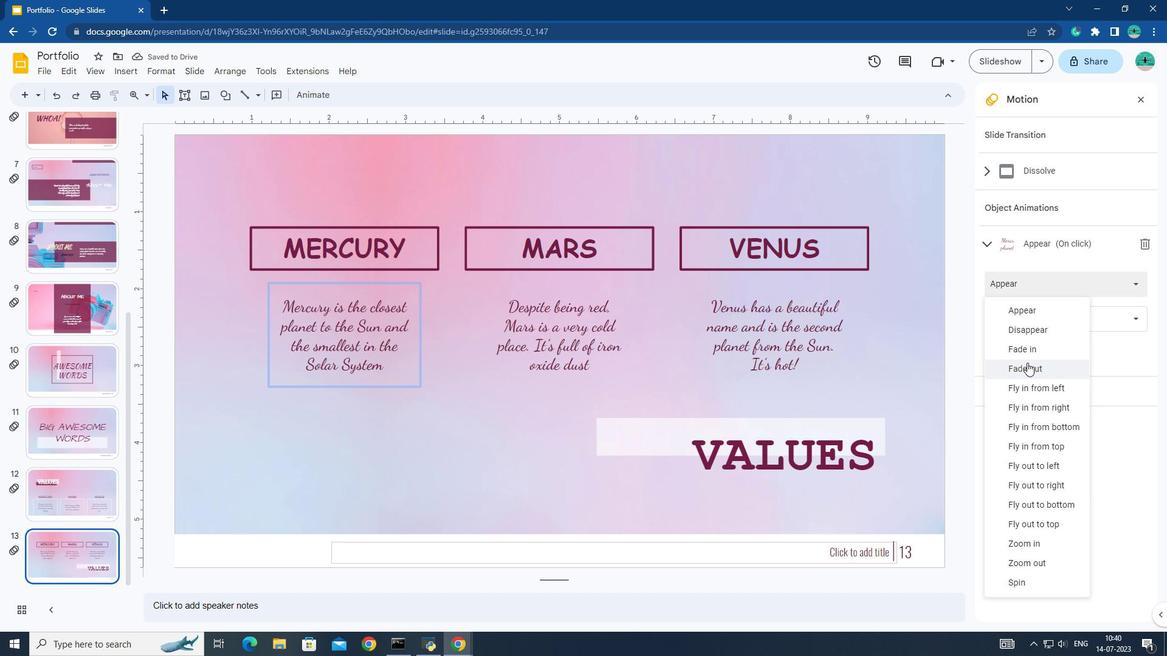 
Action: Mouse pressed left at (1027, 364)
Screenshot: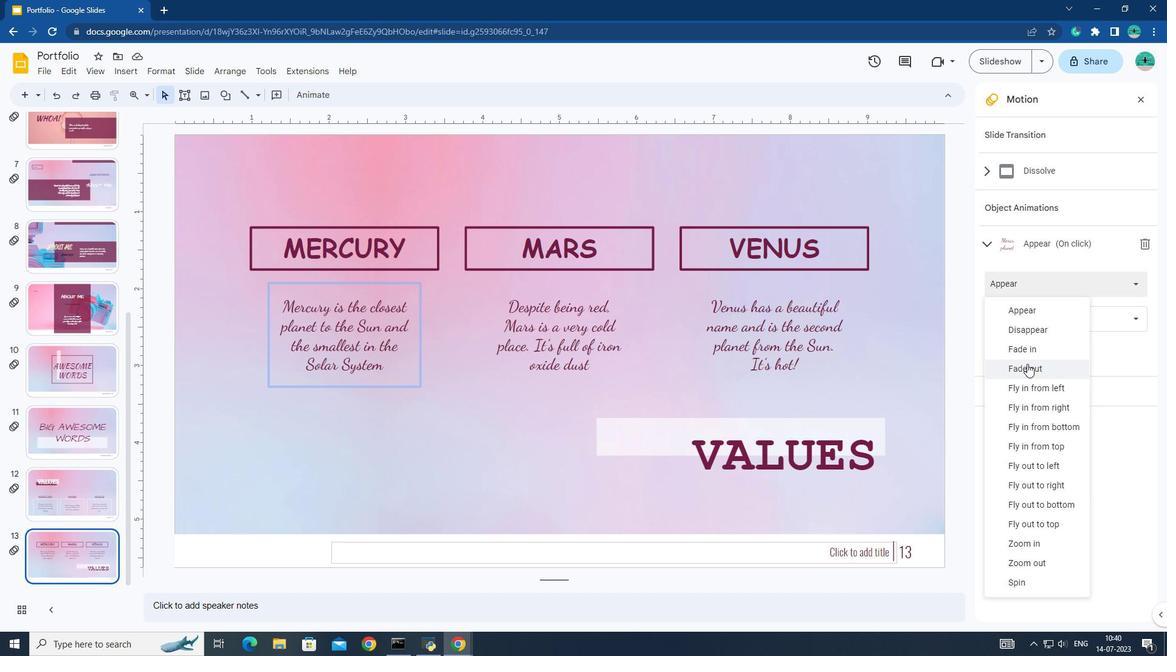 
Action: Mouse moved to (1055, 384)
Screenshot: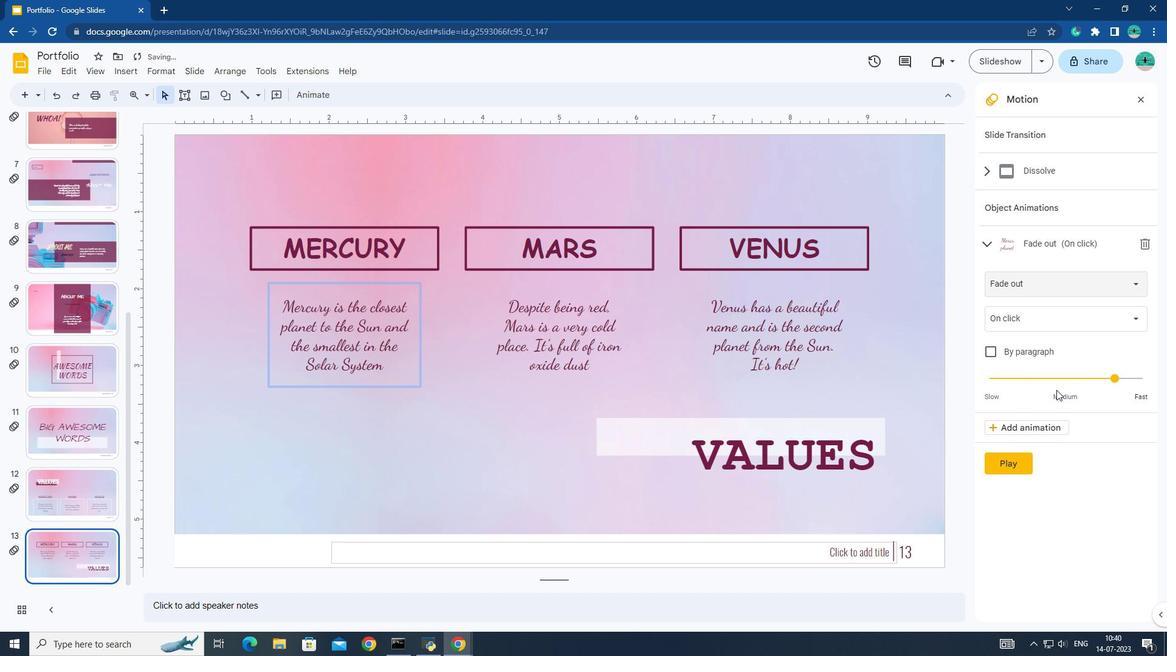 
Action: Mouse pressed left at (1055, 384)
Screenshot: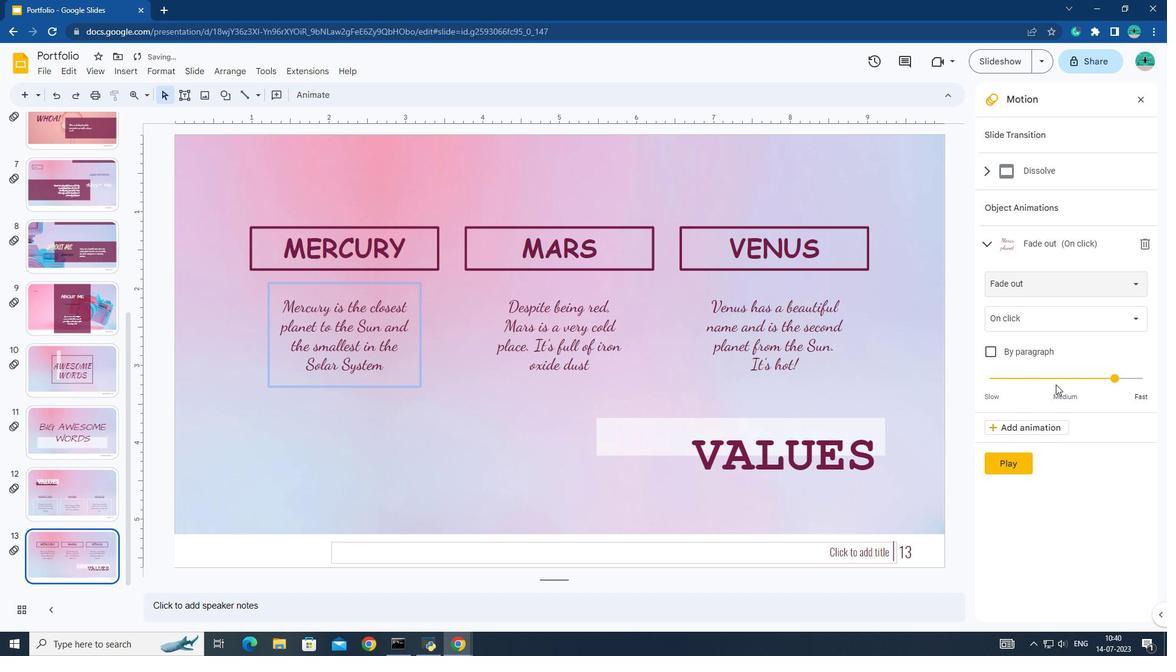 
Action: Mouse pressed left at (1055, 384)
Screenshot: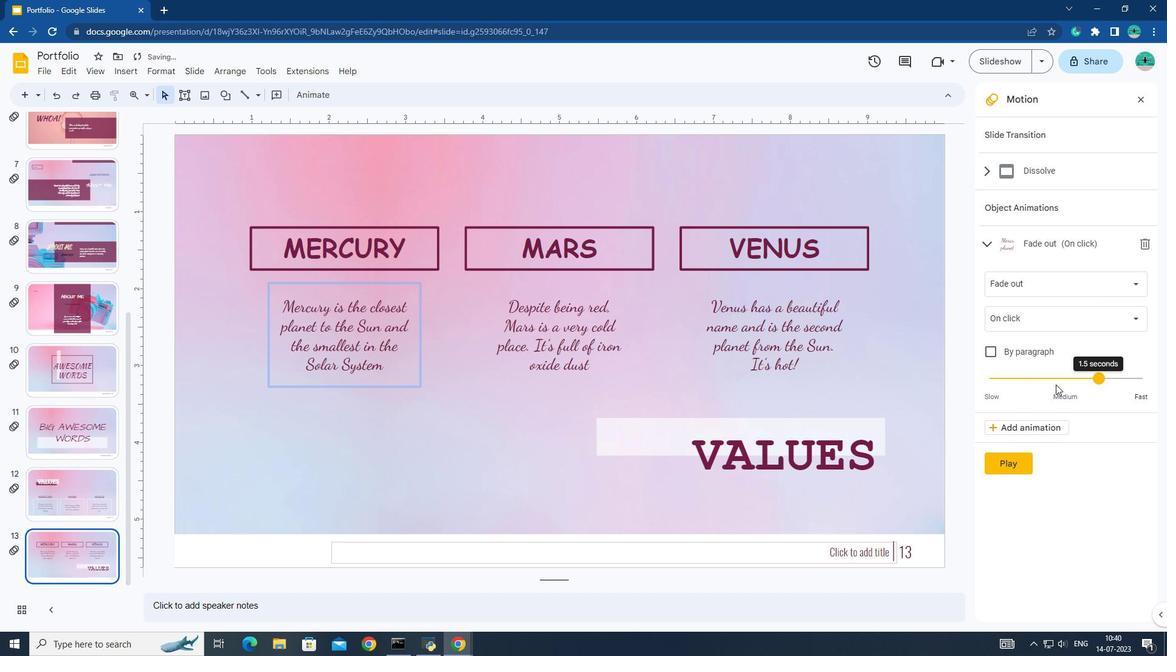 
Action: Mouse pressed left at (1055, 384)
Screenshot: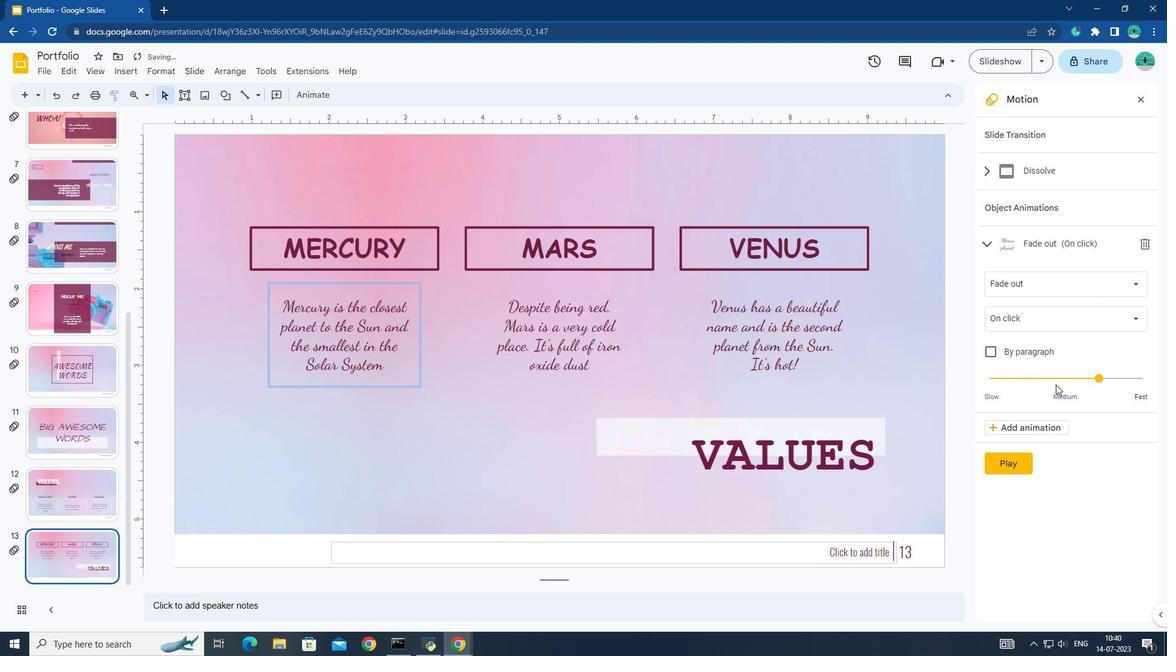 
Action: Mouse pressed left at (1055, 384)
Screenshot: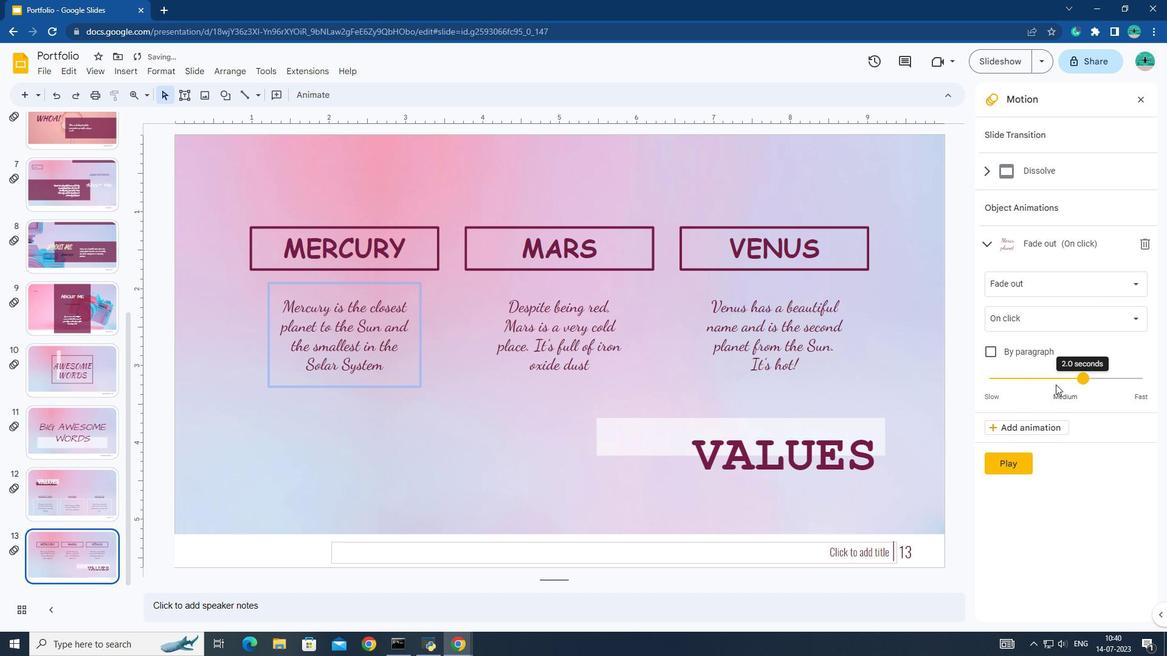 
Action: Mouse moved to (1010, 459)
Screenshot: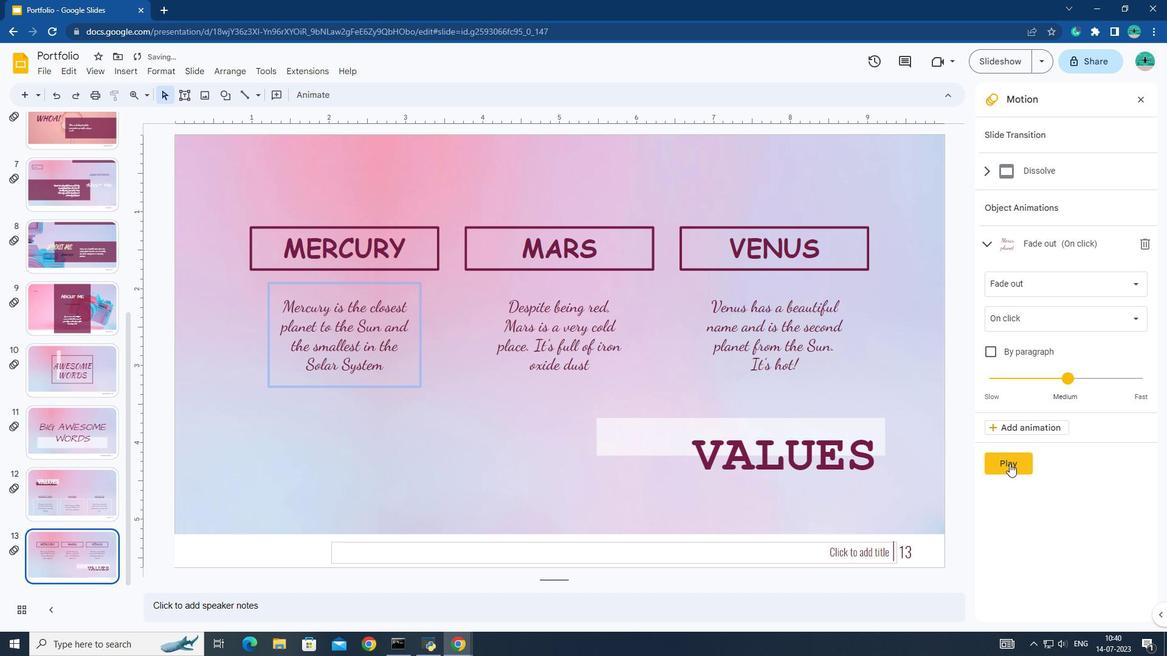 
Action: Mouse pressed left at (1010, 459)
Screenshot: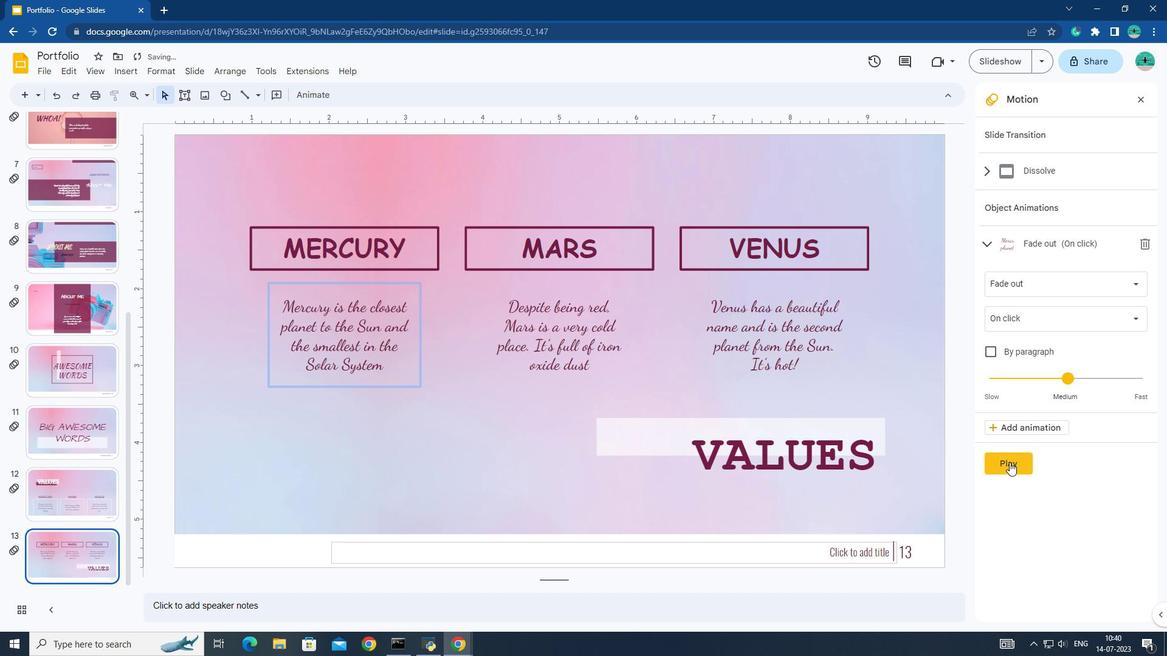 
Action: Mouse moved to (477, 362)
Screenshot: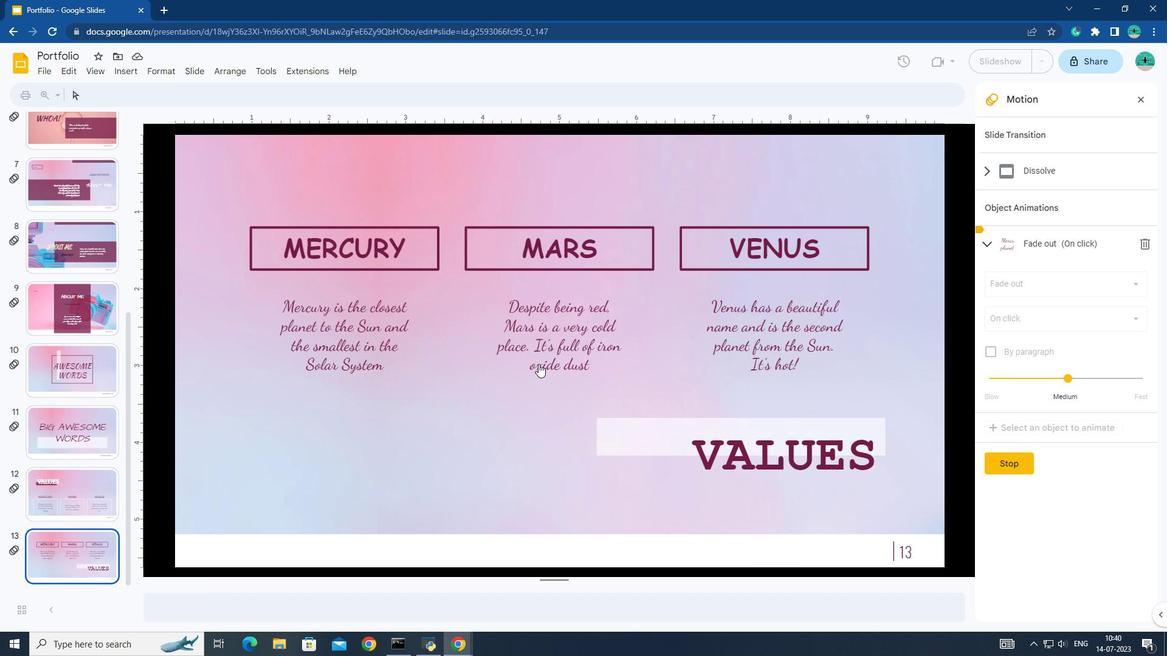 
Action: Mouse pressed left at (477, 362)
Screenshot: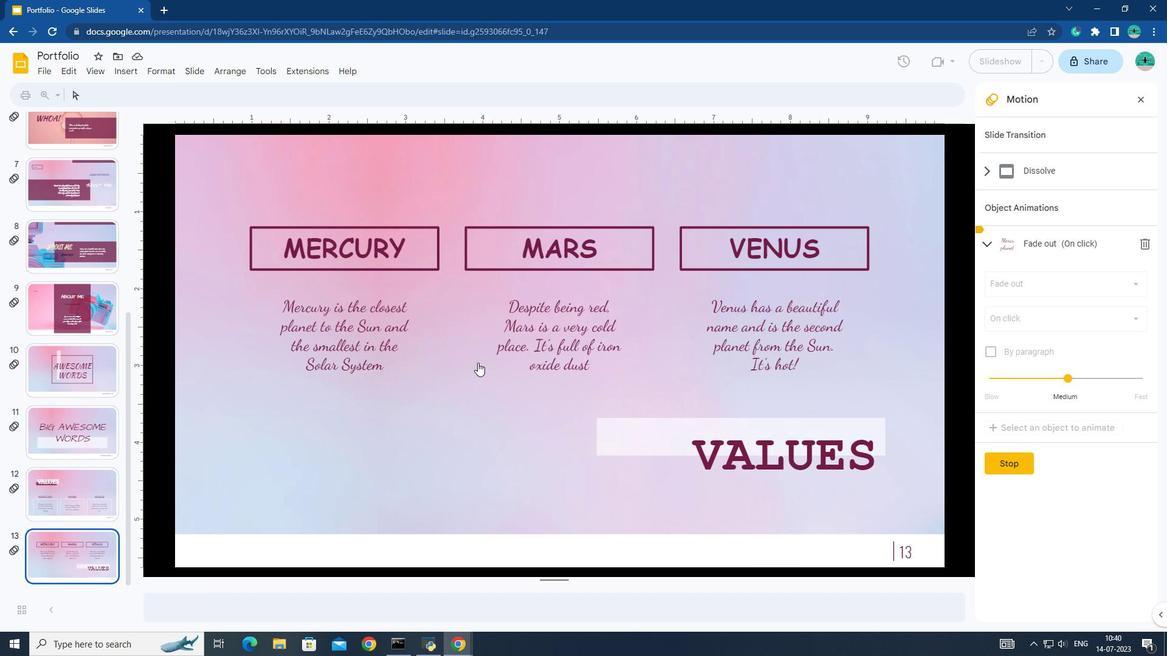 
Action: Mouse moved to (471, 359)
Screenshot: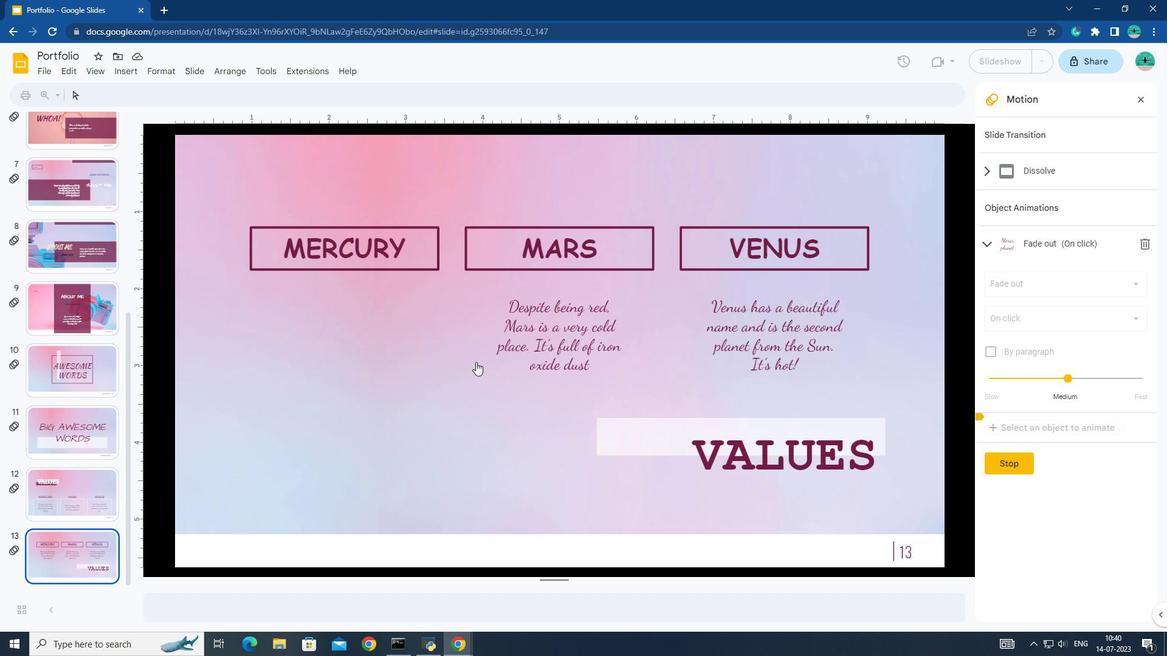 
Action: Mouse pressed left at (471, 359)
Screenshot: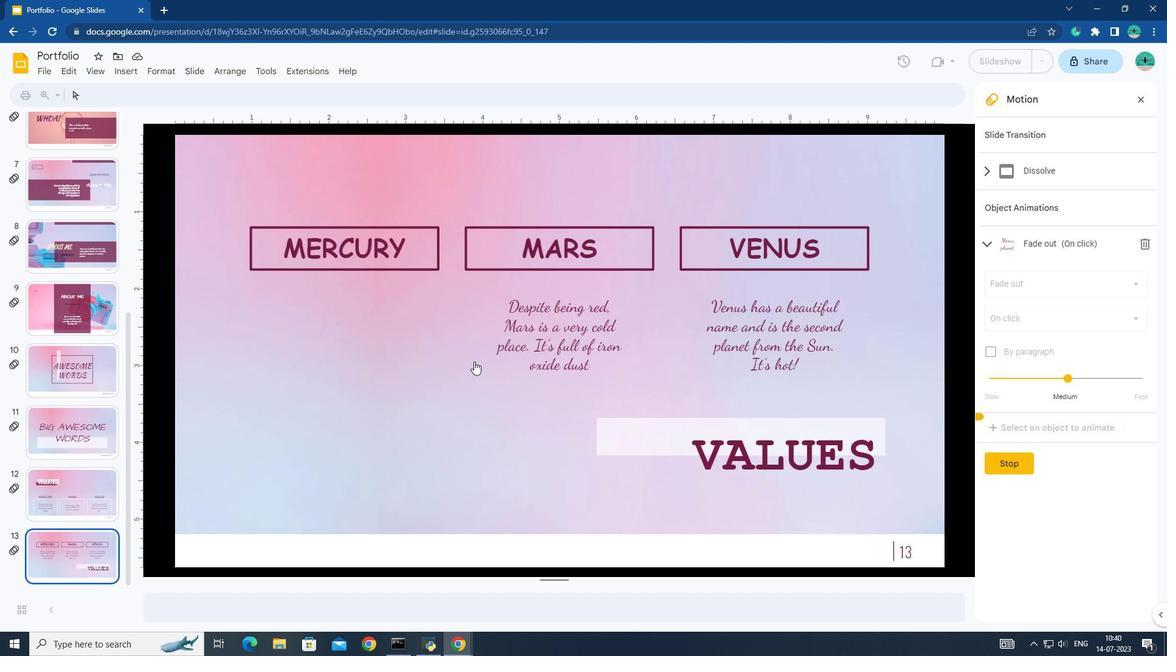 
Action: Mouse moved to (522, 331)
Screenshot: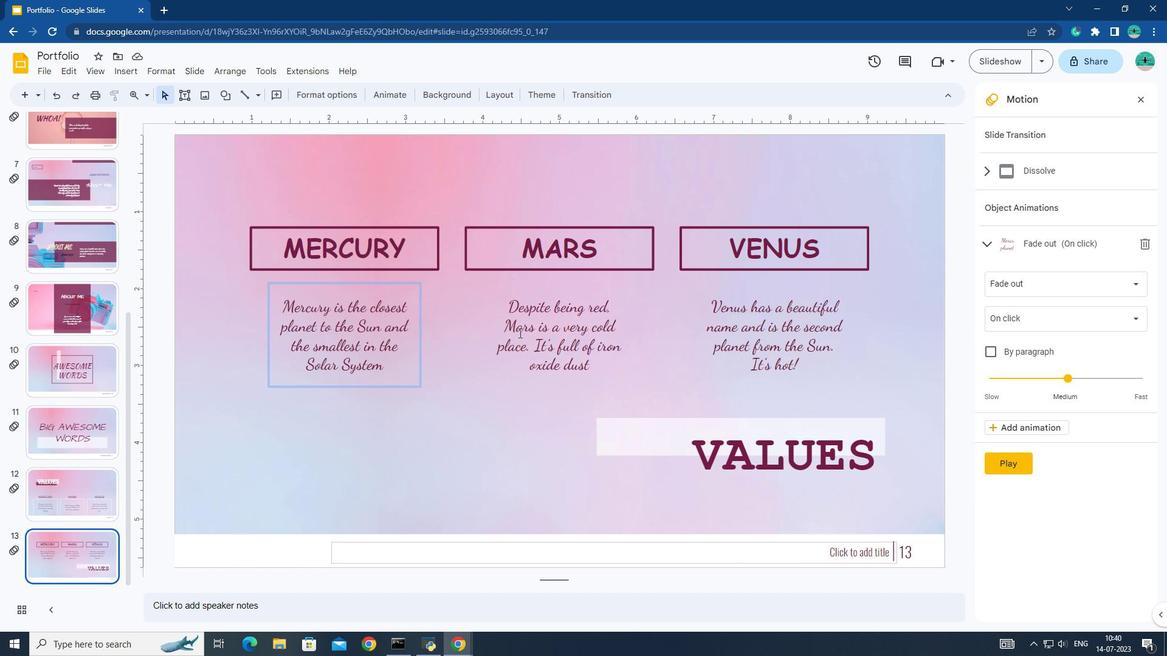 
Action: Mouse pressed left at (522, 331)
Screenshot: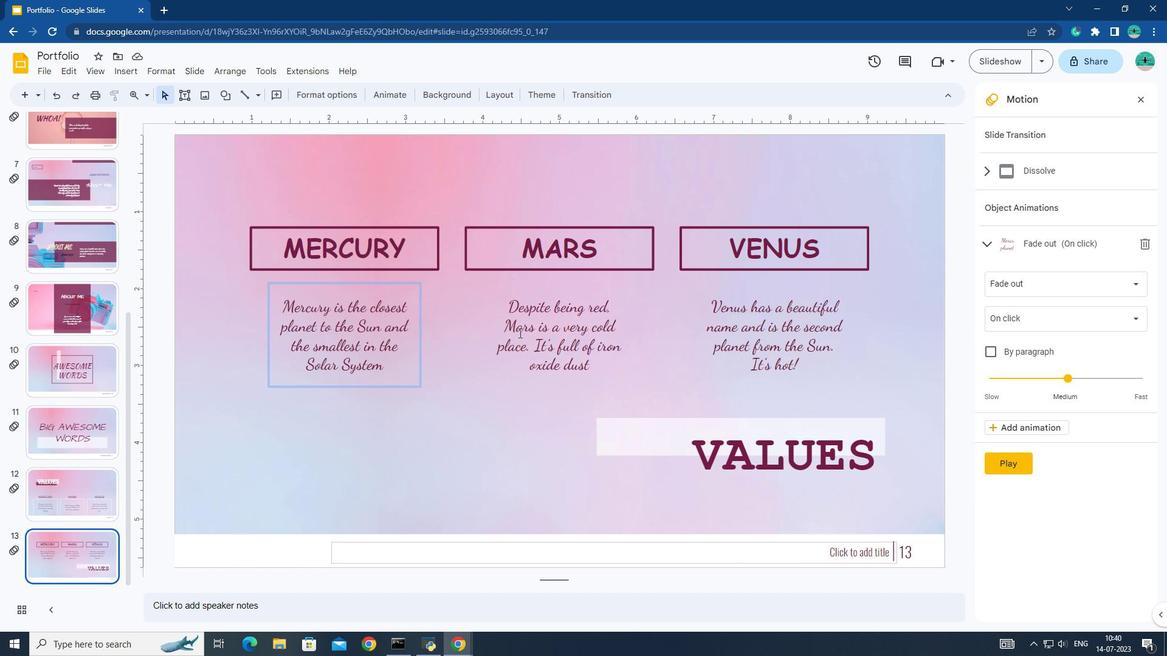 
Action: Mouse moved to (1038, 277)
Screenshot: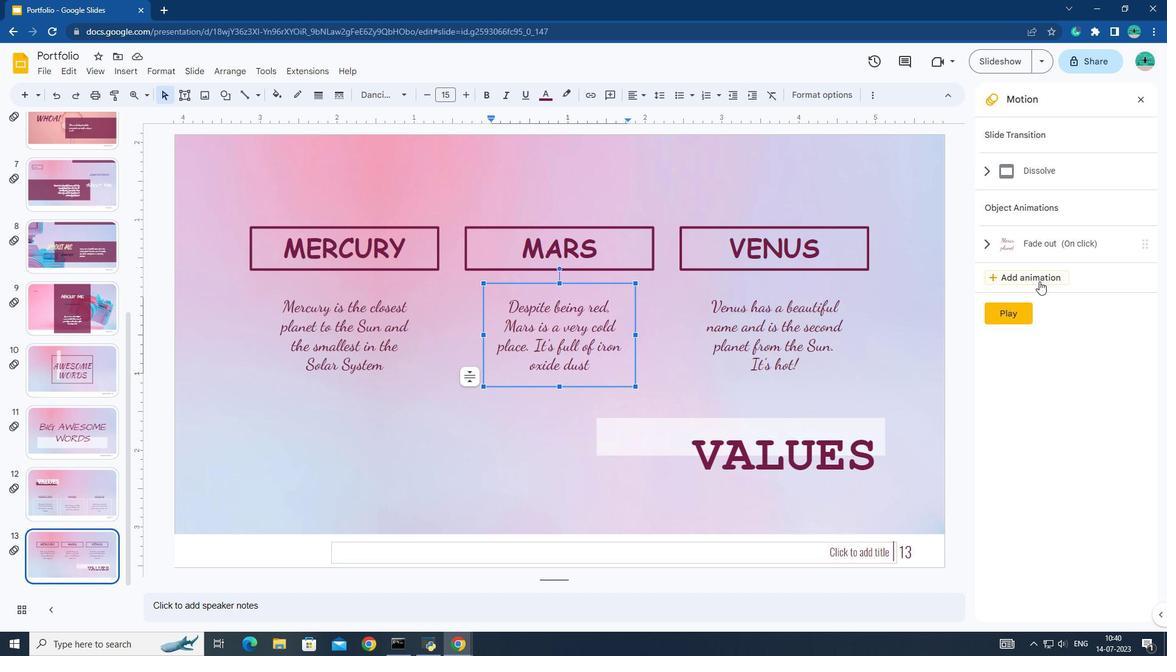 
Action: Mouse pressed left at (1038, 277)
Screenshot: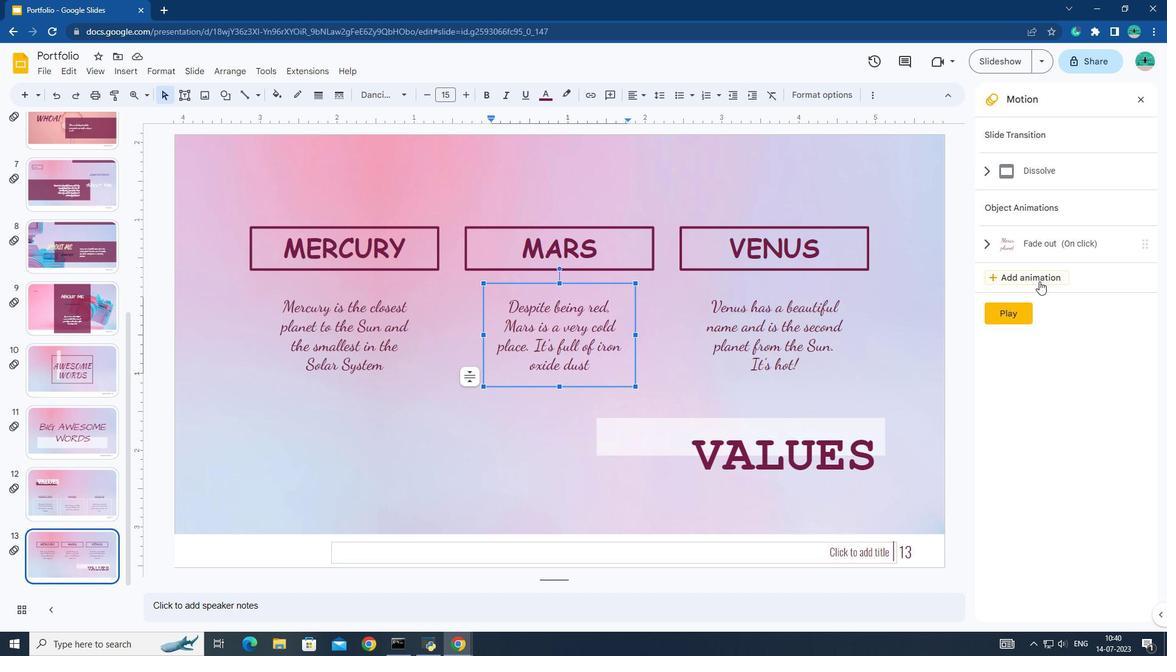 
Action: Mouse moved to (503, 303)
Screenshot: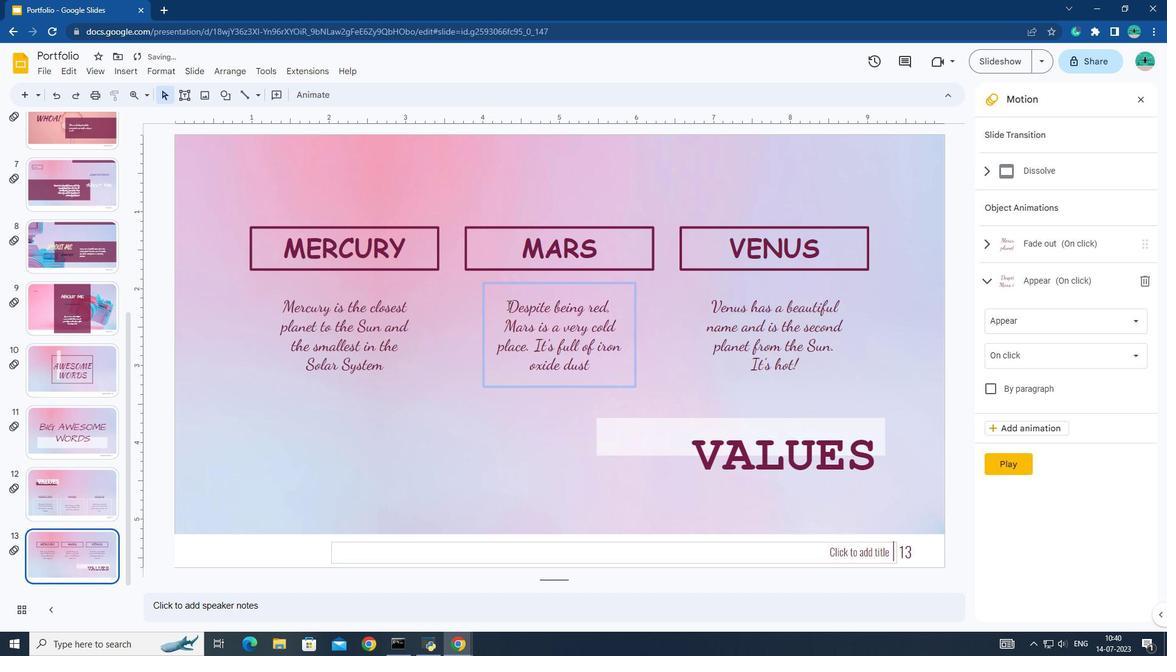 
Action: Mouse pressed left at (503, 303)
Screenshot: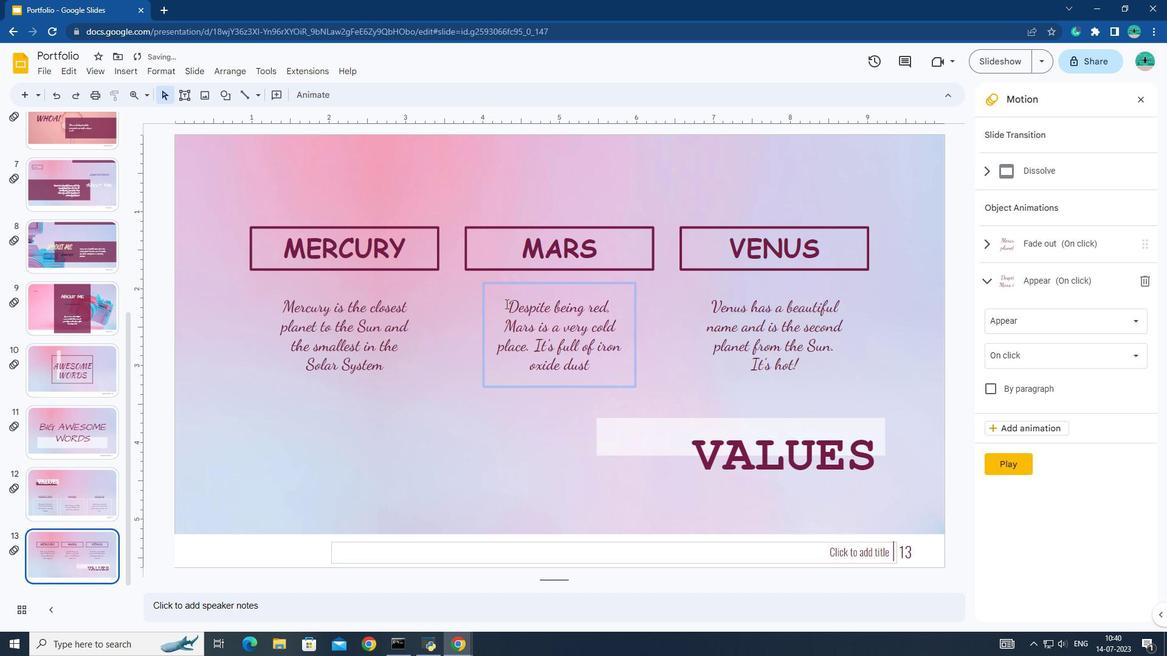 
Action: Mouse moved to (1022, 286)
Screenshot: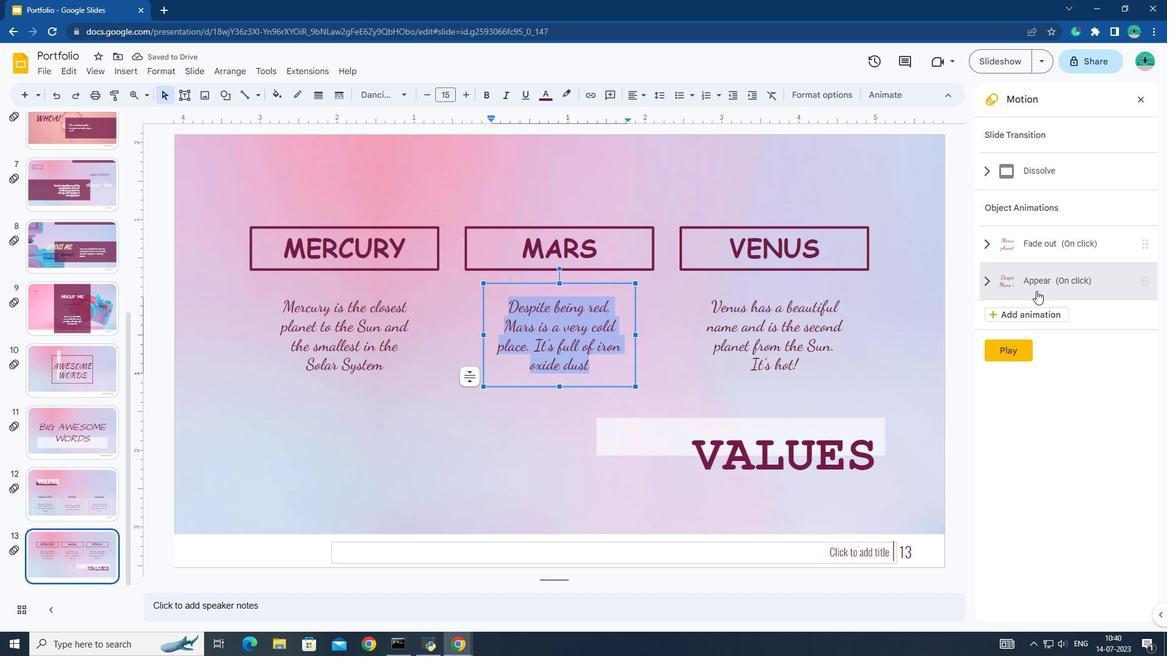 
Action: Mouse pressed left at (1022, 286)
Screenshot: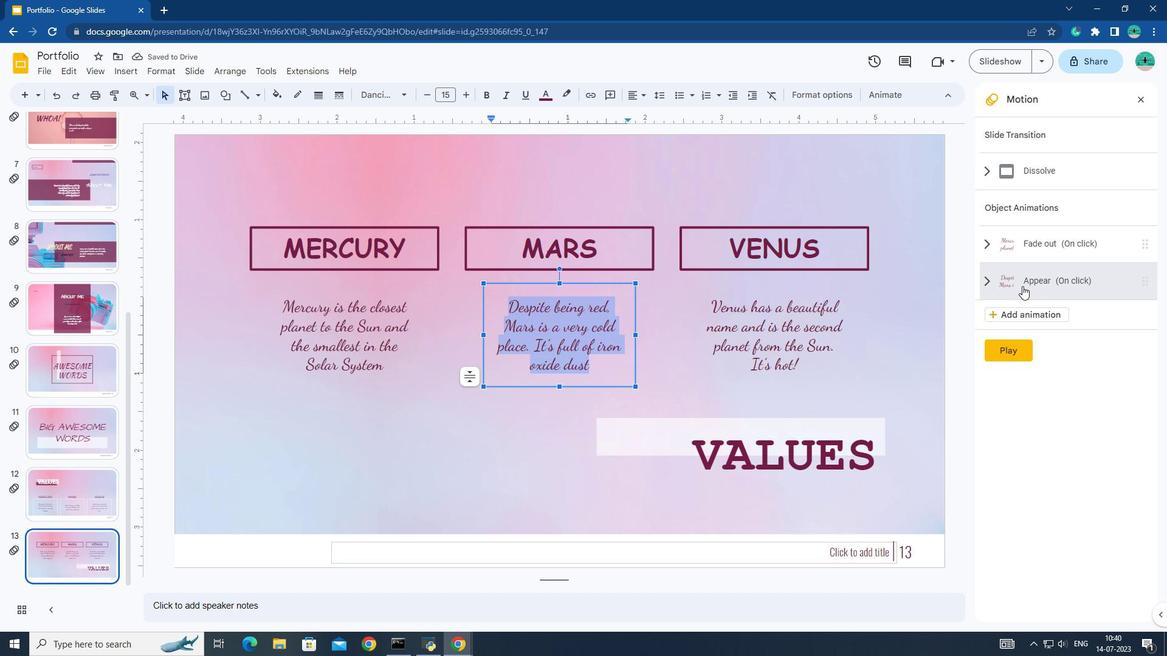 
Action: Mouse moved to (1023, 326)
Screenshot: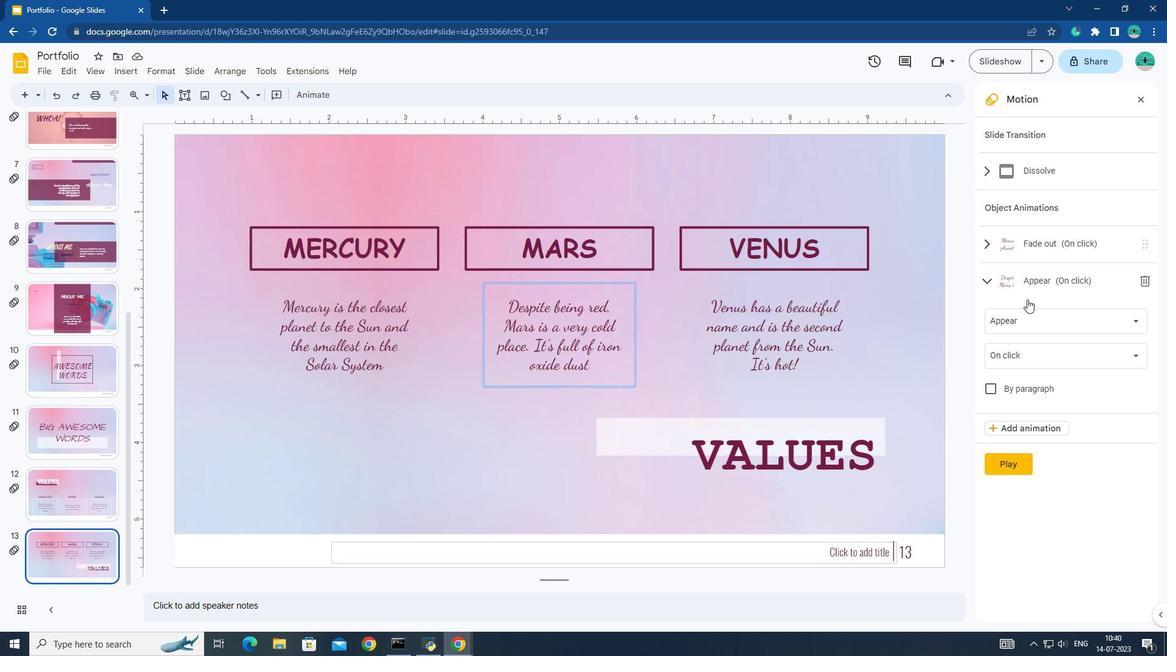 
Action: Mouse pressed left at (1023, 326)
Screenshot: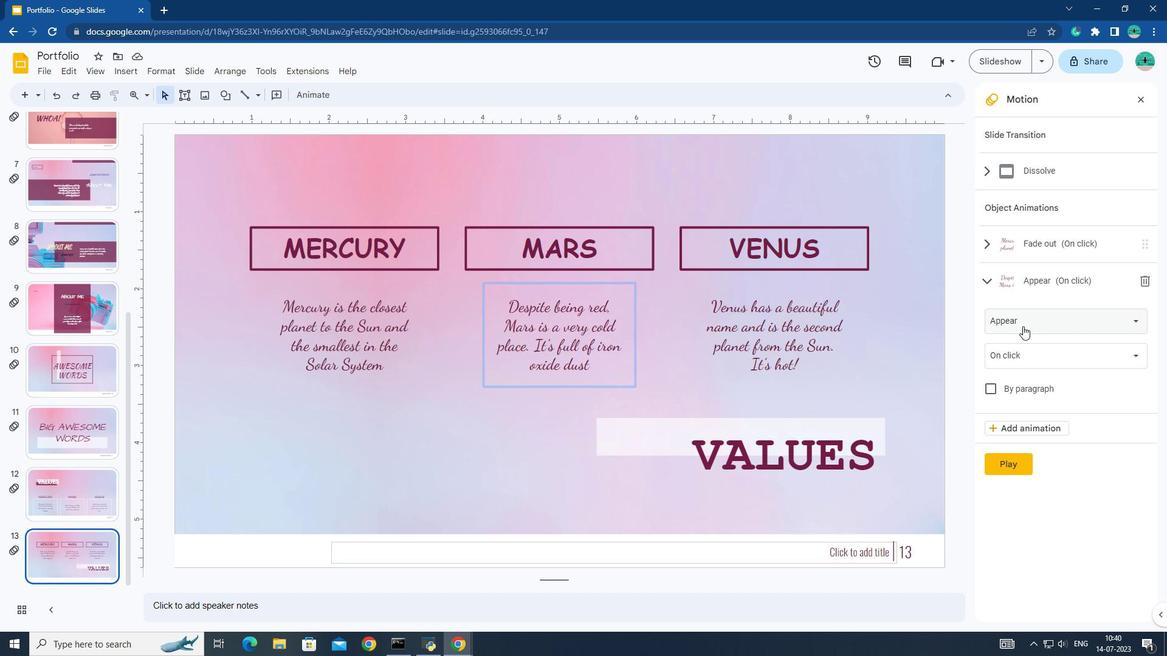 
Action: Mouse moved to (1041, 468)
Screenshot: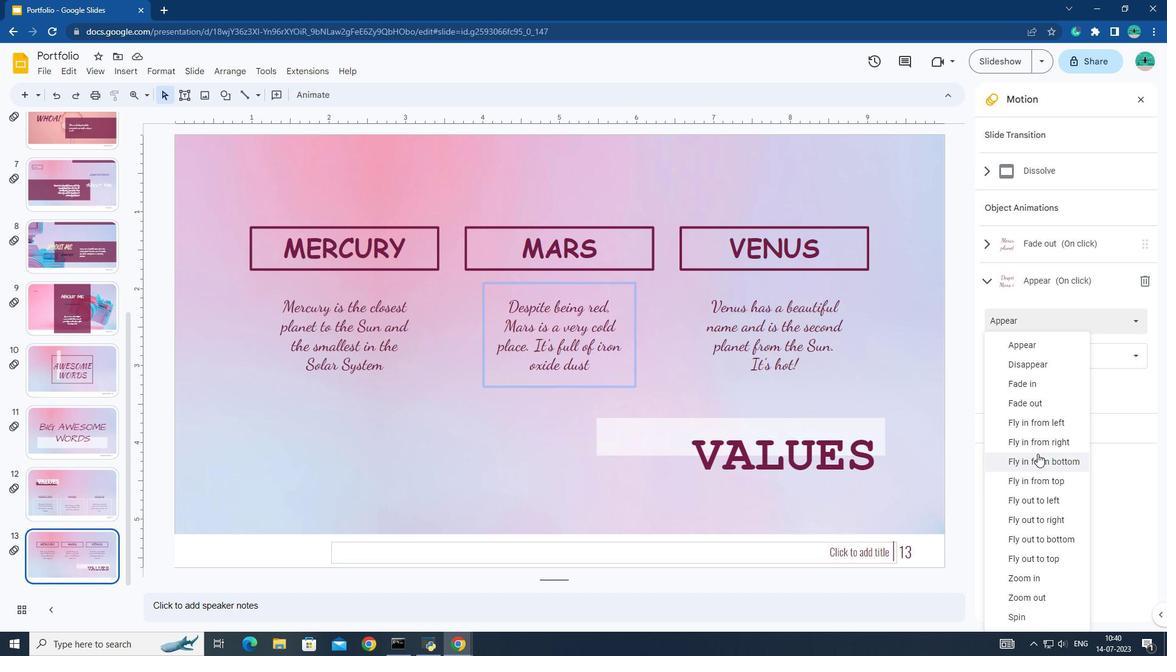 
Action: Mouse scrolled (1040, 465) with delta (0, 0)
Screenshot: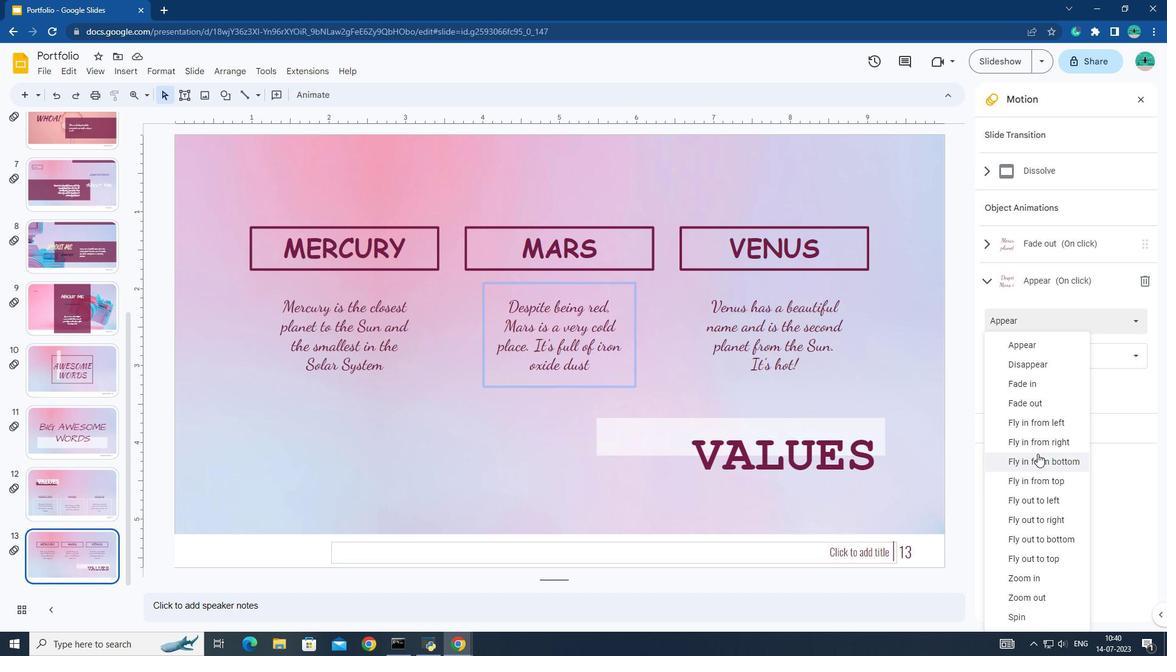 
Action: Mouse moved to (1046, 500)
Screenshot: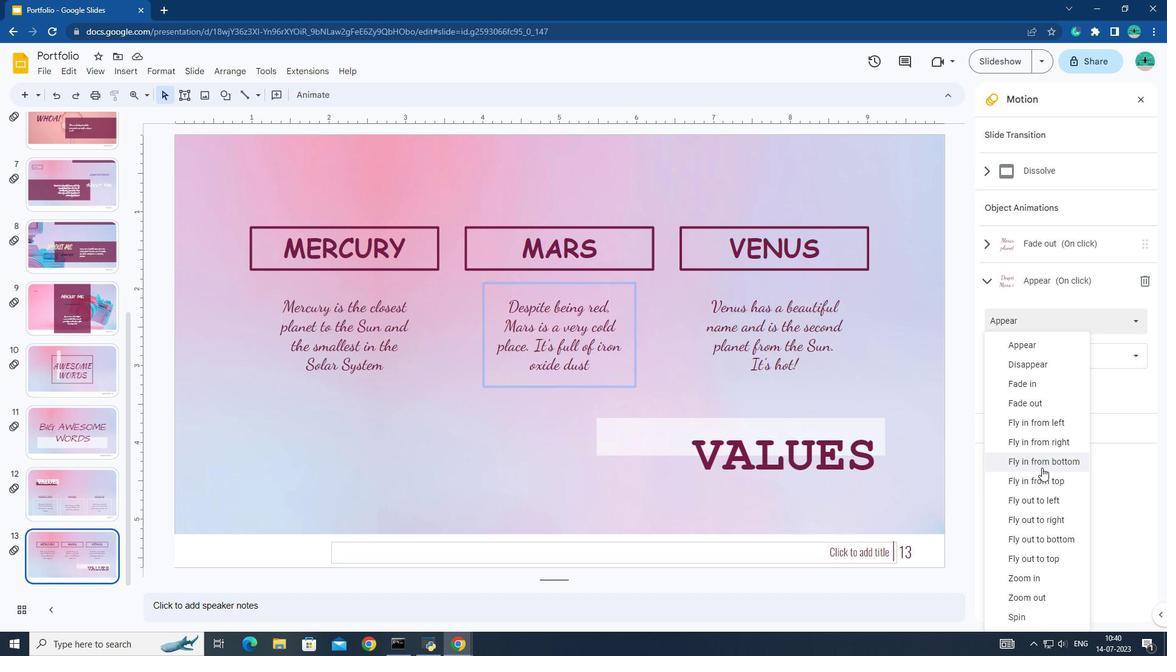 
Action: Mouse scrolled (1046, 499) with delta (0, 0)
Screenshot: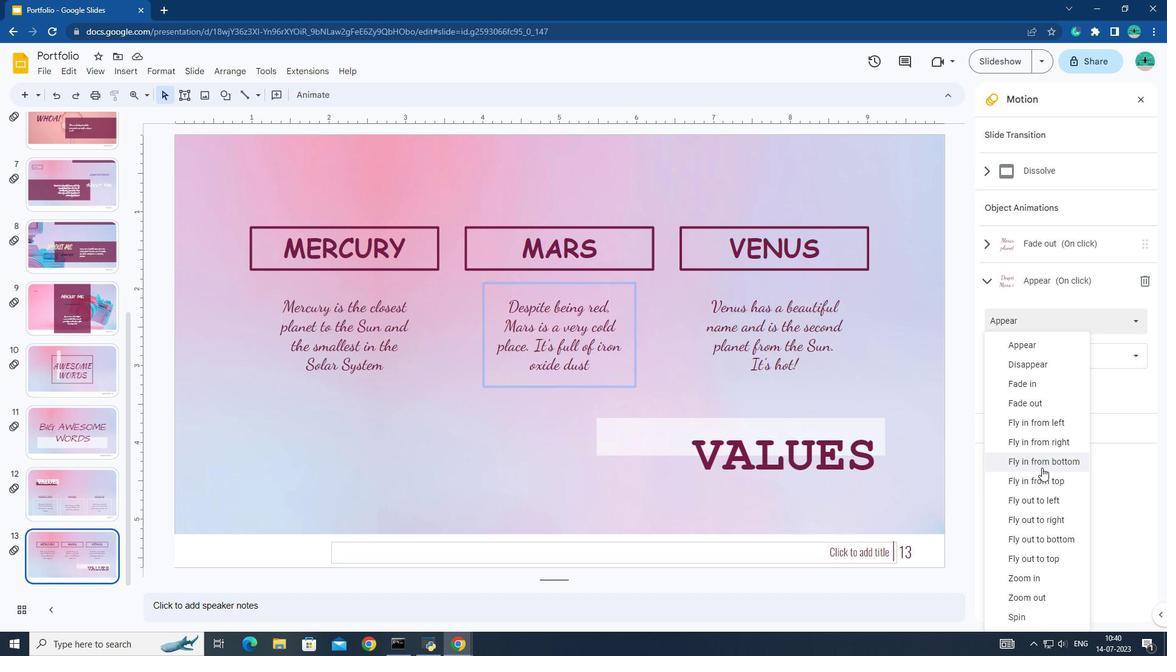 
Action: Mouse moved to (1018, 384)
Screenshot: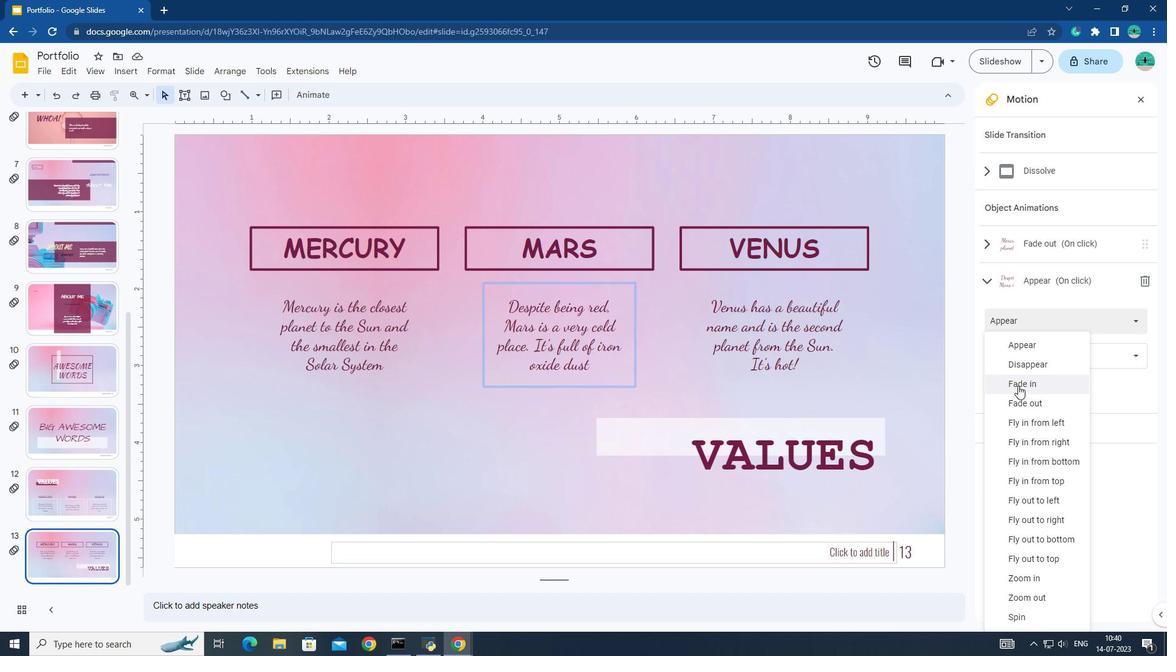 
Action: Mouse pressed left at (1018, 384)
Screenshot: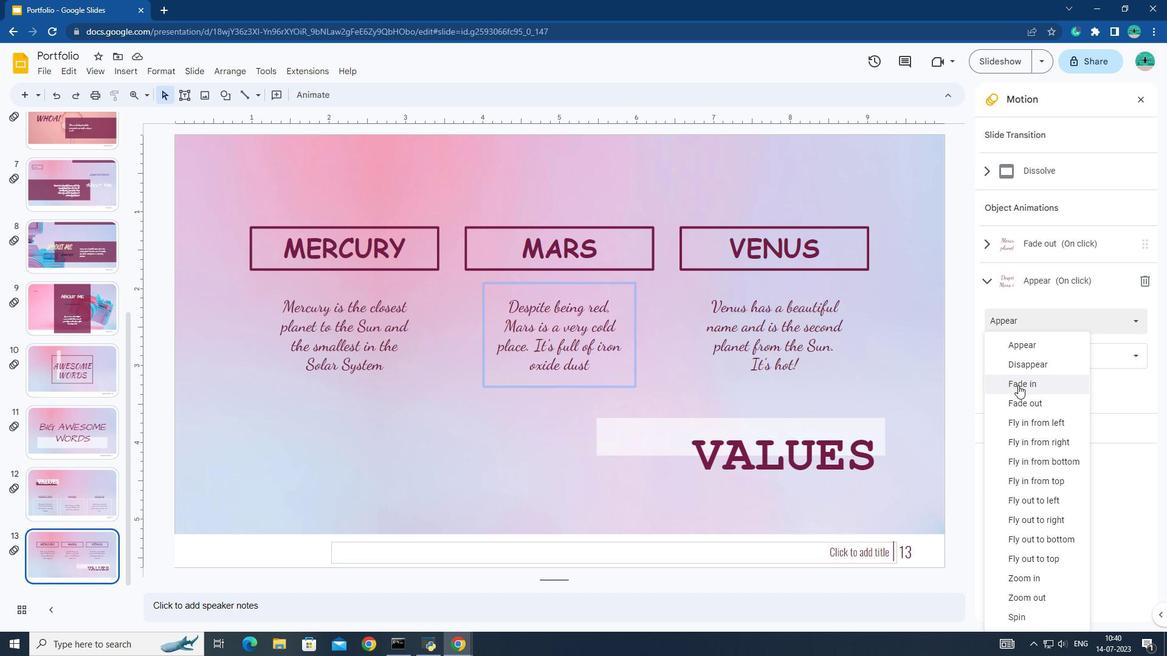 
Action: Mouse moved to (1055, 416)
Screenshot: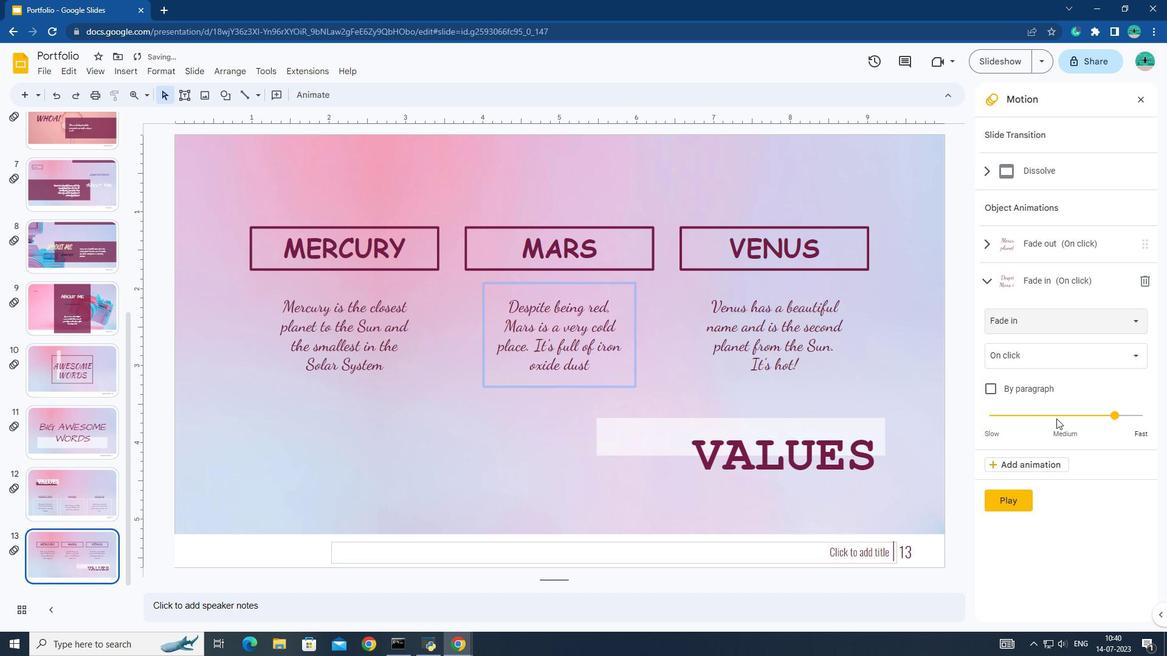 
Action: Mouse pressed left at (1055, 416)
Screenshot: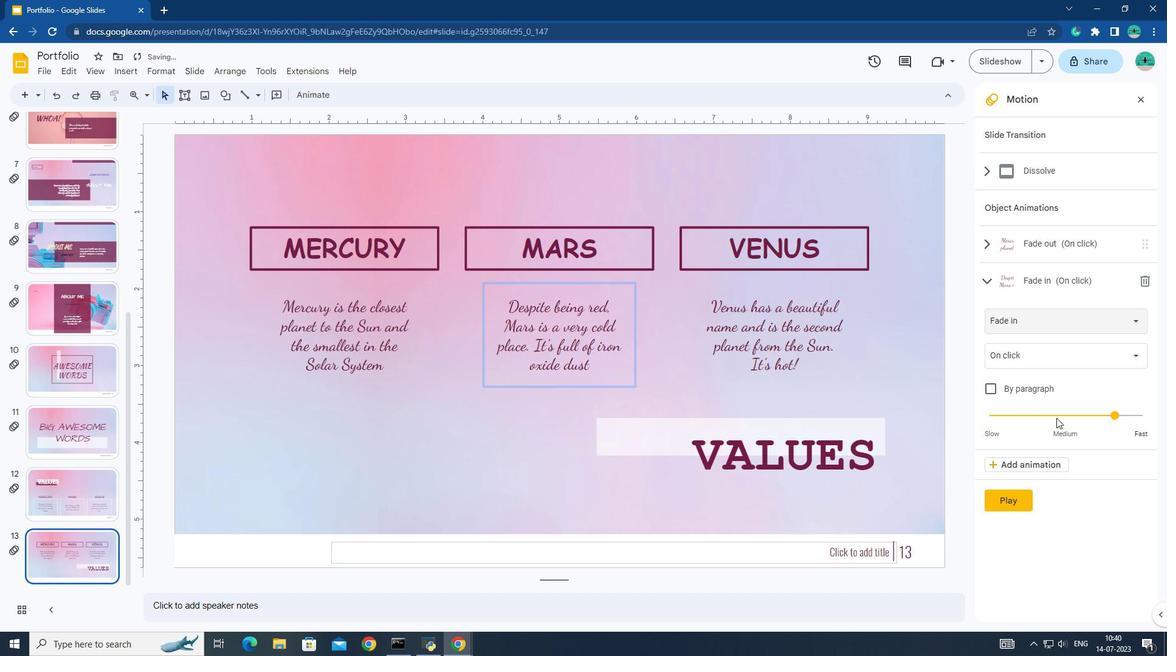 
Action: Mouse pressed left at (1055, 416)
Screenshot: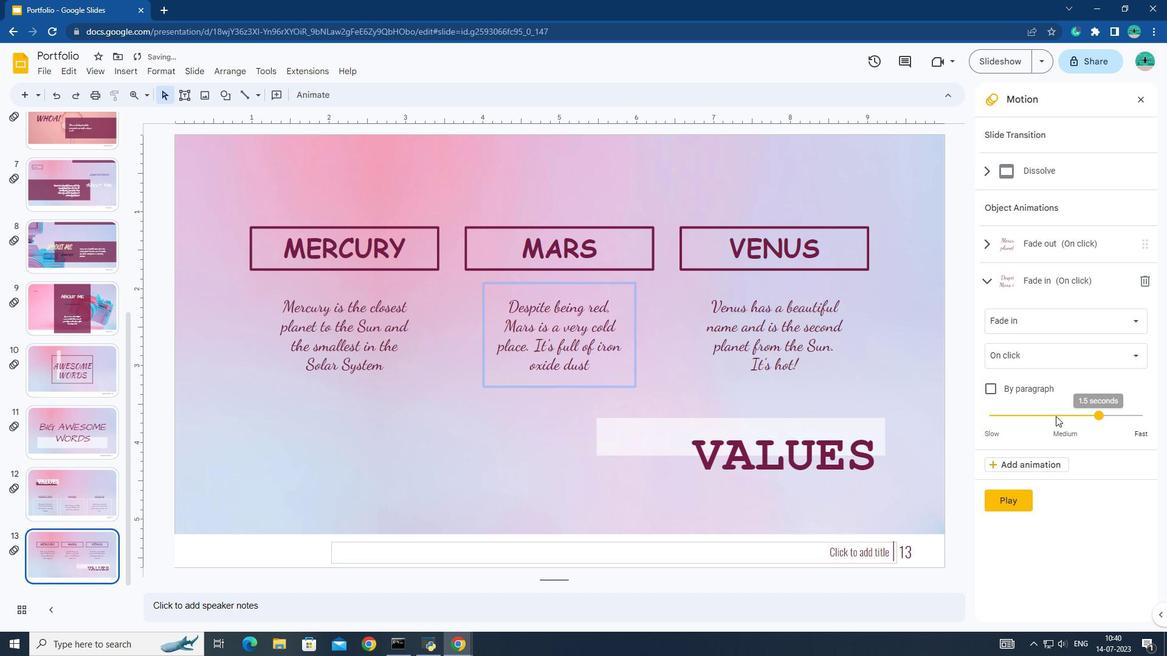 
Action: Mouse pressed left at (1055, 416)
Screenshot: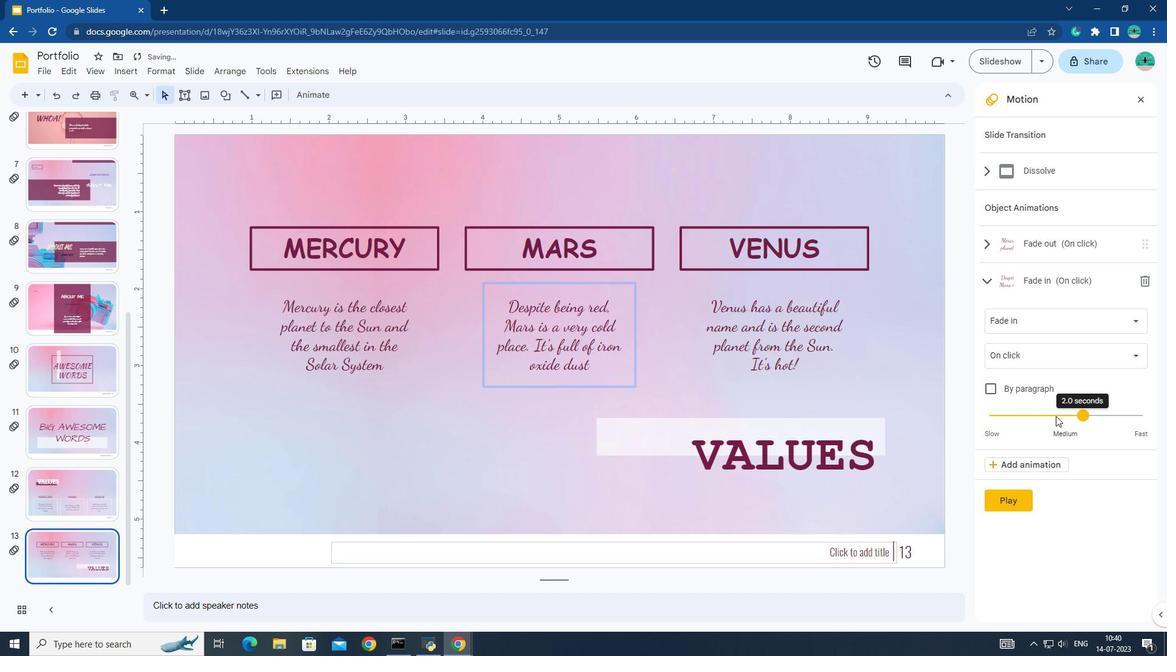 
Action: Mouse pressed left at (1055, 416)
Screenshot: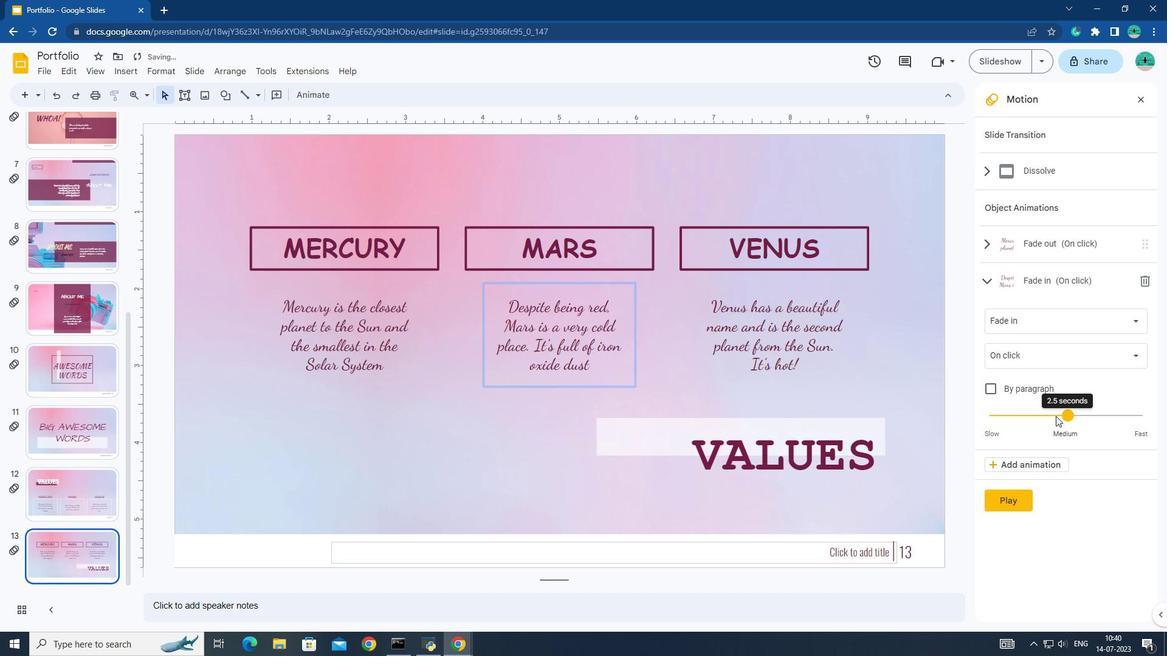 
Action: Mouse moved to (1014, 509)
Screenshot: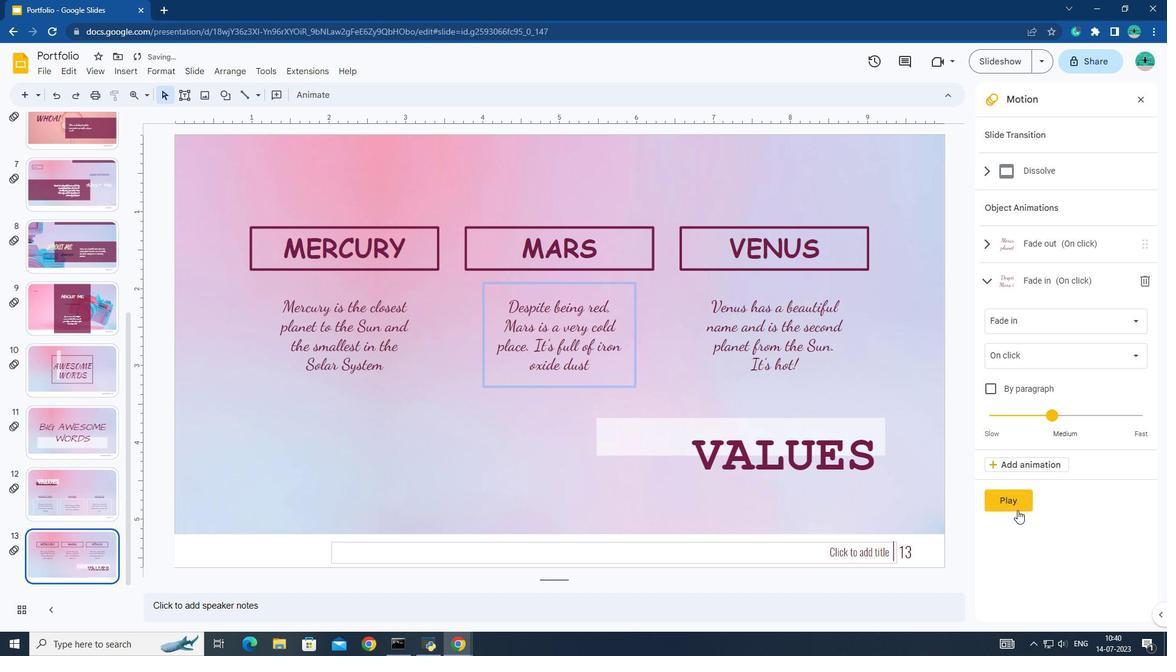 
Action: Mouse pressed left at (1014, 509)
Screenshot: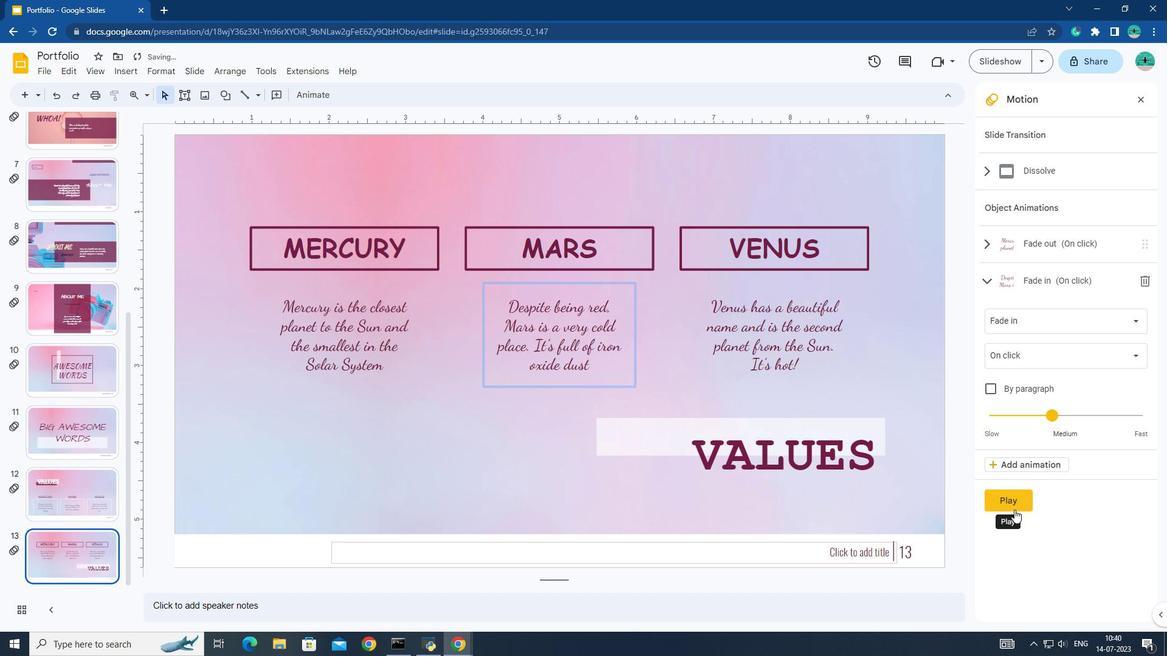 
Action: Mouse moved to (621, 351)
Screenshot: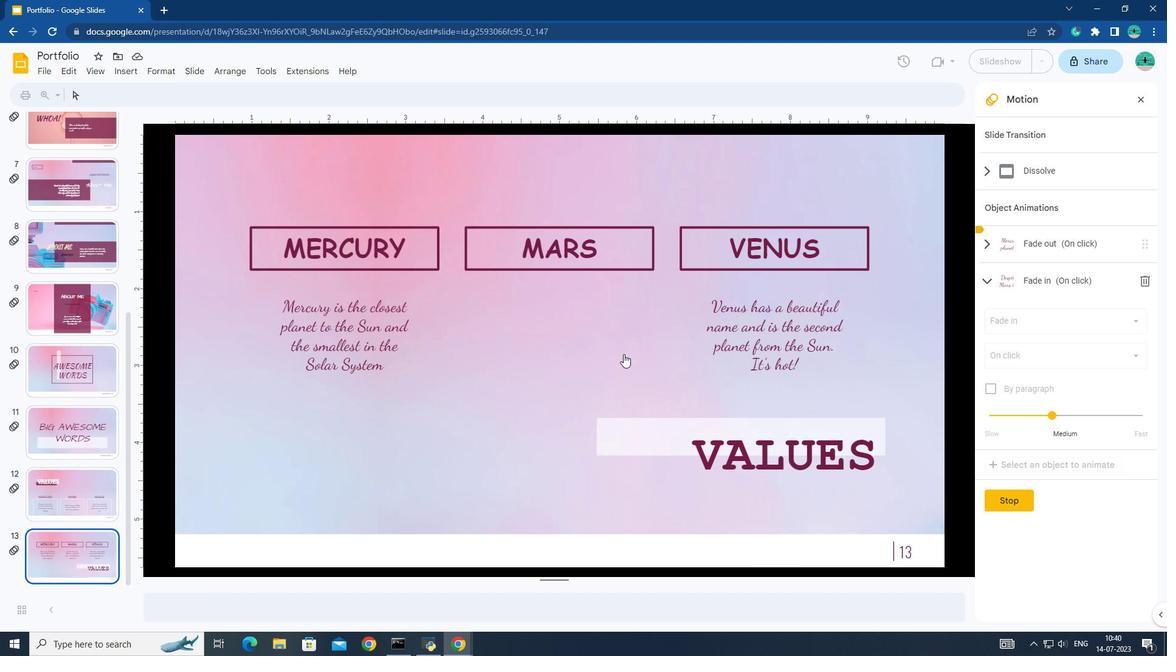 
Action: Mouse pressed left at (621, 351)
Screenshot: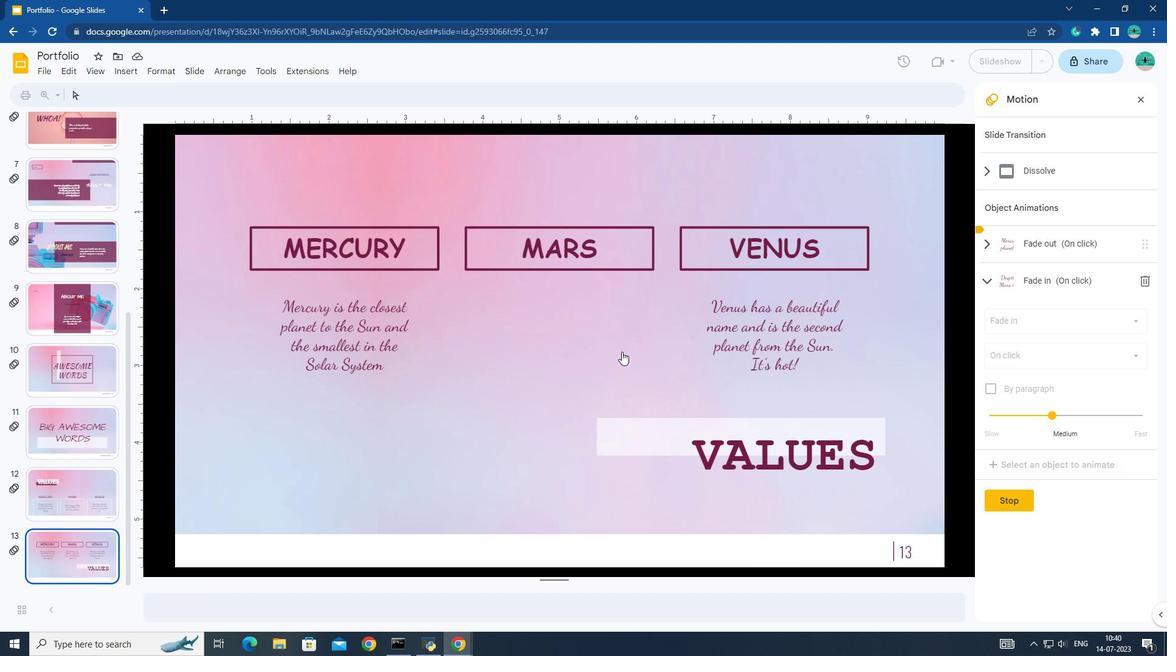 
Action: Mouse pressed left at (621, 351)
Screenshot: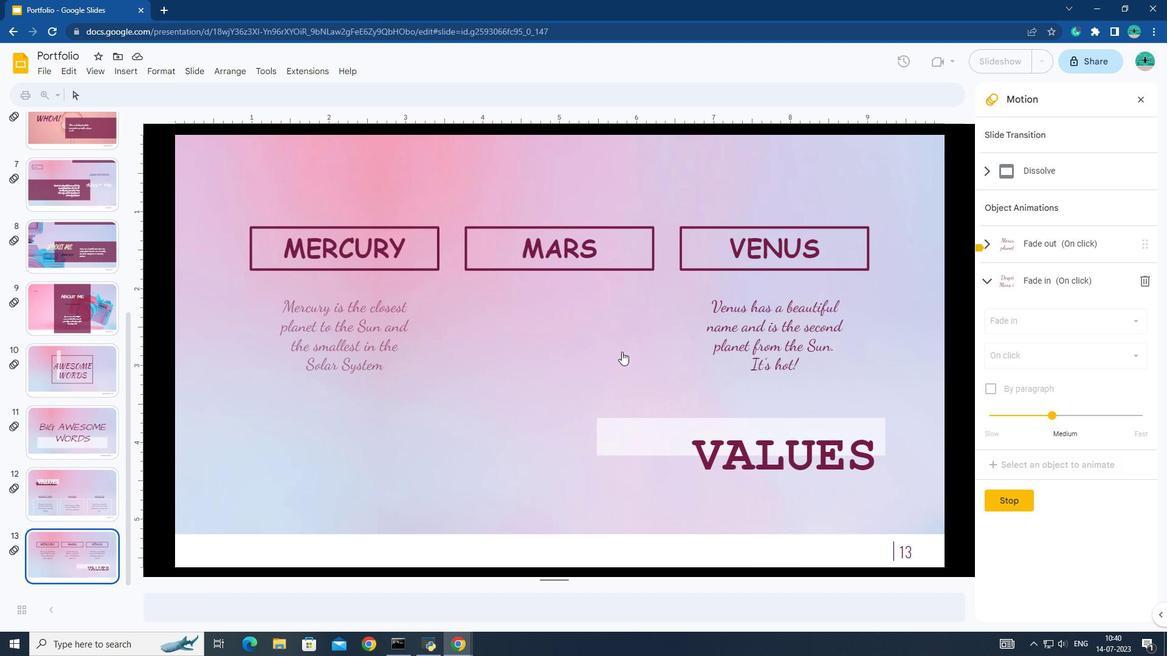 
Action: Mouse pressed left at (621, 351)
Screenshot: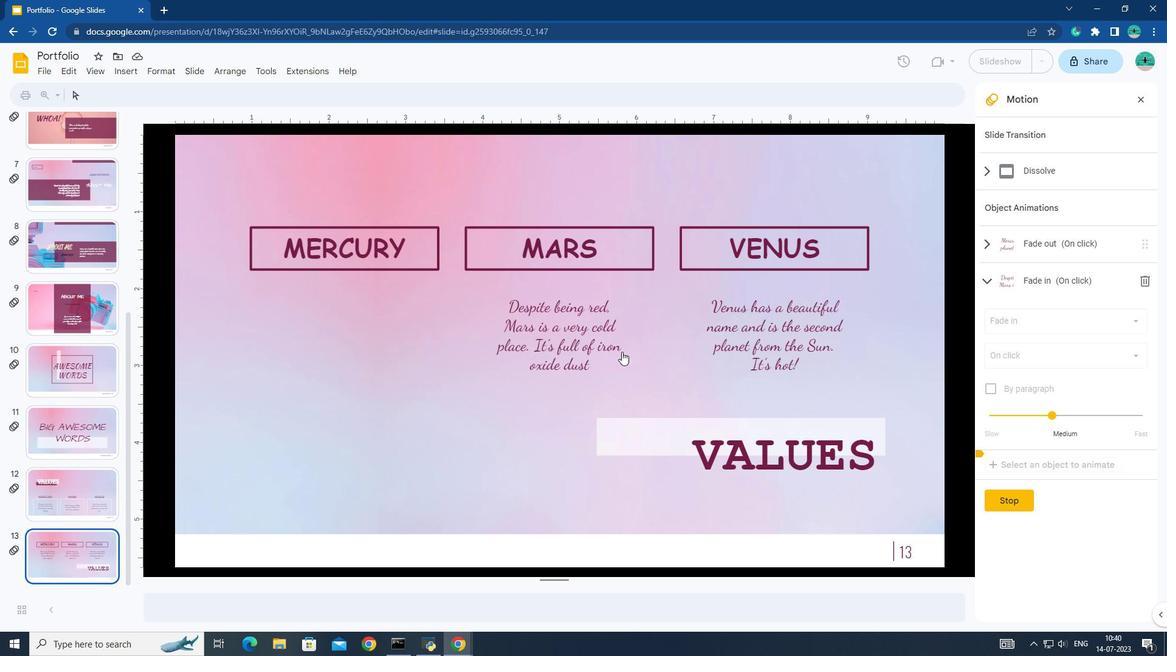 
Action: Mouse moved to (765, 336)
Screenshot: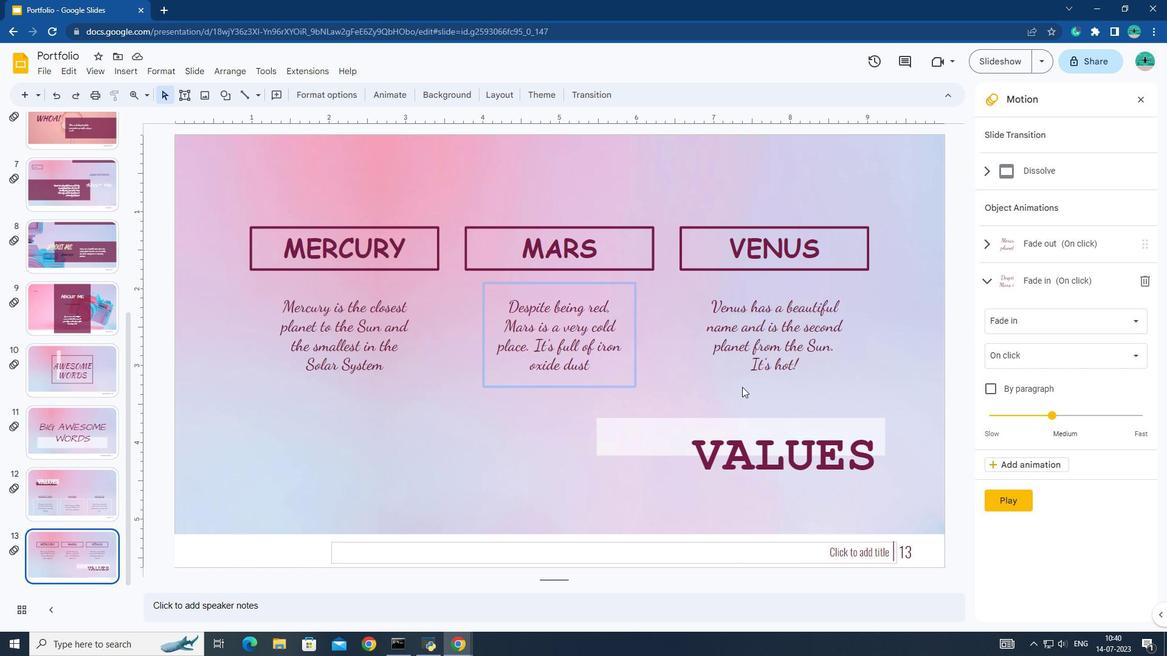 
Action: Mouse pressed left at (765, 336)
Screenshot: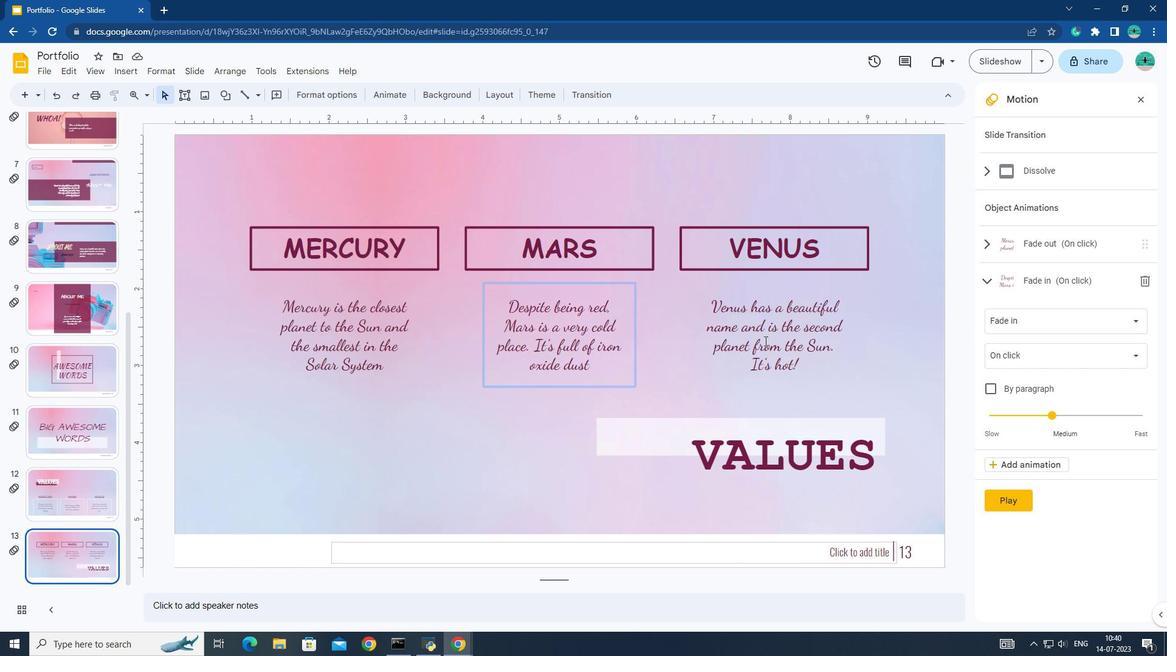 
Action: Mouse moved to (711, 305)
Screenshot: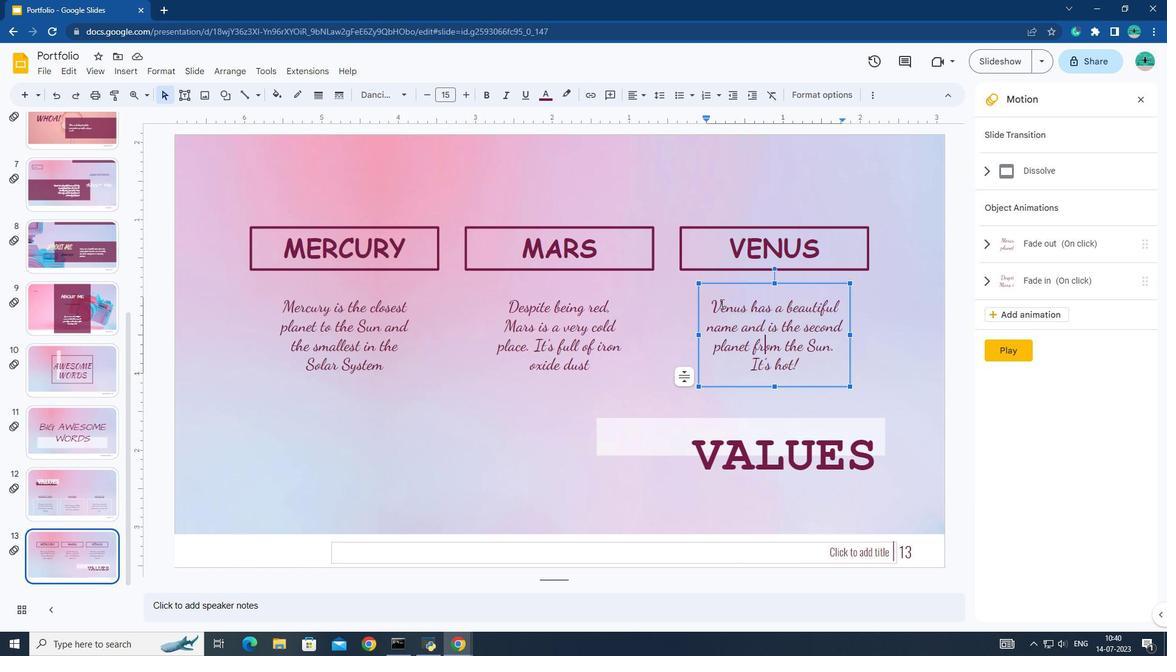 
Action: Mouse pressed left at (711, 305)
Screenshot: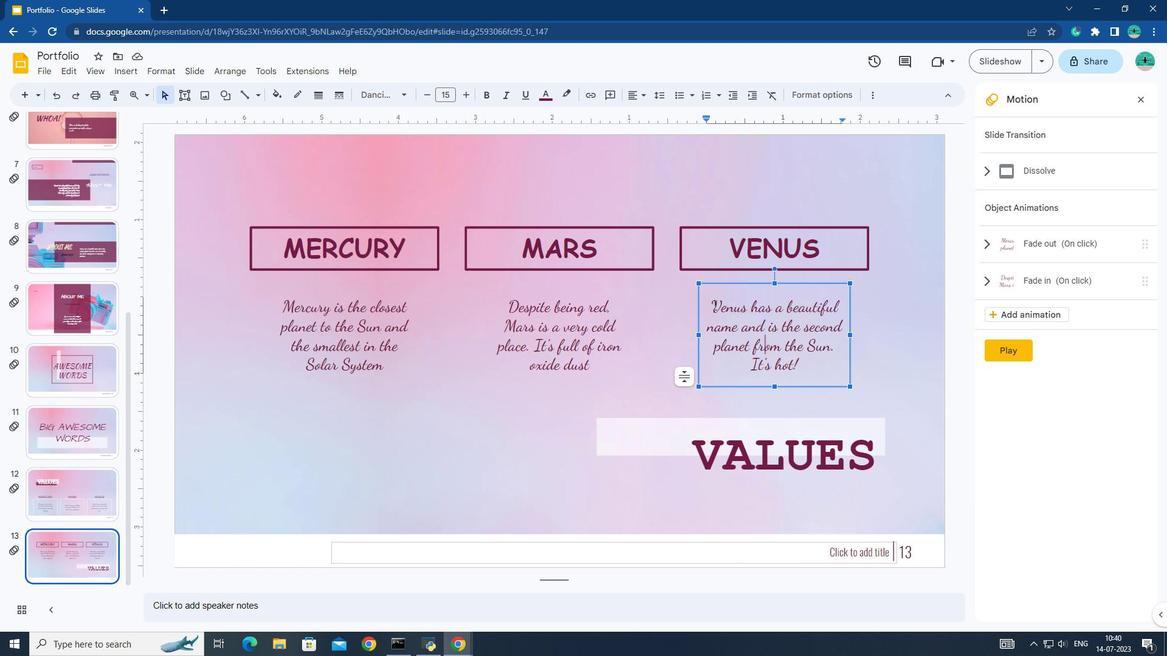 
Action: Mouse pressed left at (711, 305)
Screenshot: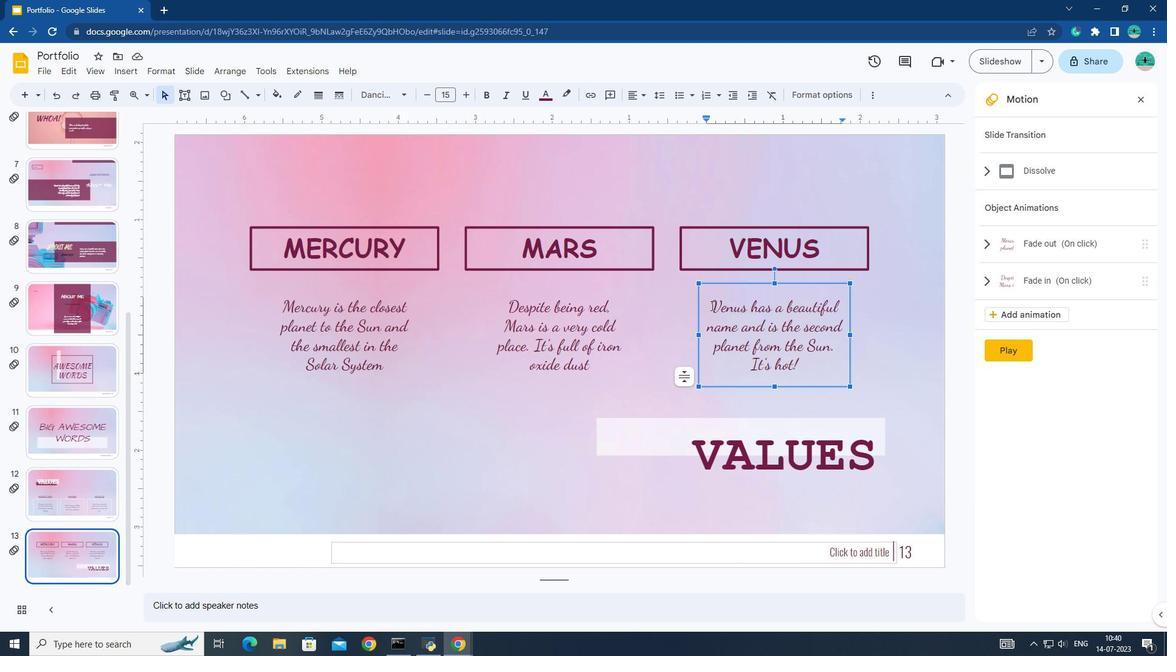 
Action: Mouse pressed left at (711, 305)
Screenshot: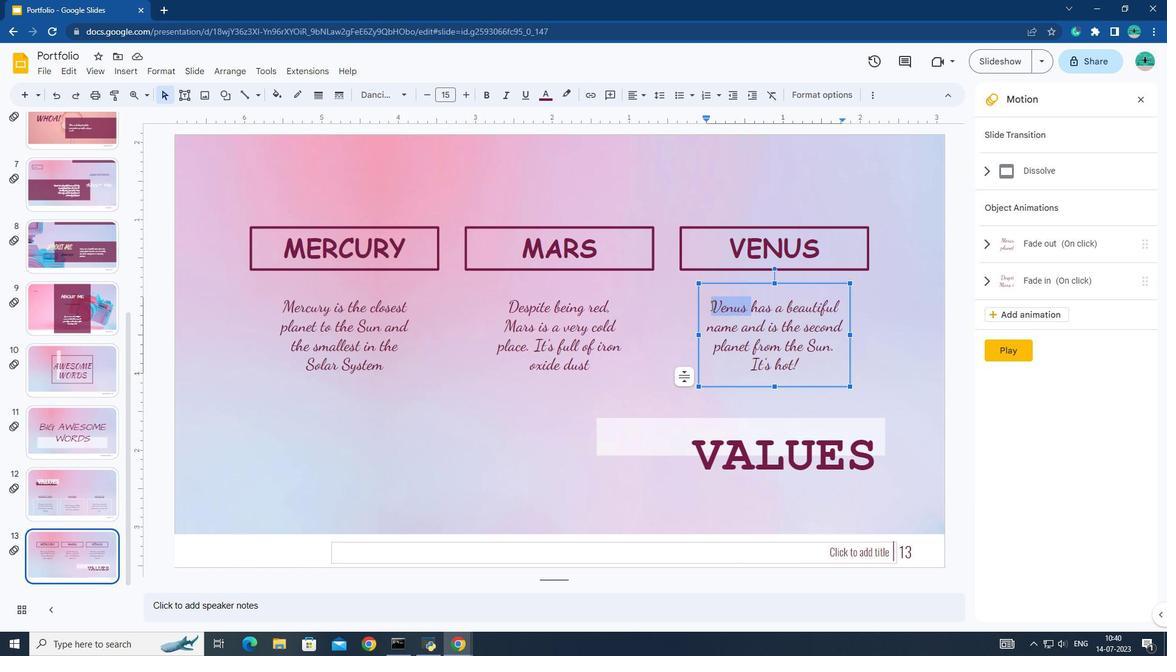 
Action: Mouse moved to (1002, 311)
Screenshot: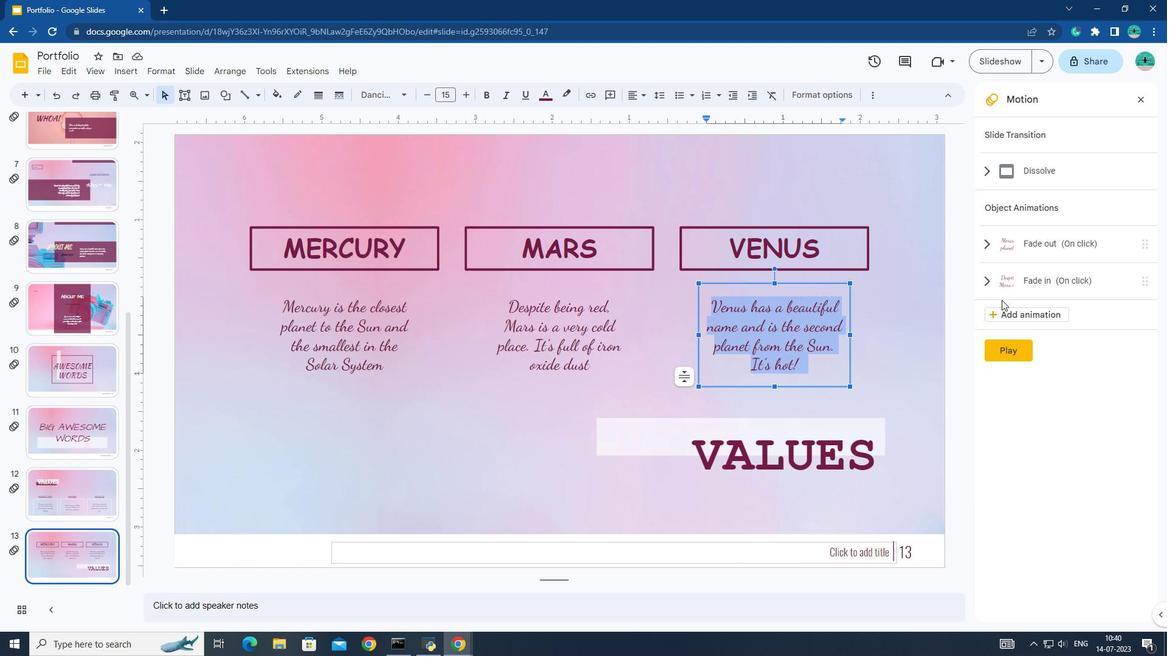
Action: Mouse pressed left at (1002, 311)
Screenshot: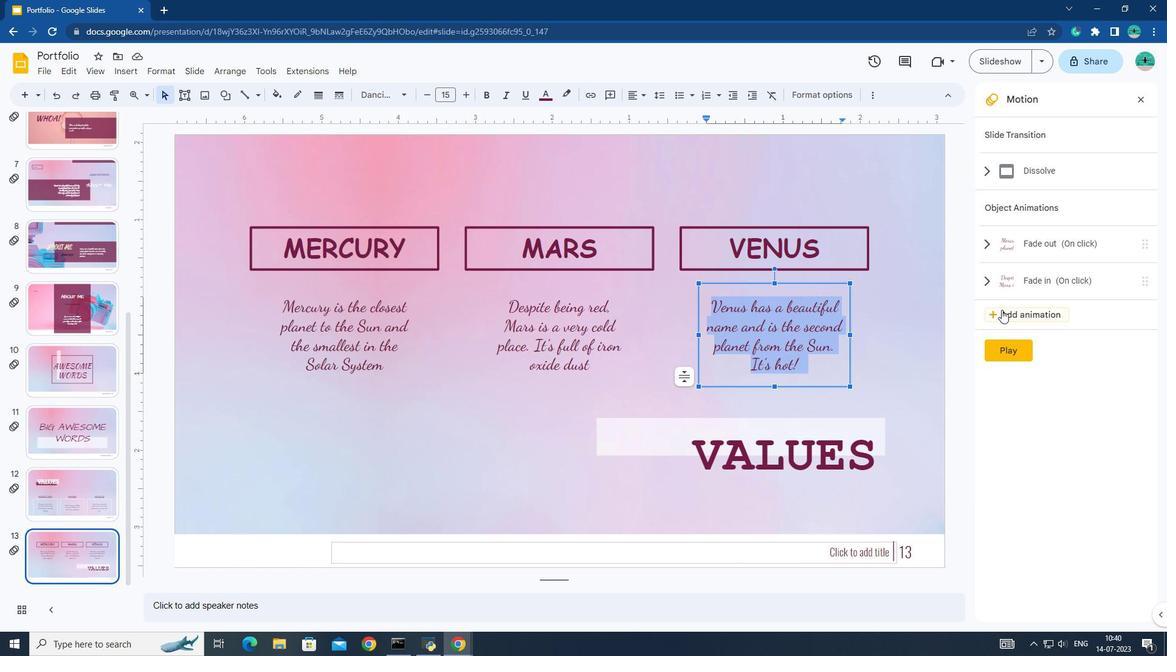 
Action: Mouse moved to (1013, 357)
Screenshot: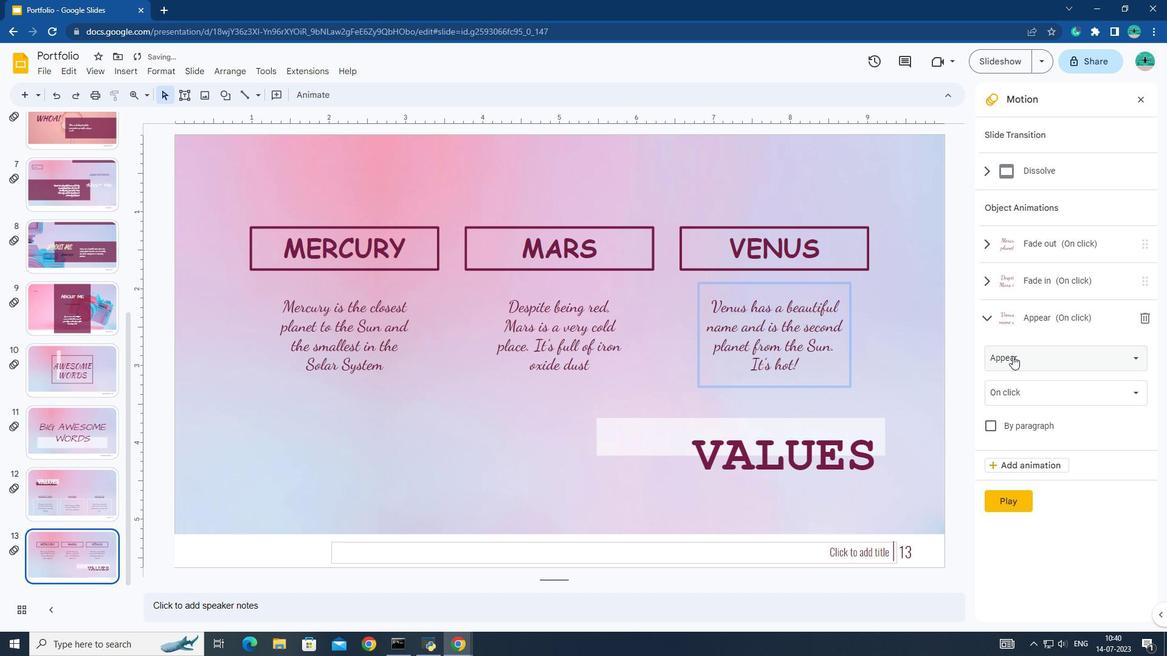 
Action: Mouse pressed left at (1013, 357)
Screenshot: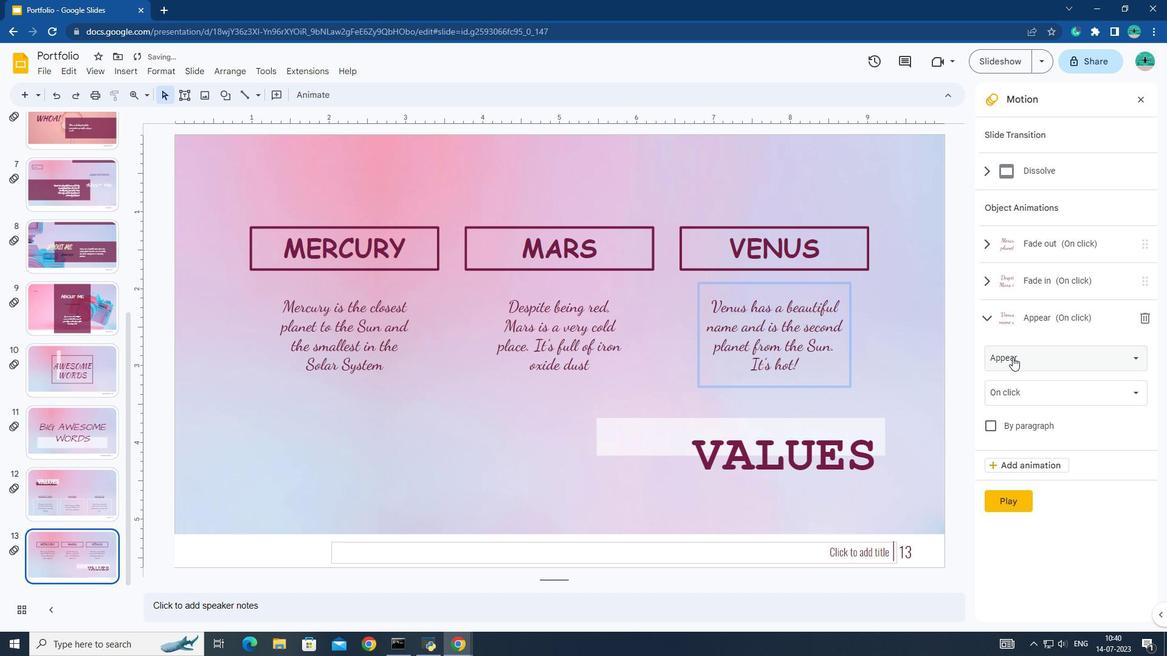 
Action: Mouse moved to (1032, 111)
Screenshot: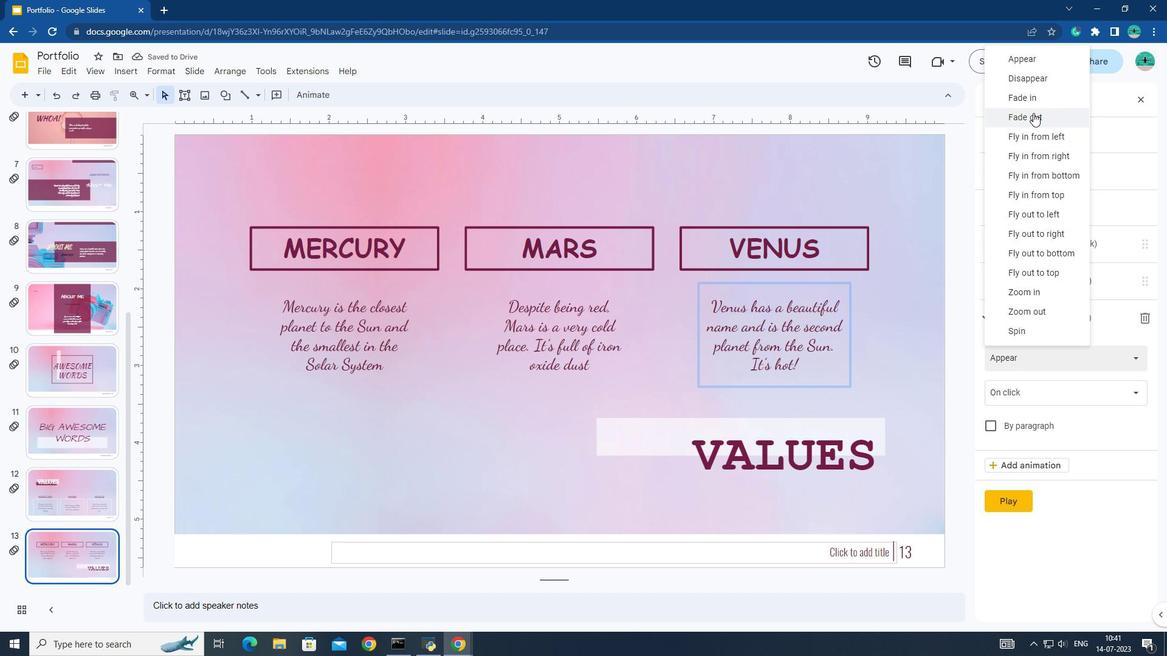 
Action: Mouse pressed left at (1032, 111)
Screenshot: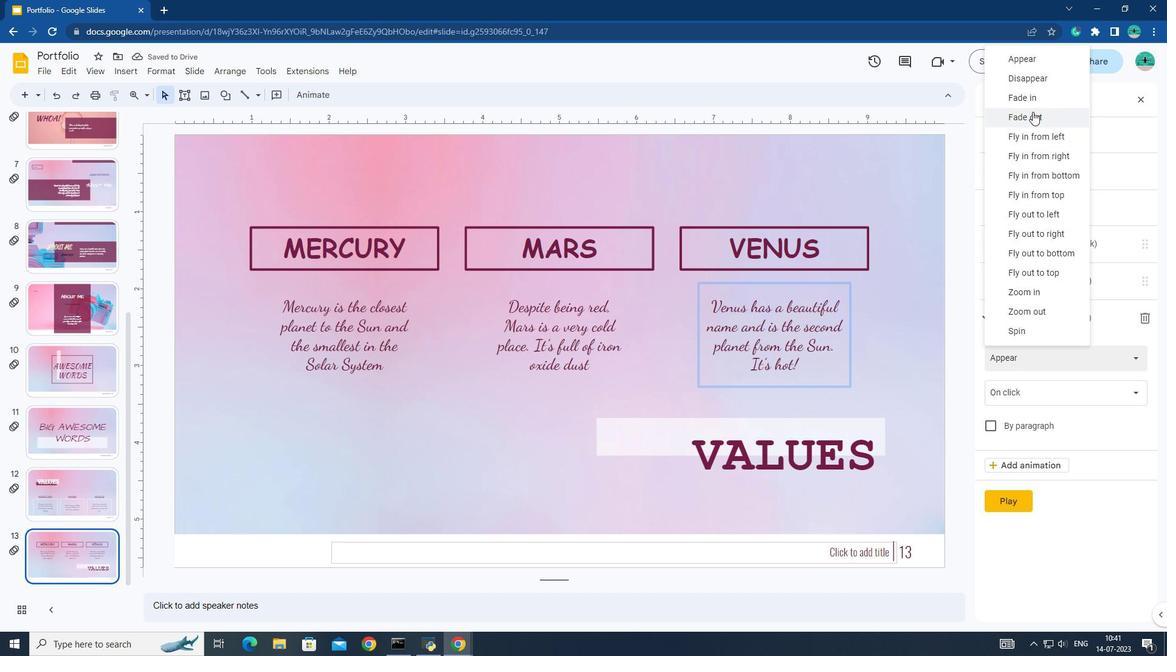 
Action: Mouse moved to (1066, 453)
Screenshot: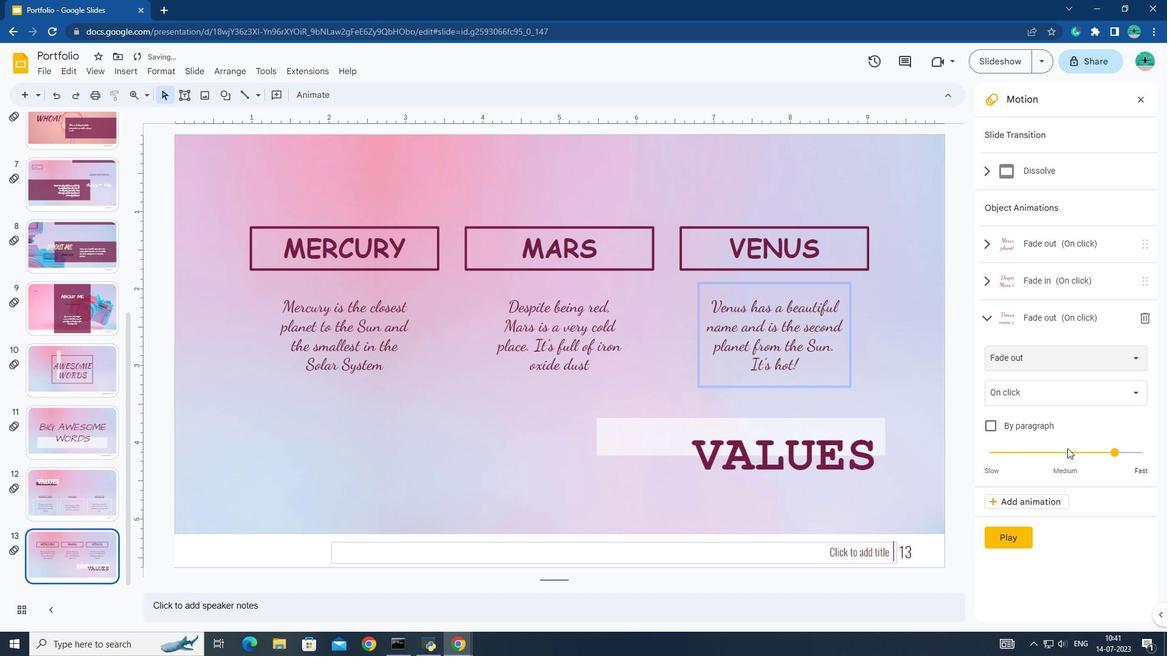 
Action: Mouse pressed left at (1066, 453)
Screenshot: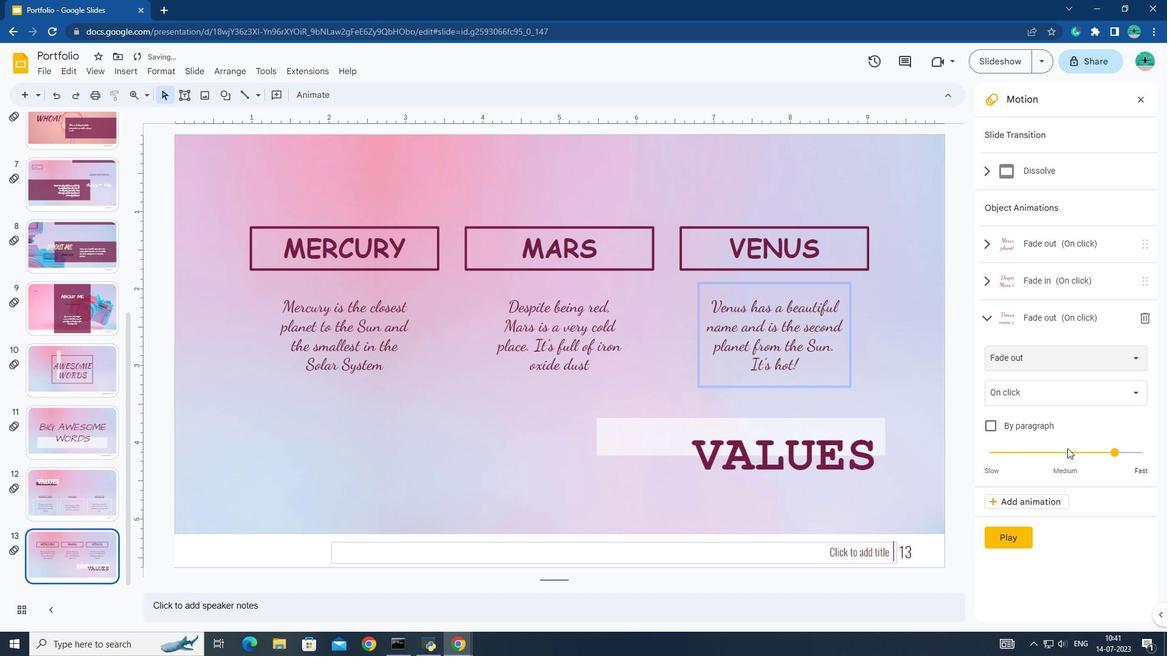 
Action: Mouse moved to (1065, 453)
Screenshot: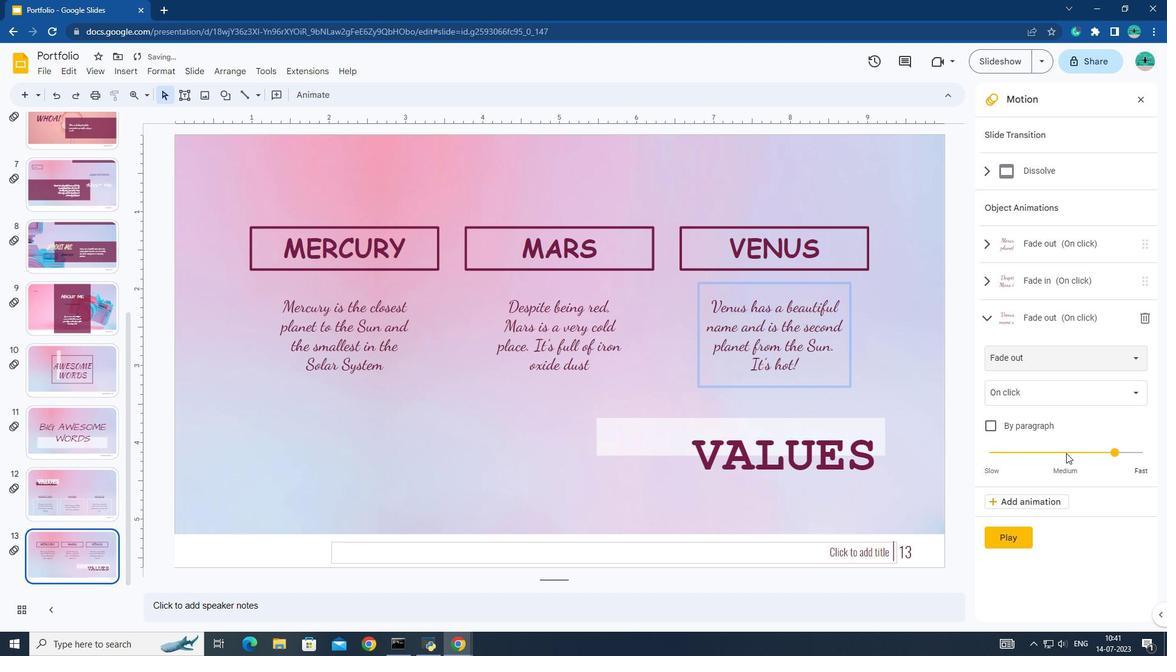 
Action: Mouse pressed left at (1065, 453)
Screenshot: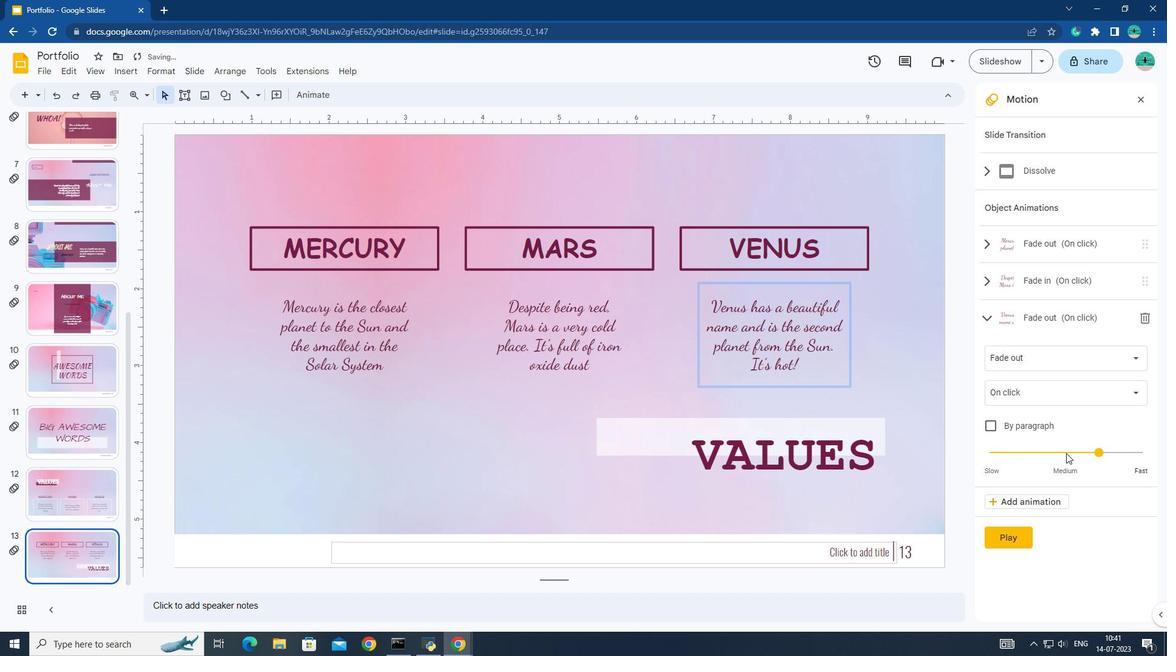 
Action: Mouse moved to (1064, 453)
Screenshot: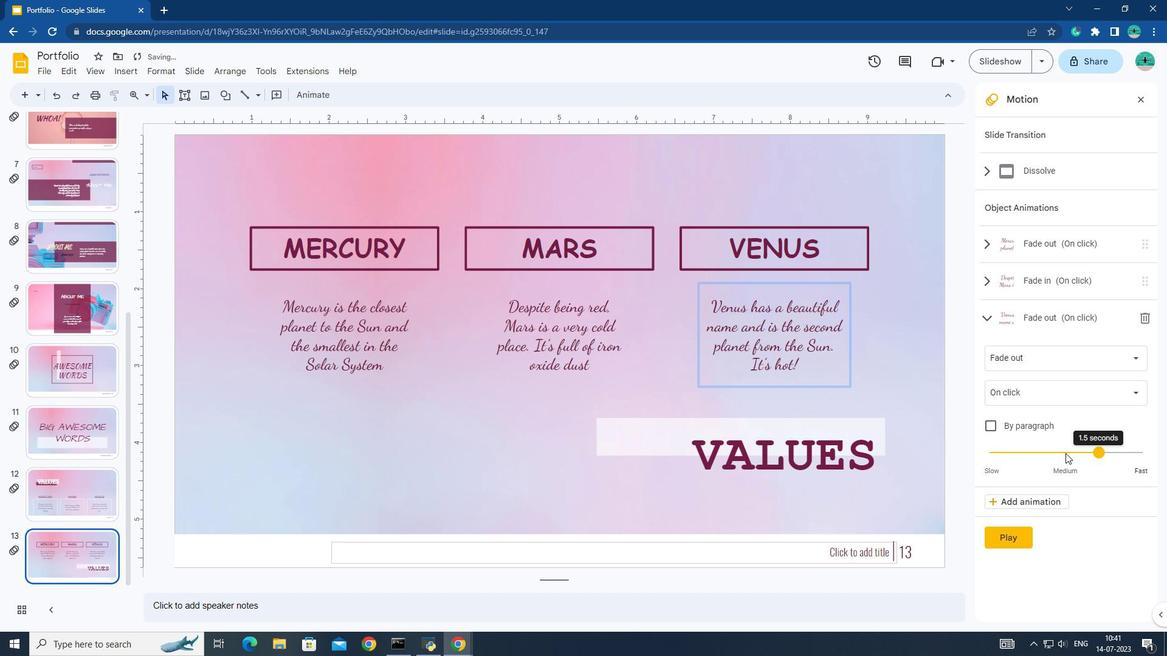 
Action: Mouse pressed left at (1064, 453)
Screenshot: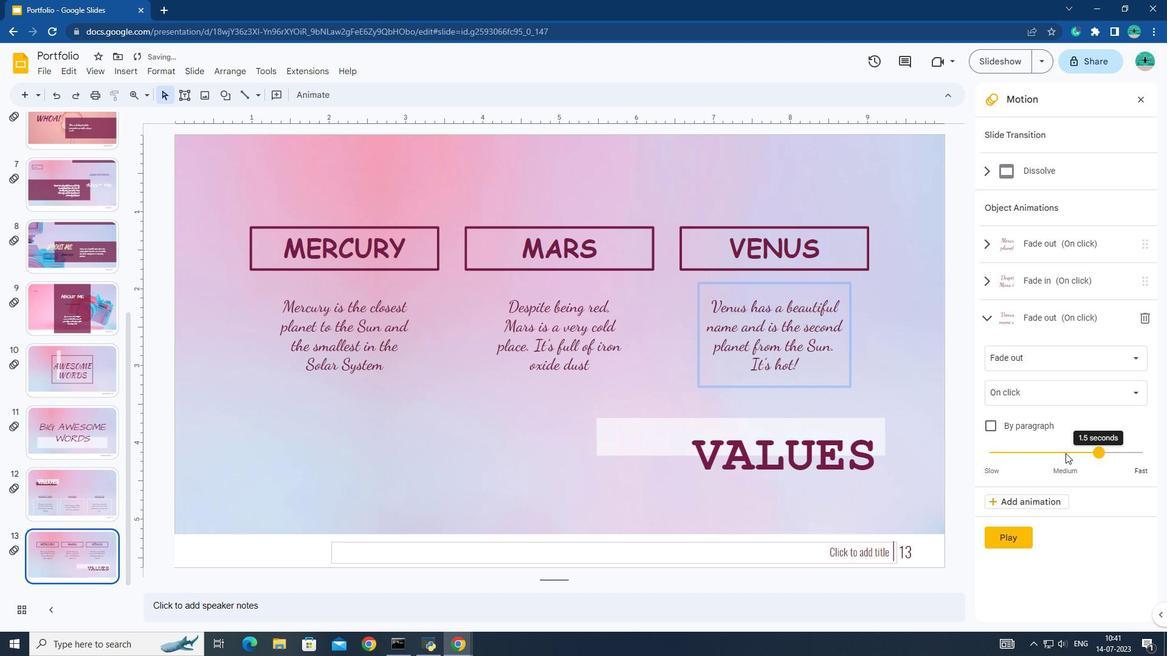 
Action: Mouse moved to (1064, 453)
Screenshot: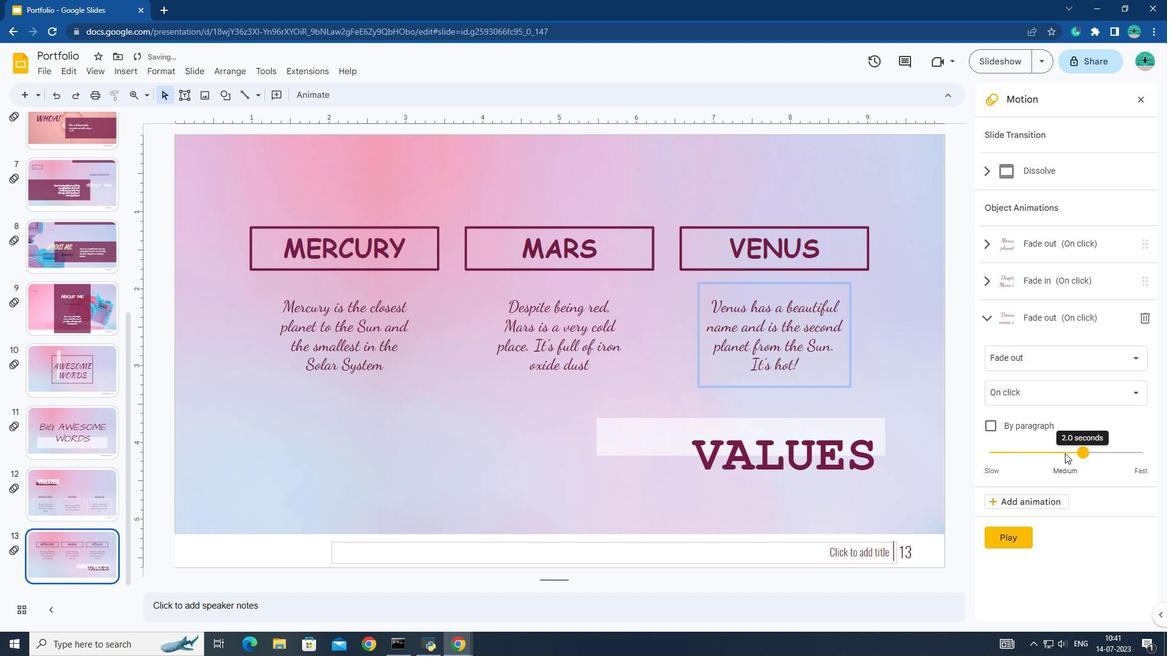 
Action: Mouse pressed left at (1064, 453)
Screenshot: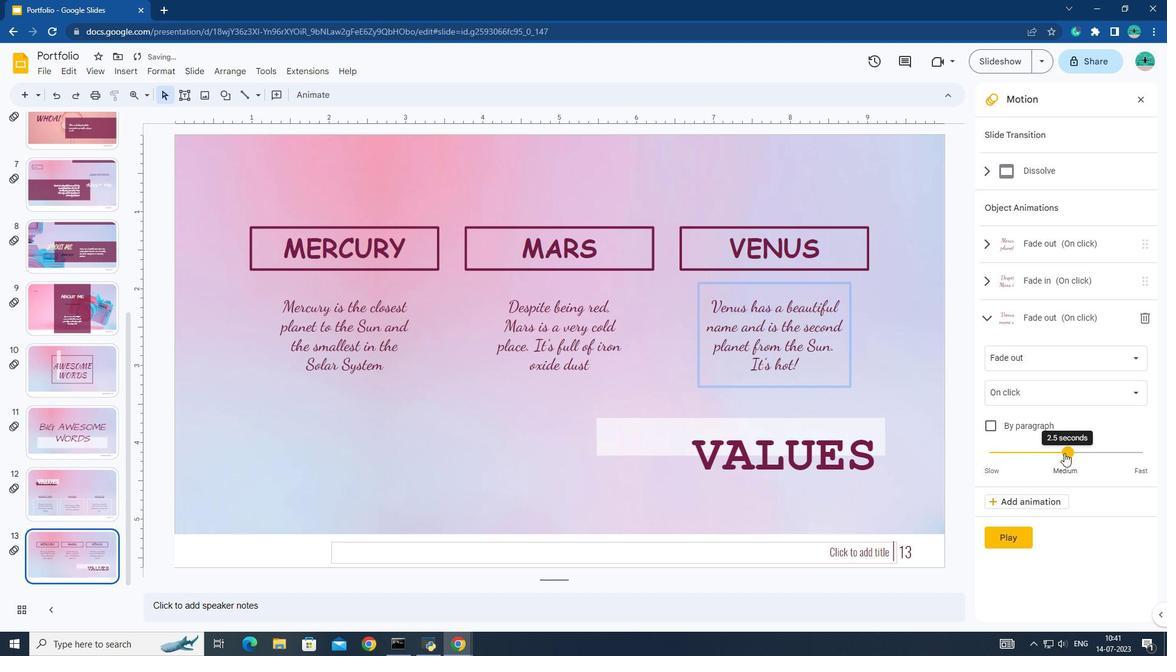 
Action: Mouse moved to (1060, 453)
Screenshot: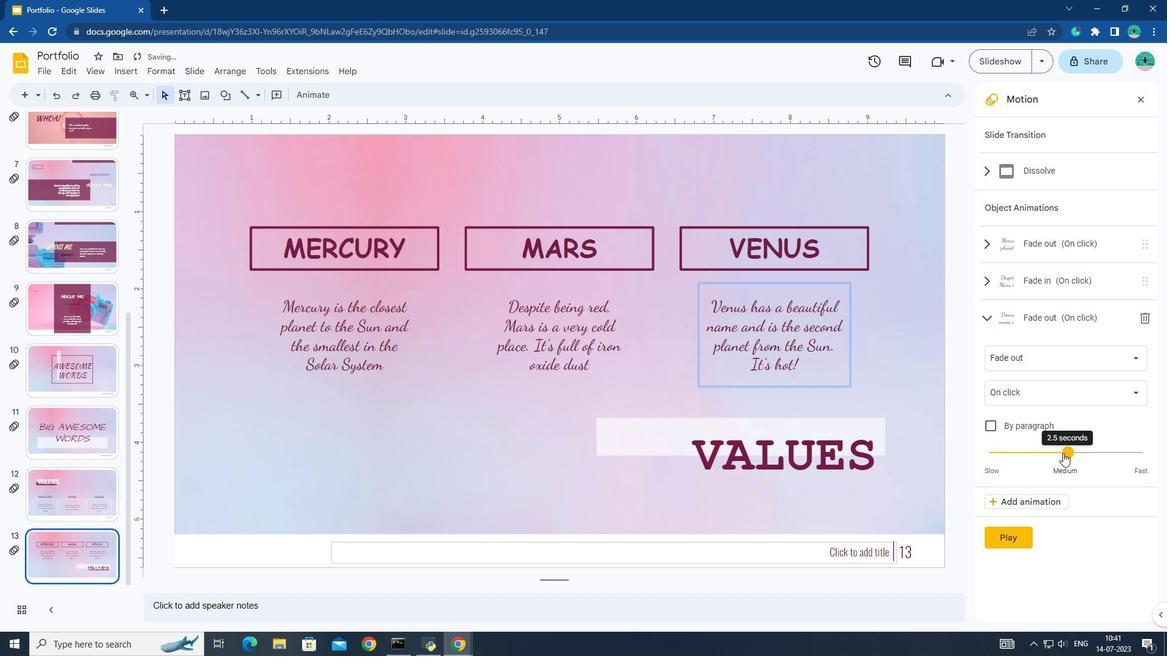 
Action: Mouse pressed left at (1060, 453)
Screenshot: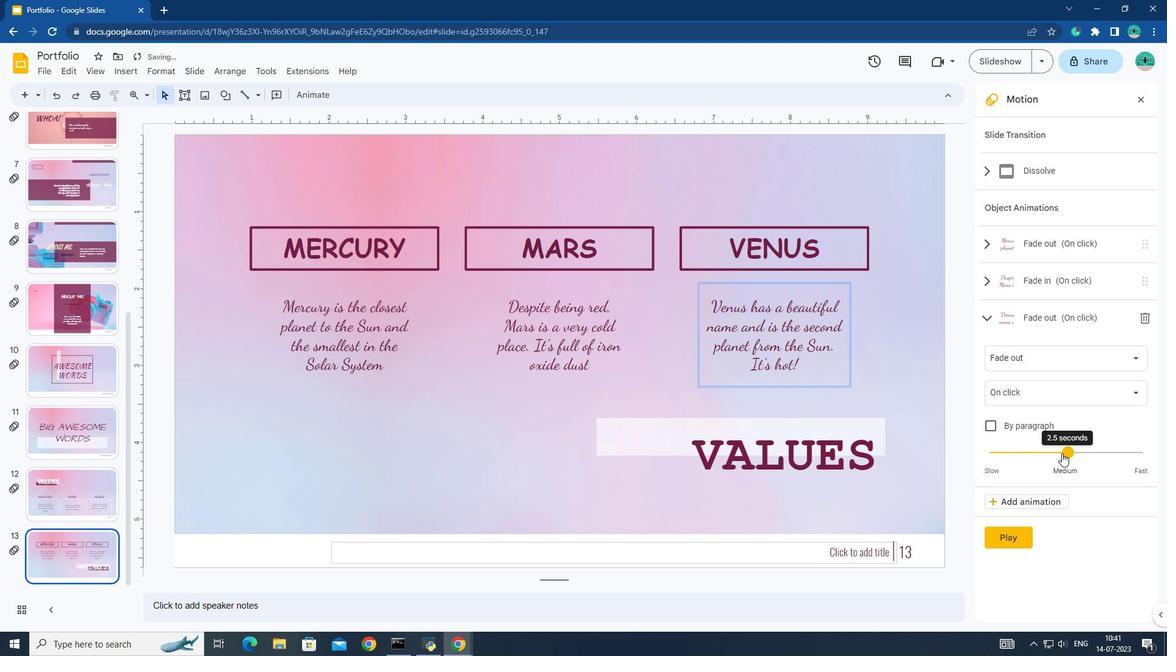 
Action: Mouse moved to (1056, 453)
Screenshot: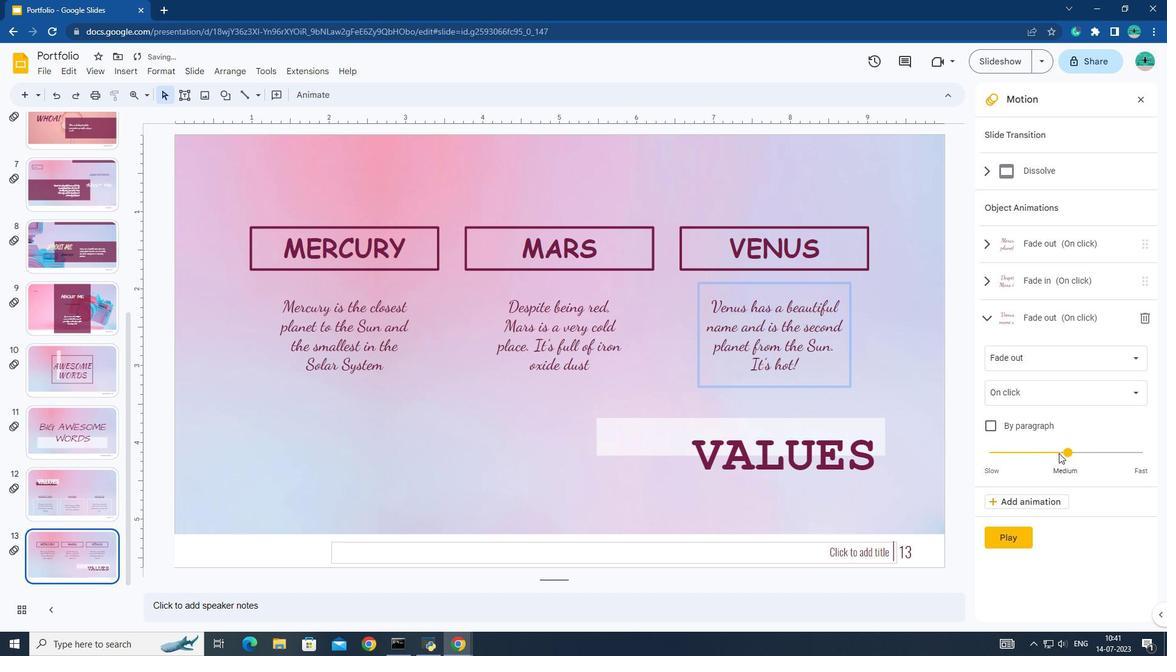 
Action: Mouse pressed left at (1056, 453)
Screenshot: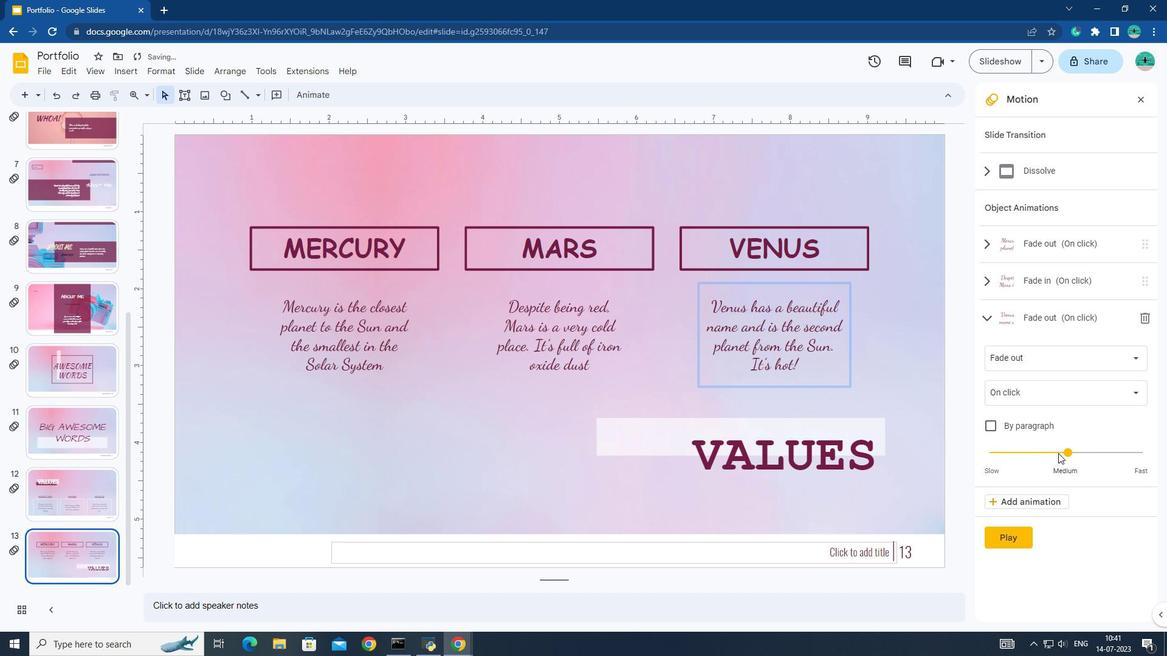 
Action: Mouse moved to (1002, 541)
Screenshot: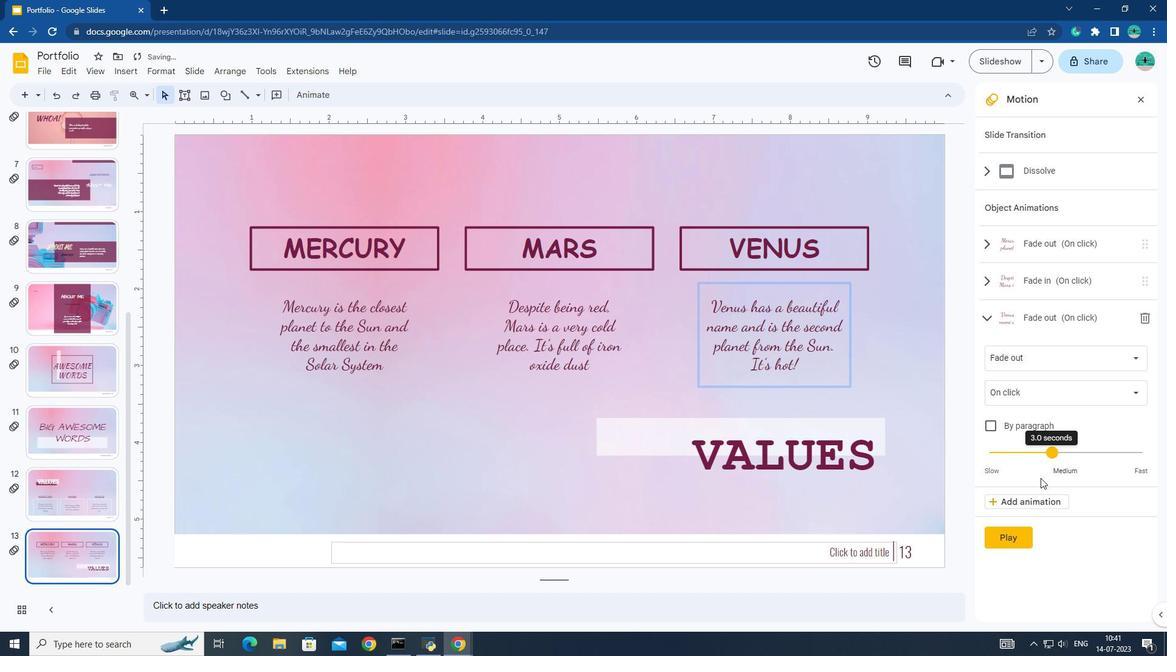 
Action: Mouse pressed left at (1002, 541)
Screenshot: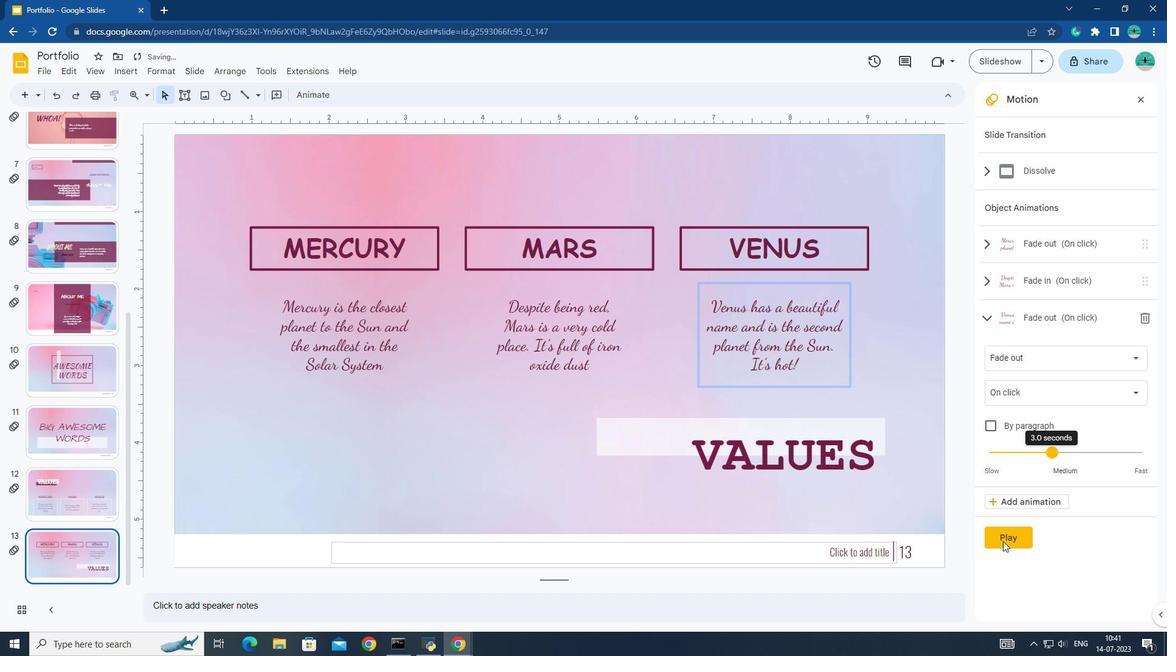 
Action: Mouse moved to (668, 347)
Screenshot: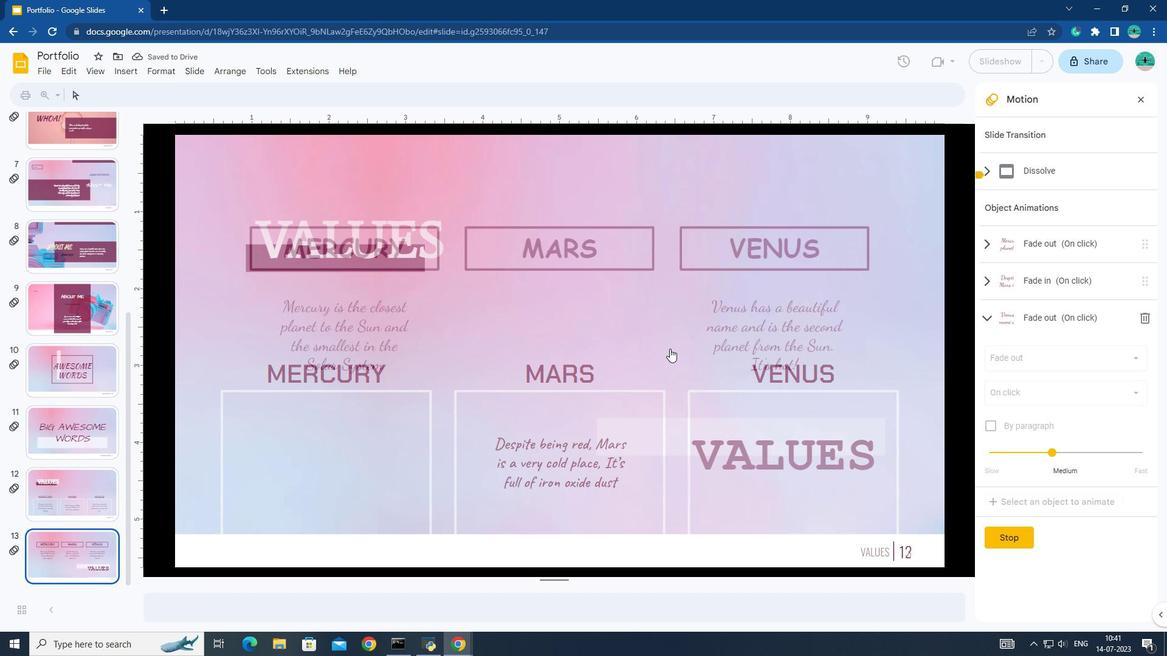 
Action: Mouse pressed left at (668, 347)
Screenshot: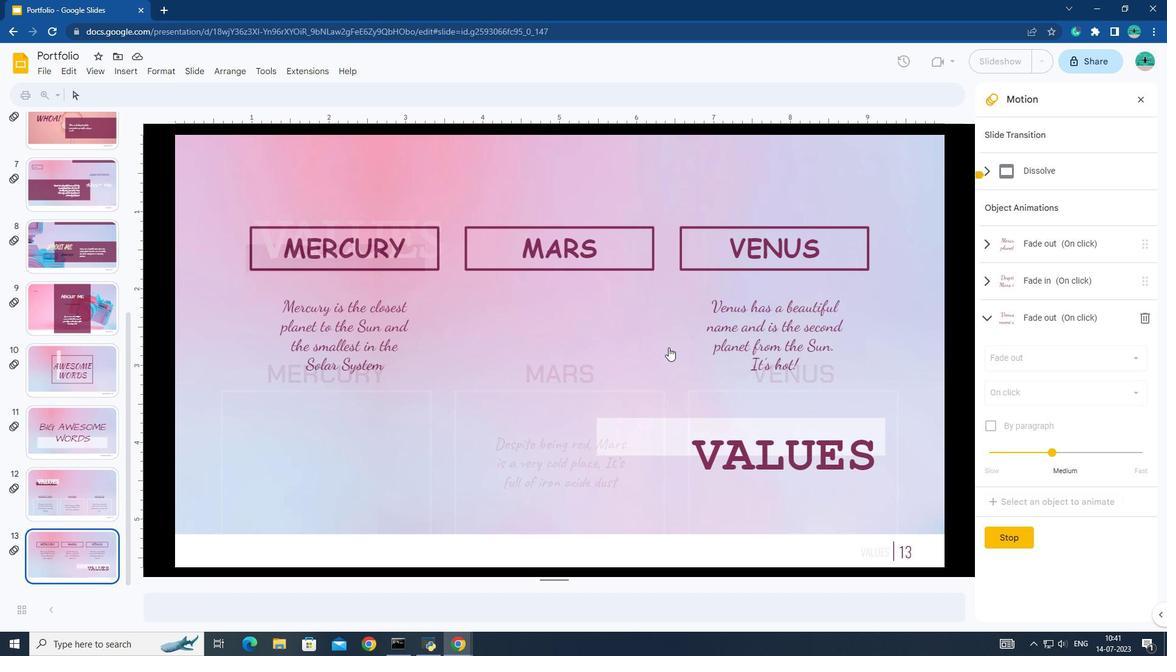 
Action: Mouse pressed left at (668, 347)
Screenshot: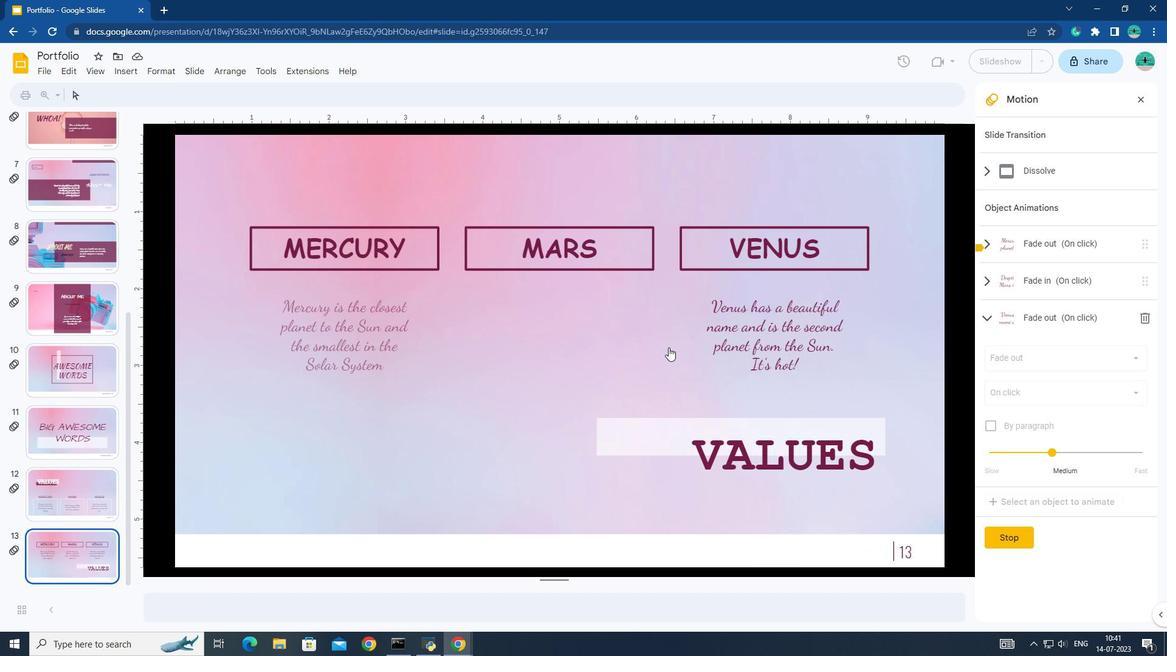 
Action: Mouse pressed left at (668, 347)
Screenshot: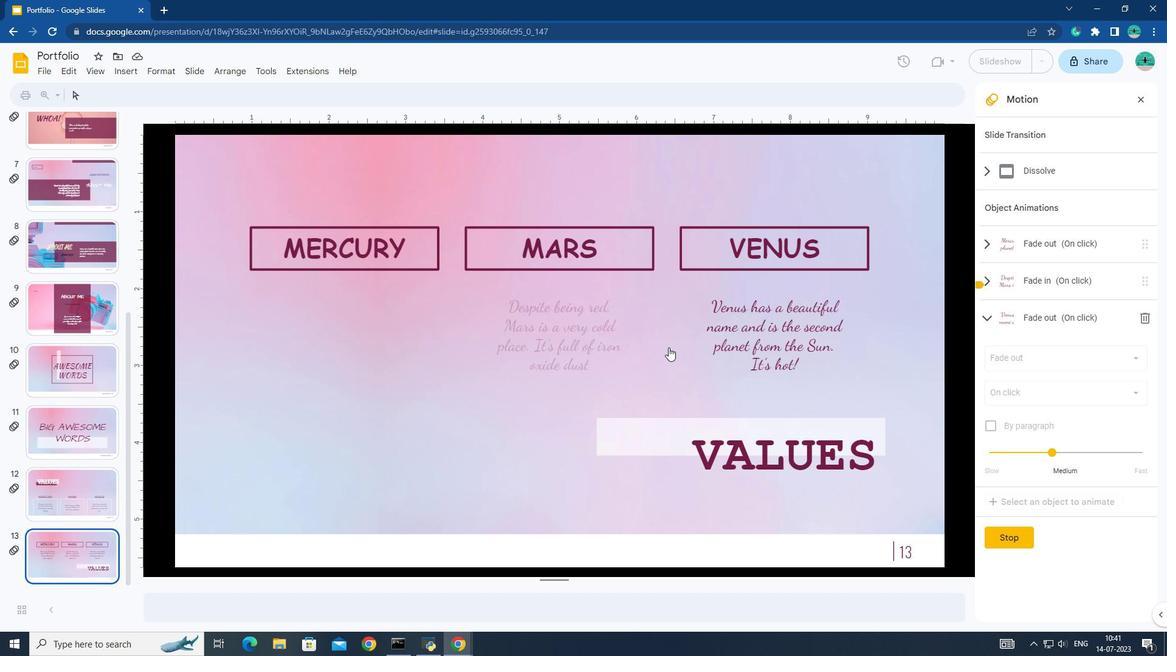 
Action: Mouse pressed left at (668, 347)
